 Task: Angle lines design gray modern-geometric.
Action: Mouse moved to (693, 59)
Screenshot: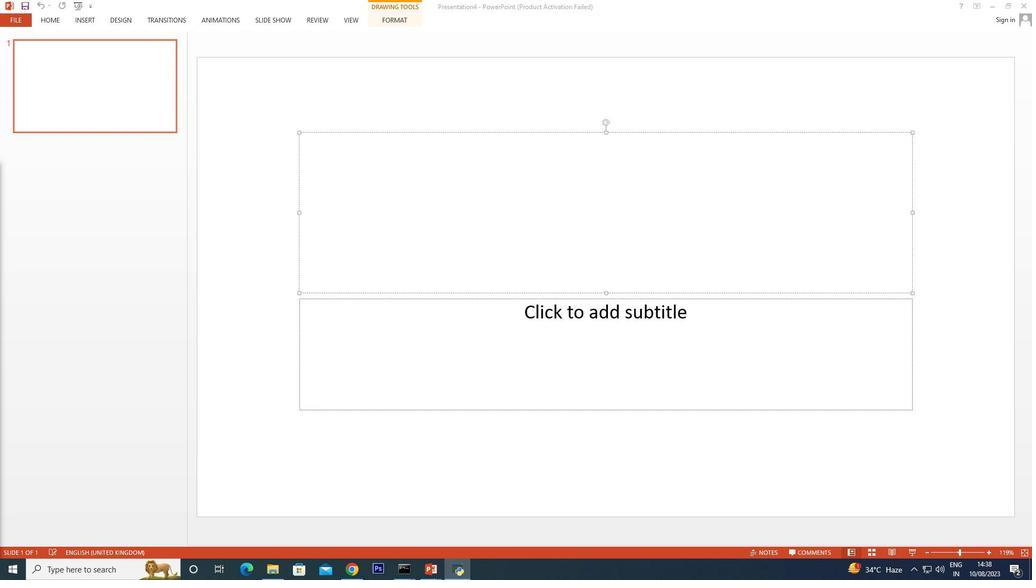 
Action: Mouse pressed left at (693, 59)
Screenshot: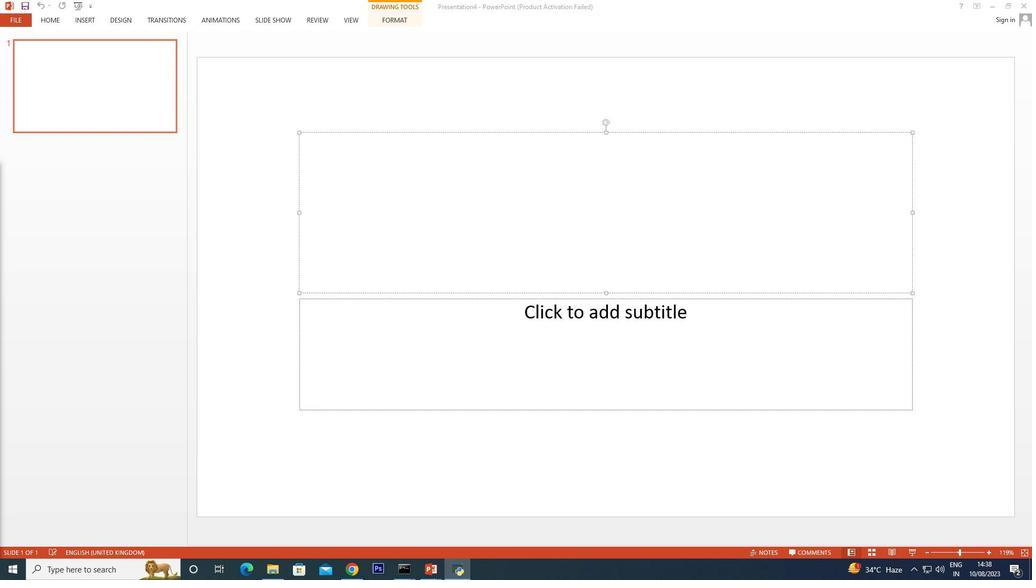 
Action: Mouse moved to (520, 66)
Screenshot: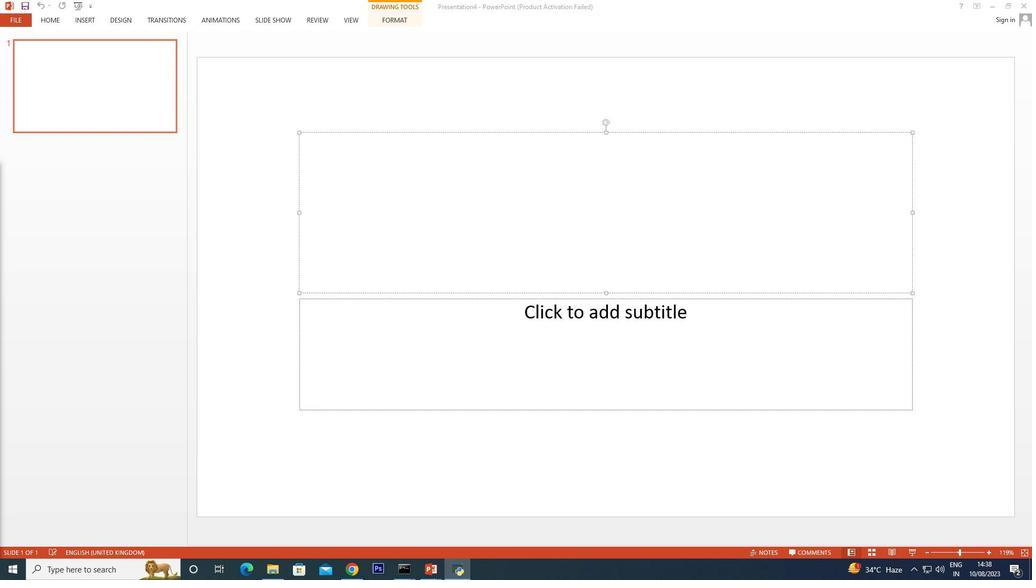 
Action: Mouse pressed left at (520, 66)
Screenshot: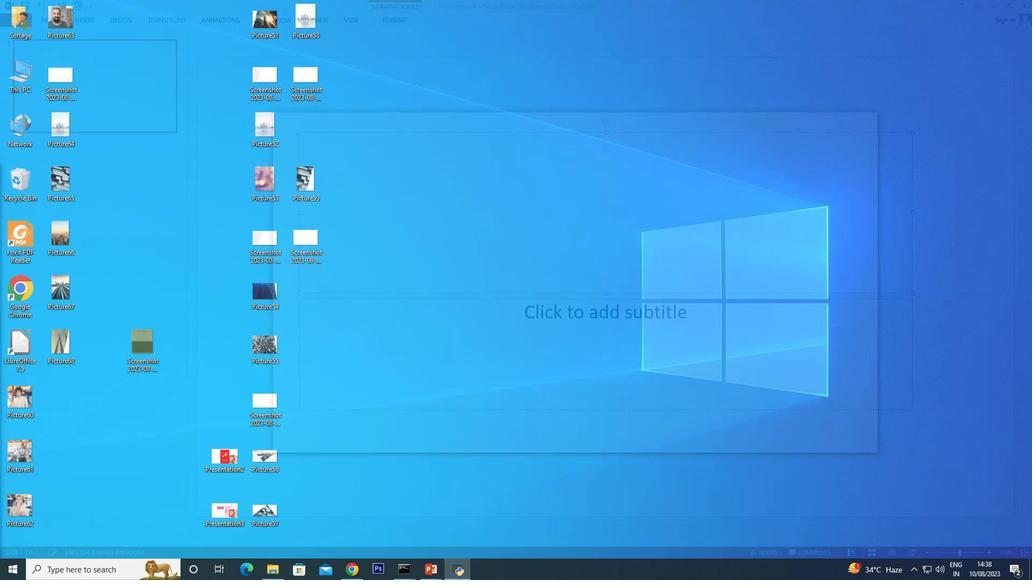 
Action: Mouse moved to (231, 84)
Screenshot: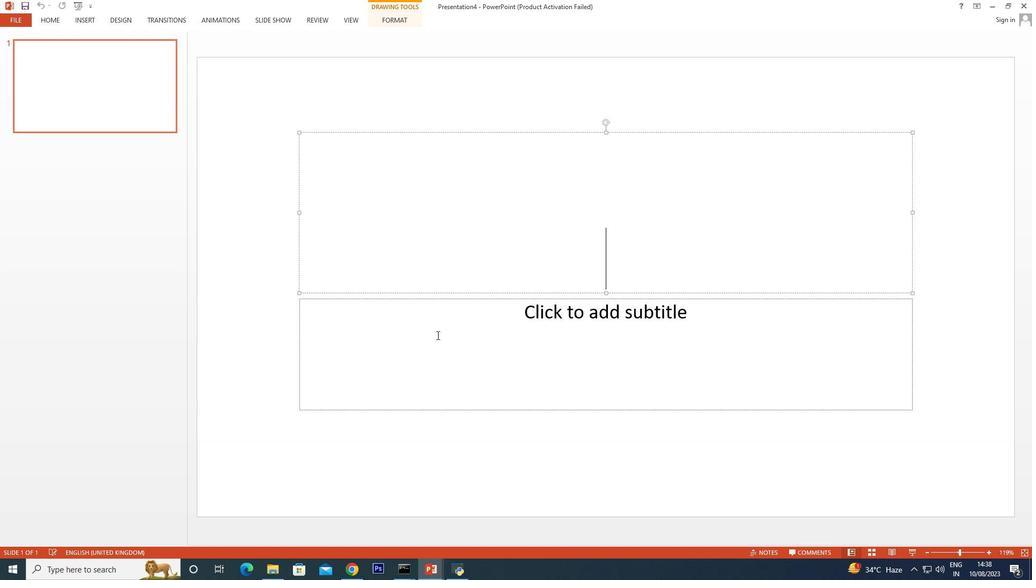 
Action: Mouse pressed left at (231, 84)
Screenshot: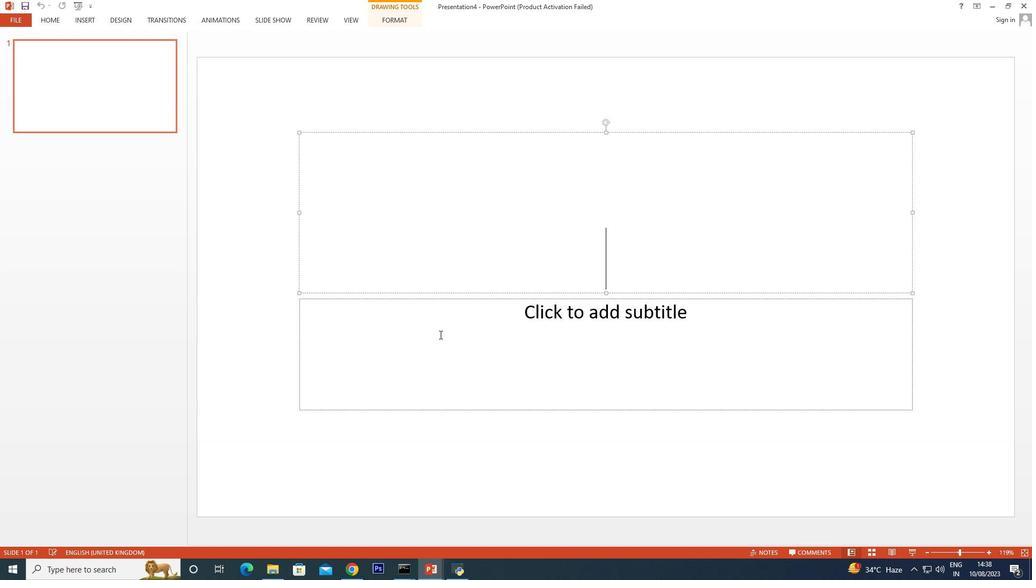 
Action: Mouse moved to (565, 95)
Screenshot: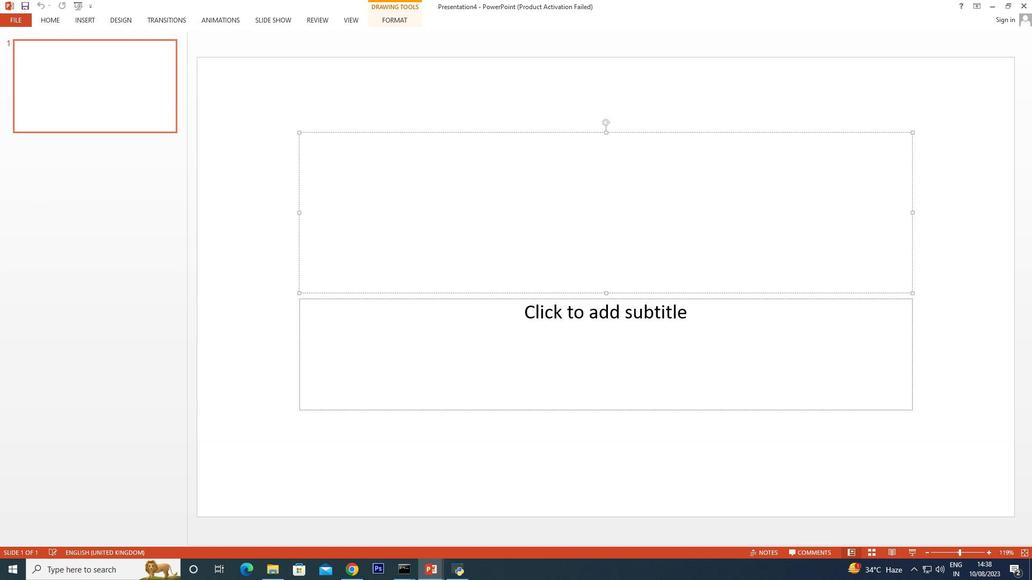 
Action: Mouse pressed left at (565, 95)
Screenshot: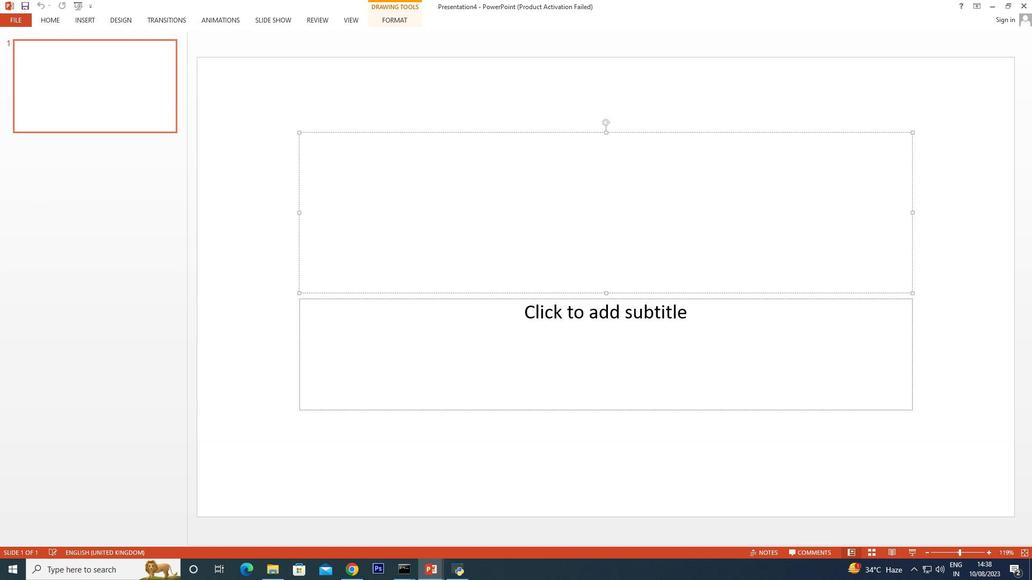 
Action: Mouse moved to (125, 102)
Screenshot: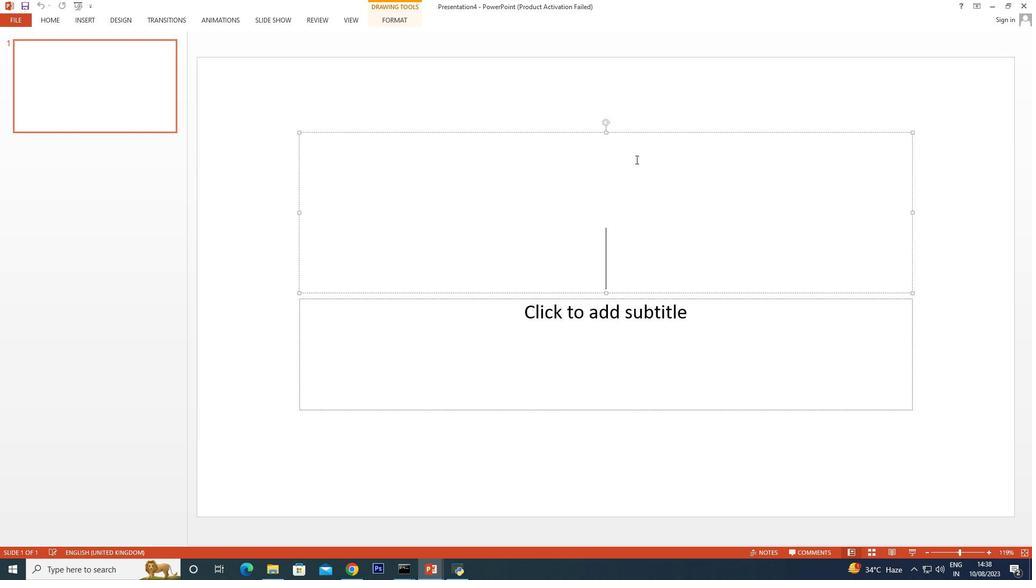 
Action: Mouse pressed left at (125, 102)
Screenshot: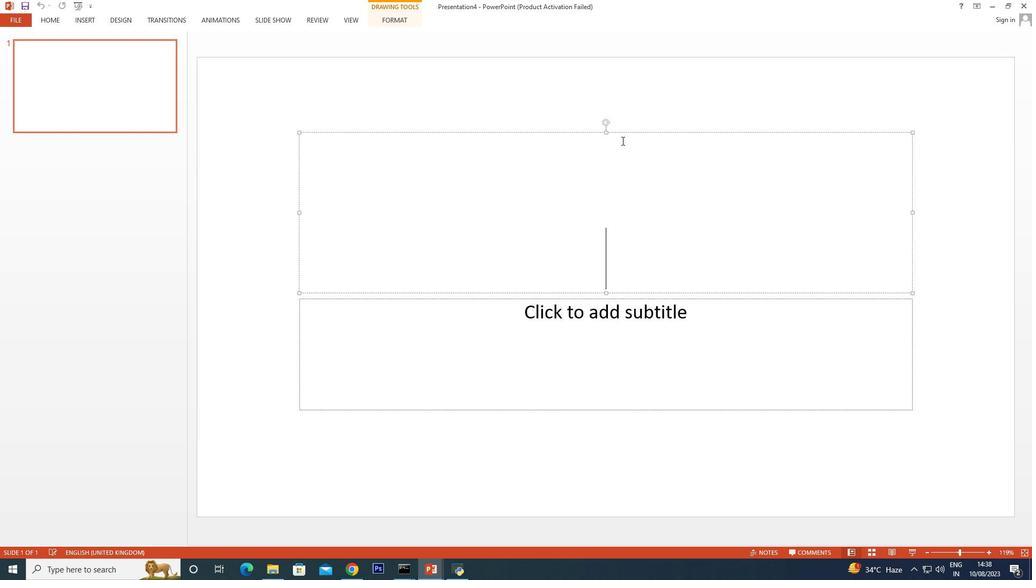 
Action: Mouse moved to (140, 106)
Screenshot: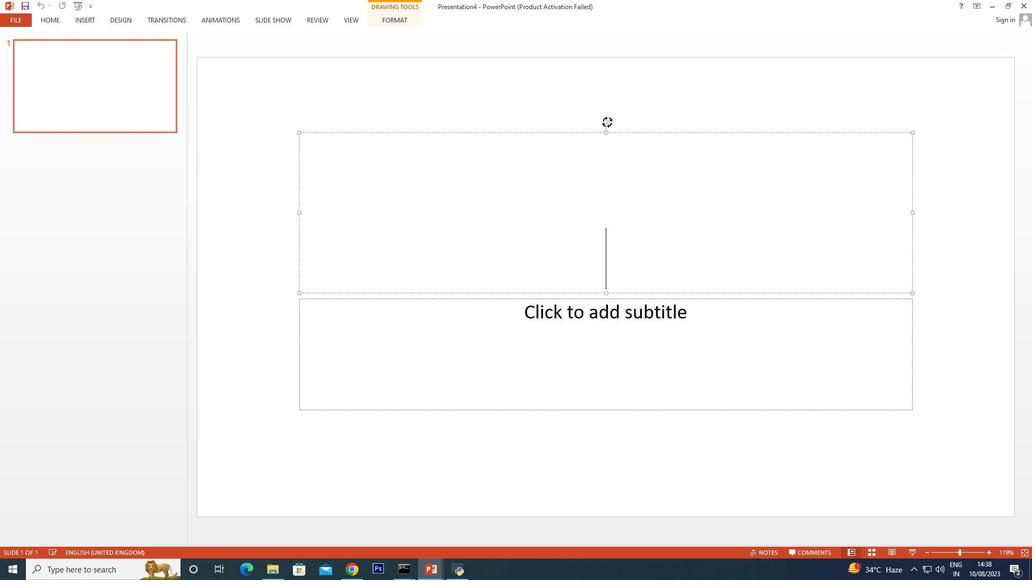 
Action: Mouse pressed left at (140, 106)
Screenshot: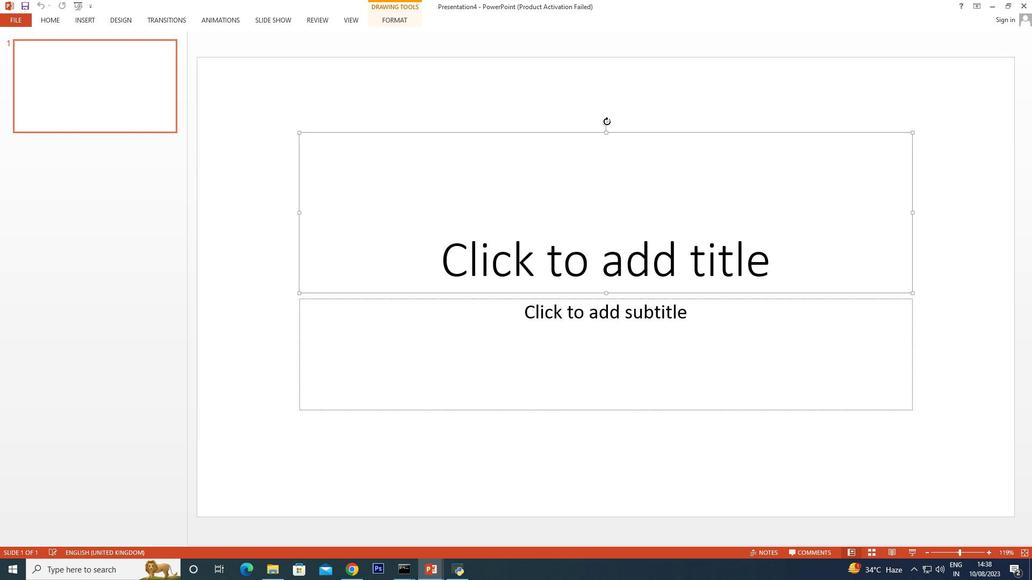 
Action: Mouse moved to (140, 106)
Screenshot: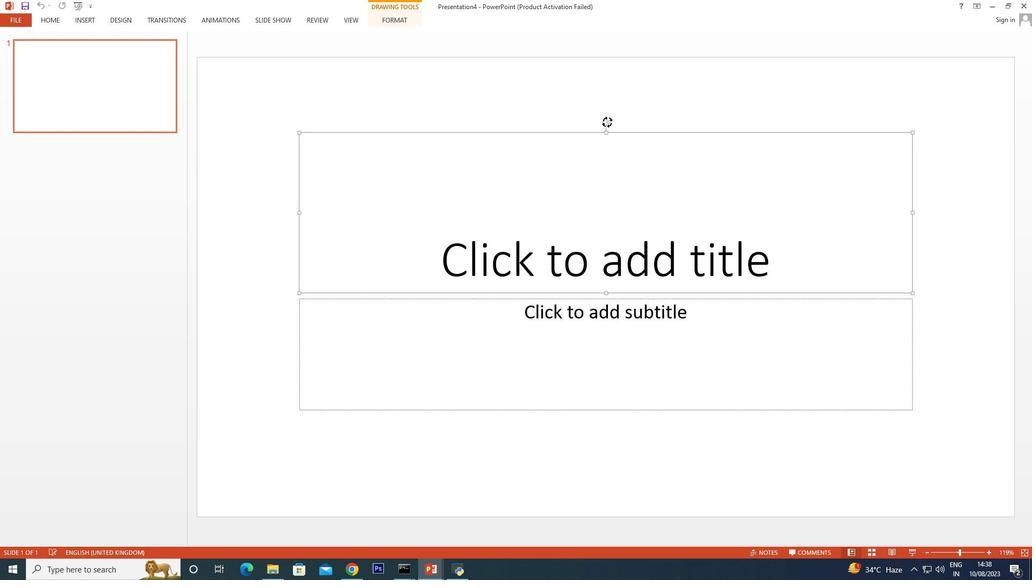 
Action: Mouse pressed right at (140, 106)
Screenshot: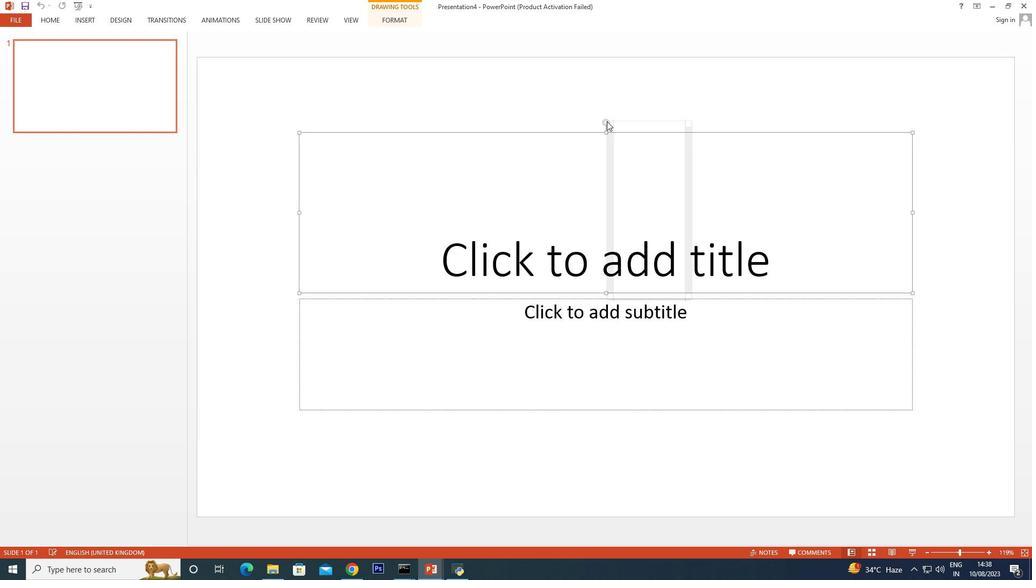 
Action: Mouse moved to (132, 105)
Screenshot: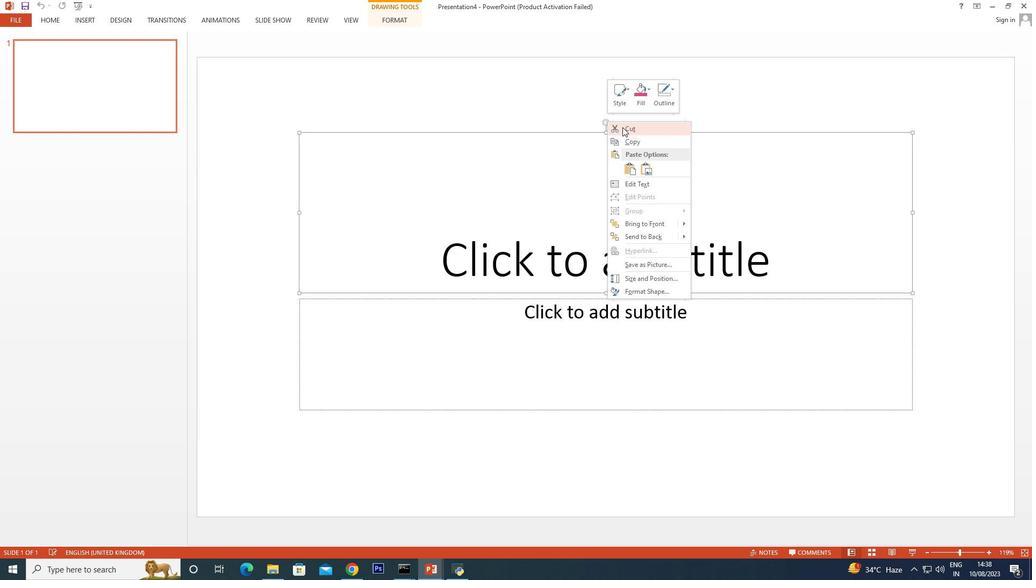 
Action: Mouse pressed left at (132, 105)
Screenshot: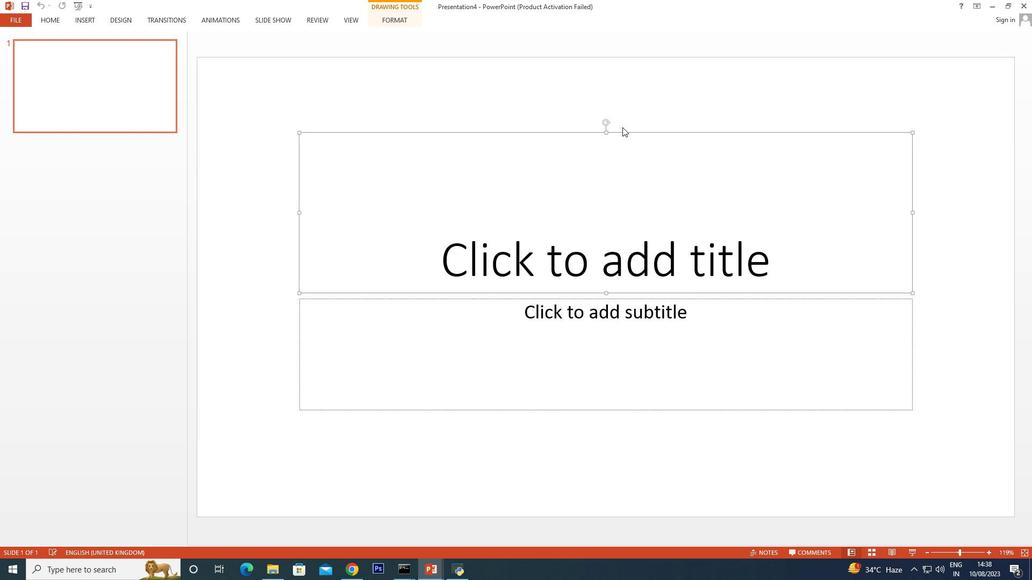 
Action: Mouse moved to (145, 88)
Screenshot: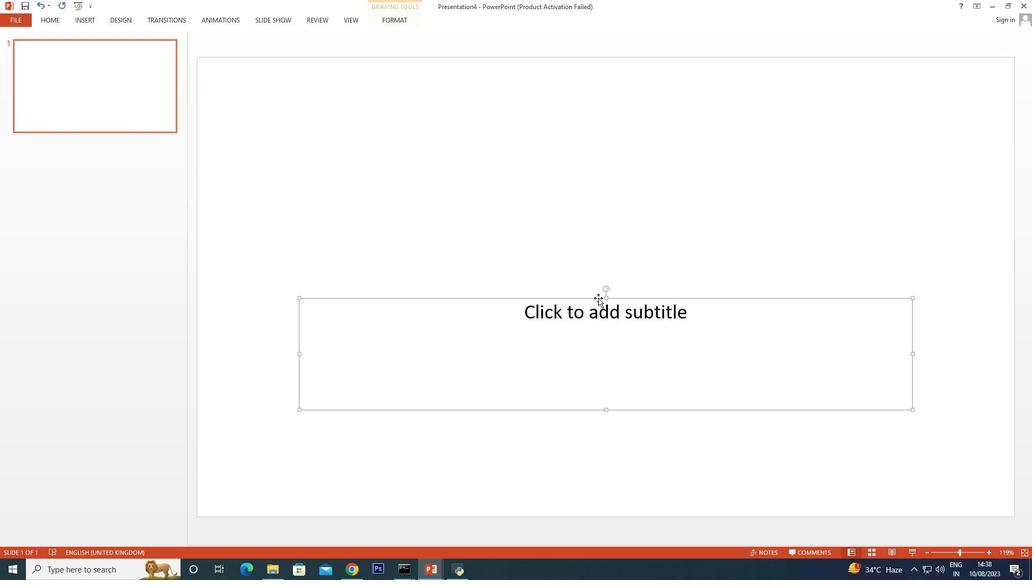 
Action: Mouse pressed left at (144, 88)
Screenshot: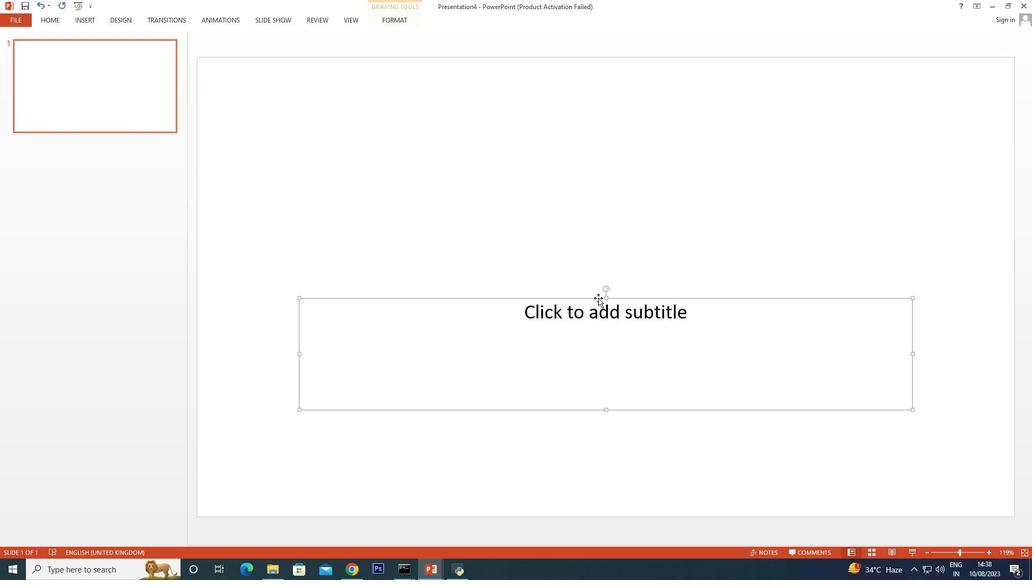 
Action: Mouse moved to (140, 89)
Screenshot: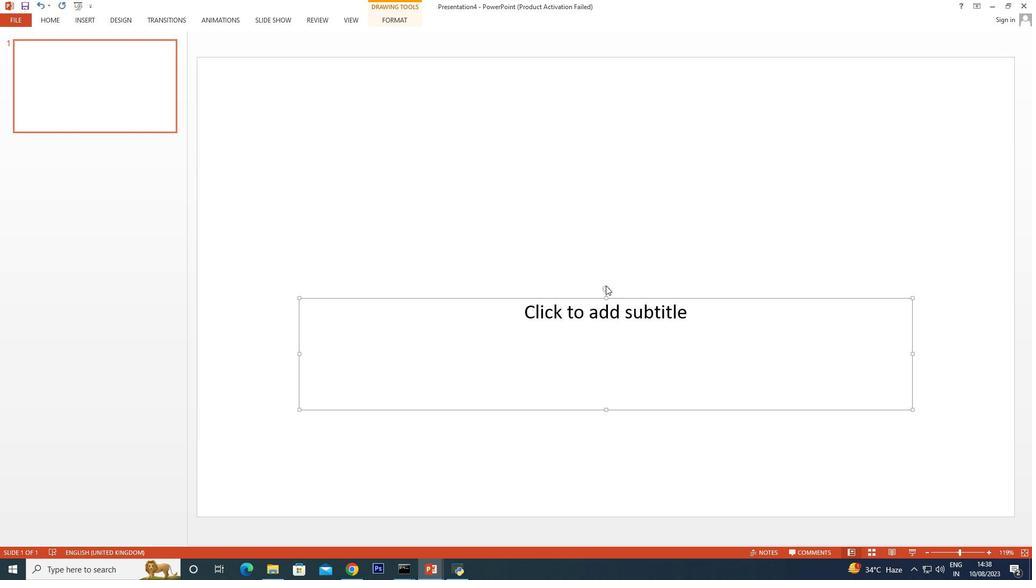 
Action: Mouse pressed left at (140, 89)
Screenshot: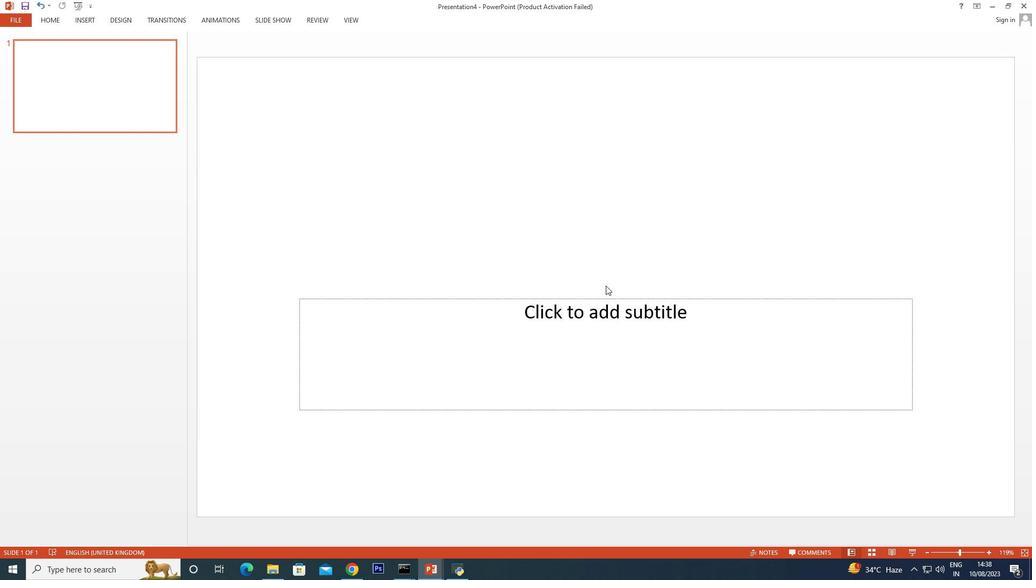 
Action: Mouse moved to (140, 88)
Screenshot: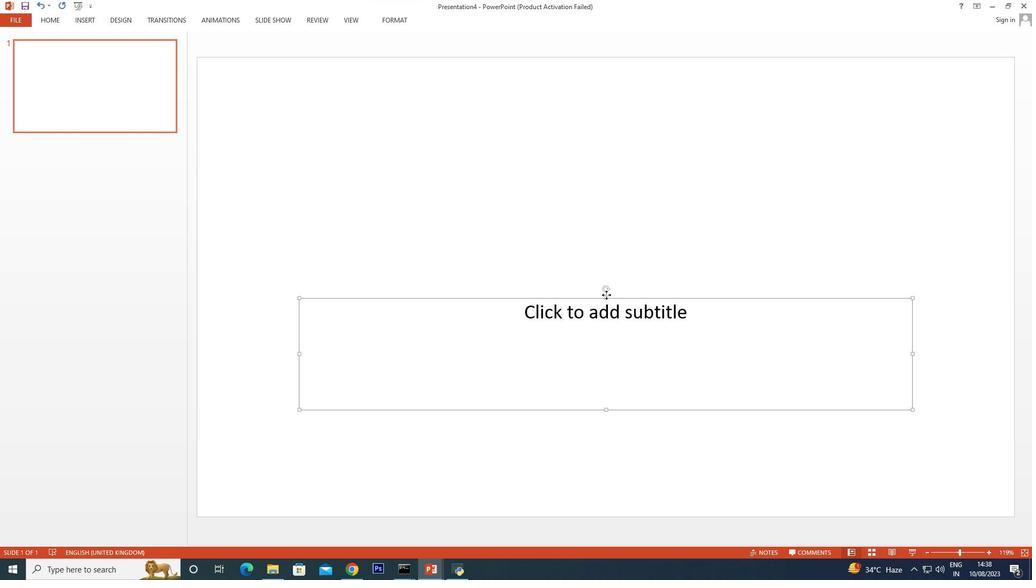 
Action: Mouse pressed left at (140, 88)
Screenshot: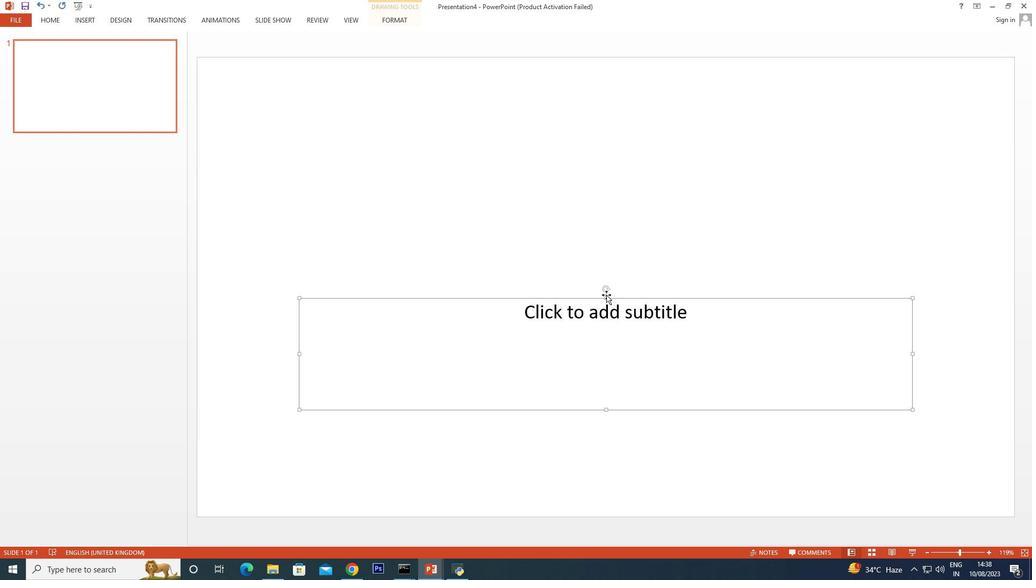 
Action: Mouse moved to (140, 89)
Screenshot: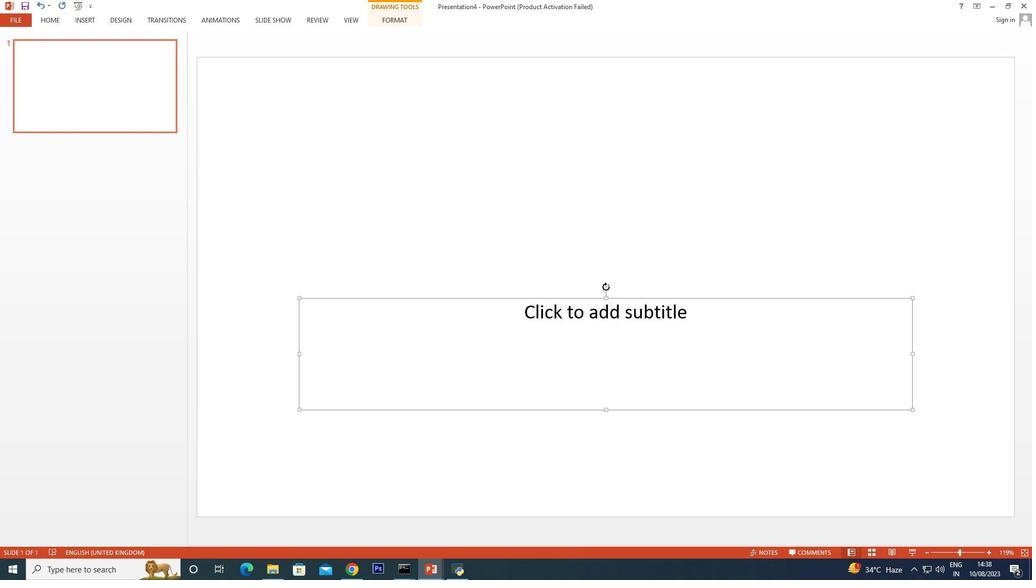 
Action: Mouse pressed right at (140, 89)
Screenshot: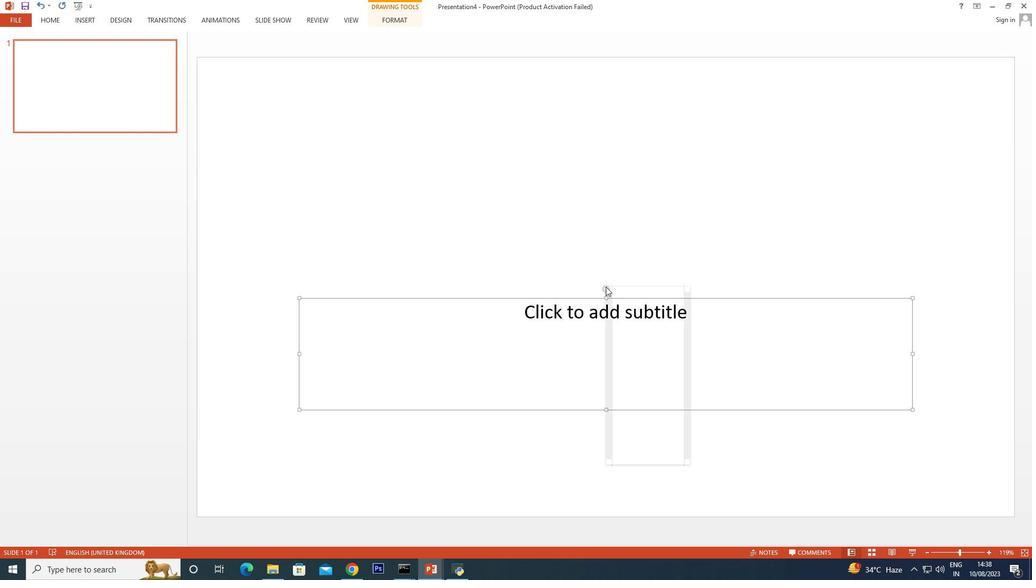 
Action: Mouse moved to (136, 88)
Screenshot: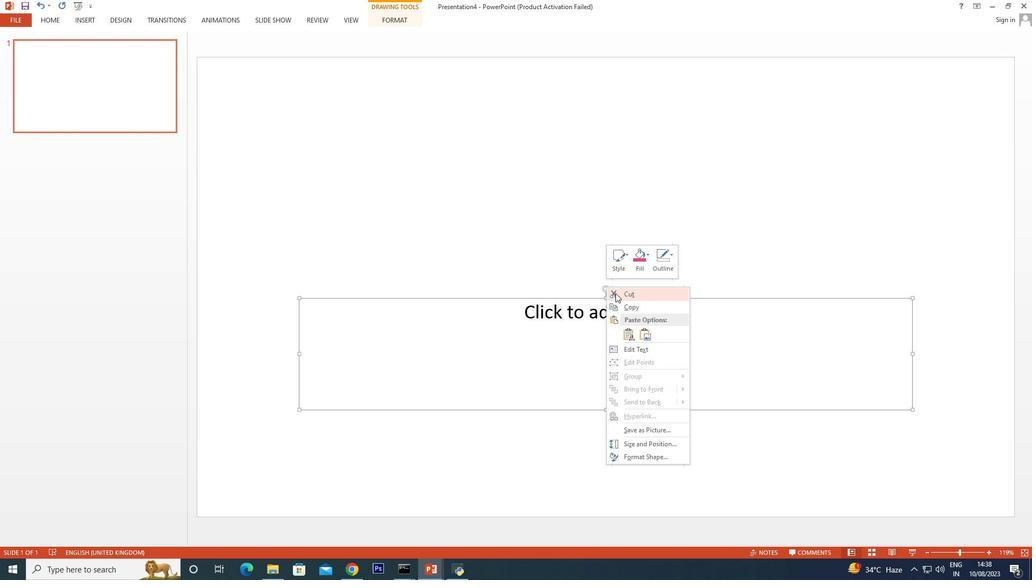 
Action: Mouse pressed left at (136, 88)
Screenshot: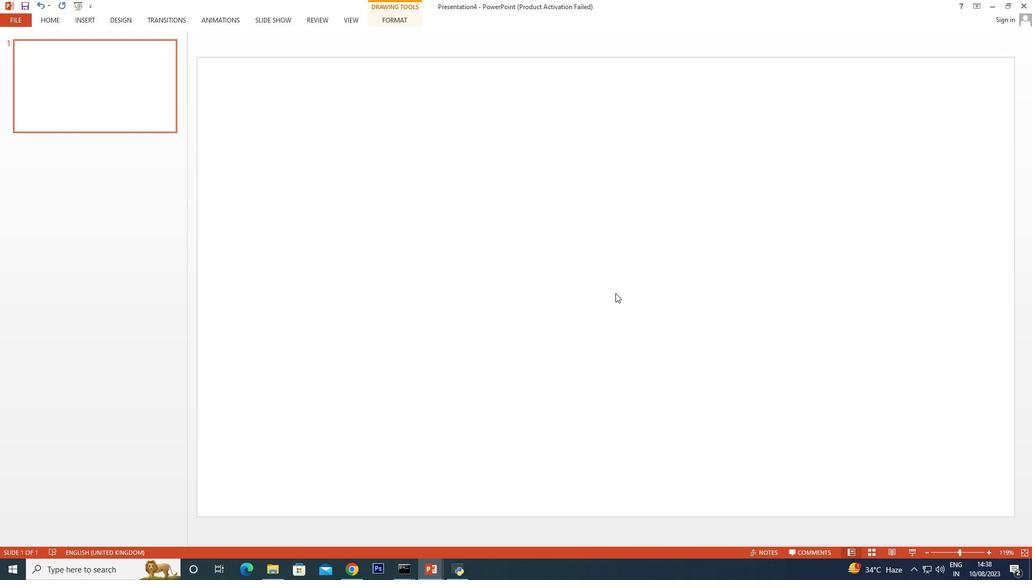 
Action: Mouse moved to (225, 100)
Screenshot: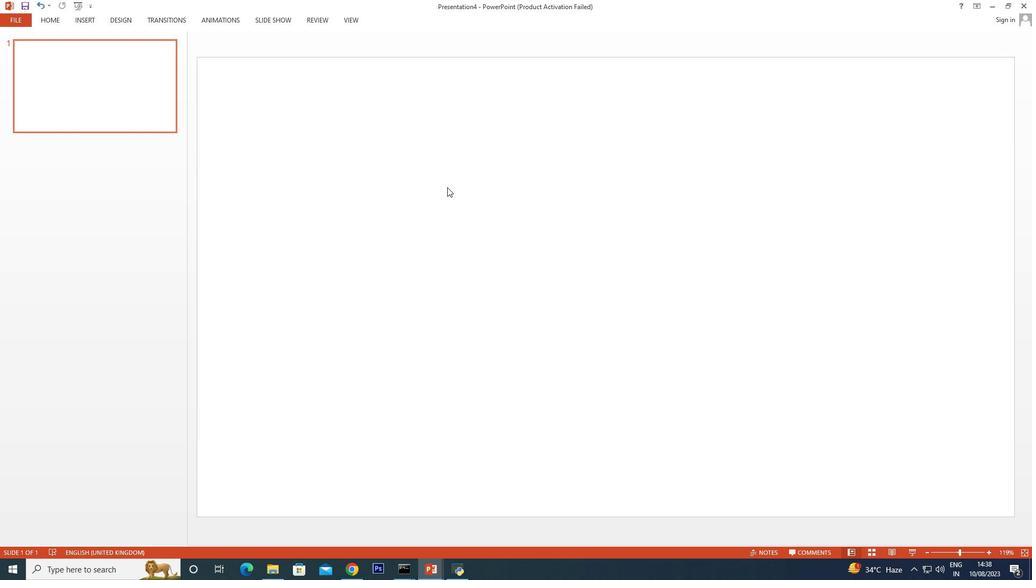 
Action: Mouse pressed left at (225, 100)
Screenshot: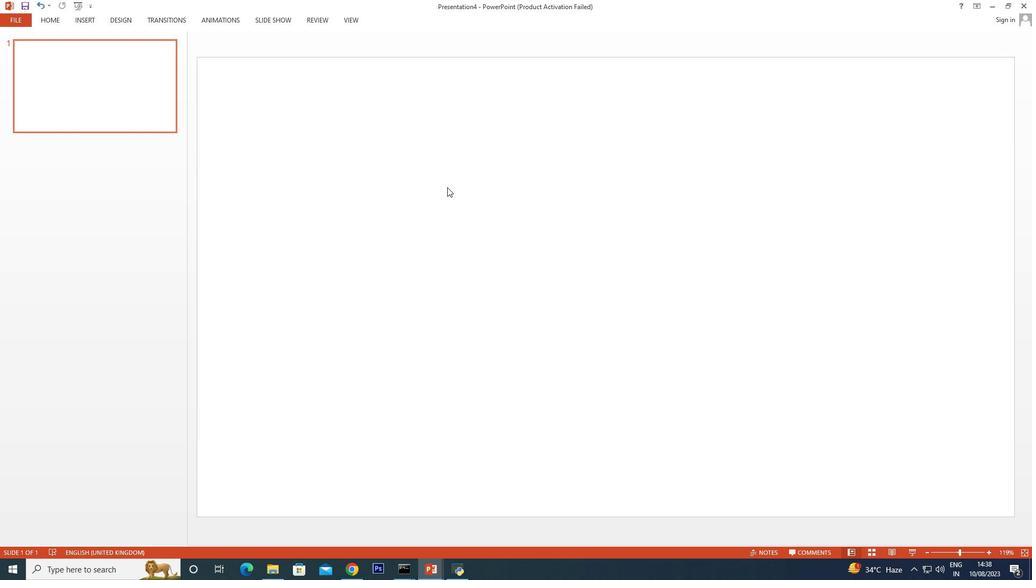 
Action: Mouse moved to (275, 96)
Screenshot: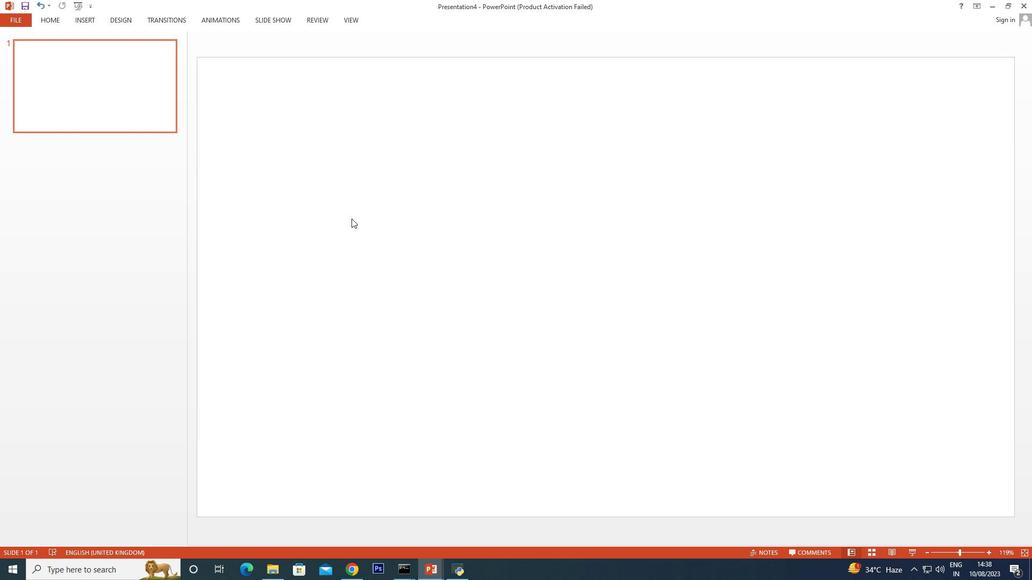 
Action: Mouse pressed left at (275, 96)
Screenshot: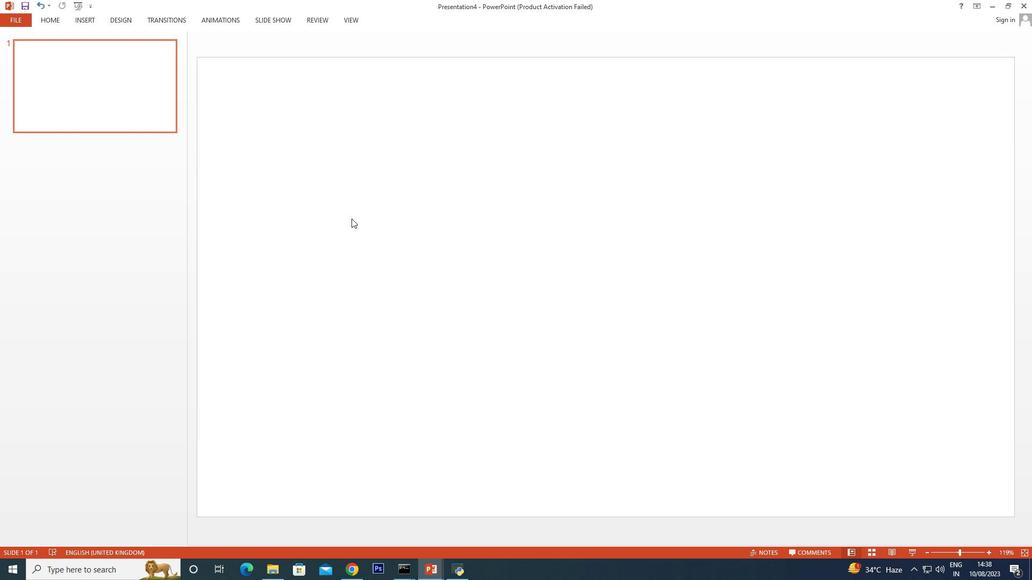 
Action: Mouse moved to (419, 117)
Screenshot: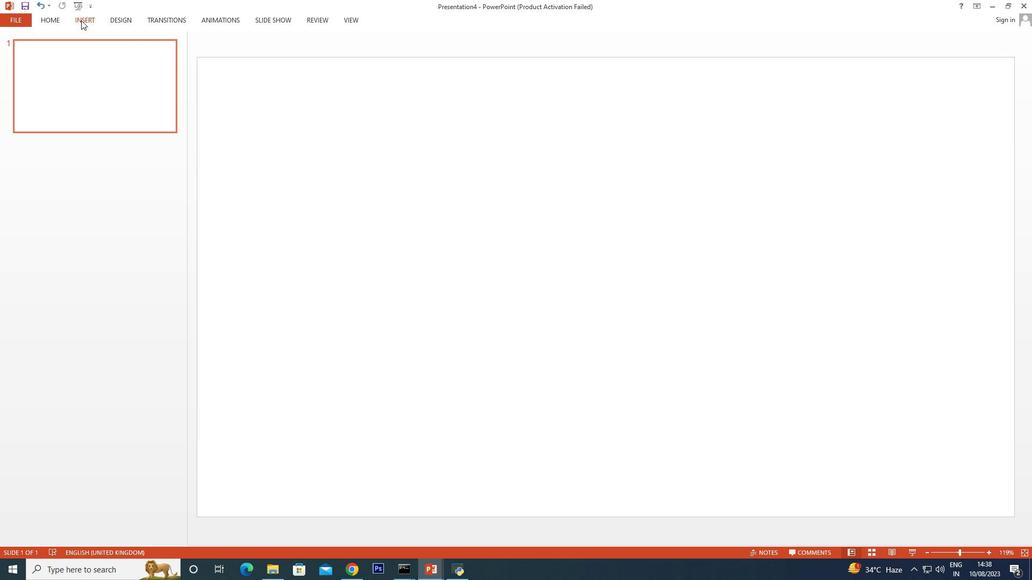 
Action: Mouse pressed left at (419, 117)
Screenshot: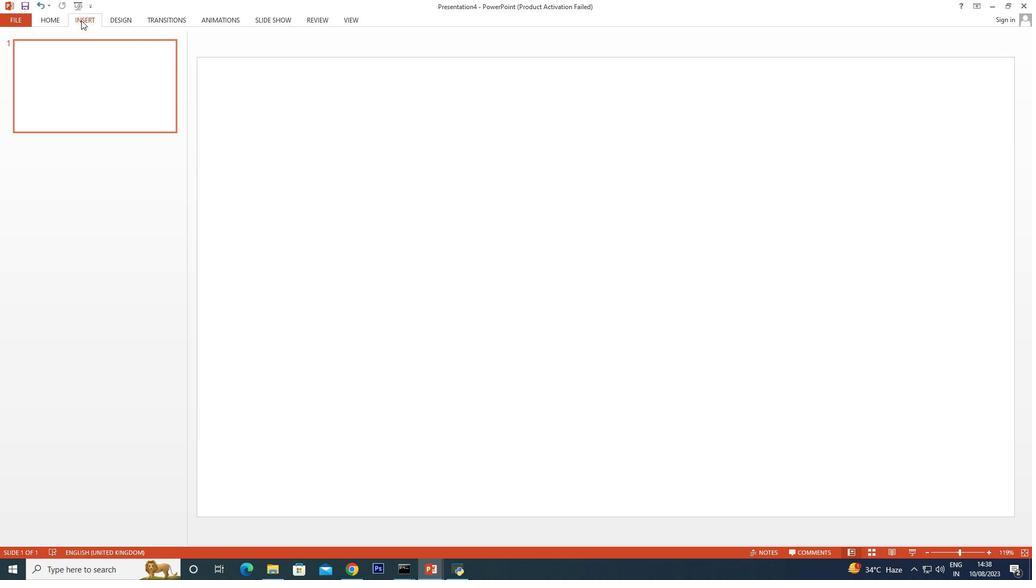 
Action: Mouse pressed left at (419, 117)
Screenshot: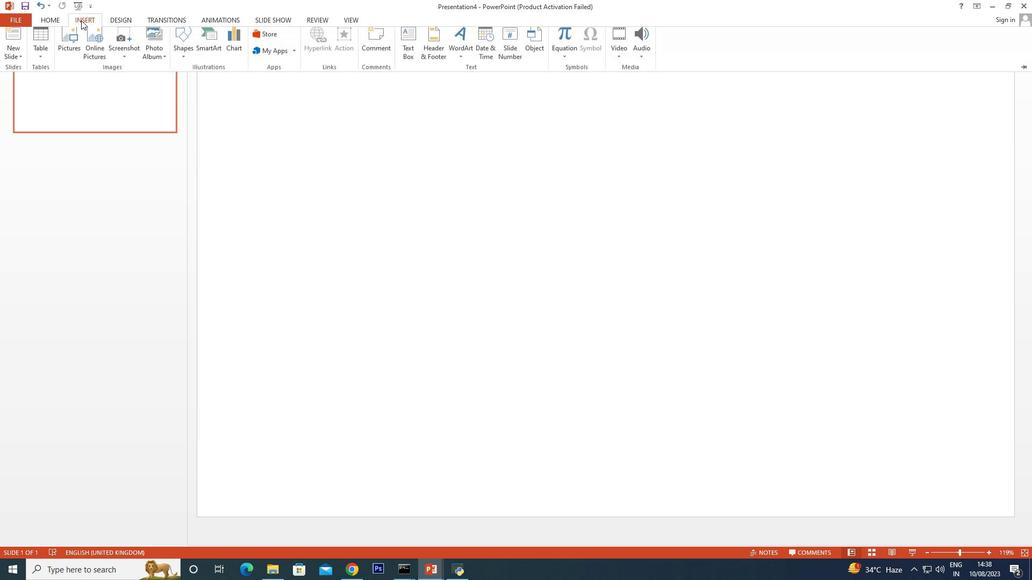 
Action: Mouse moved to (425, 103)
Screenshot: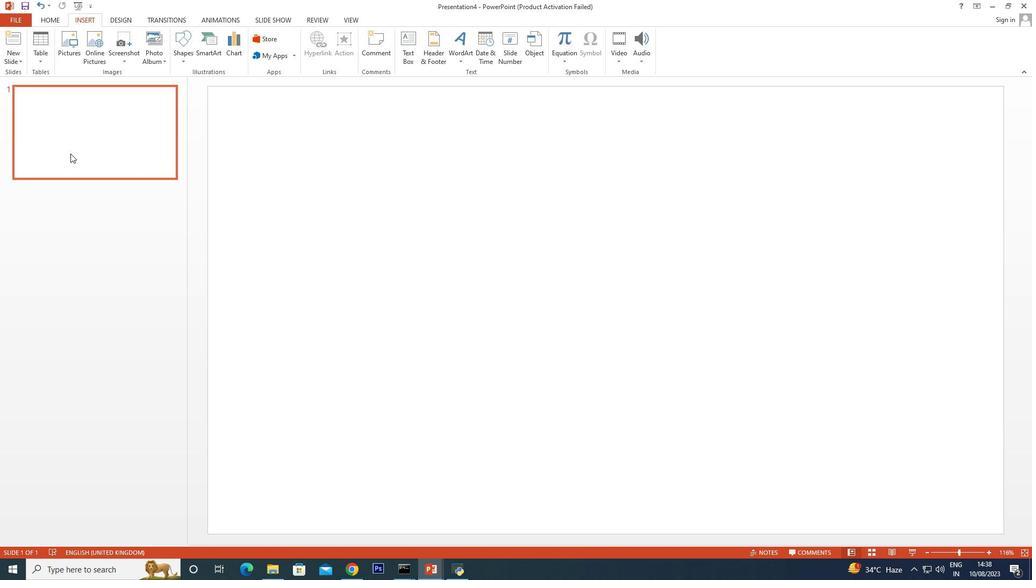
Action: Mouse pressed left at (425, 103)
Screenshot: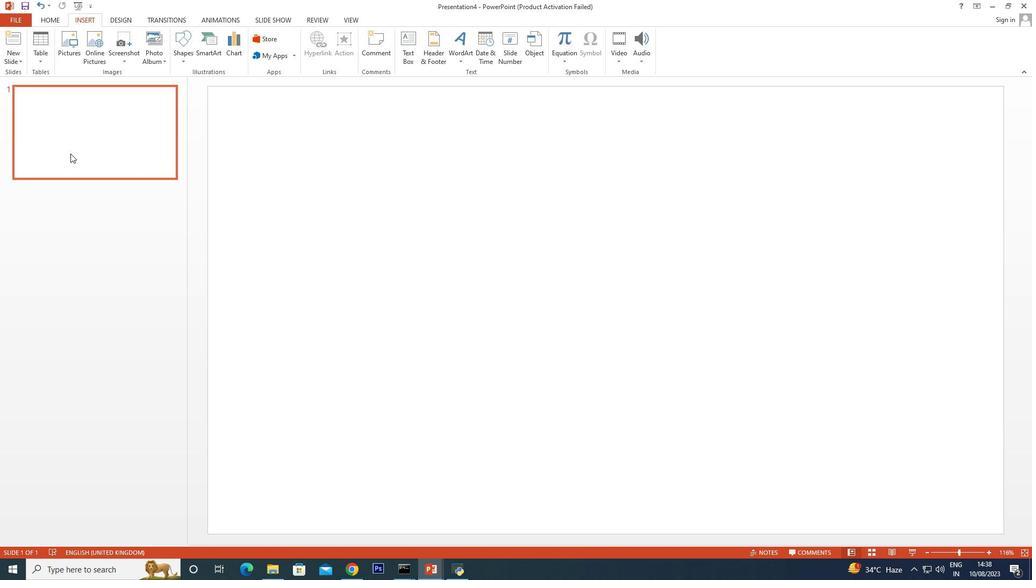 
Action: Mouse moved to (433, 117)
Screenshot: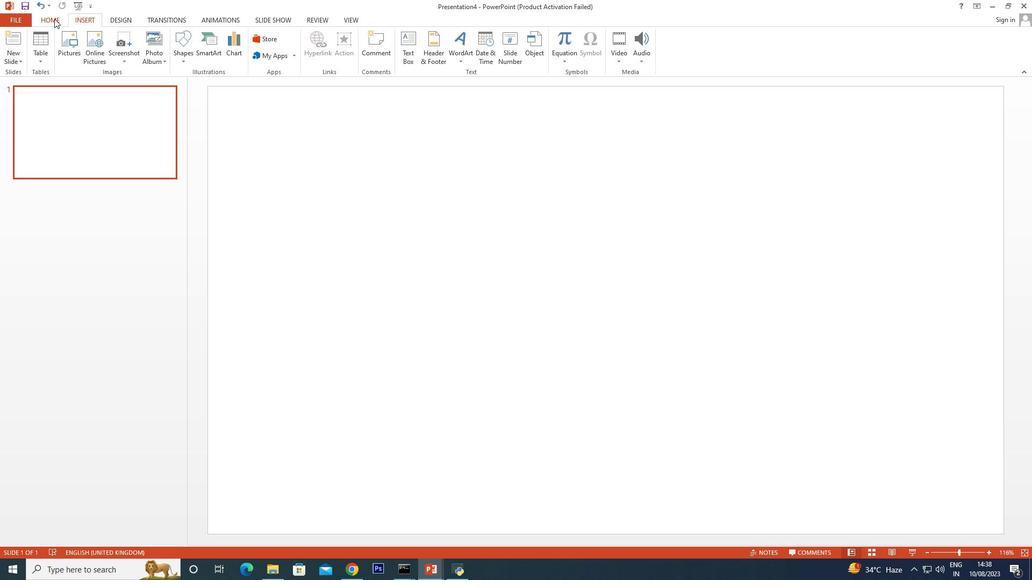 
Action: Mouse pressed left at (433, 117)
Screenshot: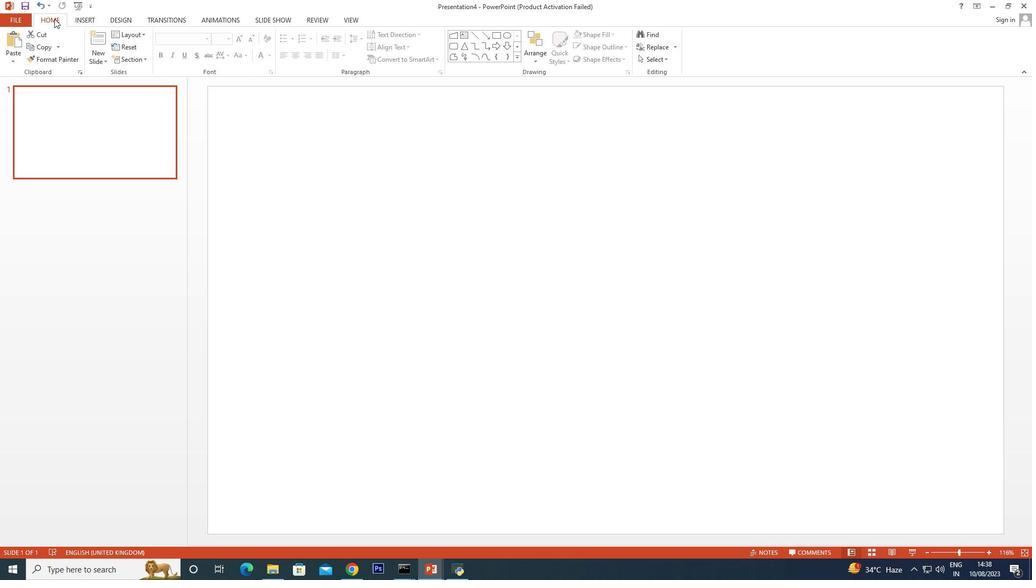 
Action: Mouse moved to (209, 115)
Screenshot: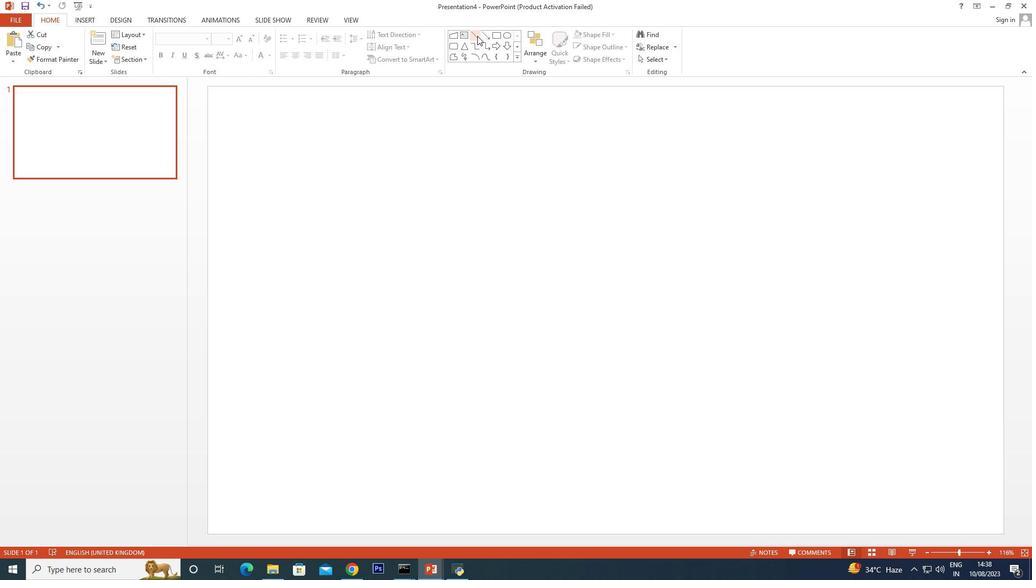 
Action: Mouse pressed left at (209, 115)
Screenshot: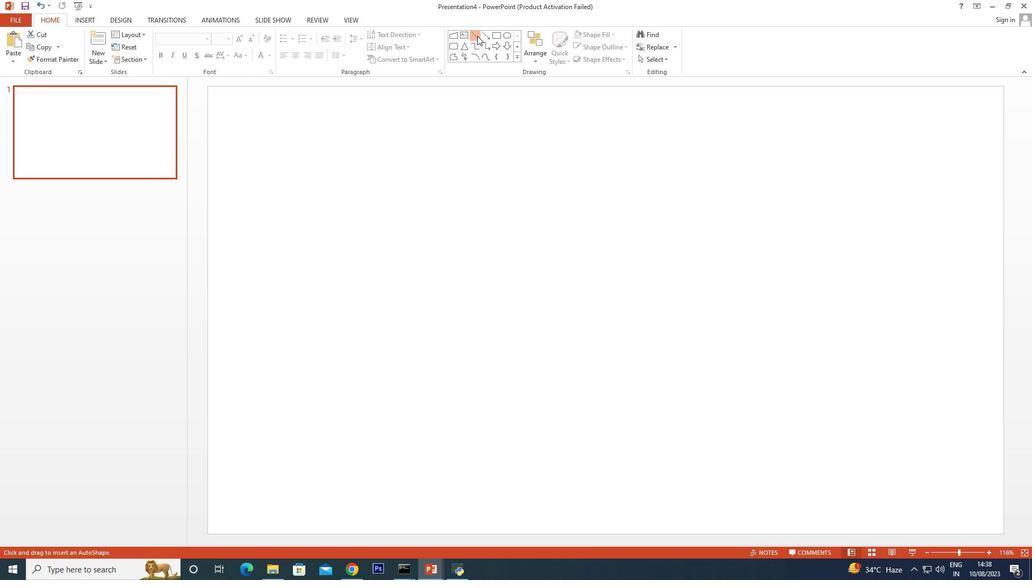 
Action: Mouse moved to (348, 98)
Screenshot: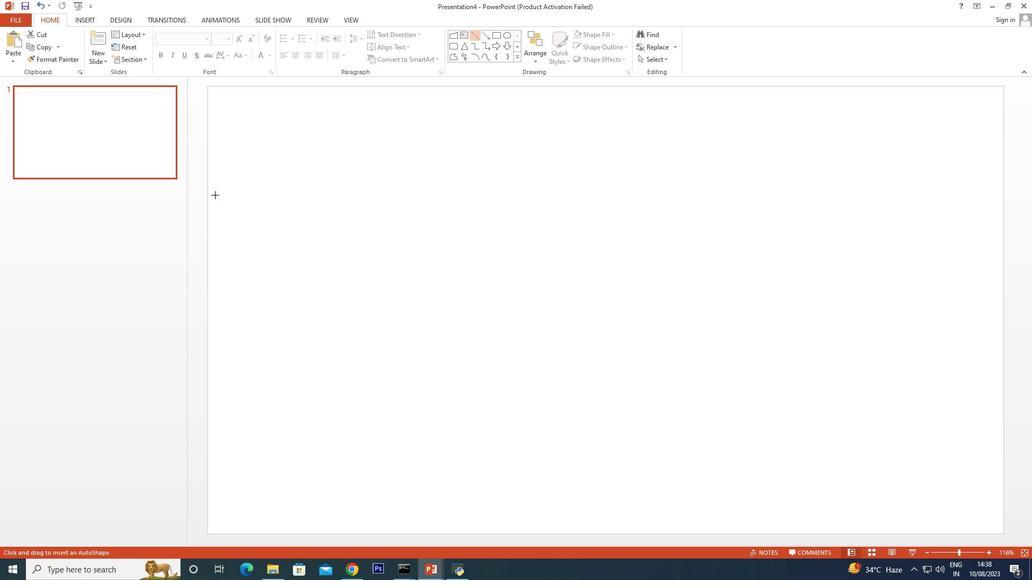 
Action: Mouse pressed left at (348, 98)
Screenshot: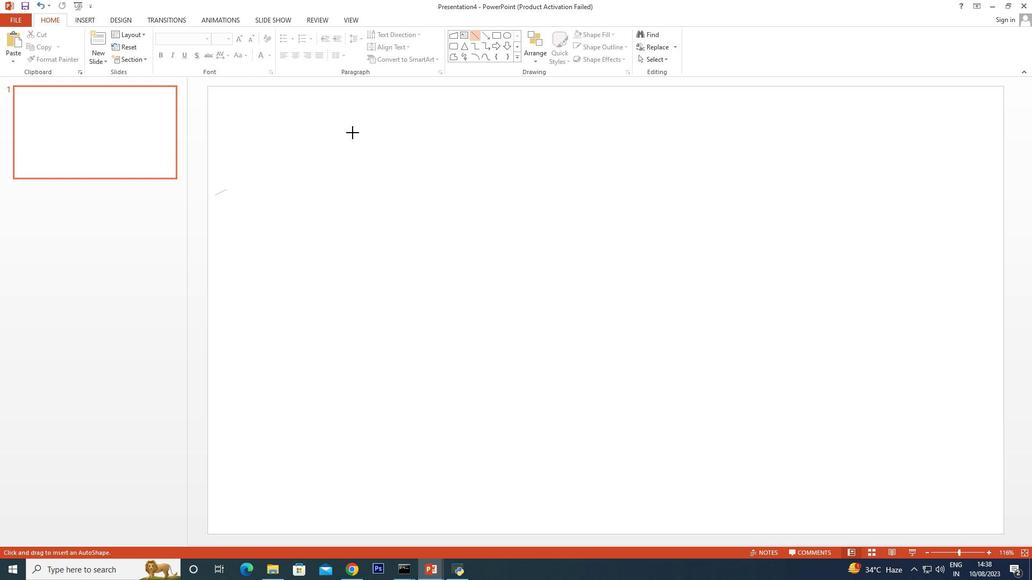 
Action: Mouse moved to (209, 115)
Screenshot: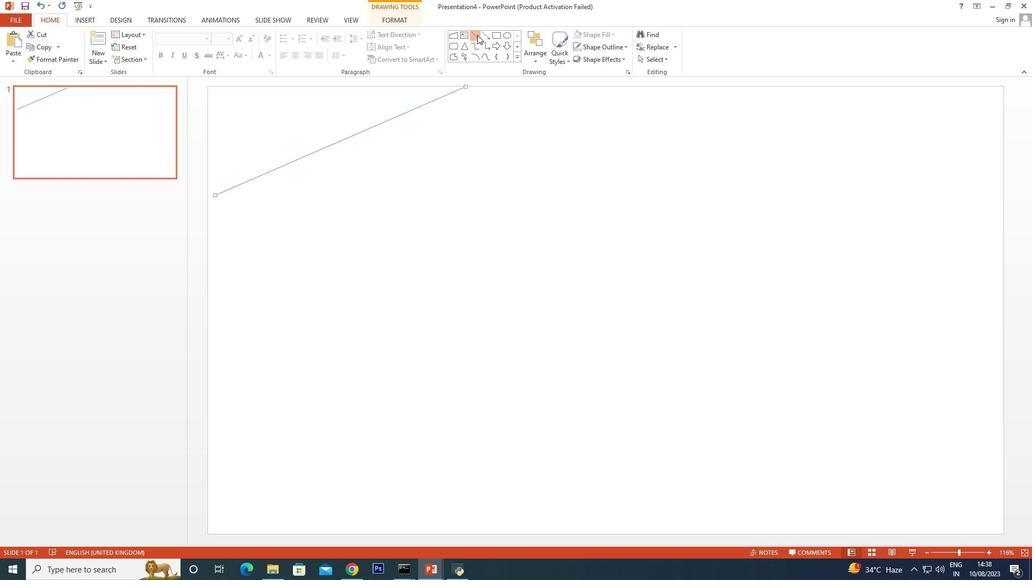
Action: Mouse pressed left at (209, 115)
Screenshot: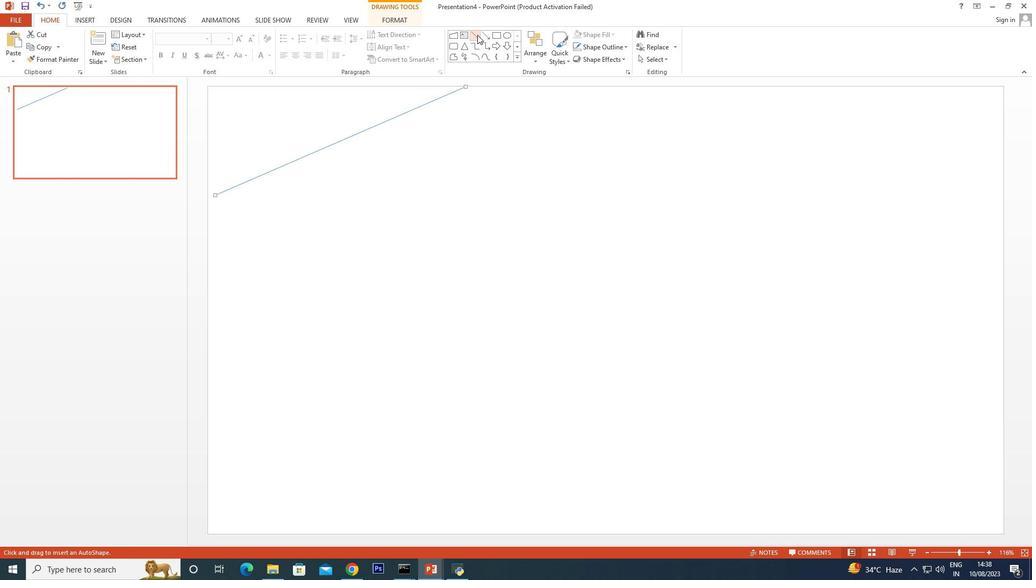
Action: Mouse moved to (240, 110)
Screenshot: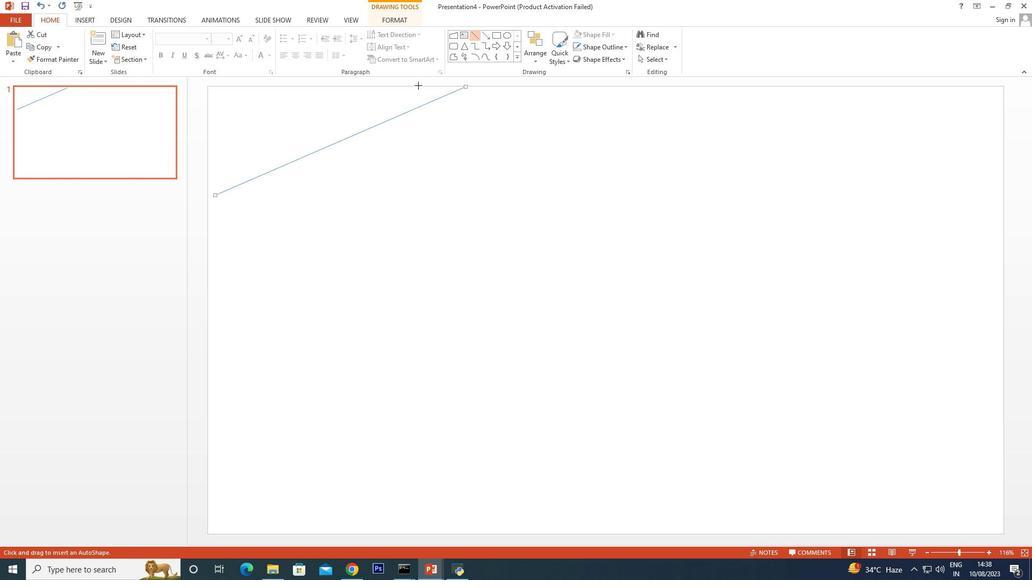 
Action: Mouse pressed left at (240, 110)
Screenshot: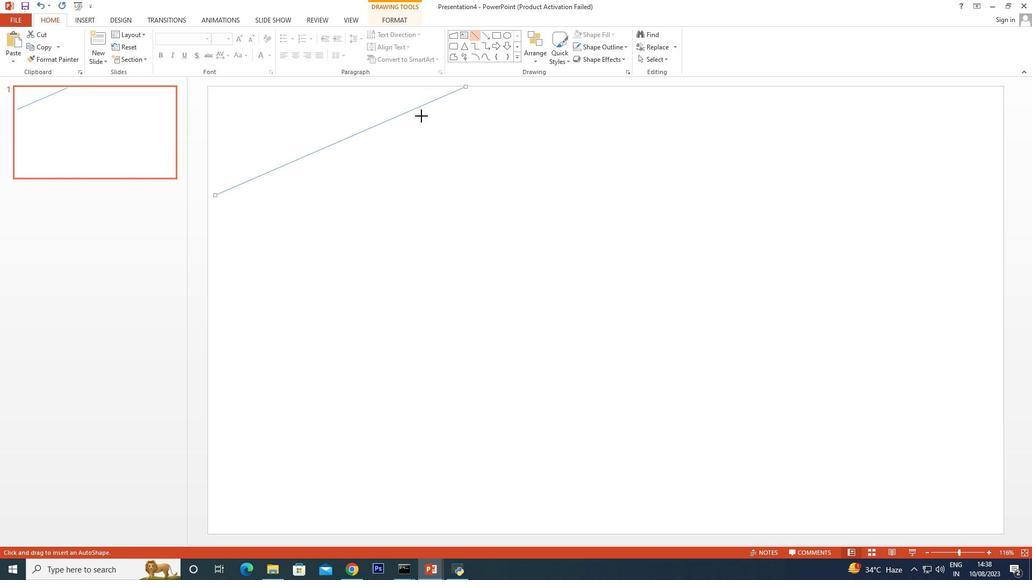 
Action: Mouse moved to (211, 115)
Screenshot: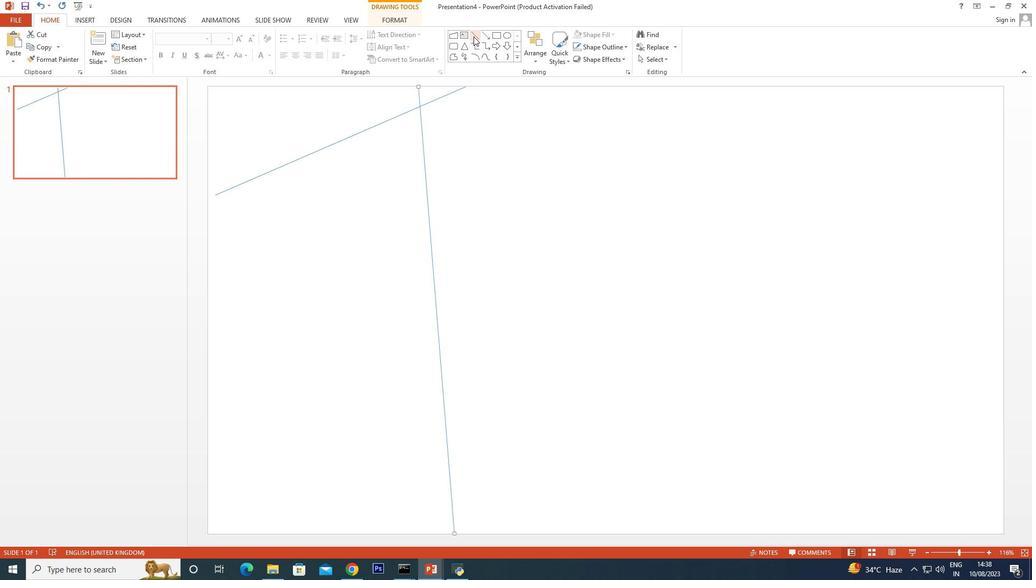 
Action: Mouse pressed left at (211, 115)
Screenshot: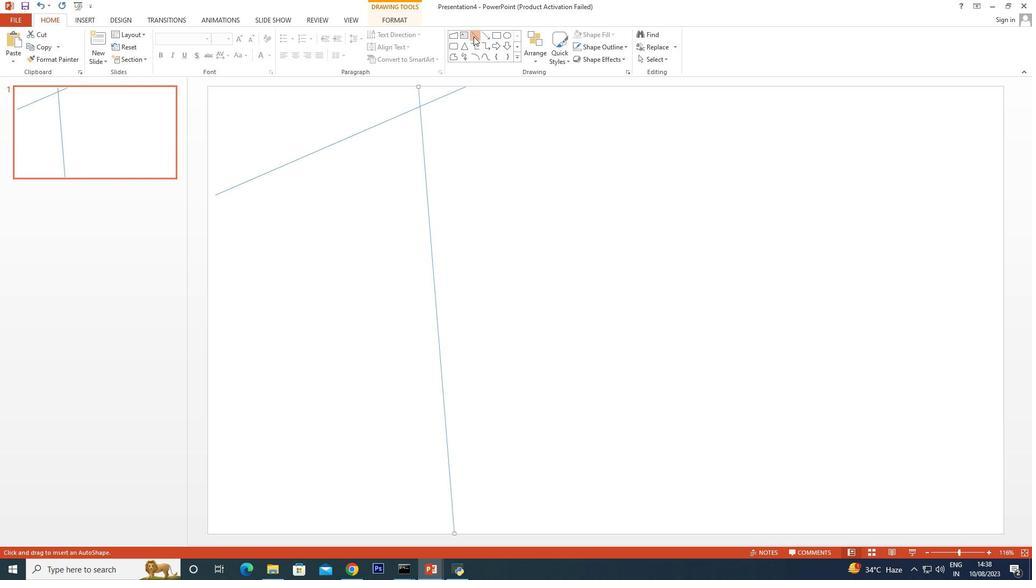 
Action: Mouse moved to (351, 69)
Screenshot: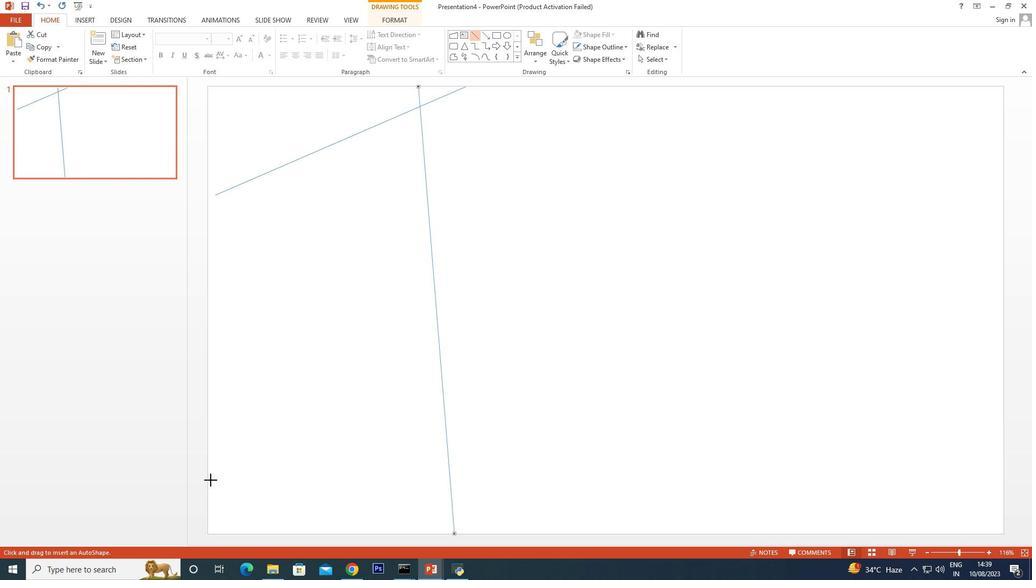 
Action: Mouse pressed left at (351, 69)
Screenshot: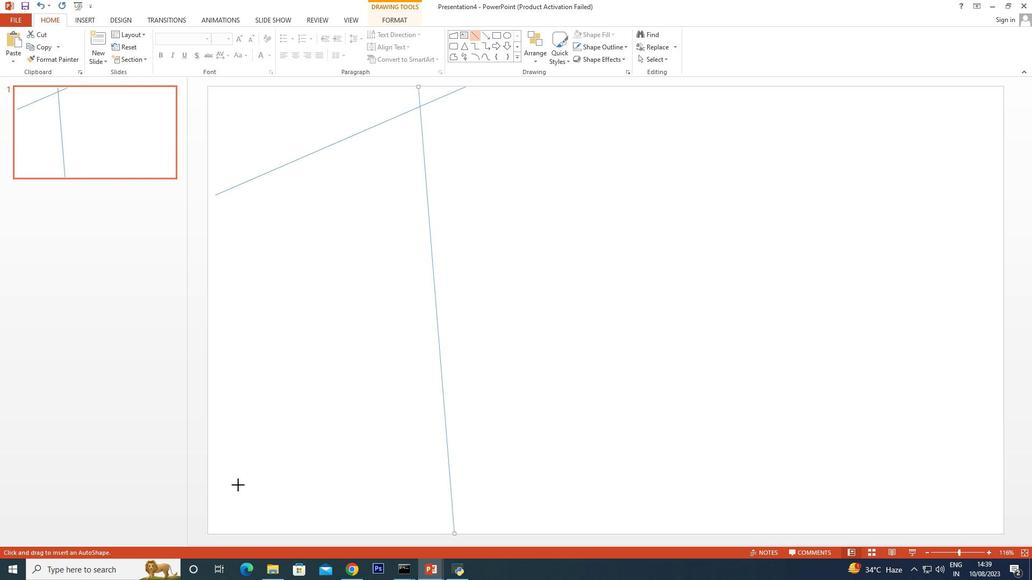
Action: Mouse moved to (222, 66)
Screenshot: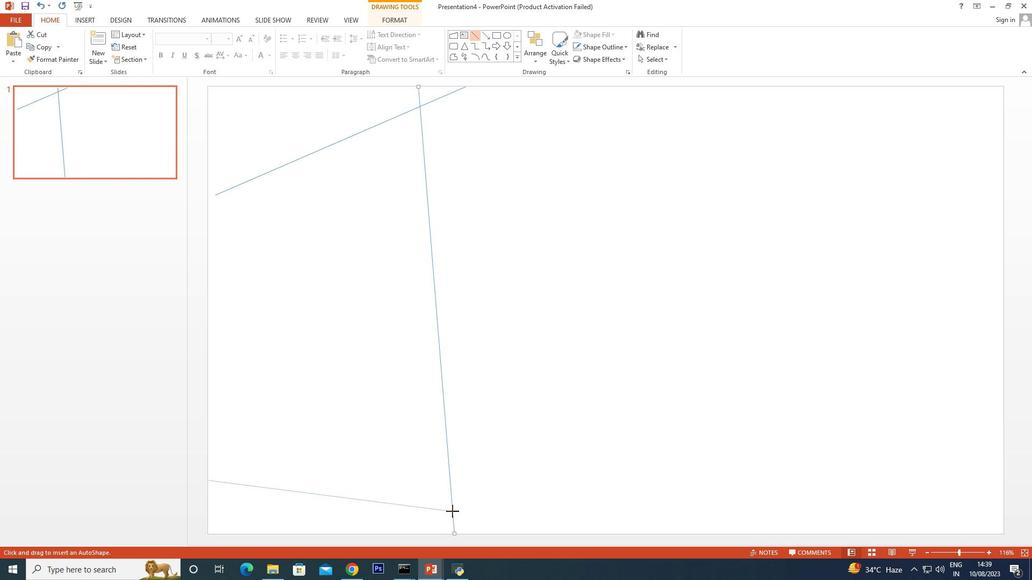 
Action: Mouse pressed left at (222, 66)
Screenshot: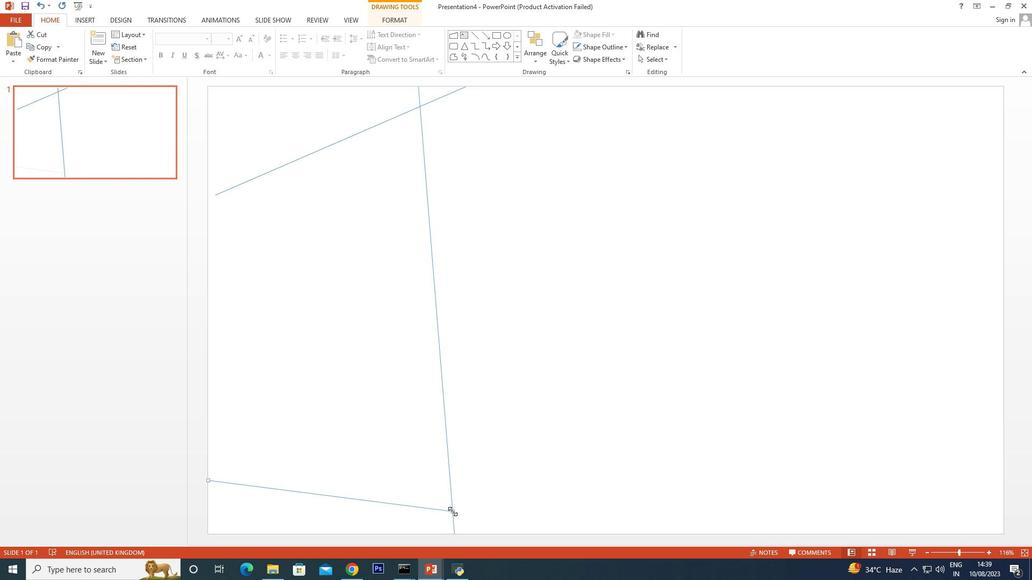
Action: Mouse moved to (186, 99)
Screenshot: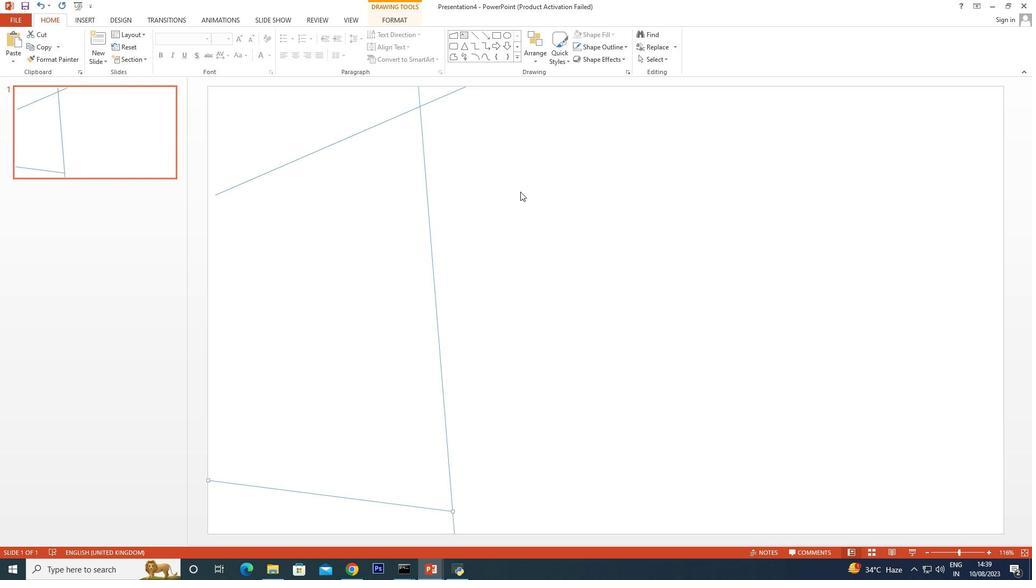 
Action: Mouse pressed left at (186, 99)
Screenshot: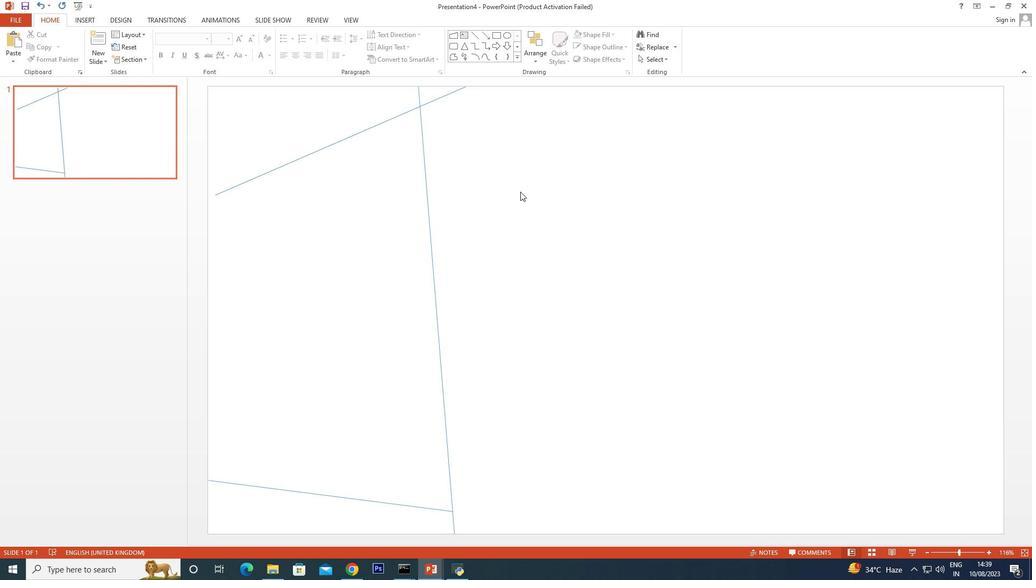 
Action: Mouse moved to (302, 102)
Screenshot: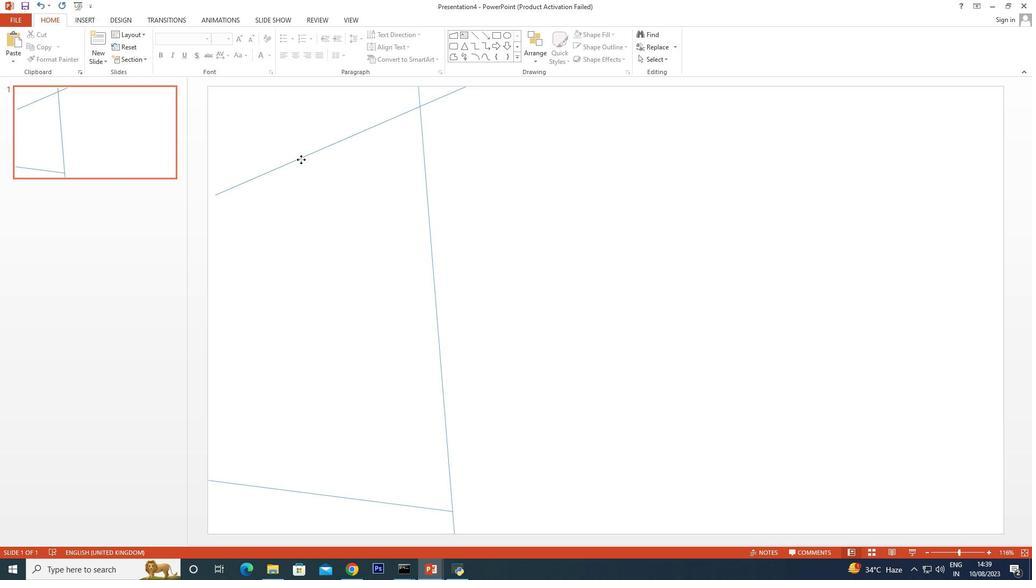 
Action: Mouse pressed left at (302, 102)
Screenshot: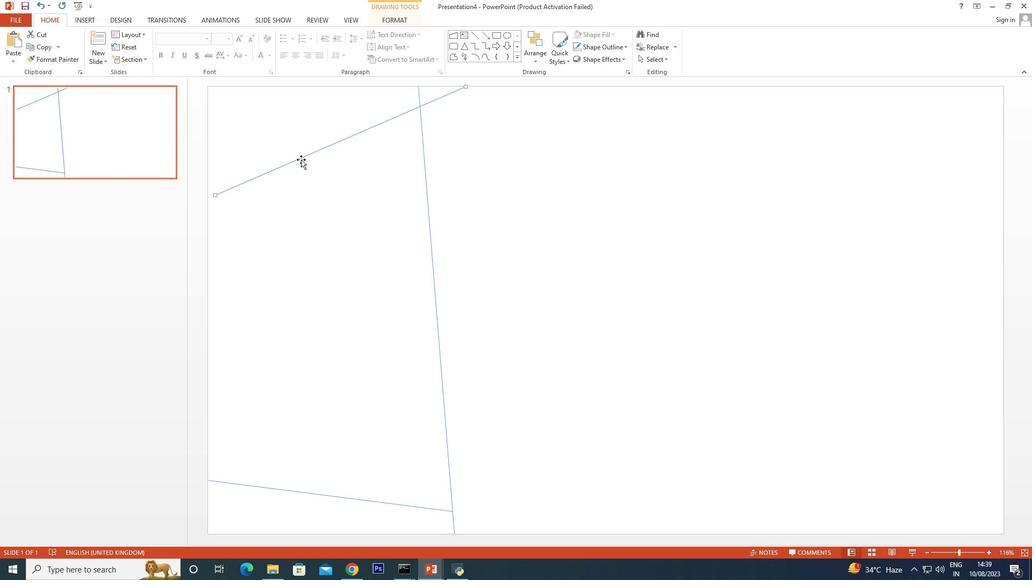 
Action: Mouse pressed left at (302, 102)
Screenshot: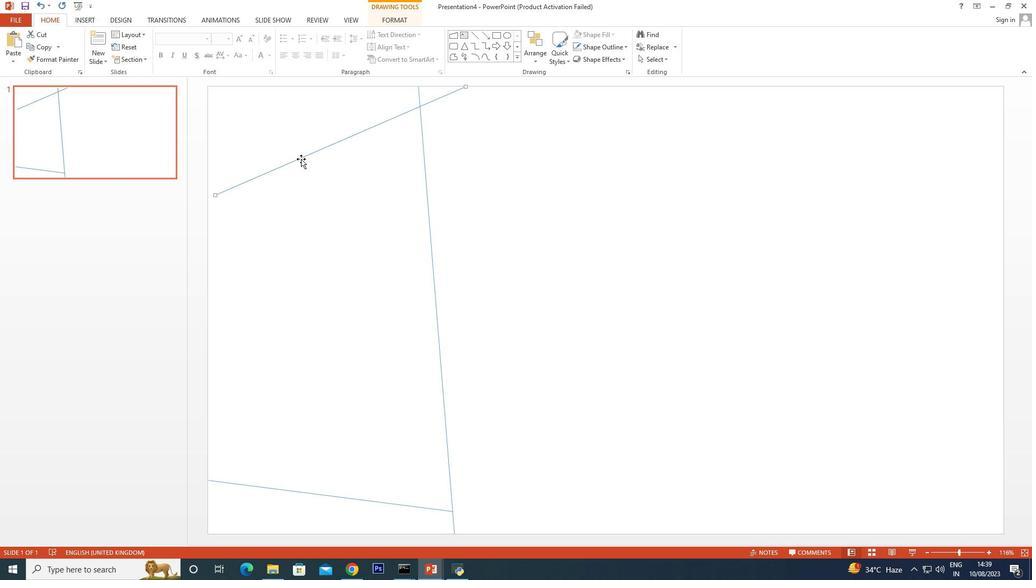 
Action: Mouse moved to (235, 99)
Screenshot: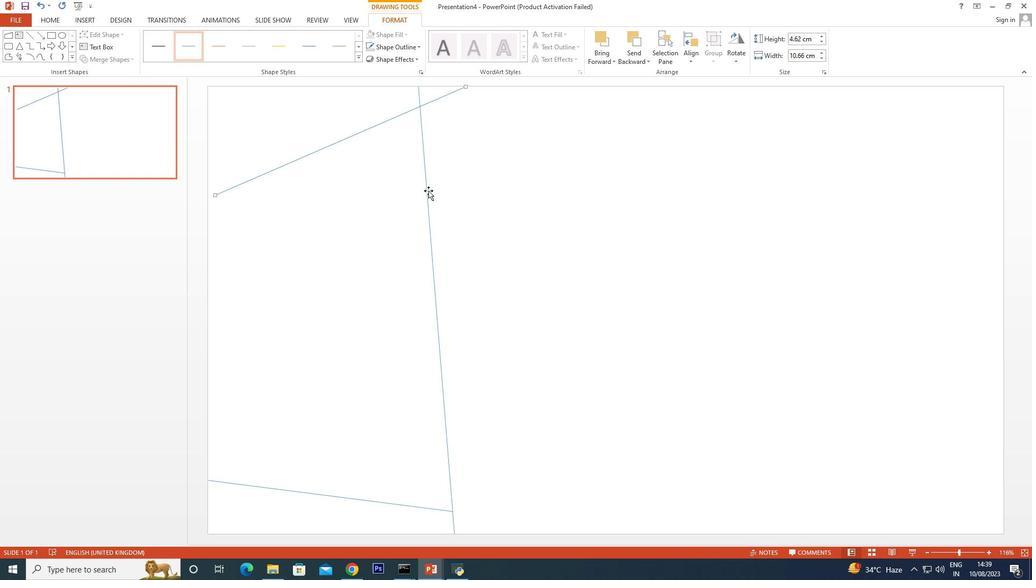 
Action: Key pressed <Key.shift>
Screenshot: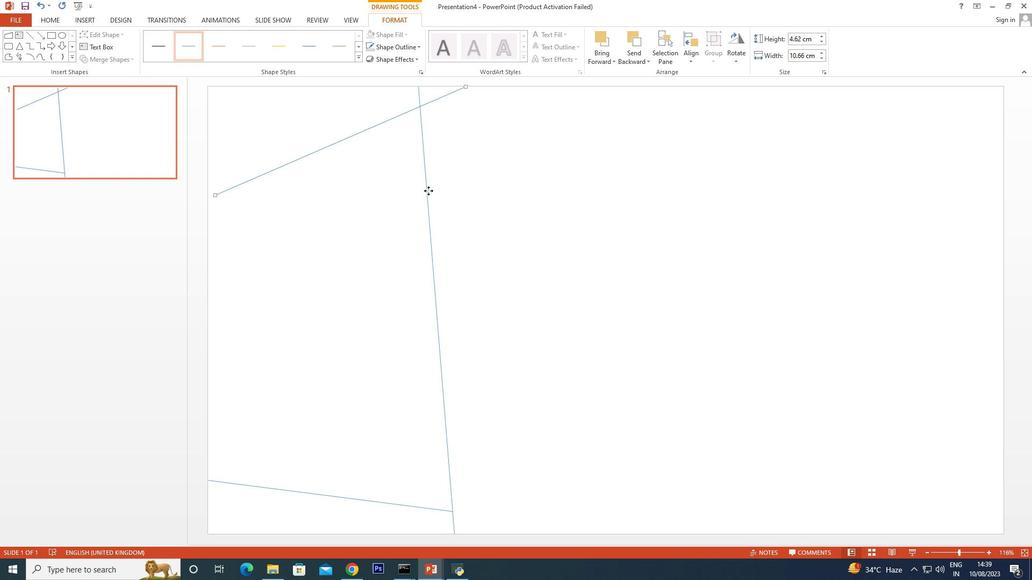 
Action: Mouse pressed left at (235, 99)
Screenshot: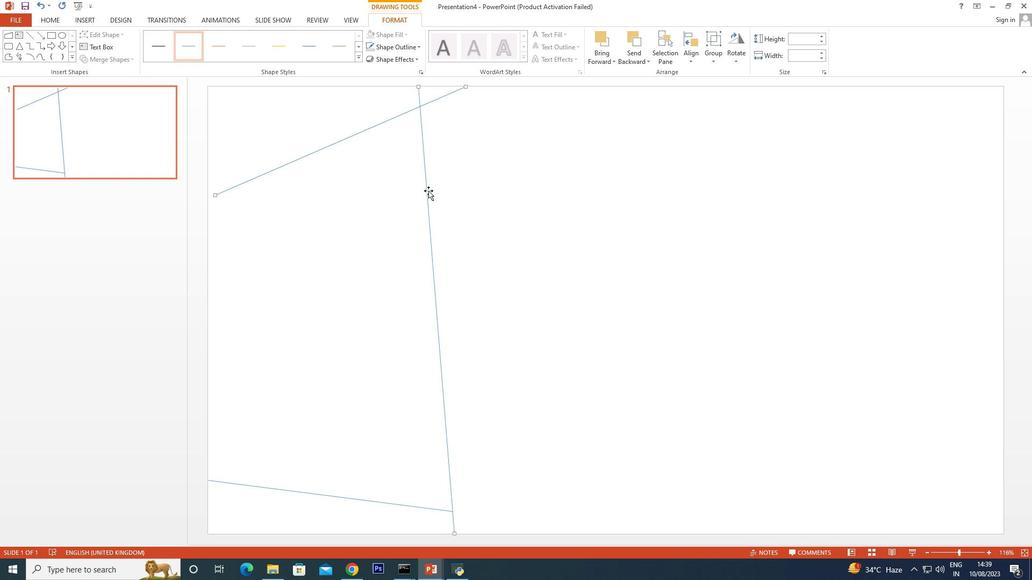 
Action: Mouse moved to (237, 98)
Screenshot: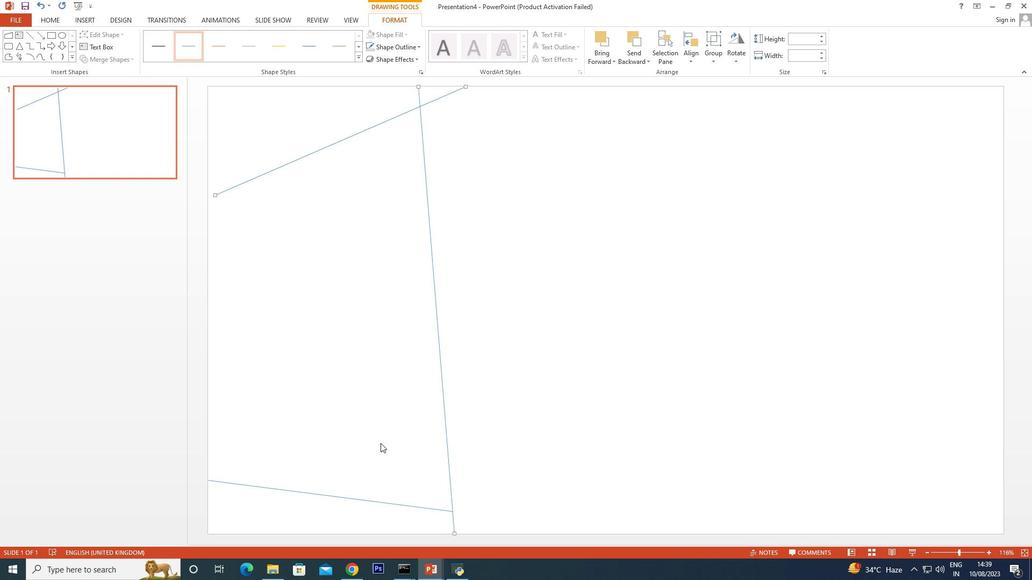 
Action: Key pressed <Key.shift>
Screenshot: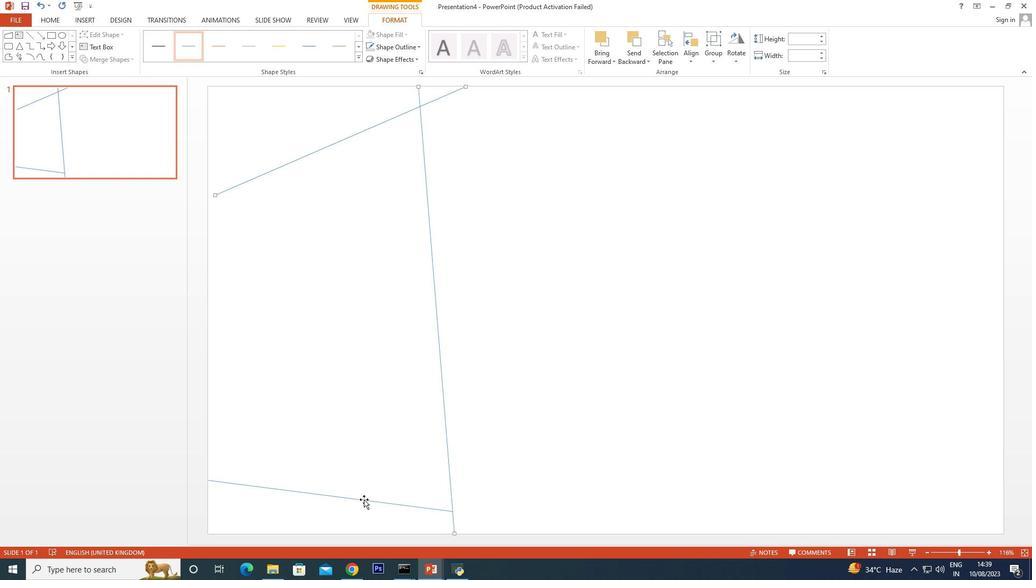 
Action: Mouse moved to (238, 95)
Screenshot: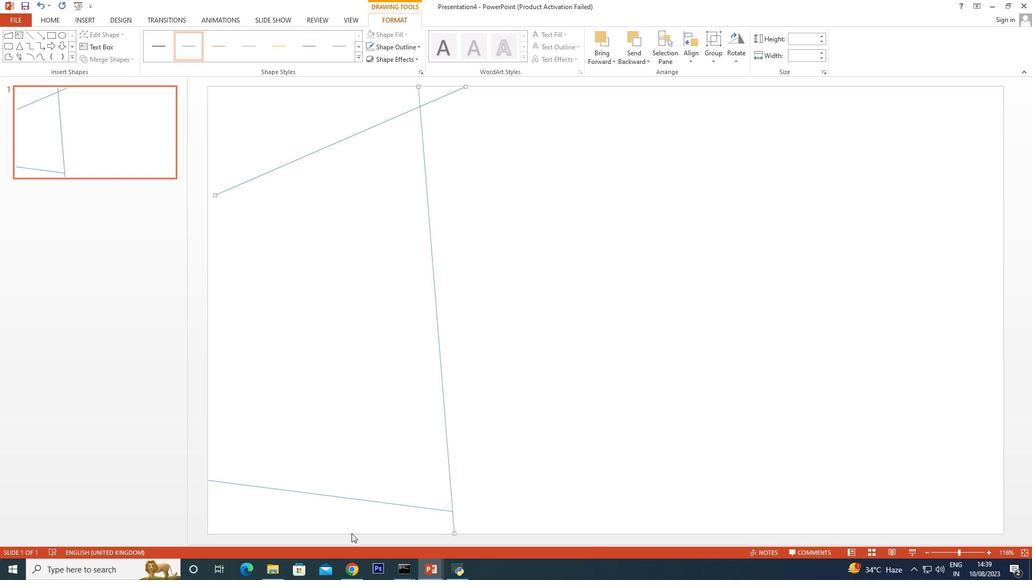 
Action: Key pressed <Key.shift>
Screenshot: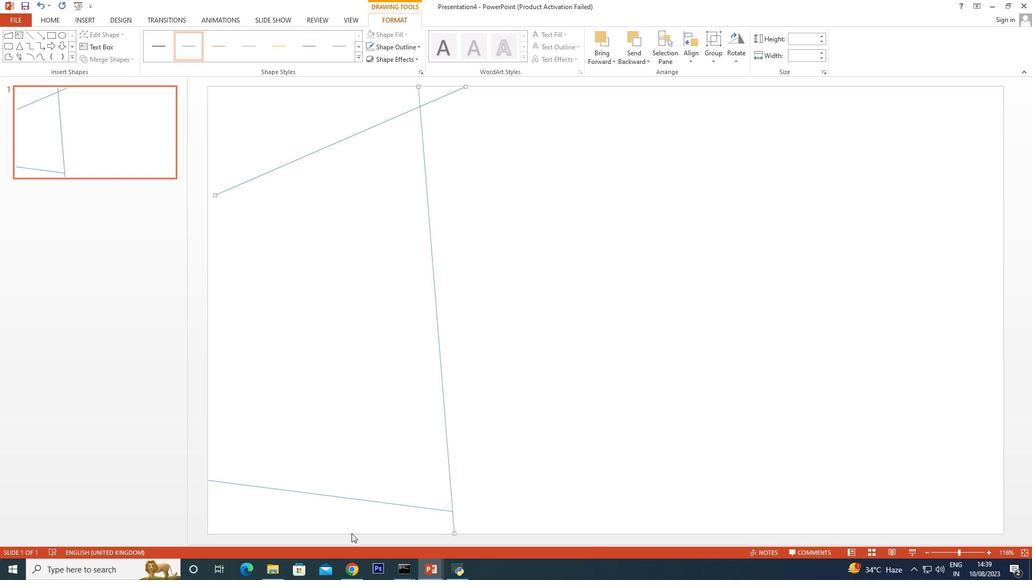 
Action: Mouse moved to (245, 84)
Screenshot: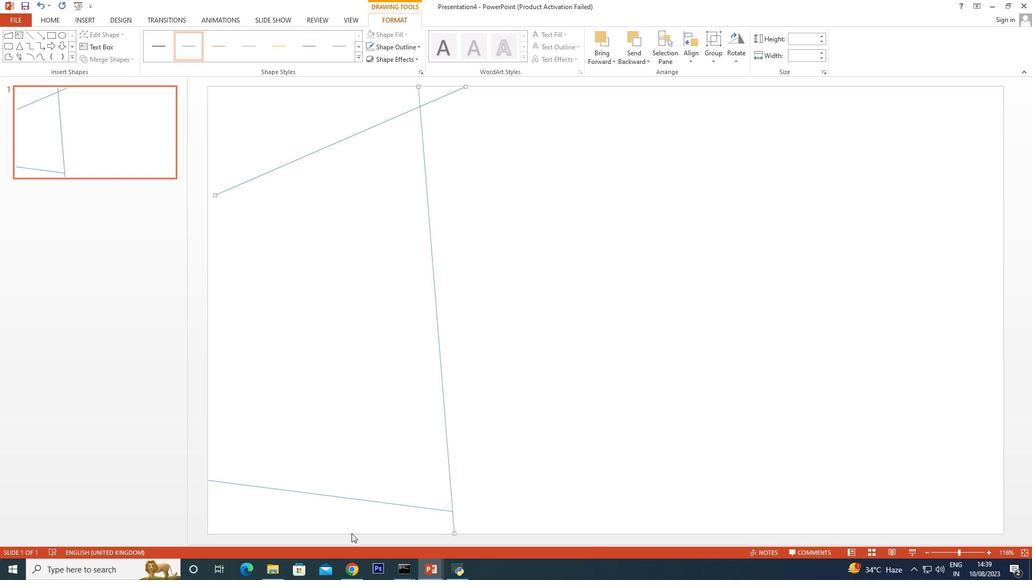 
Action: Key pressed <Key.shift>
Screenshot: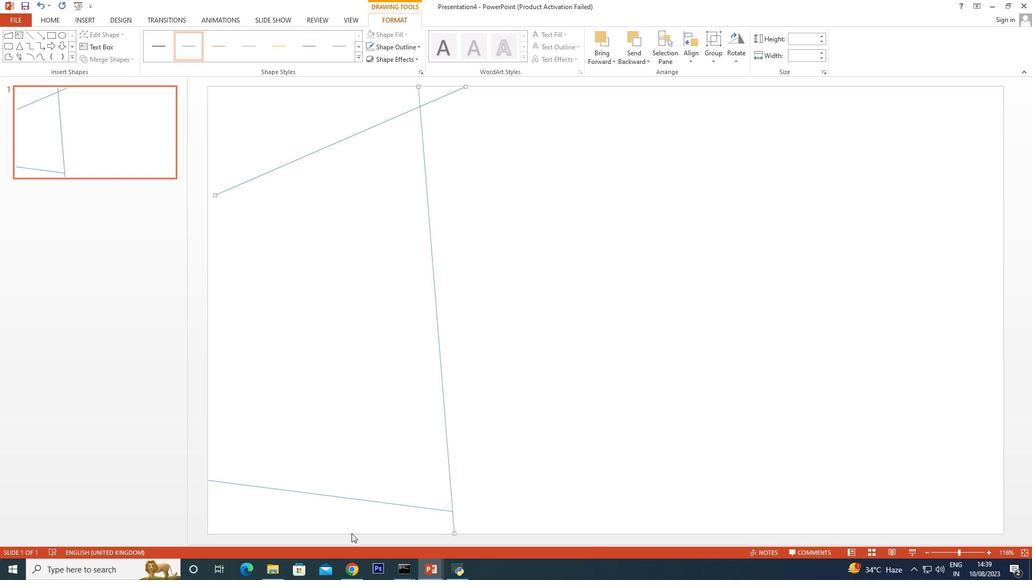 
Action: Mouse moved to (251, 80)
Screenshot: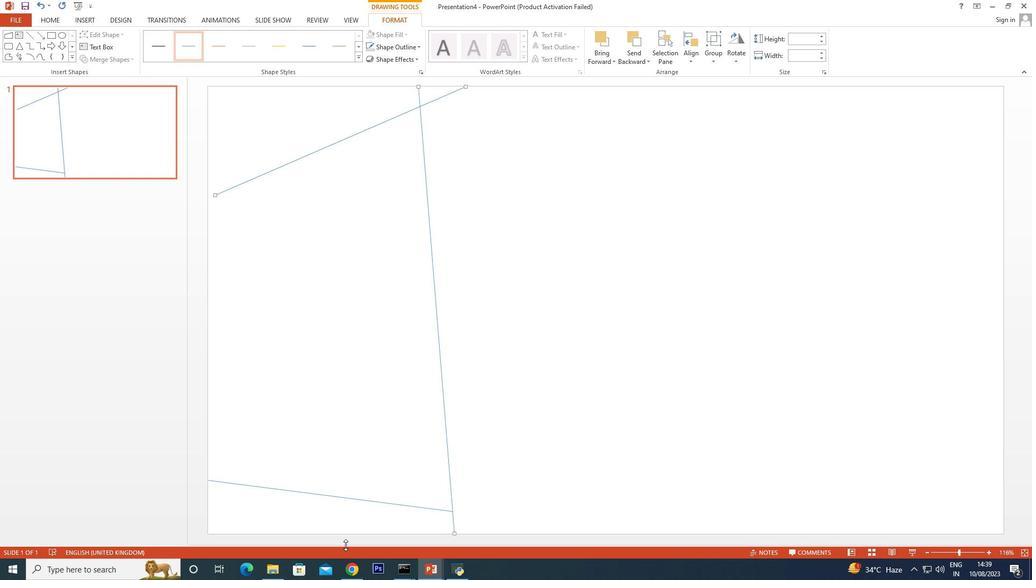 
Action: Key pressed <Key.shift>
Screenshot: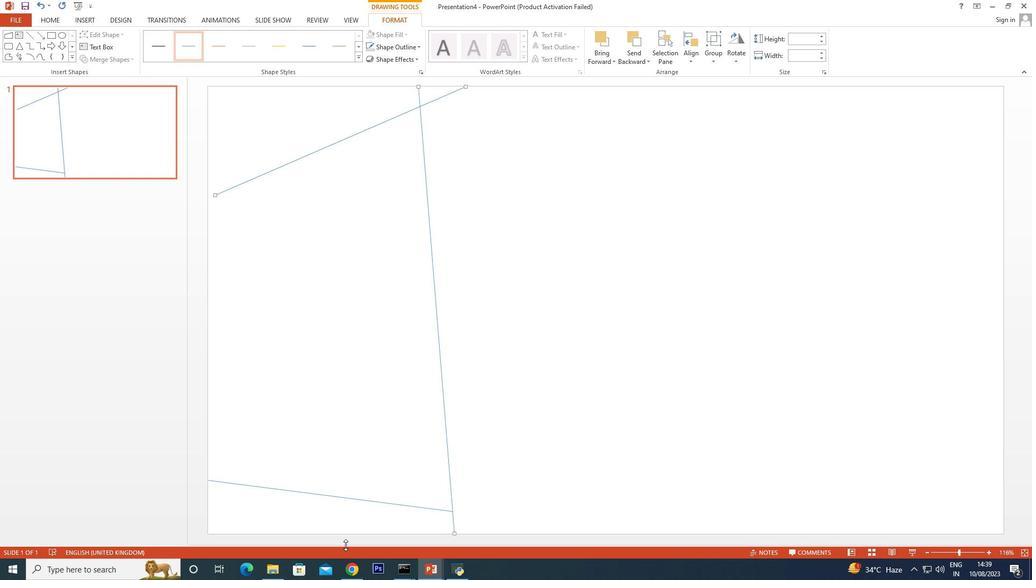 
Action: Mouse moved to (260, 73)
Screenshot: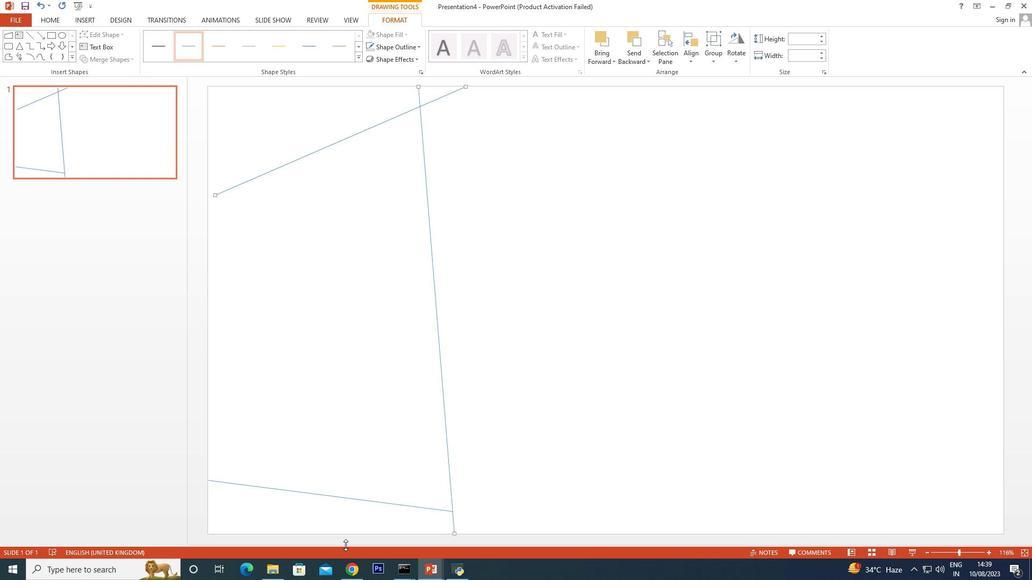 
Action: Key pressed <Key.shift>
Screenshot: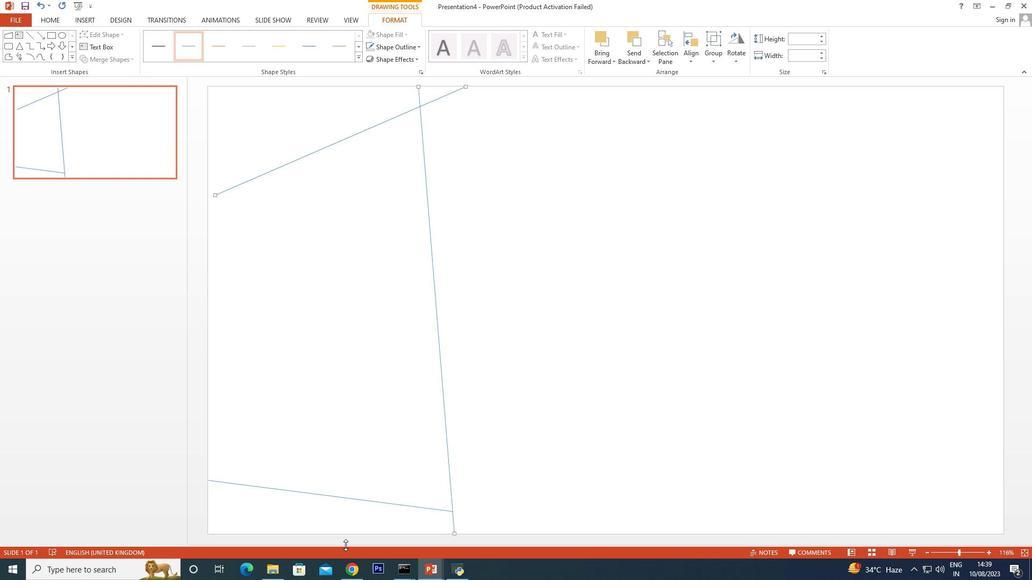 
Action: Mouse moved to (266, 68)
Screenshot: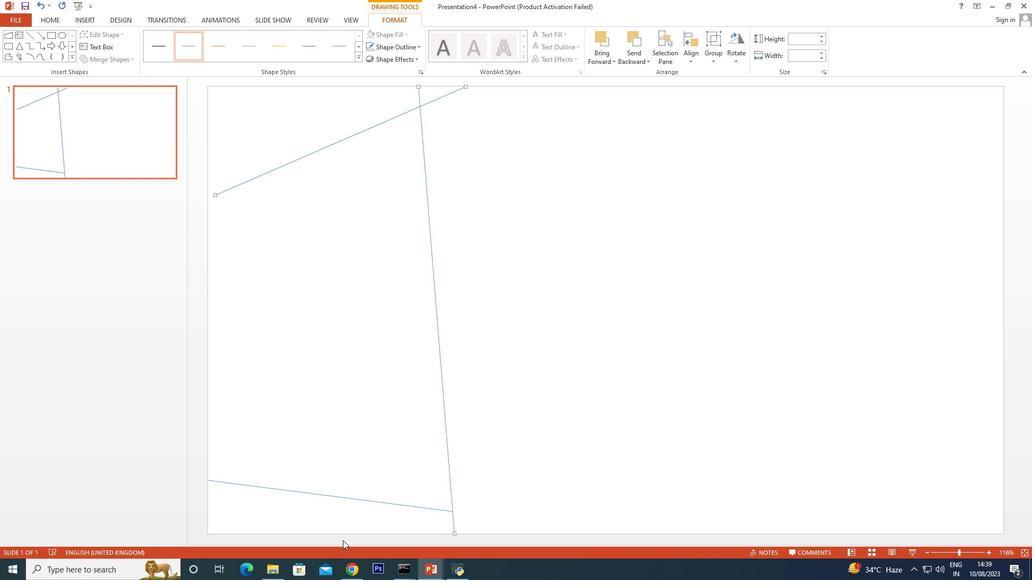 
Action: Key pressed <Key.shift>
Screenshot: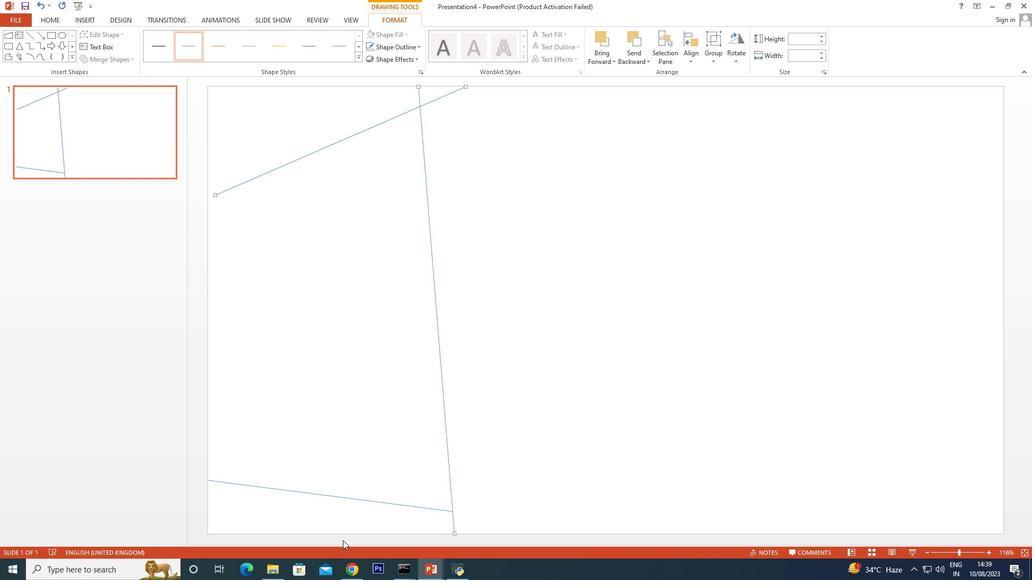 
Action: Mouse moved to (270, 66)
Screenshot: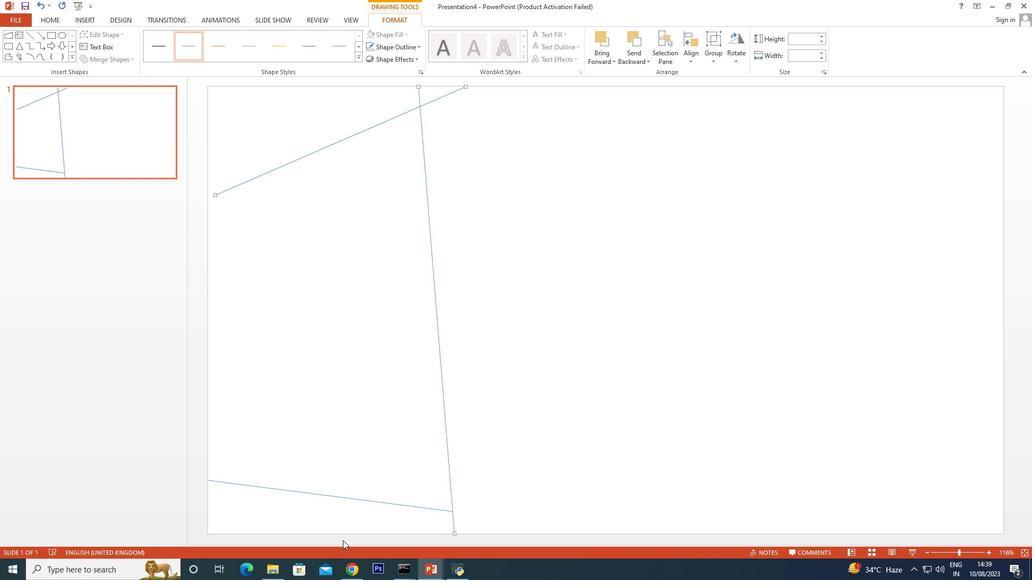 
Action: Key pressed <Key.shift>
Screenshot: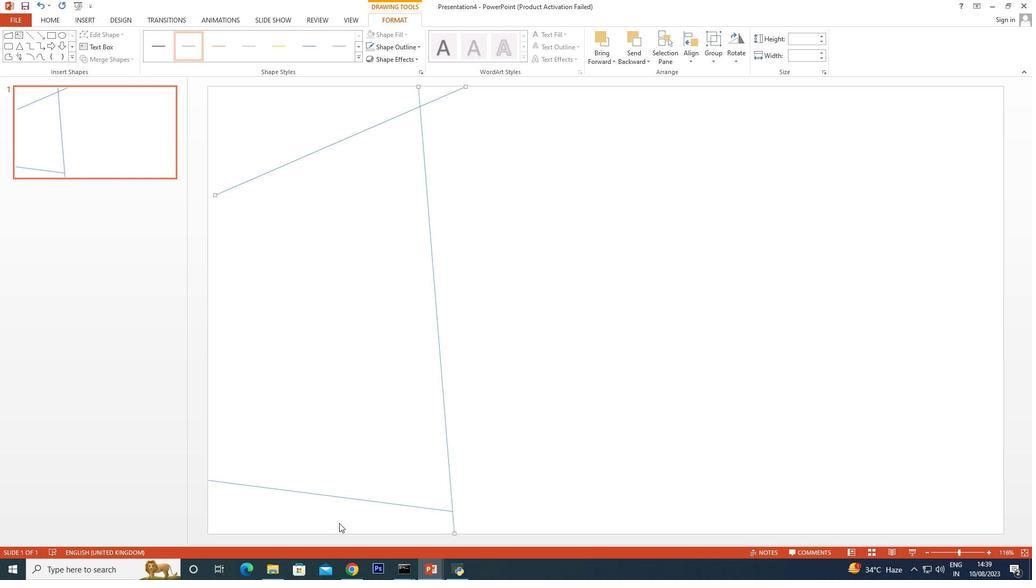 
Action: Mouse moved to (273, 65)
Screenshot: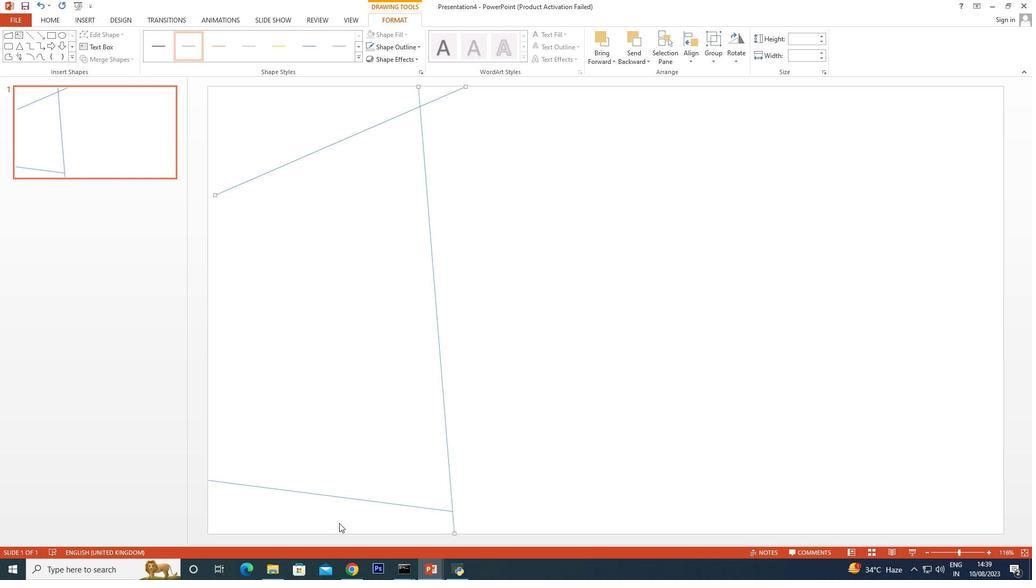 
Action: Key pressed <Key.shift>
Screenshot: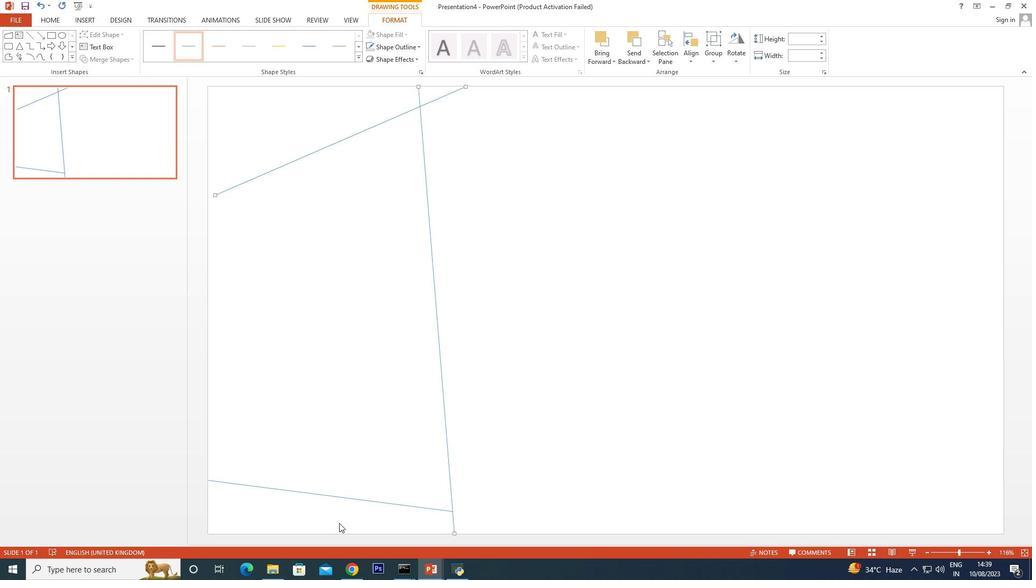 
Action: Mouse moved to (276, 63)
Screenshot: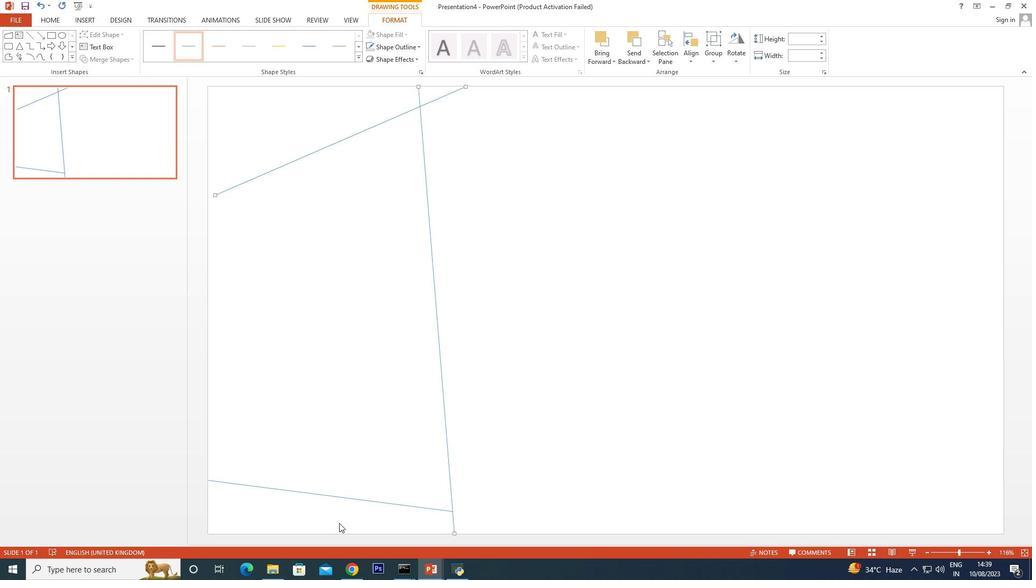 
Action: Key pressed <Key.shift>
Screenshot: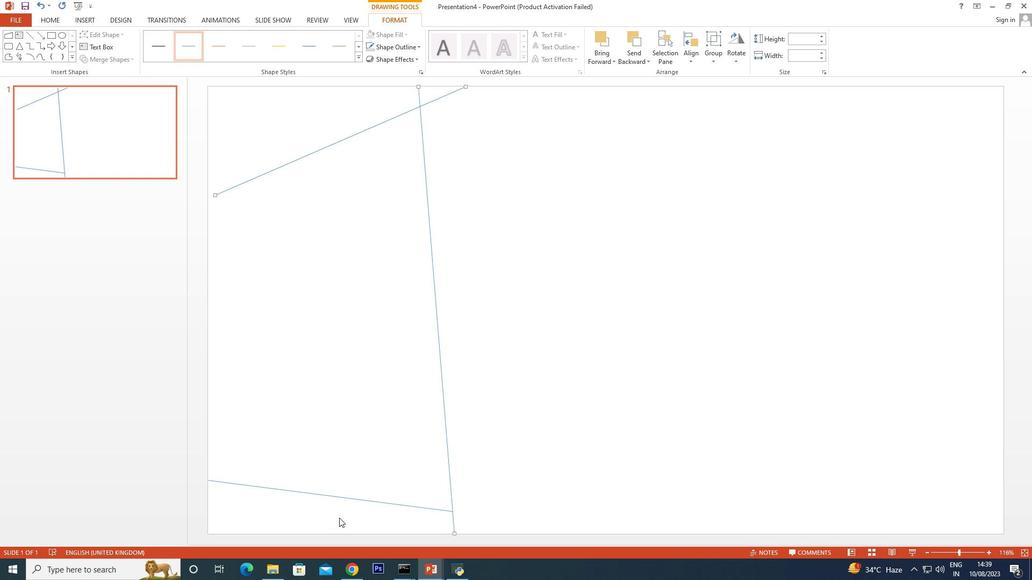 
Action: Mouse moved to (279, 62)
Screenshot: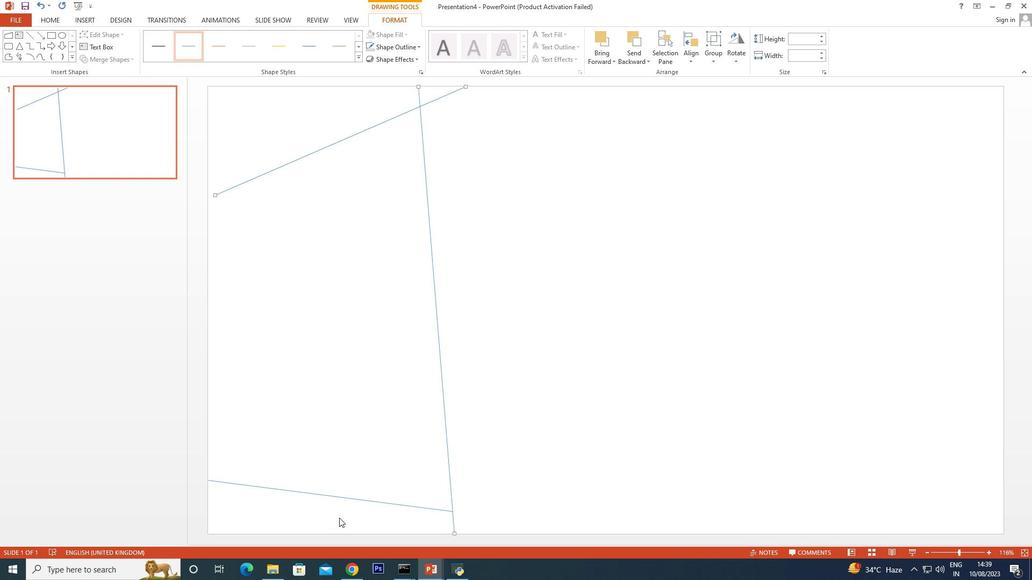 
Action: Key pressed <Key.shift><Key.shift>
Screenshot: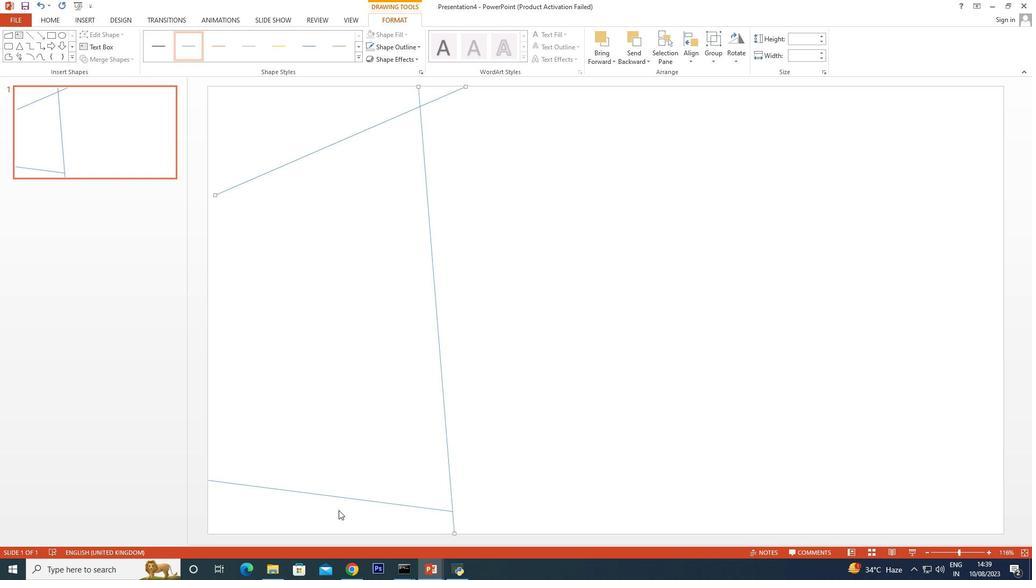 
Action: Mouse moved to (281, 62)
Screenshot: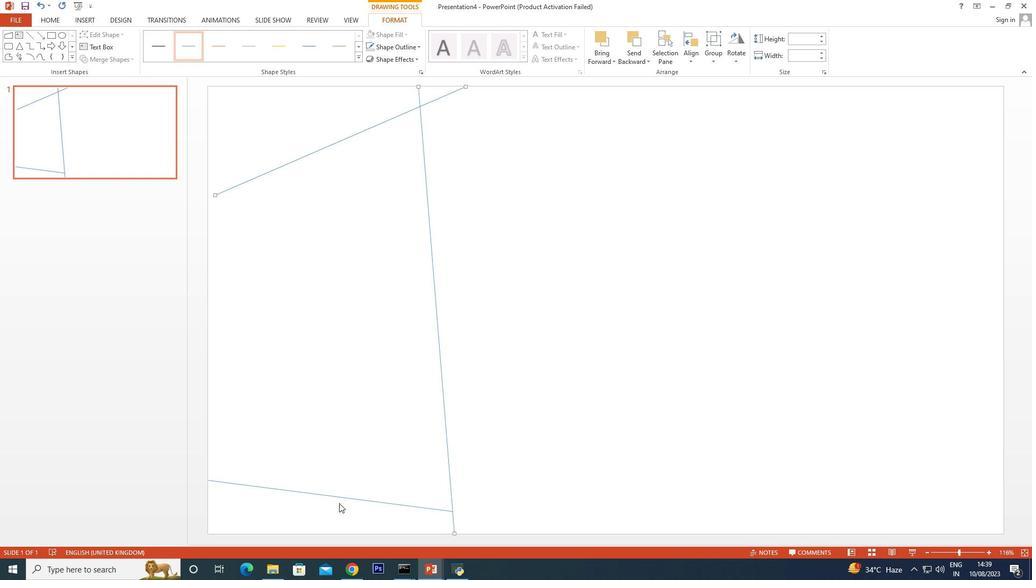 
Action: Key pressed <Key.shift>
Screenshot: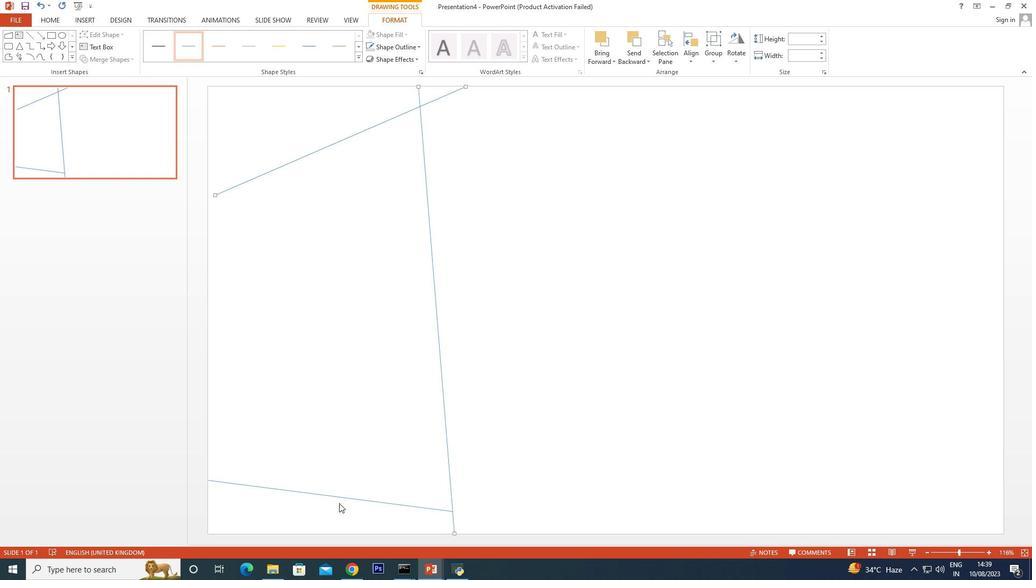 
Action: Mouse moved to (282, 64)
Screenshot: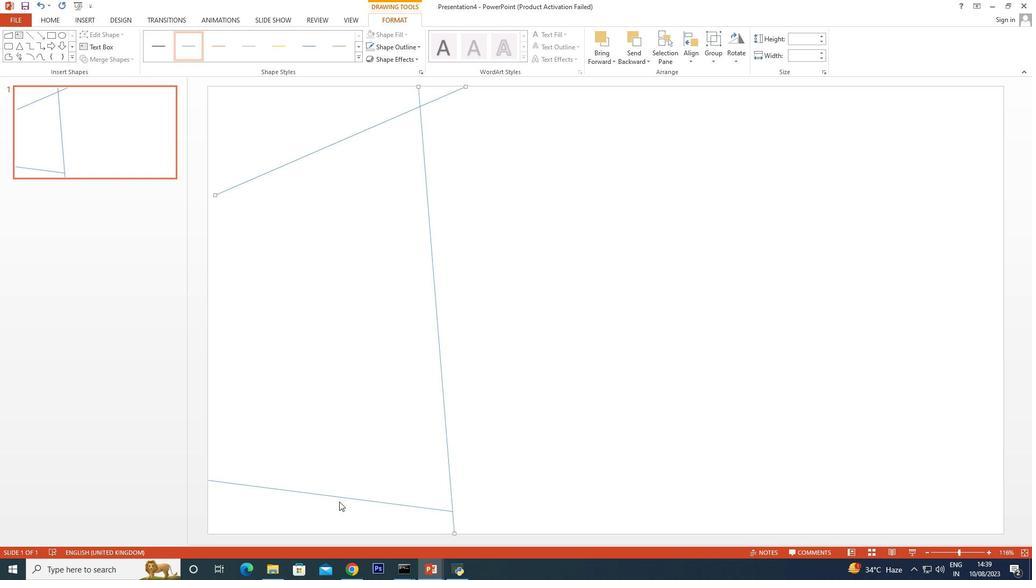 
Action: Key pressed <Key.shift>
Screenshot: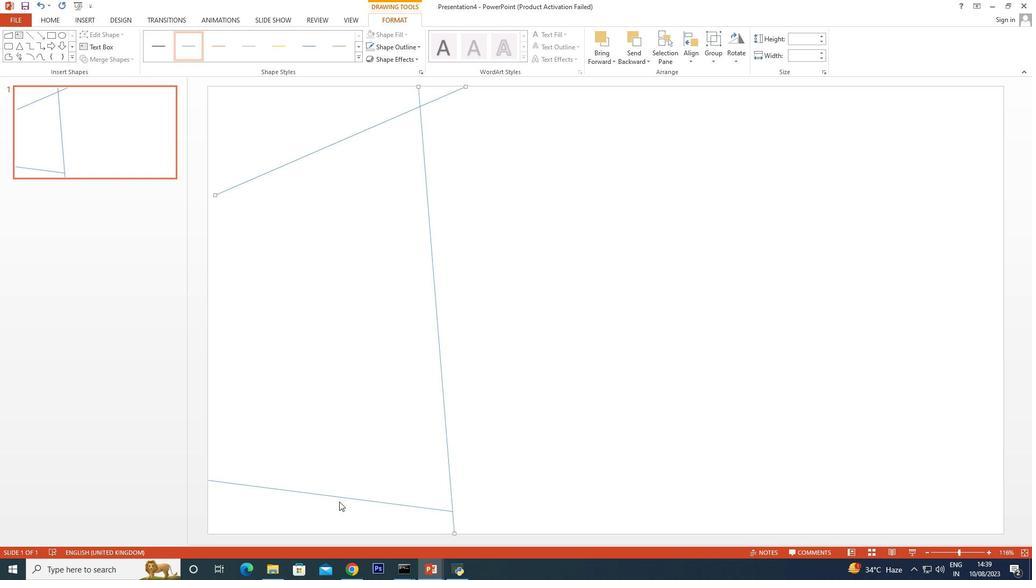 
Action: Mouse moved to (282, 65)
Screenshot: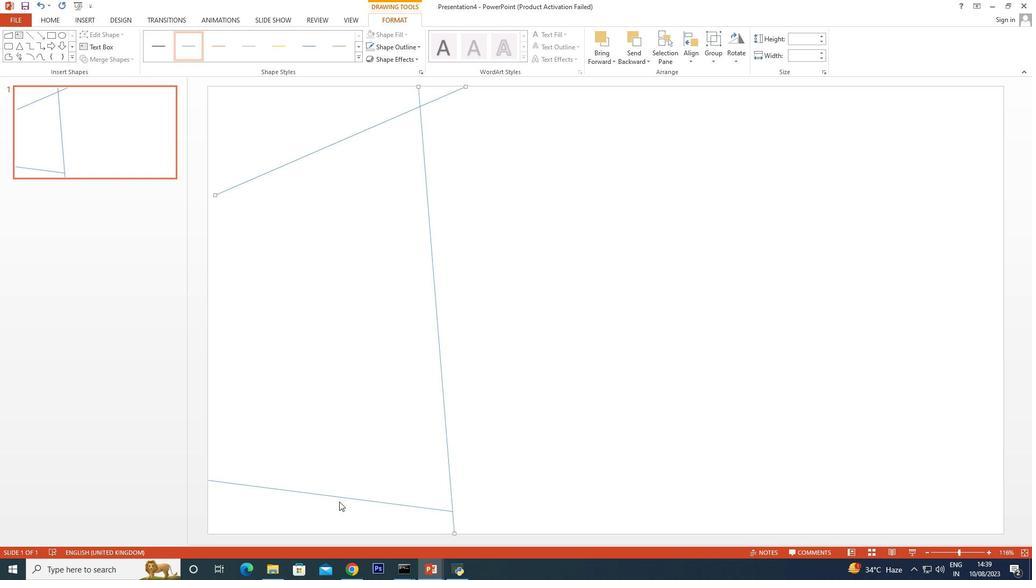 
Action: Key pressed <Key.shift>
Screenshot: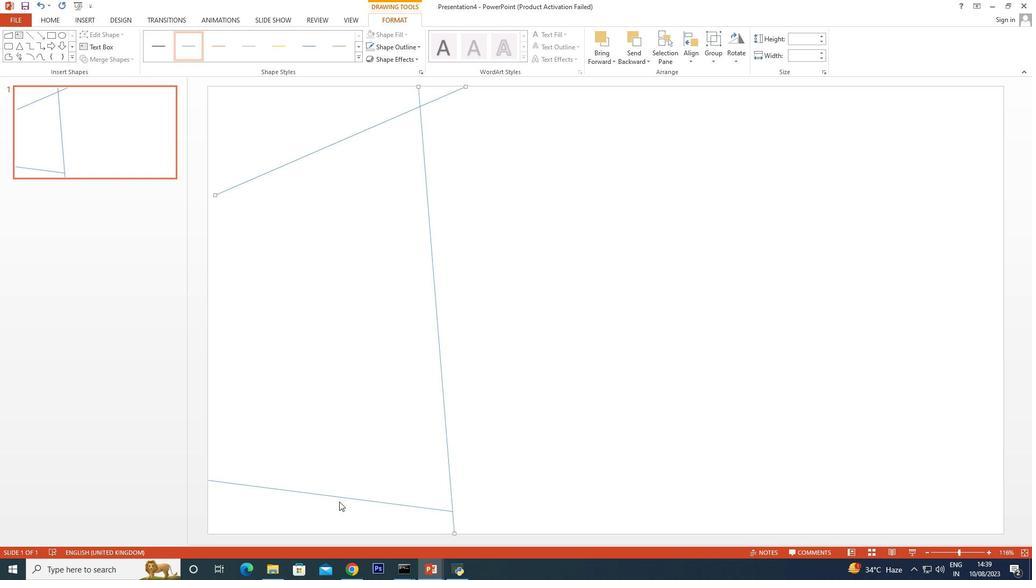 
Action: Mouse moved to (282, 65)
Screenshot: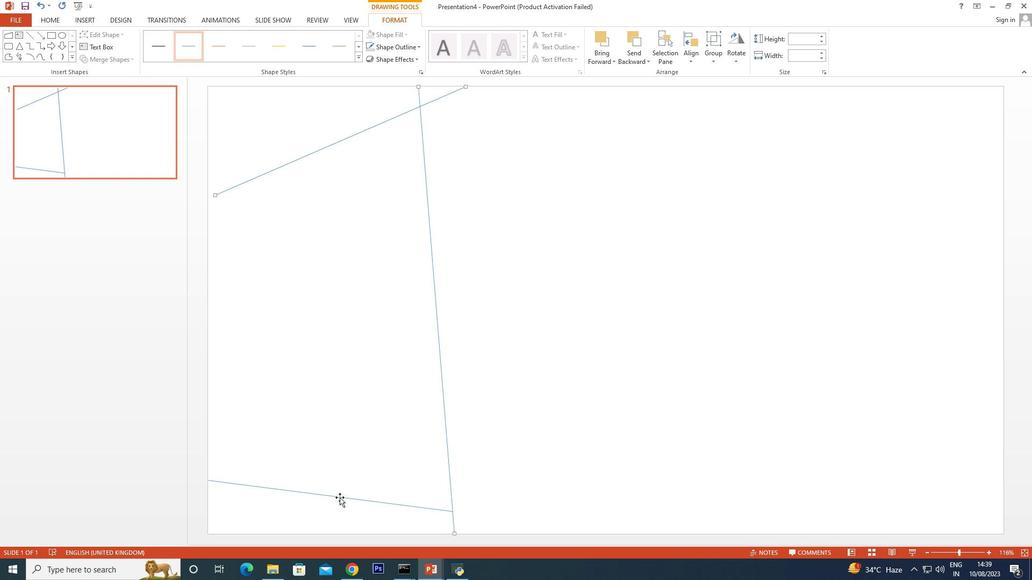 
Action: Key pressed <Key.shift>
Screenshot: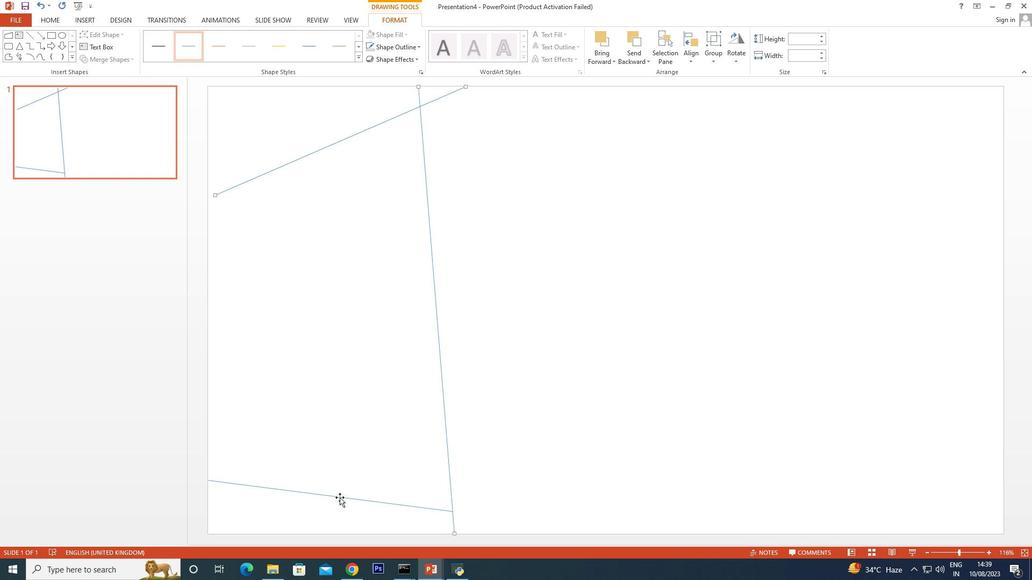 
Action: Mouse moved to (282, 66)
Screenshot: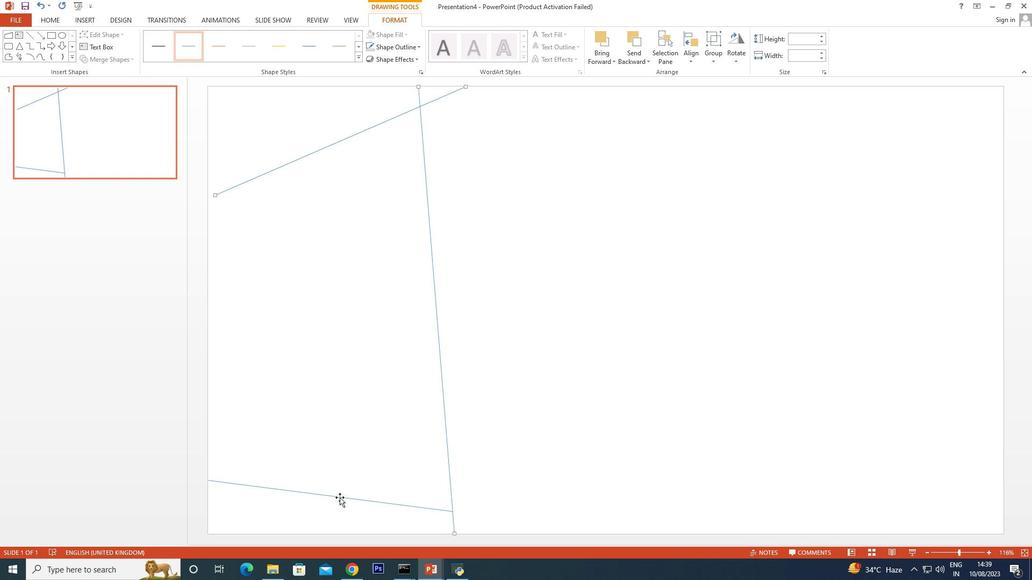 
Action: Key pressed <Key.shift>
Screenshot: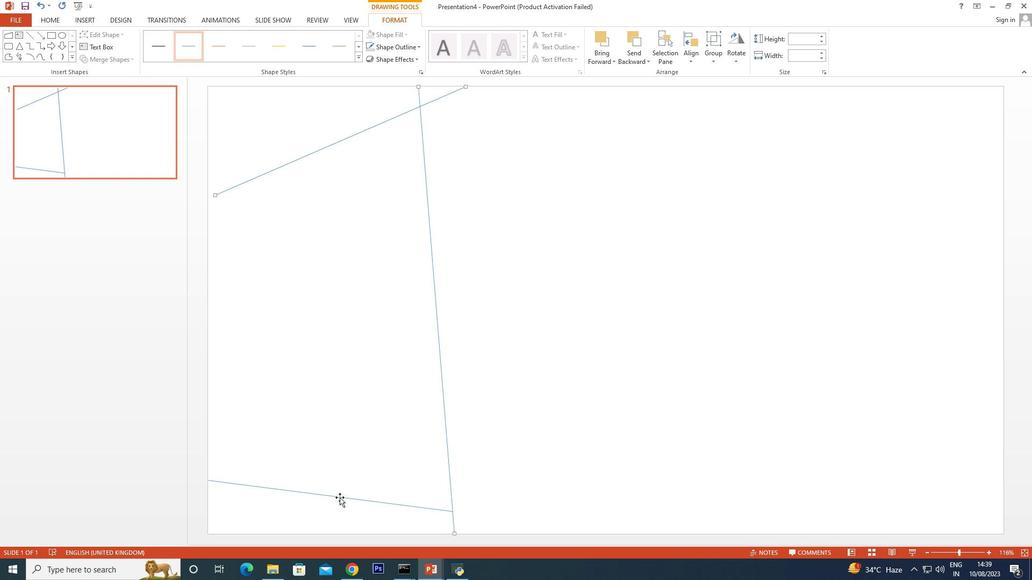 
Action: Mouse moved to (282, 66)
Screenshot: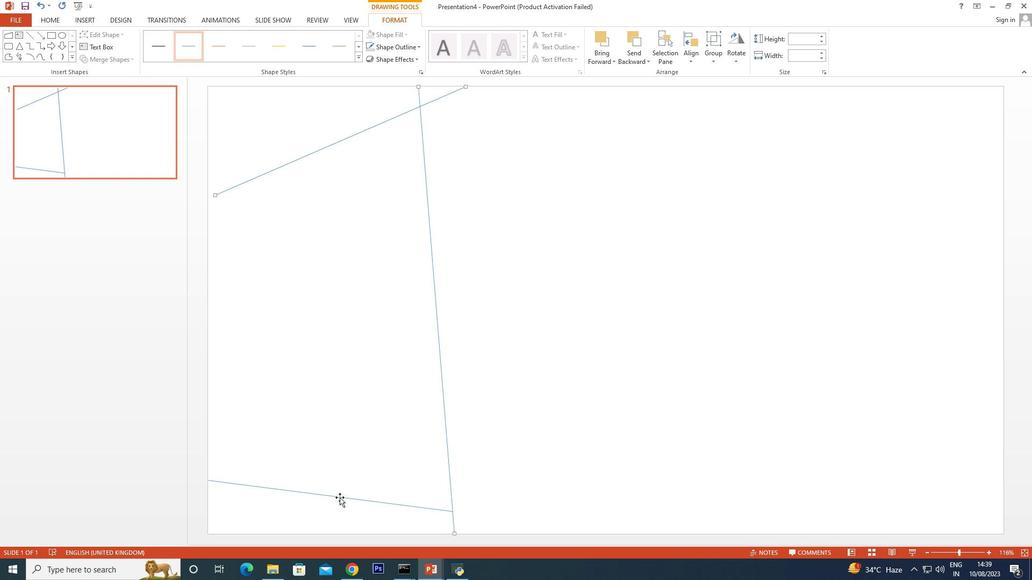 
Action: Key pressed <Key.shift>
Screenshot: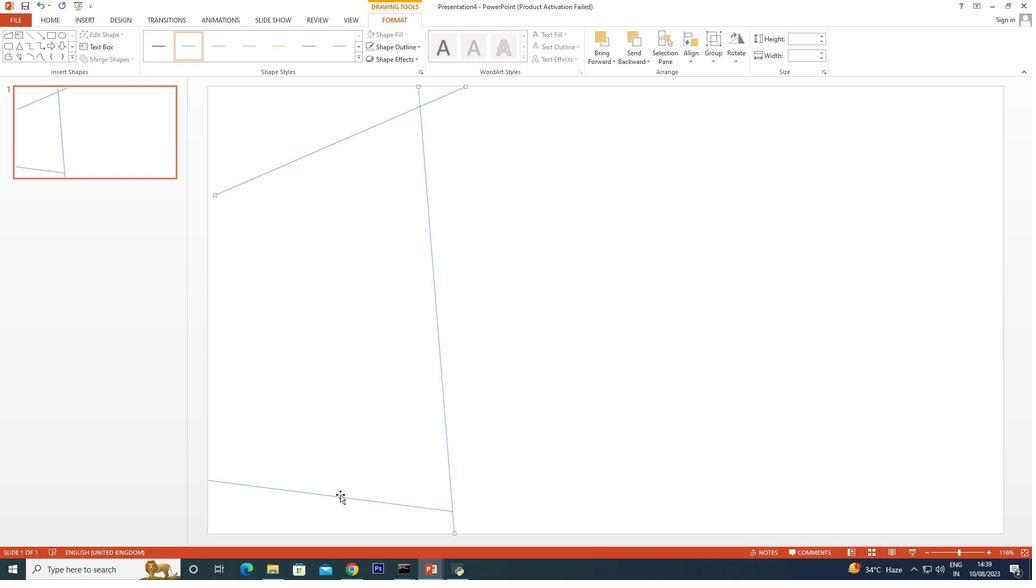
Action: Mouse moved to (282, 66)
Screenshot: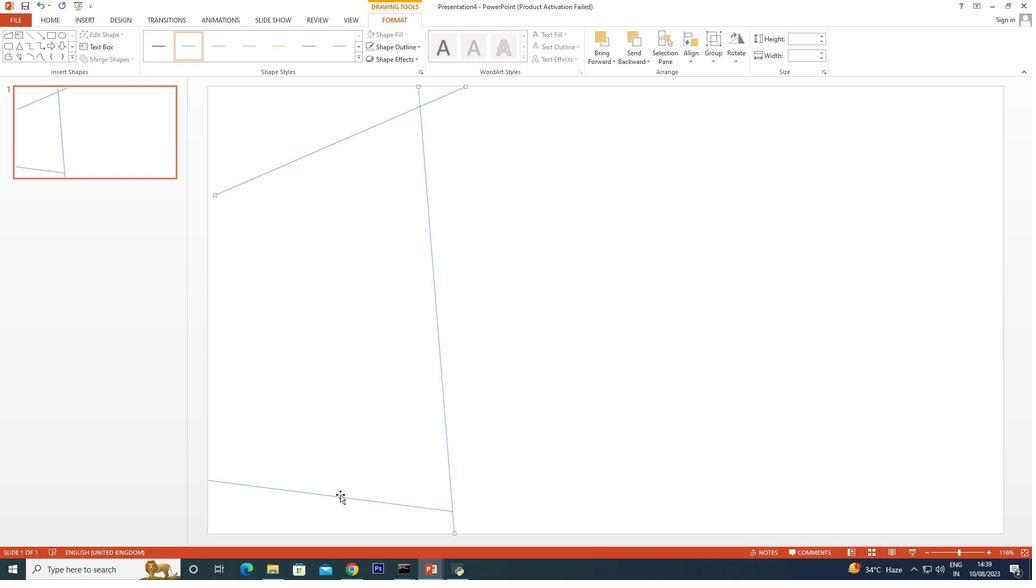 
Action: Key pressed <Key.shift>
Screenshot: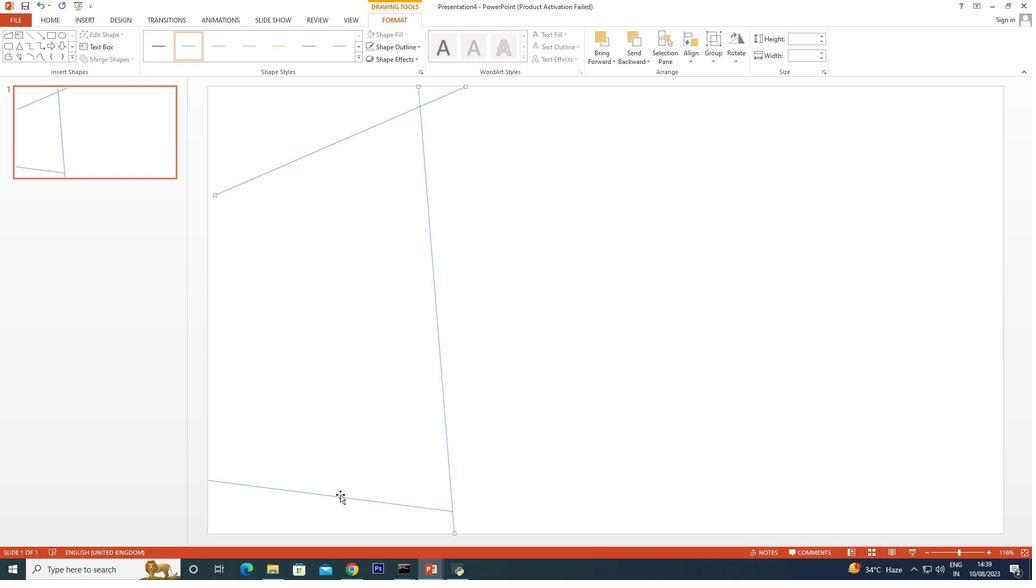 
Action: Mouse moved to (282, 66)
Screenshot: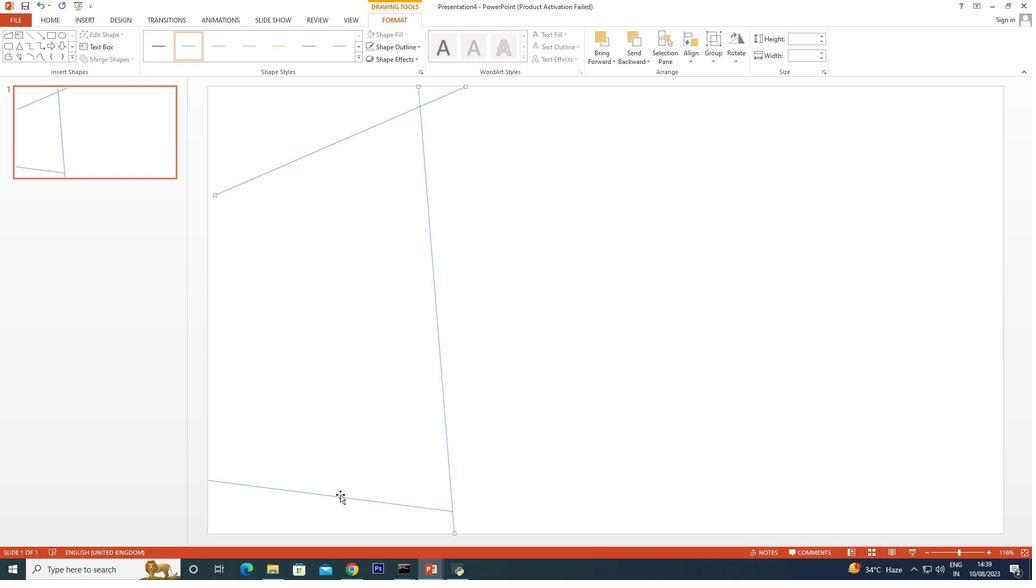 
Action: Key pressed <Key.shift>
Screenshot: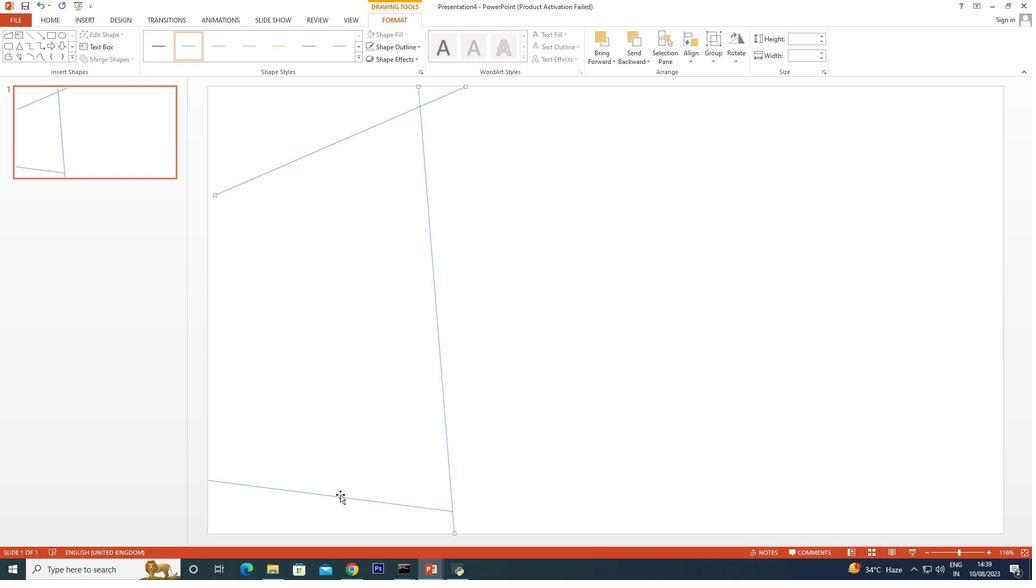 
Action: Mouse moved to (282, 67)
Screenshot: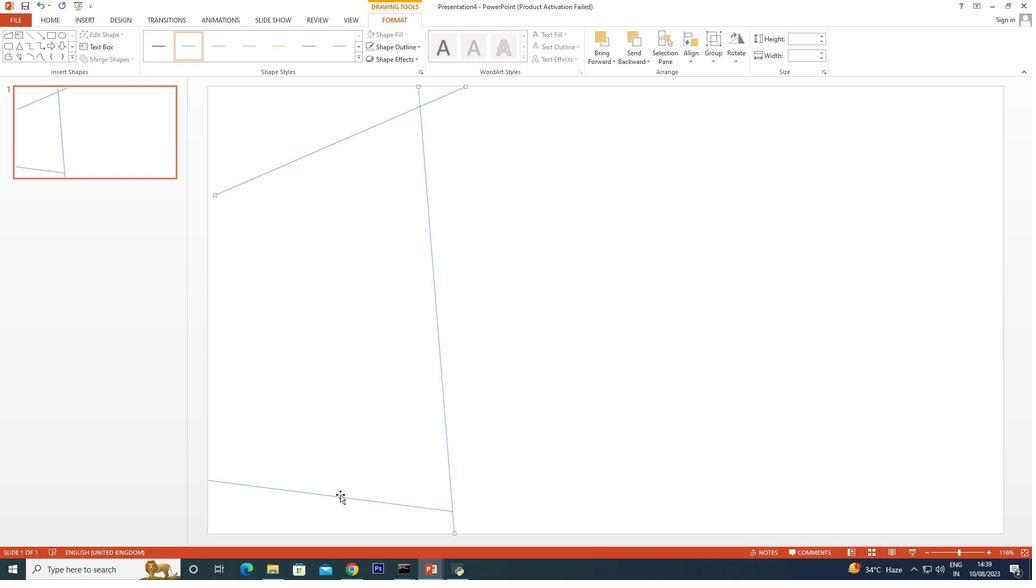 
Action: Key pressed <Key.shift>
Screenshot: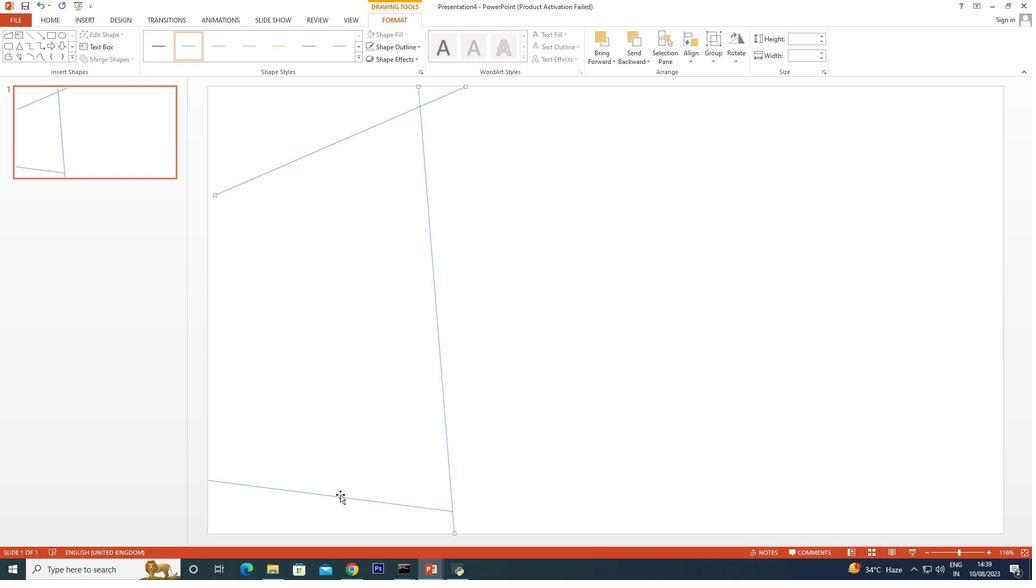
Action: Mouse moved to (282, 67)
Screenshot: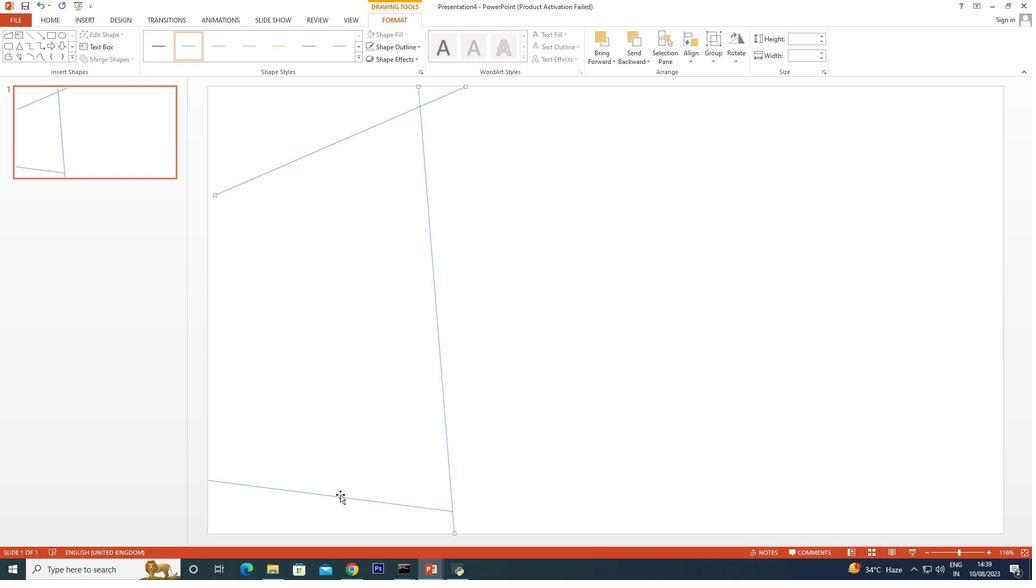 
Action: Key pressed <Key.shift>
Screenshot: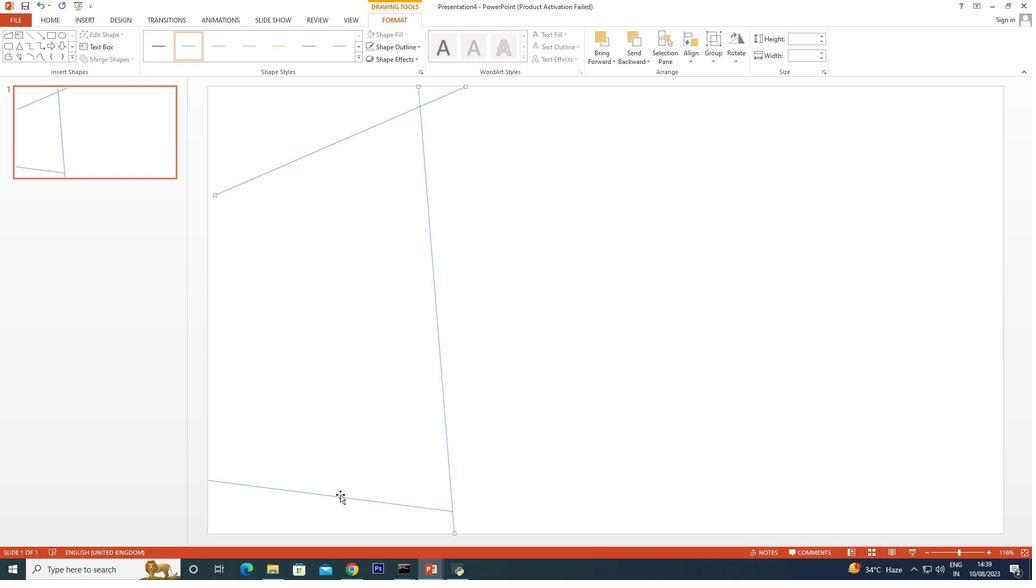 
Action: Mouse moved to (282, 67)
Screenshot: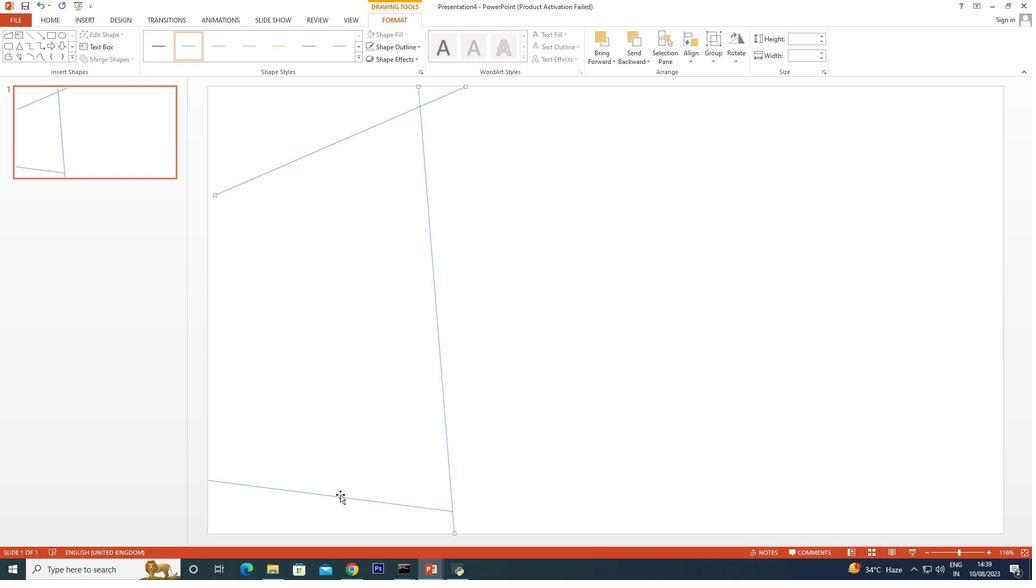 
Action: Key pressed <Key.shift><Key.shift><Key.shift><Key.shift><Key.shift><Key.shift><Key.shift>
Screenshot: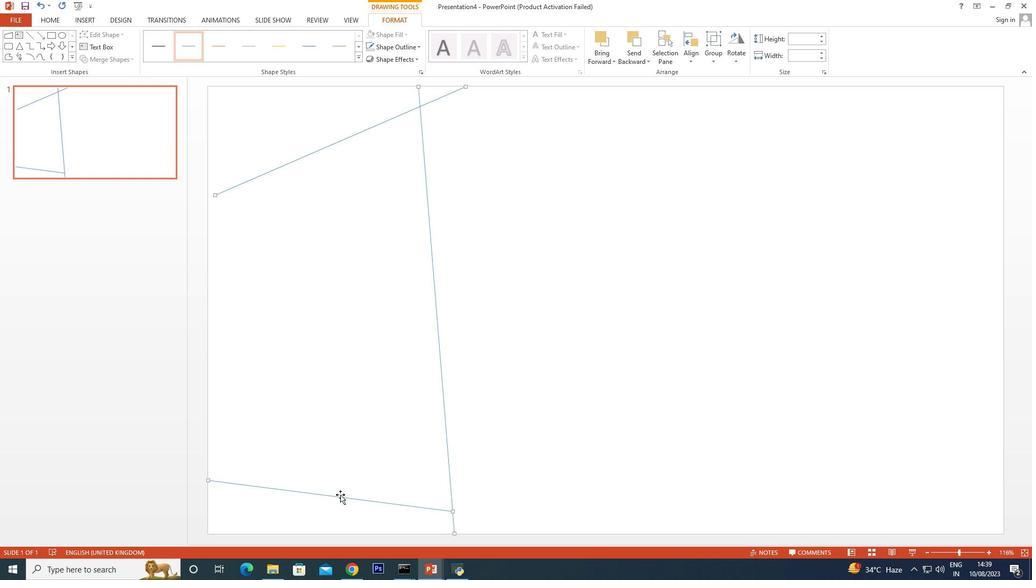 
Action: Mouse pressed left at (282, 67)
Screenshot: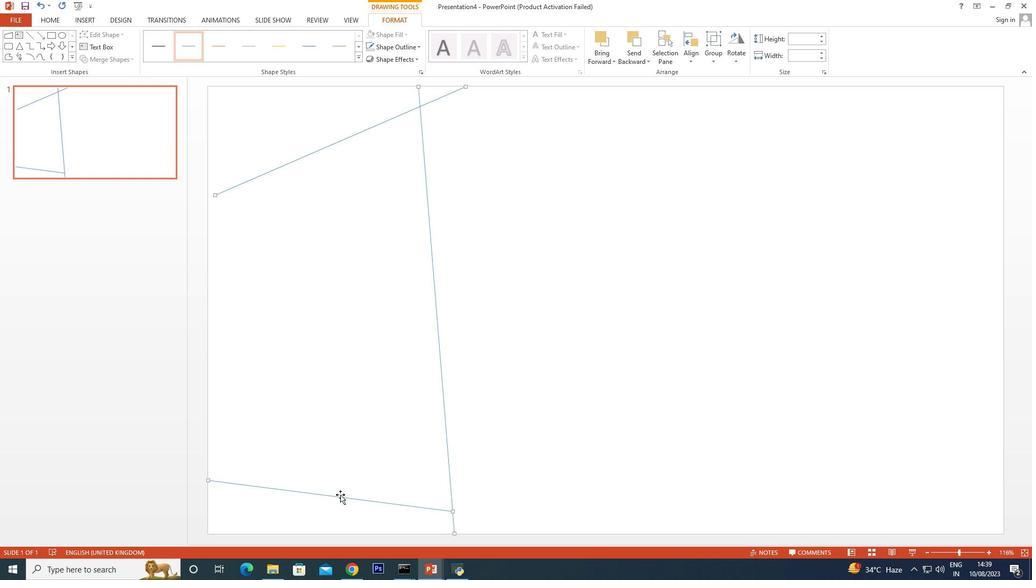 
Action: Key pressed <Key.shift><Key.shift><Key.shift><Key.shift><Key.shift><Key.shift><Key.shift><Key.shift><Key.shift><Key.shift><Key.shift><Key.shift><Key.shift><Key.shift>
Screenshot: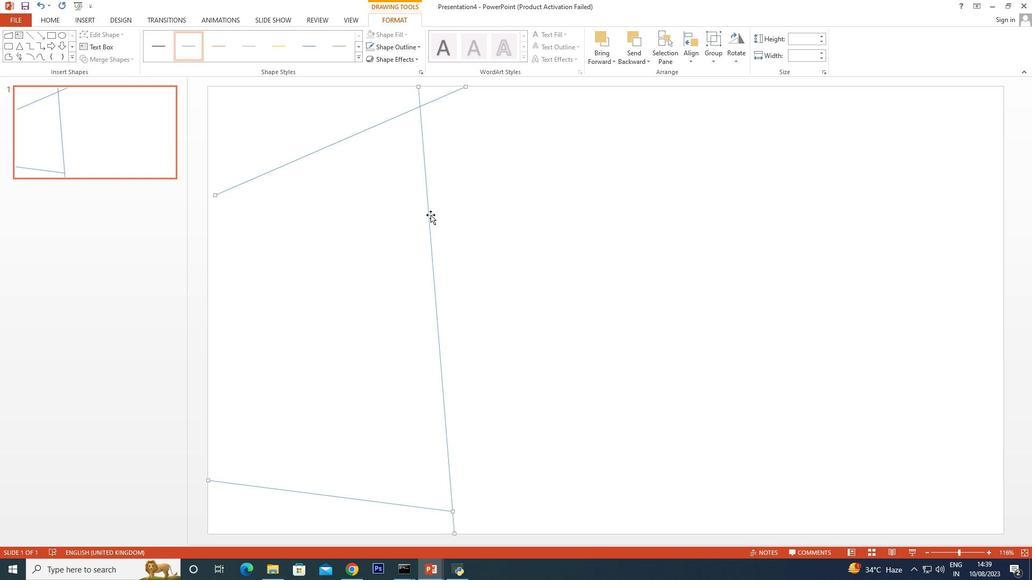 
Action: Mouse moved to (281, 68)
Screenshot: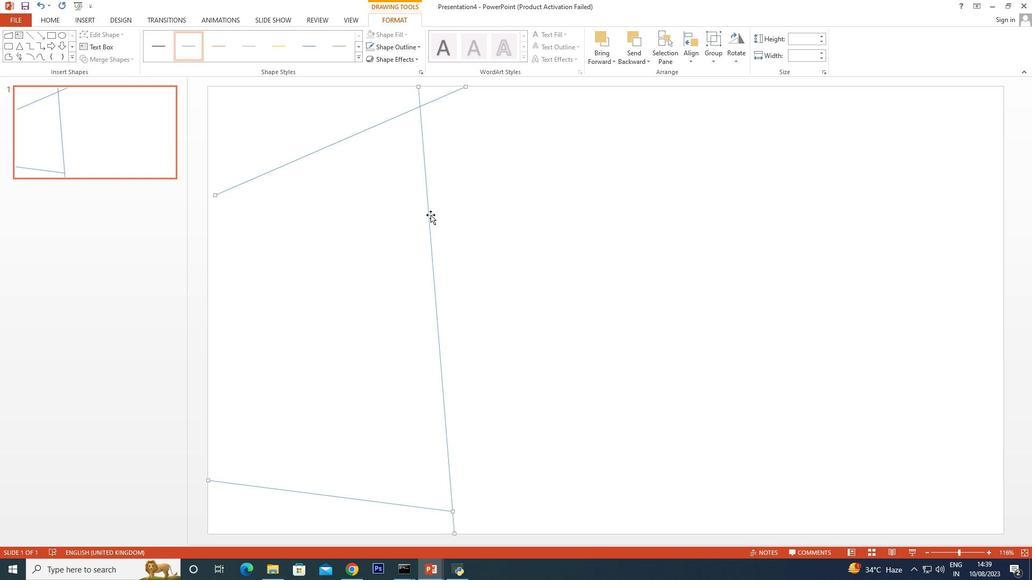 
Action: Key pressed <Key.shift>
Screenshot: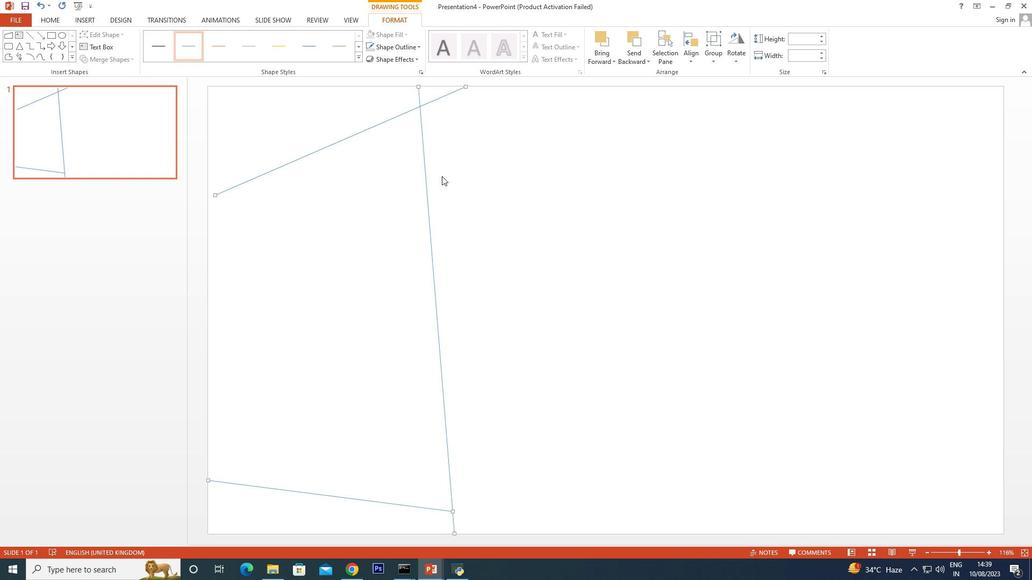 
Action: Mouse moved to (277, 73)
Screenshot: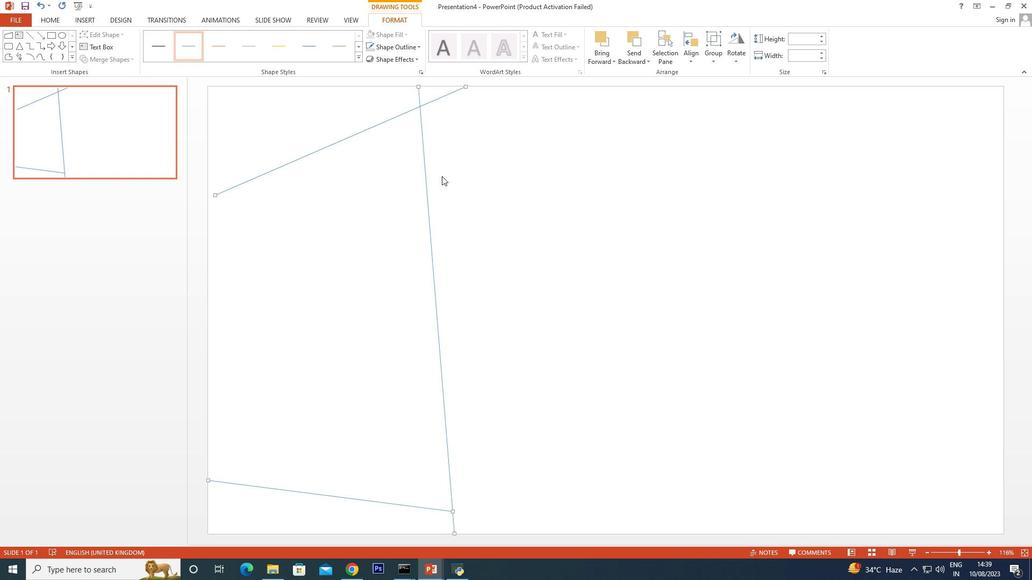 
Action: Key pressed <Key.shift>
Screenshot: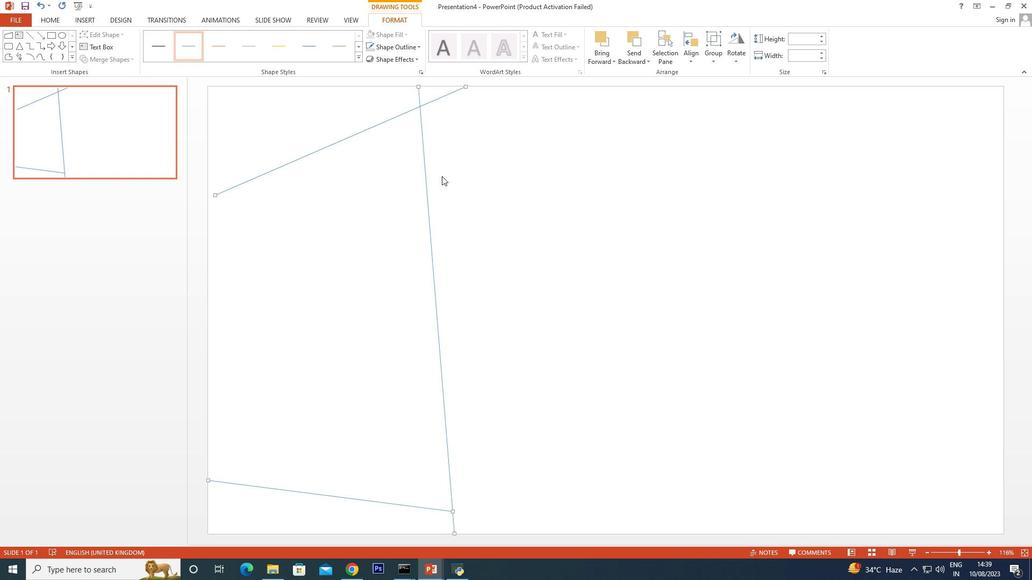 
Action: Mouse moved to (265, 81)
Screenshot: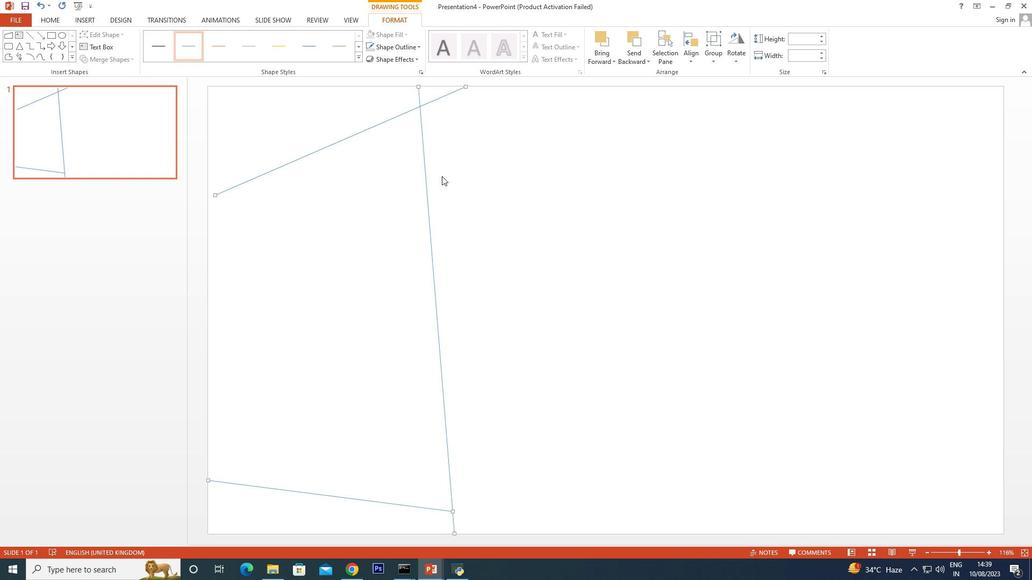 
Action: Key pressed <Key.shift>
Screenshot: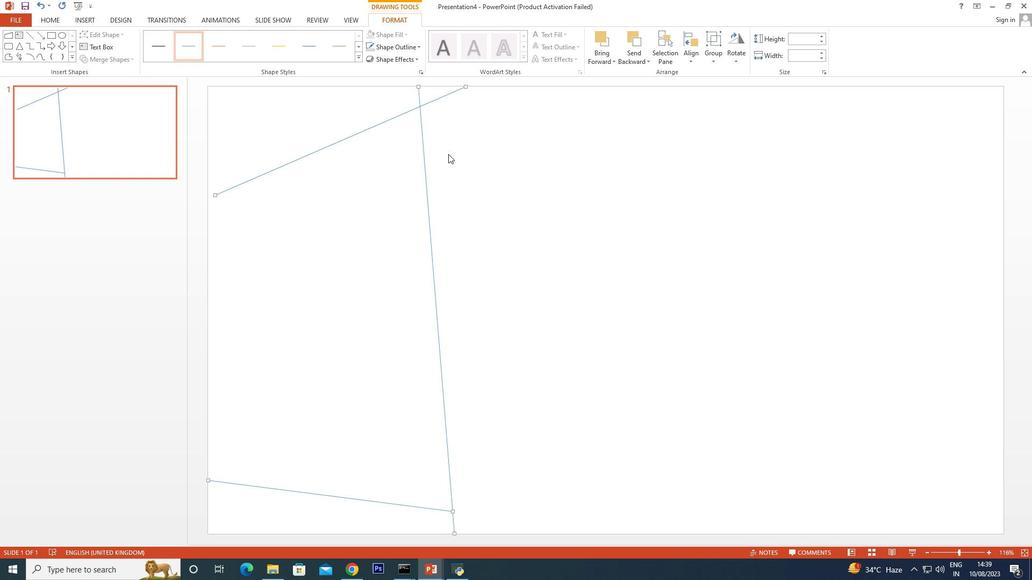 
Action: Mouse moved to (251, 89)
Screenshot: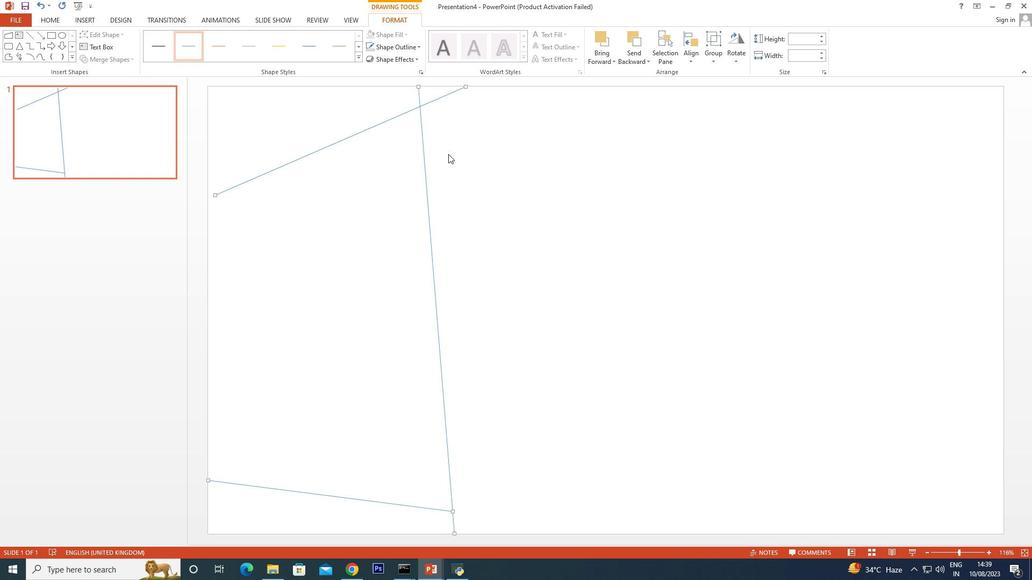 
Action: Key pressed <Key.shift>
Screenshot: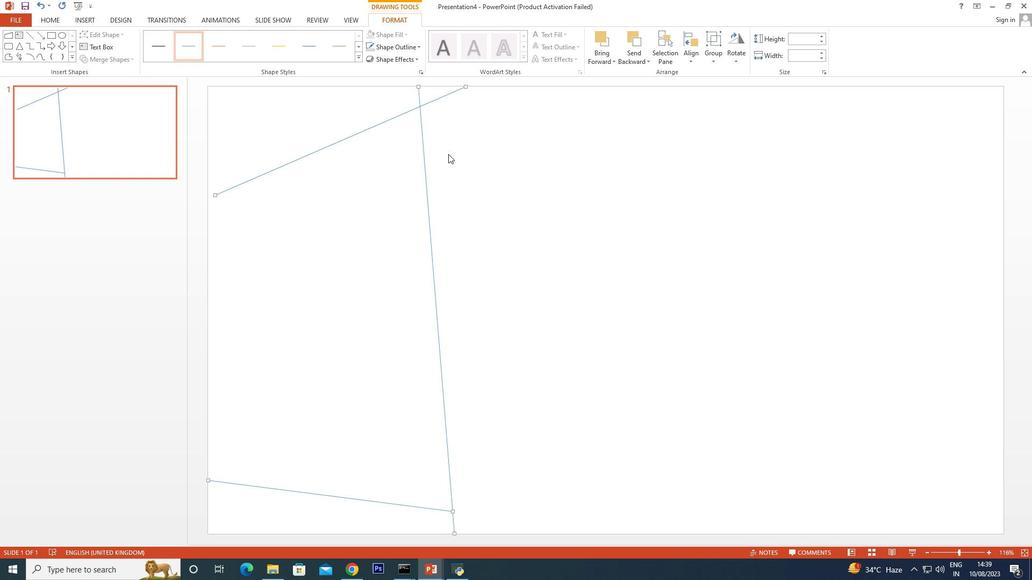 
Action: Mouse moved to (238, 95)
Screenshot: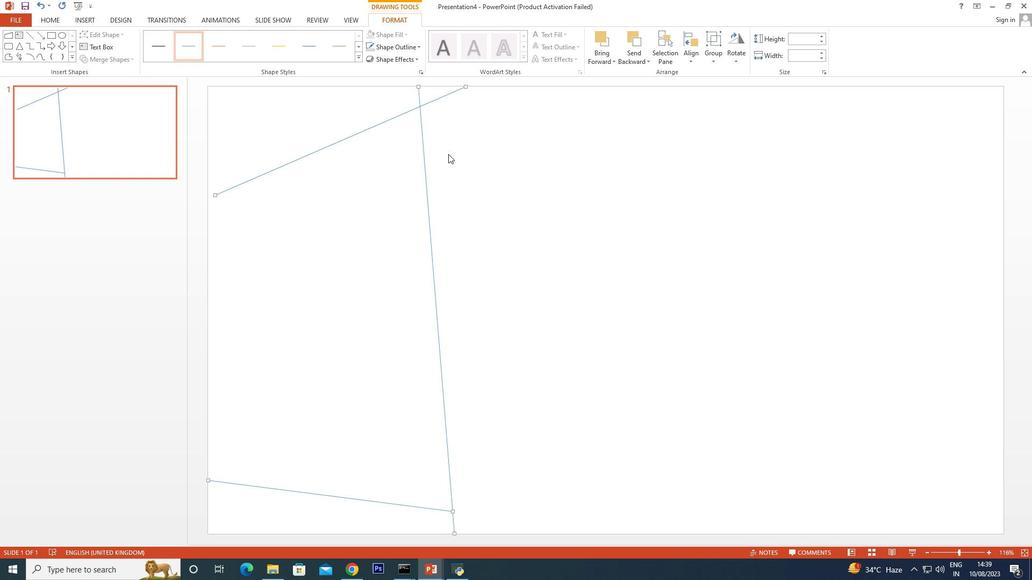 
Action: Key pressed <Key.shift>
Screenshot: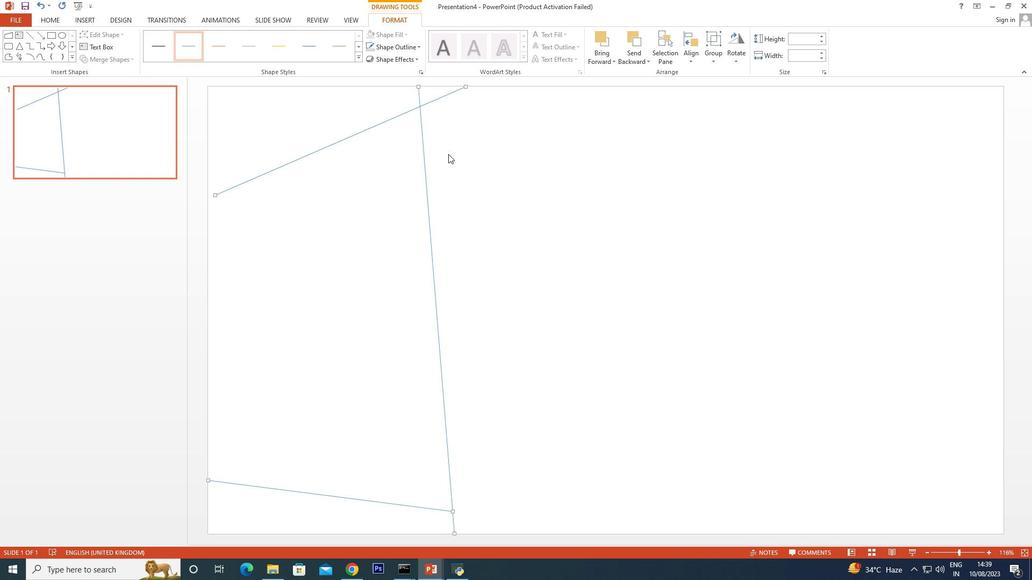 
Action: Mouse moved to (233, 97)
Screenshot: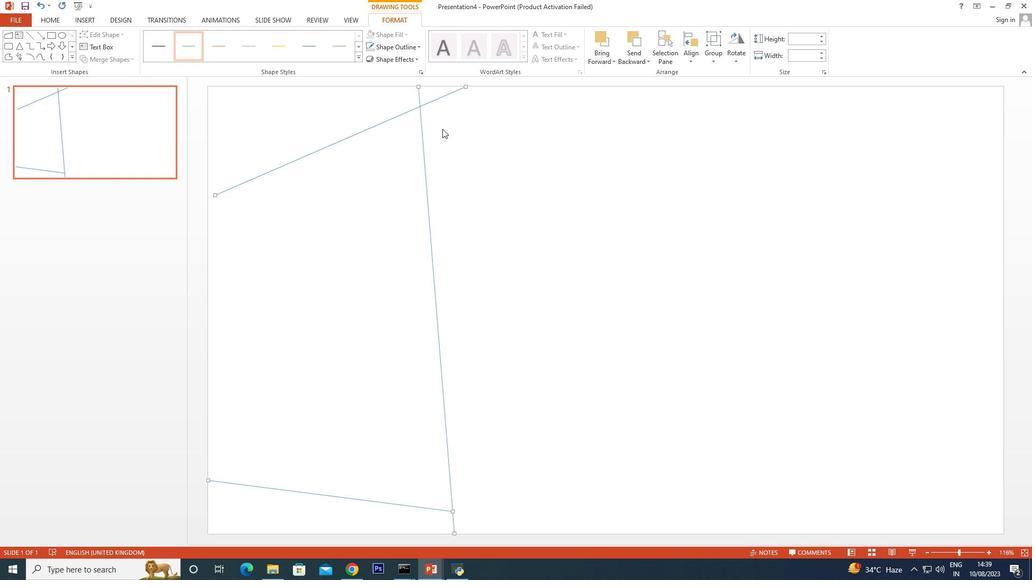 
Action: Key pressed <Key.shift>
Screenshot: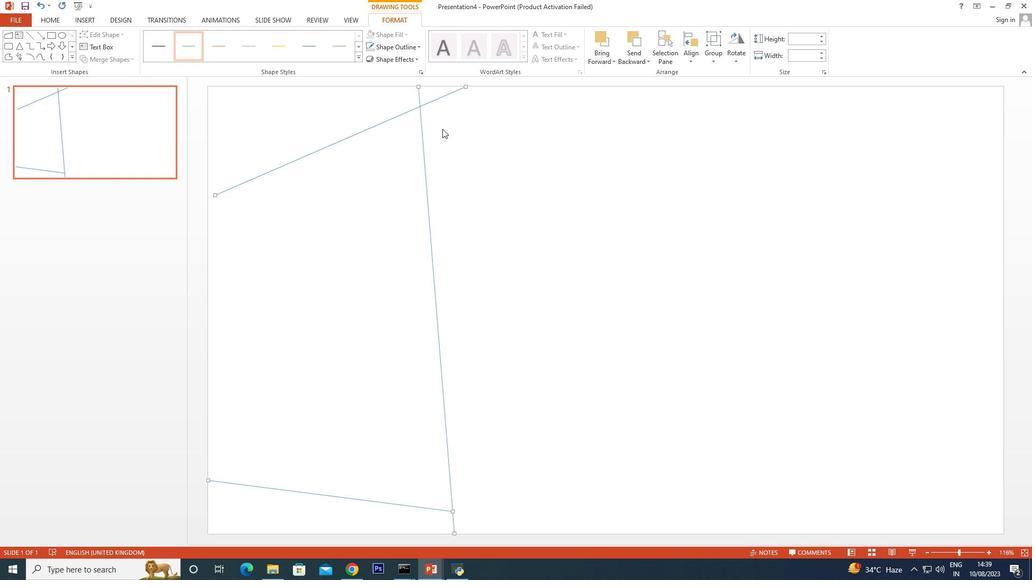 
Action: Mouse moved to (231, 98)
Screenshot: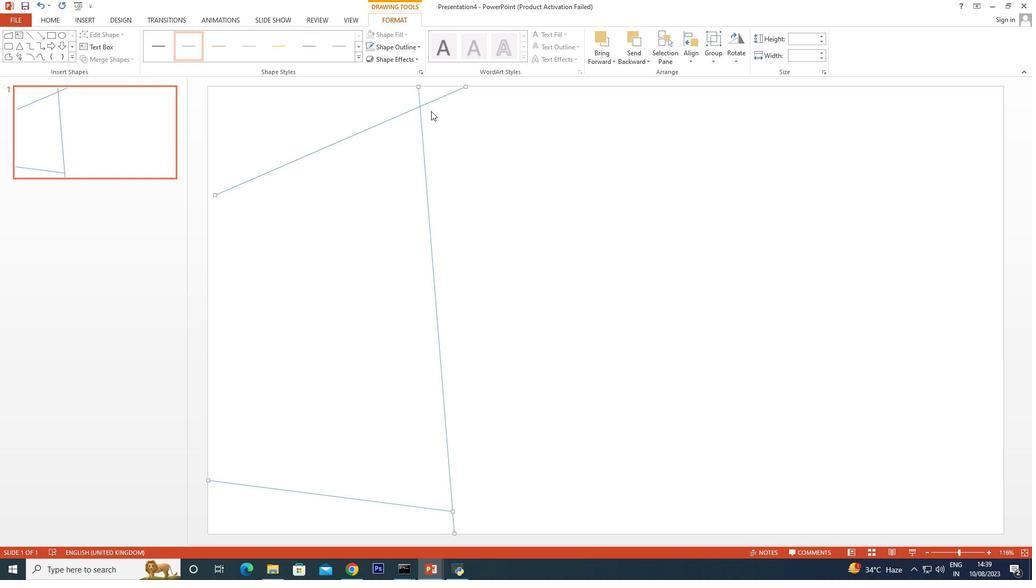 
Action: Key pressed <Key.shift>
Screenshot: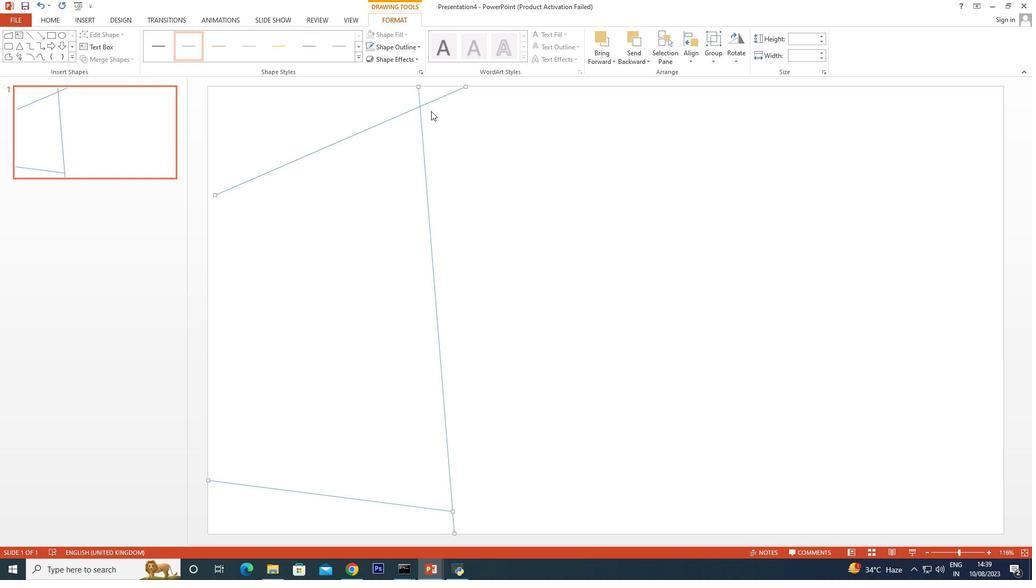 
Action: Mouse moved to (227, 101)
Screenshot: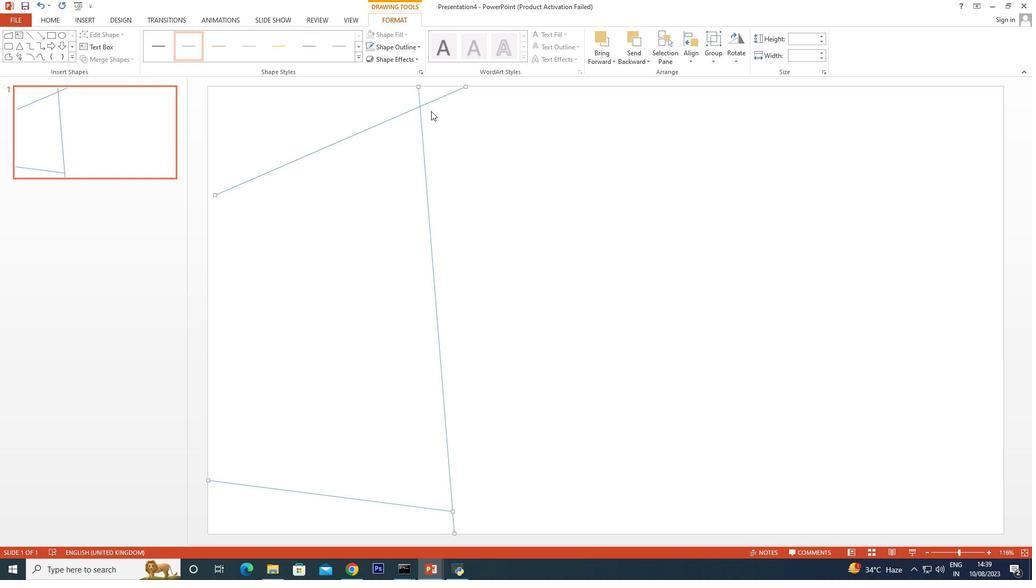 
Action: Key pressed <Key.shift>
Screenshot: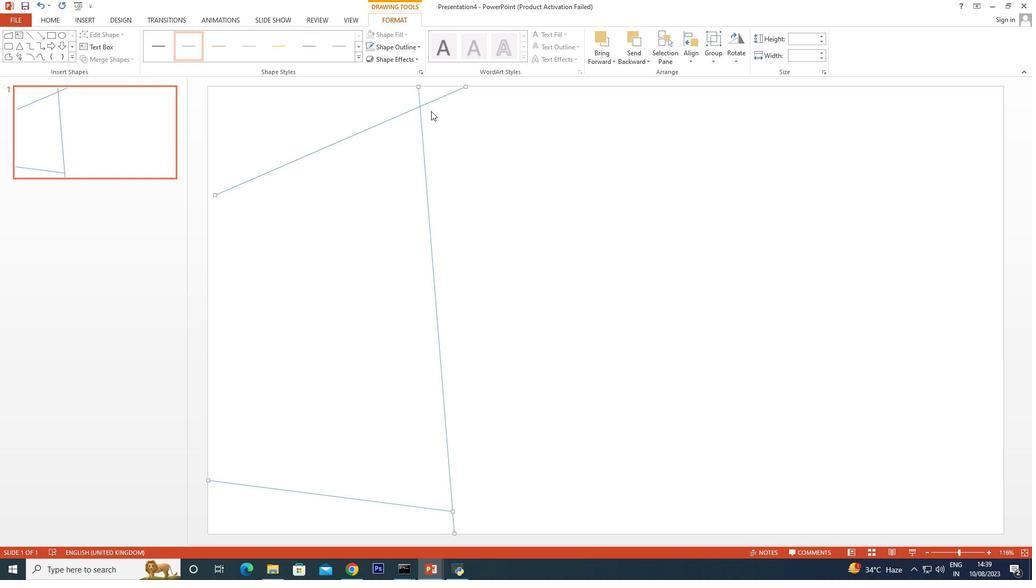 
Action: Mouse moved to (313, 114)
Screenshot: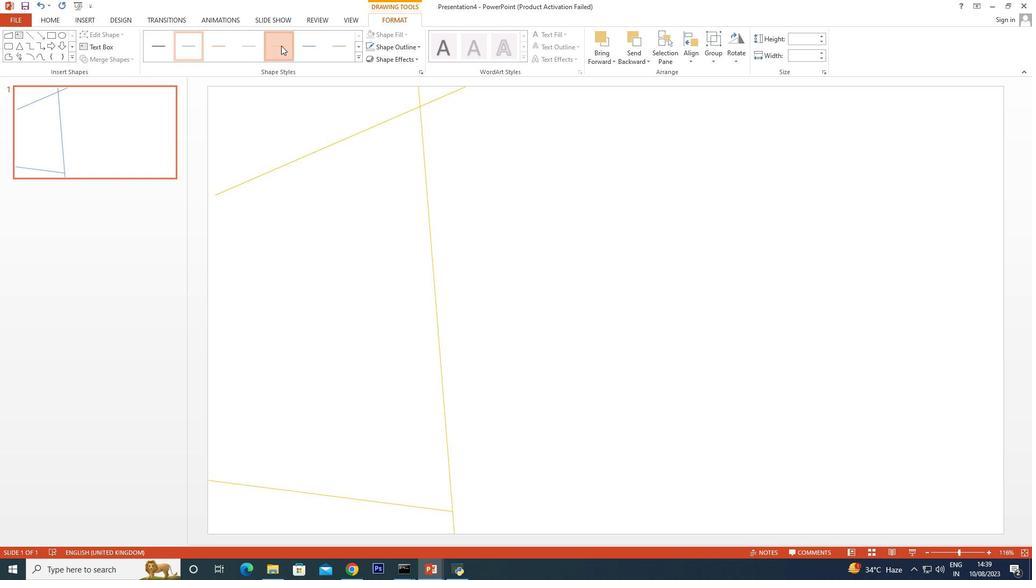 
Action: Mouse pressed left at (313, 114)
Screenshot: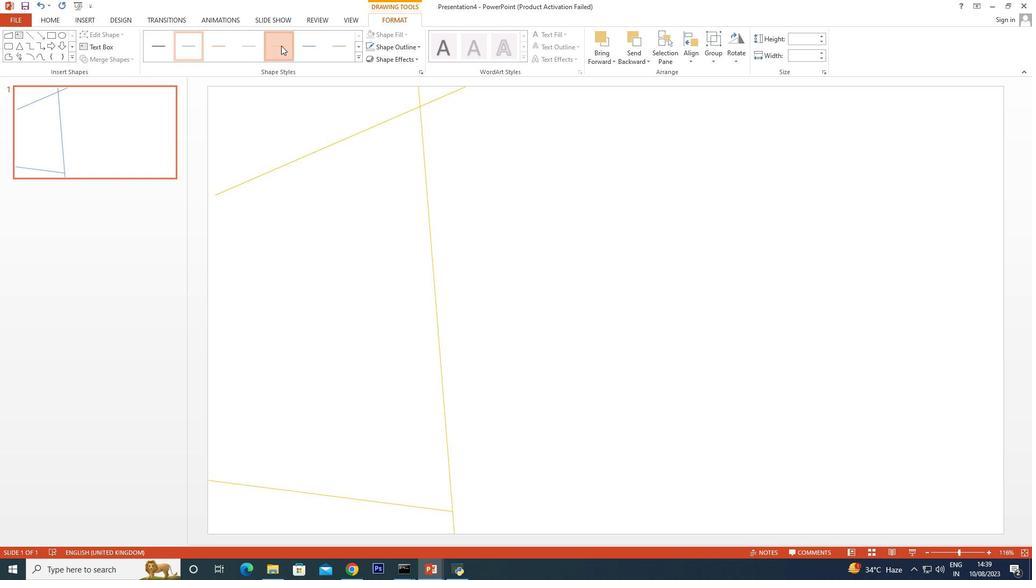 
Action: Mouse moved to (211, 102)
Screenshot: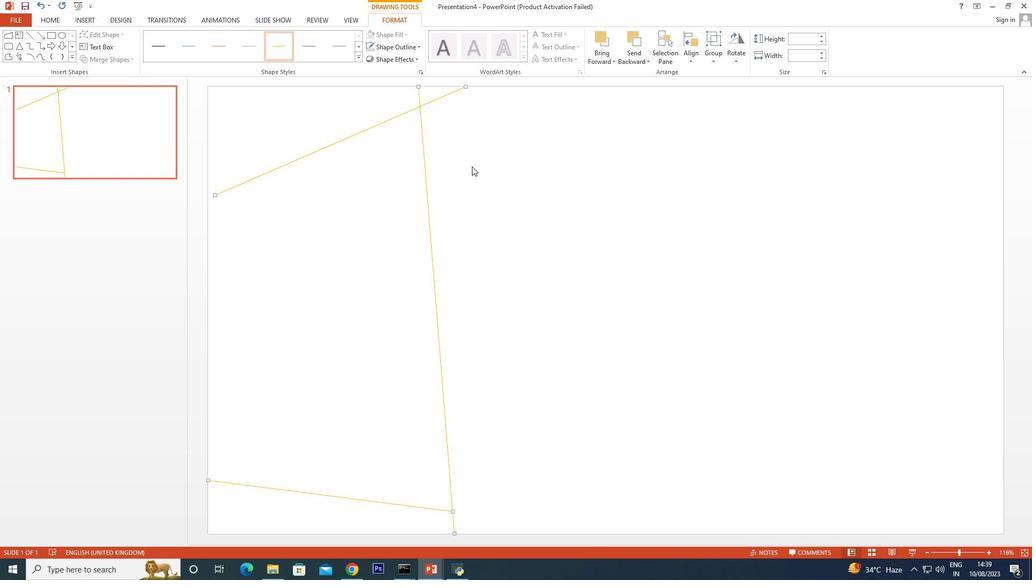 
Action: Mouse pressed left at (211, 102)
Screenshot: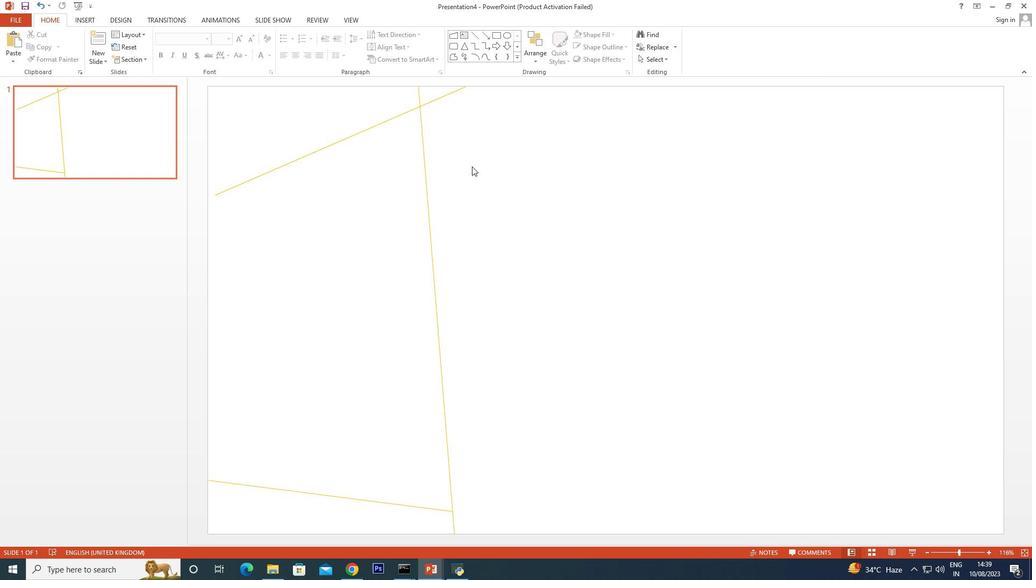 
Action: Mouse moved to (421, 117)
Screenshot: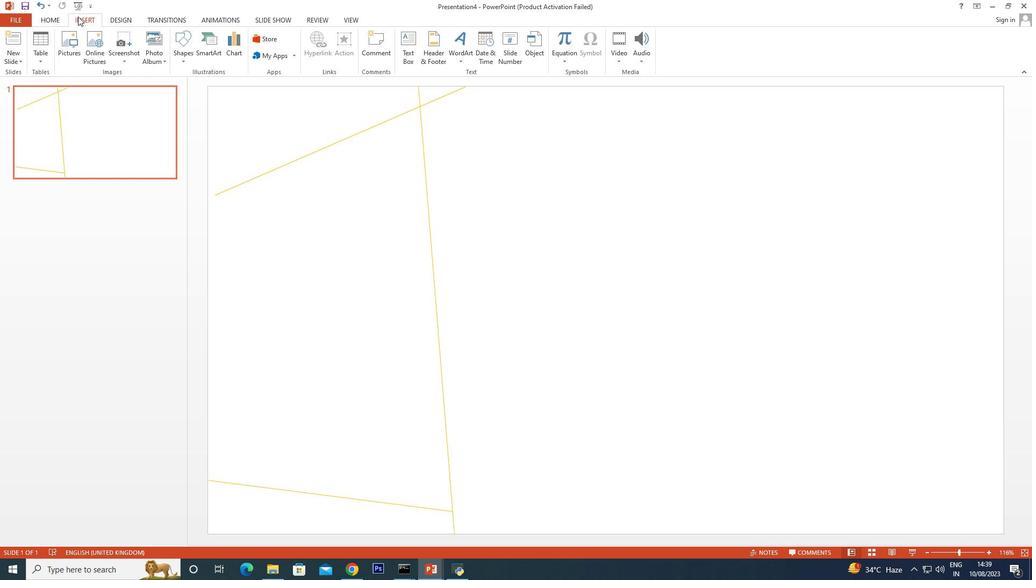 
Action: Mouse pressed left at (421, 117)
Screenshot: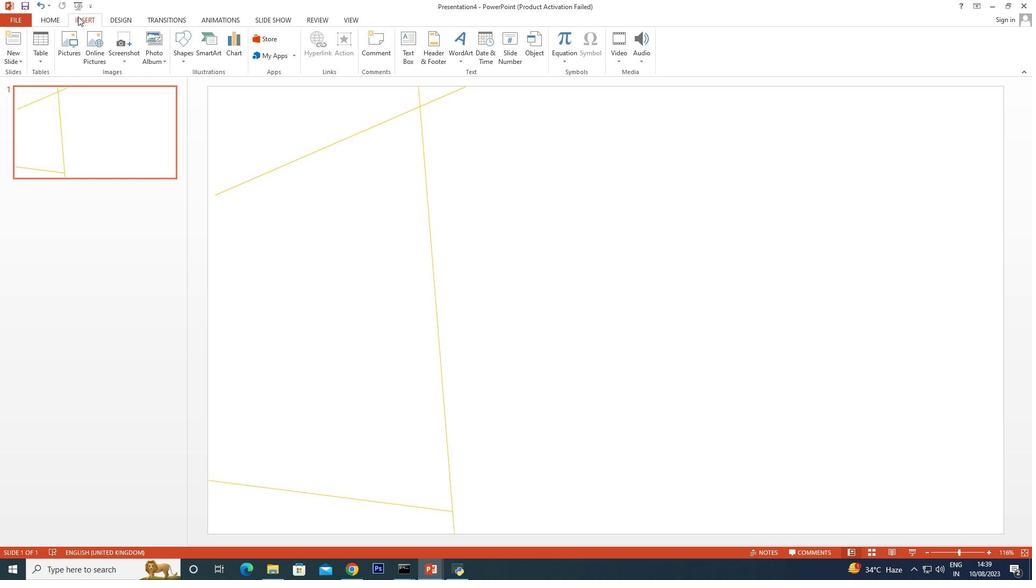 
Action: Mouse moved to (421, 113)
Screenshot: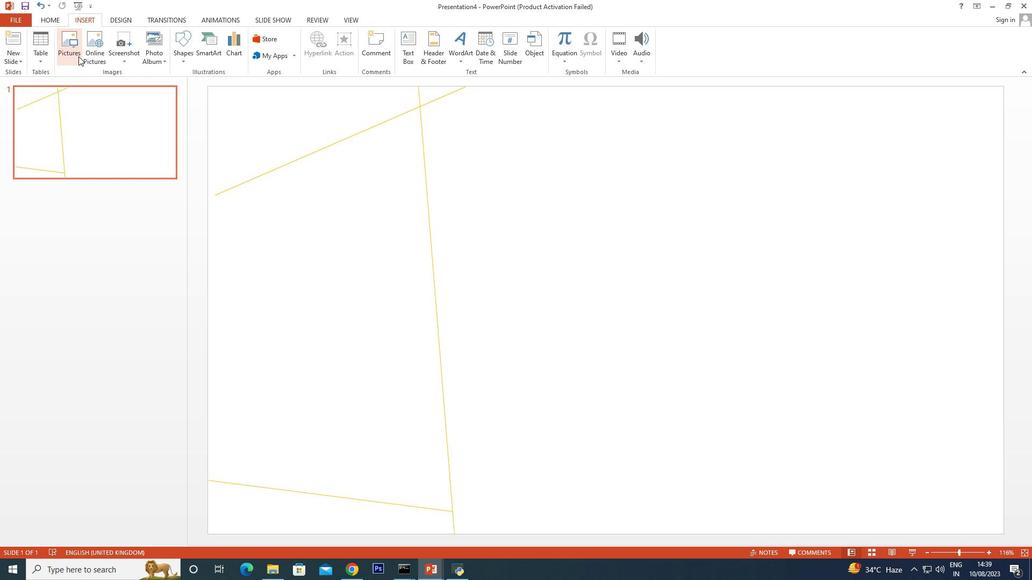 
Action: Mouse pressed left at (421, 113)
Screenshot: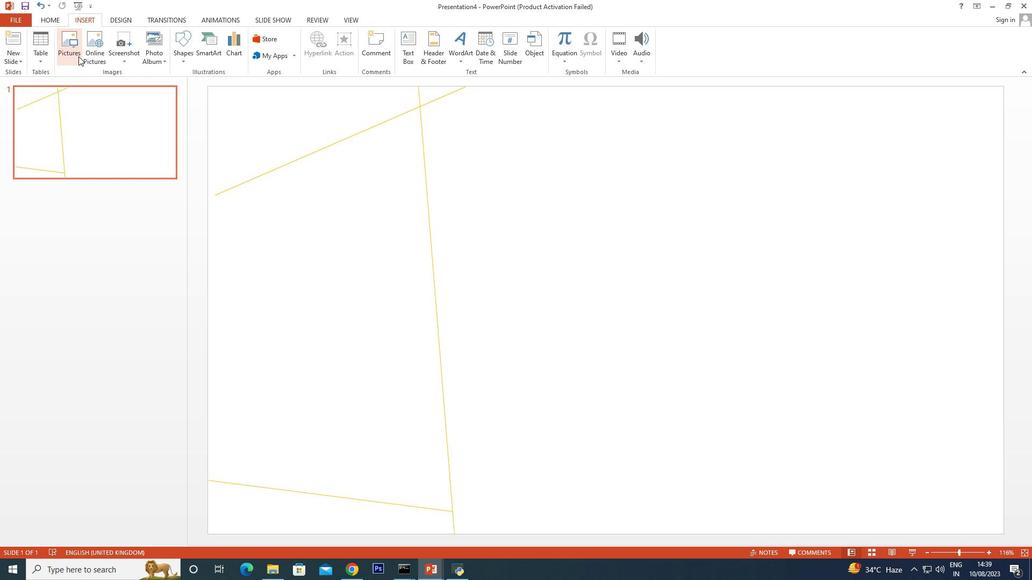 
Action: Mouse moved to (393, 108)
Screenshot: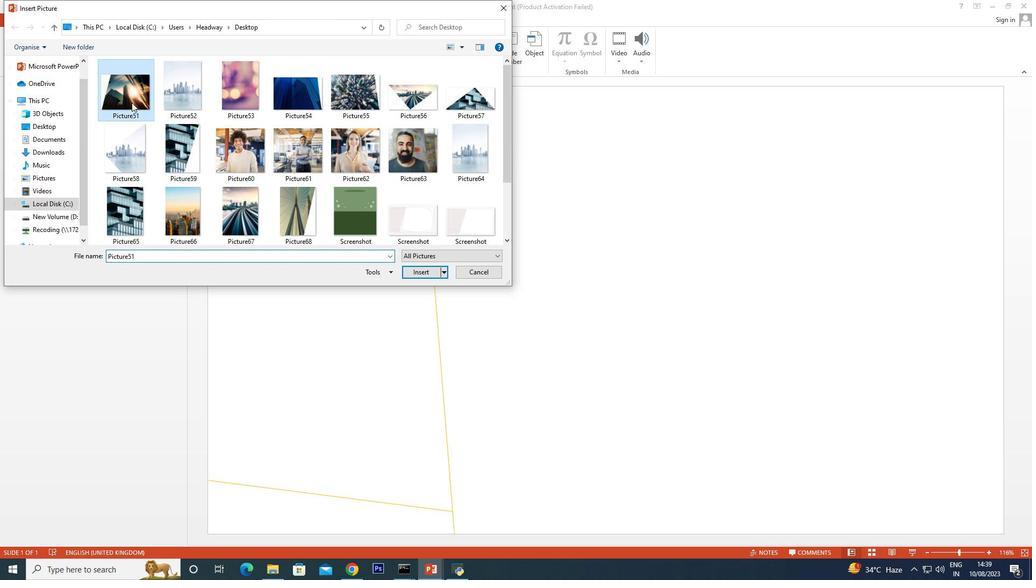 
Action: Mouse pressed left at (393, 108)
Screenshot: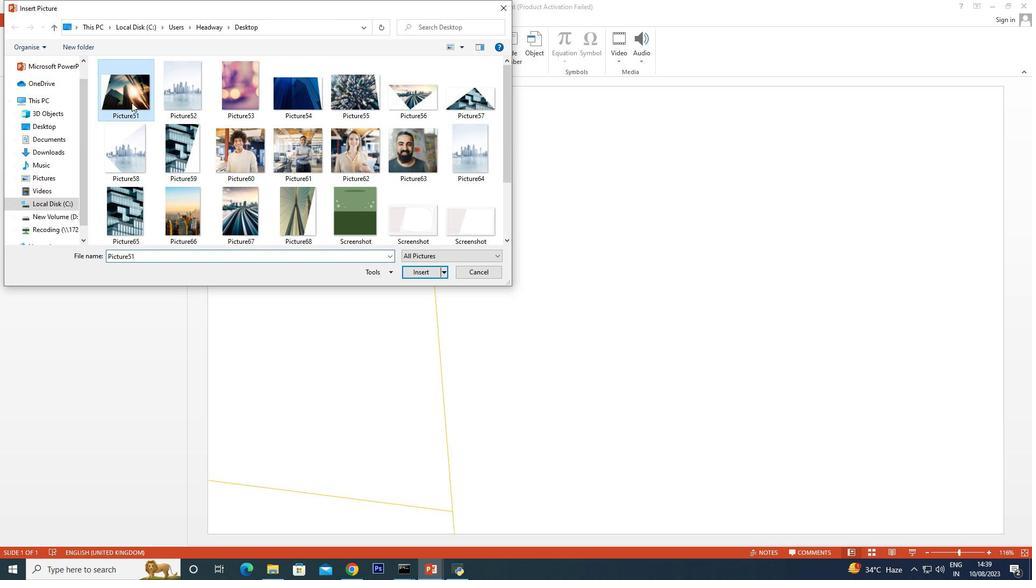 
Action: Mouse moved to (242, 90)
Screenshot: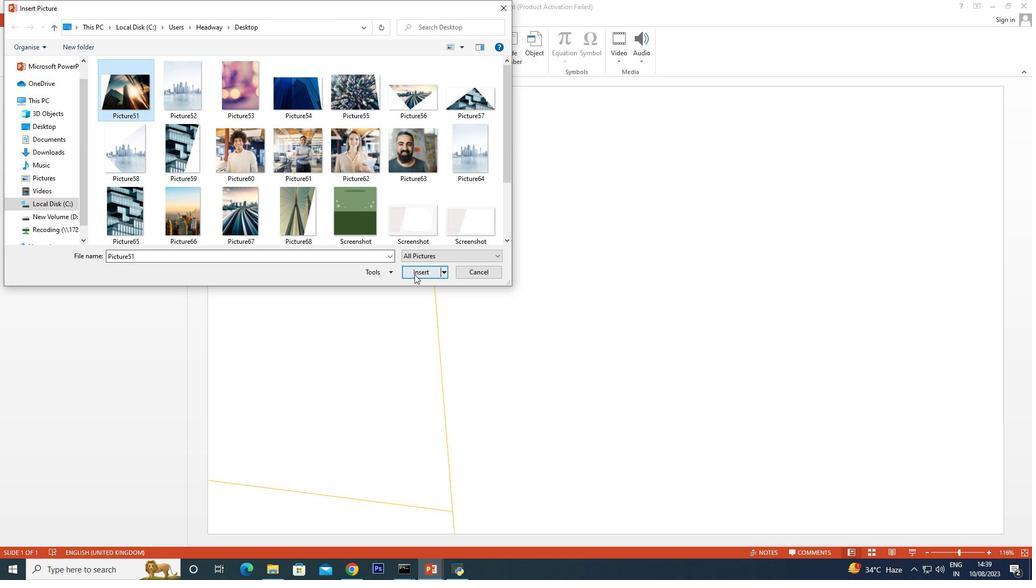 
Action: Mouse pressed left at (242, 90)
Screenshot: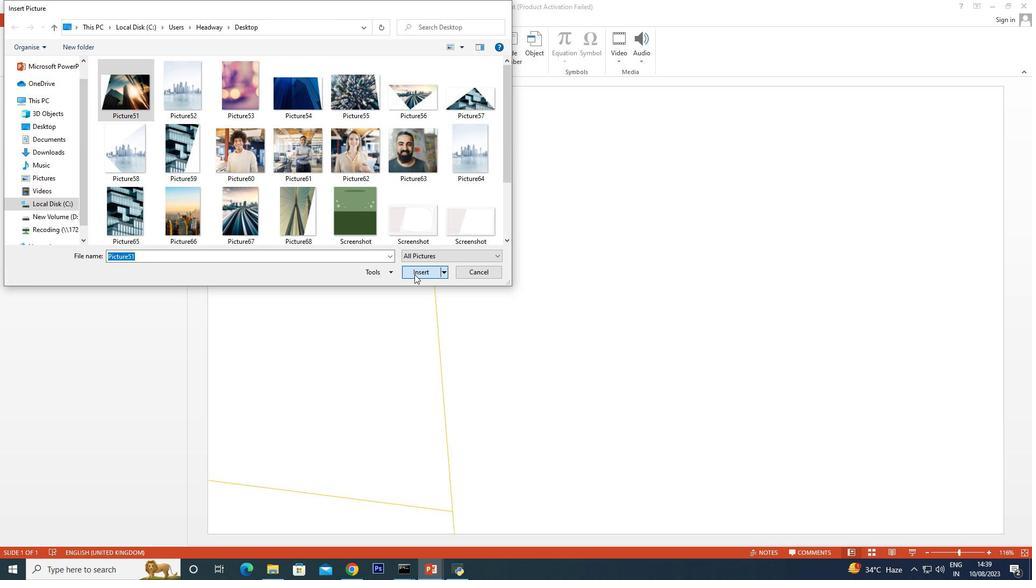 
Action: Mouse moved to (185, 91)
Screenshot: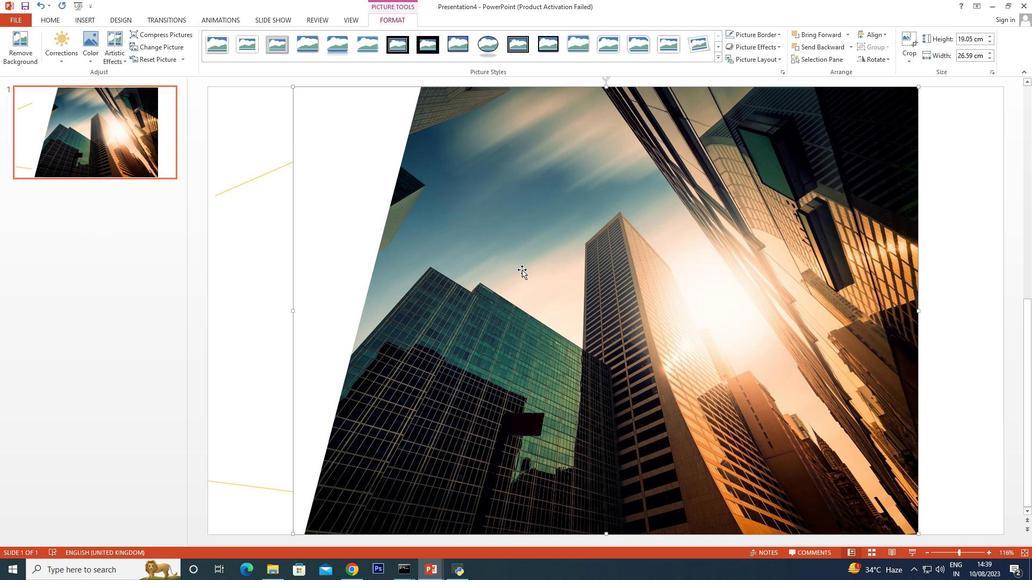 
Action: Mouse pressed left at (185, 91)
Screenshot: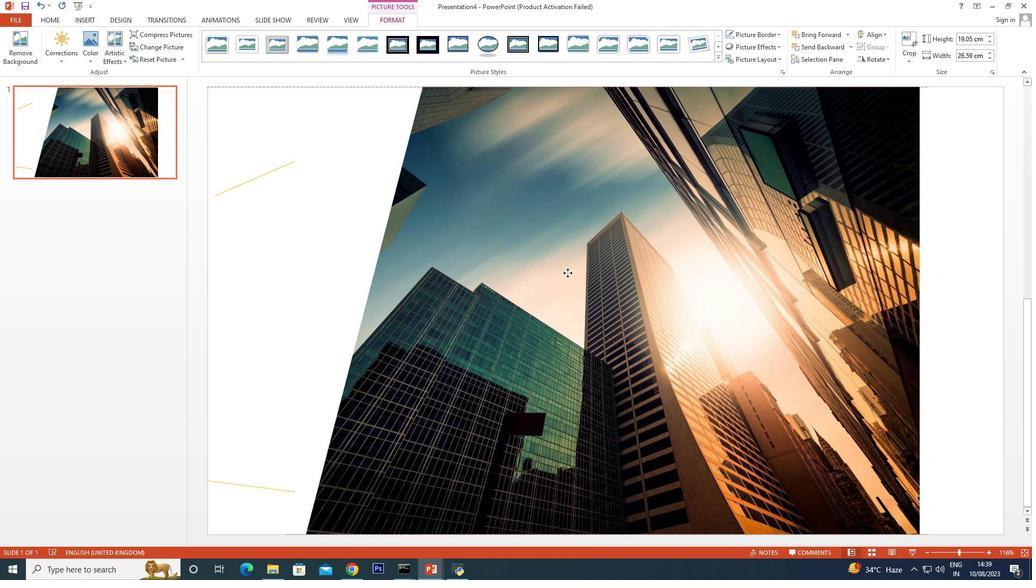 
Action: Mouse moved to (261, 87)
Screenshot: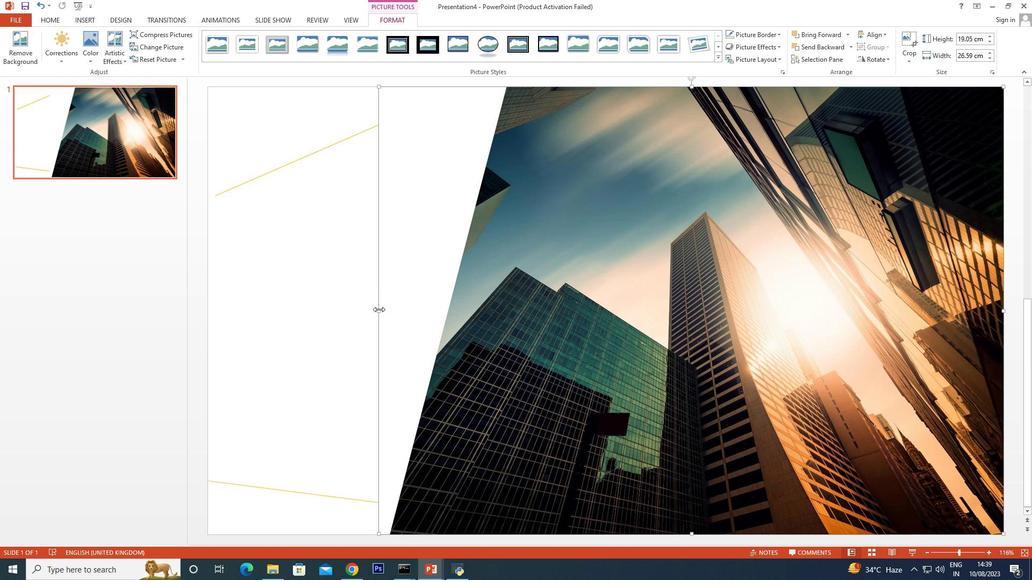 
Action: Mouse pressed left at (261, 87)
Screenshot: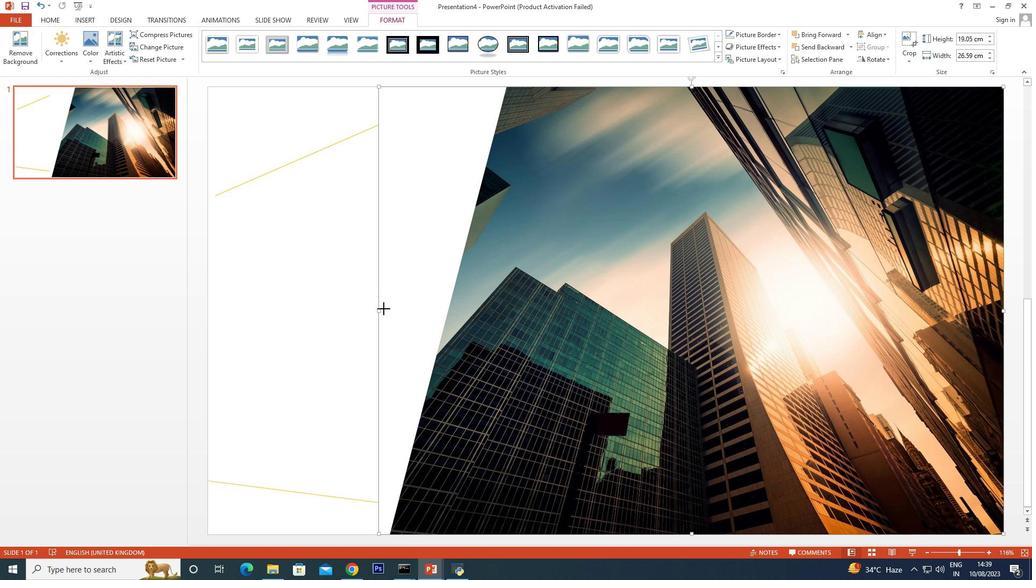
Action: Mouse moved to (265, 97)
Screenshot: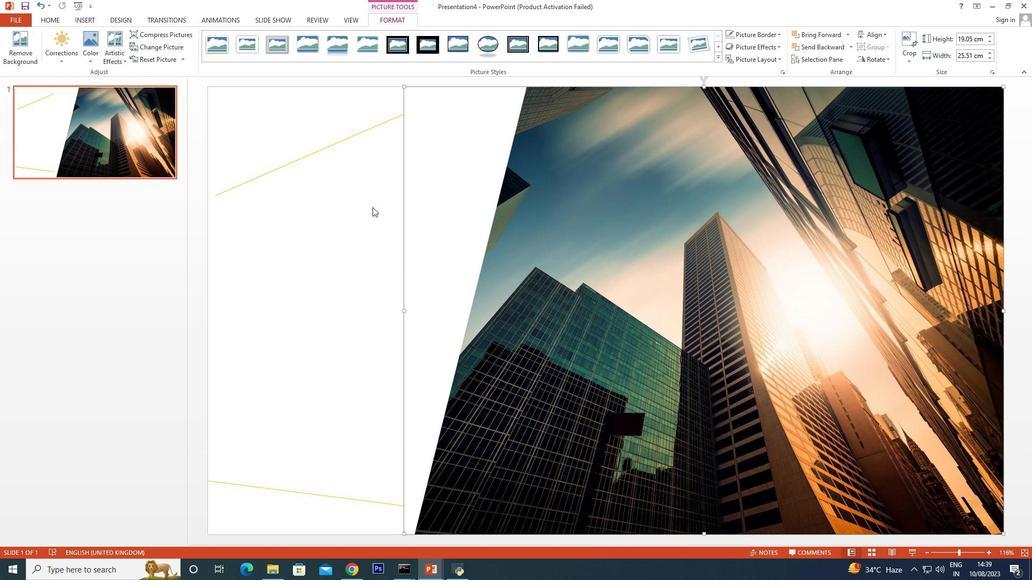 
Action: Mouse pressed left at (265, 97)
Screenshot: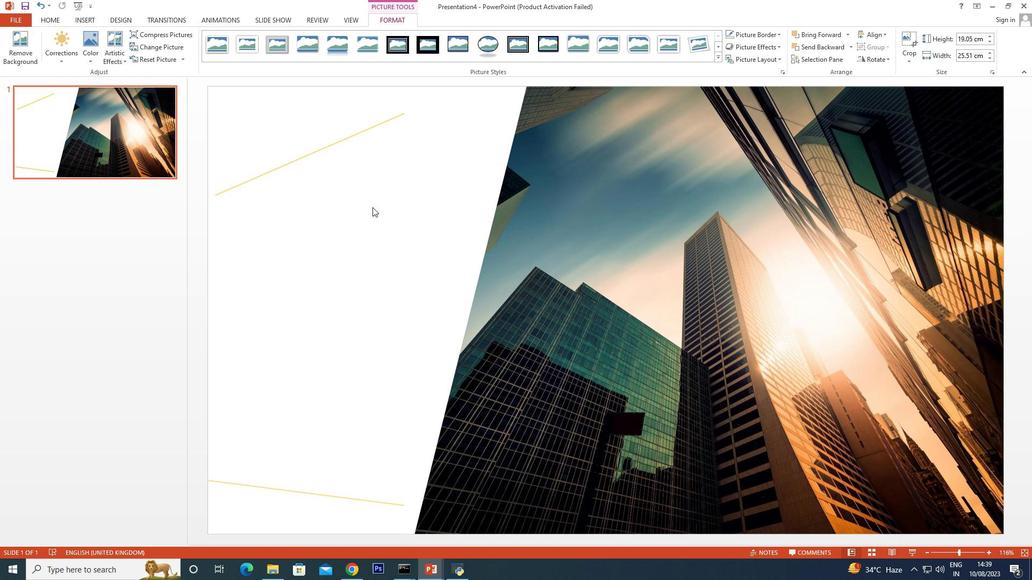 
Action: Mouse moved to (260, 107)
Screenshot: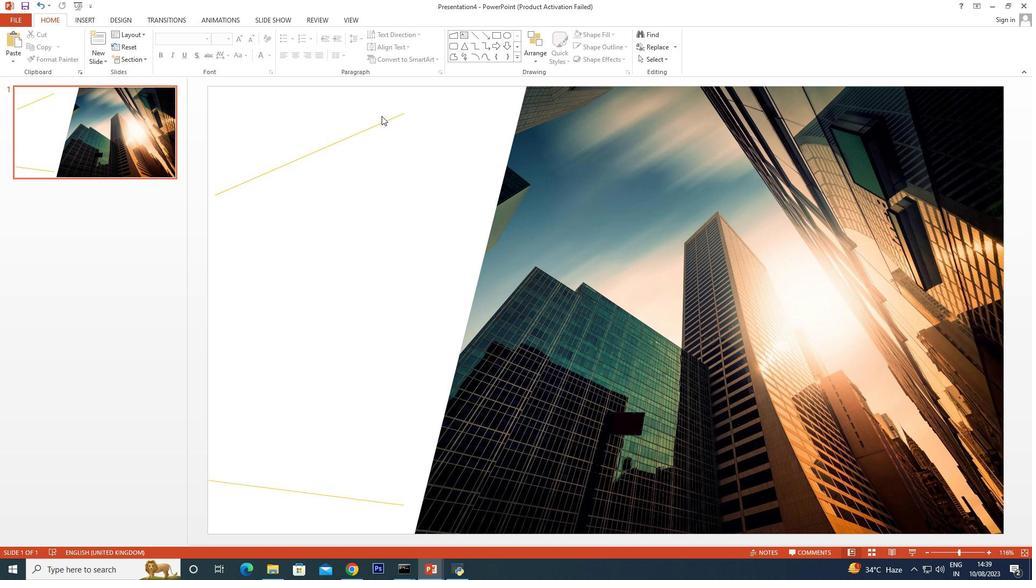 
Action: Mouse pressed left at (260, 107)
Screenshot: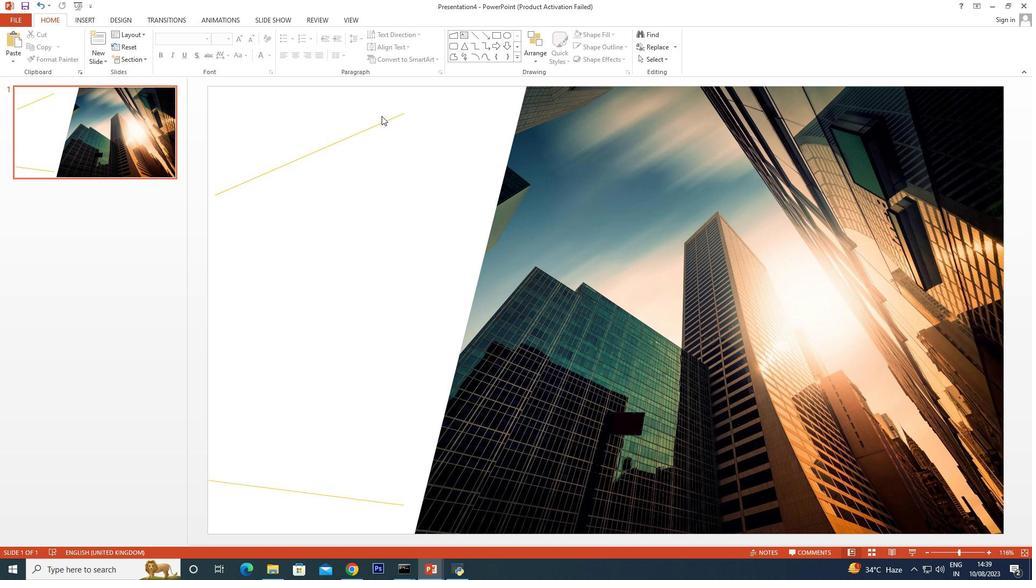 
Action: Mouse moved to (259, 107)
Screenshot: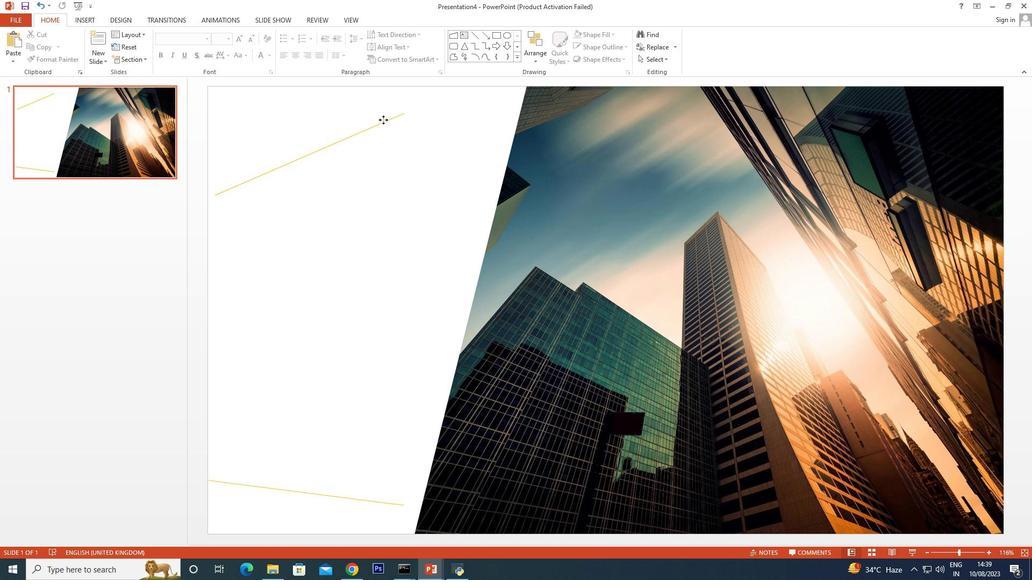 
Action: Mouse pressed left at (259, 107)
Screenshot: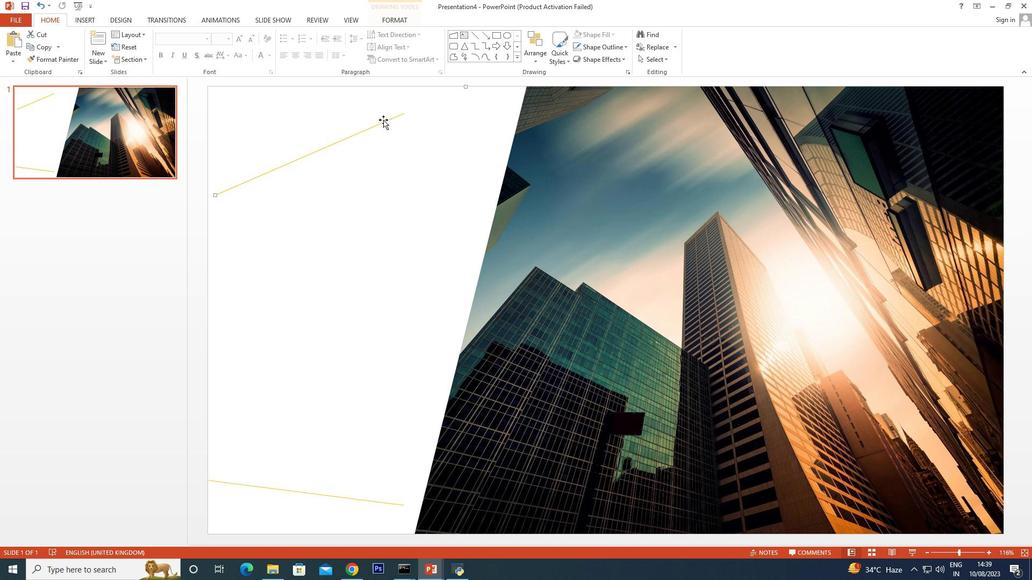 
Action: Mouse moved to (175, 101)
Screenshot: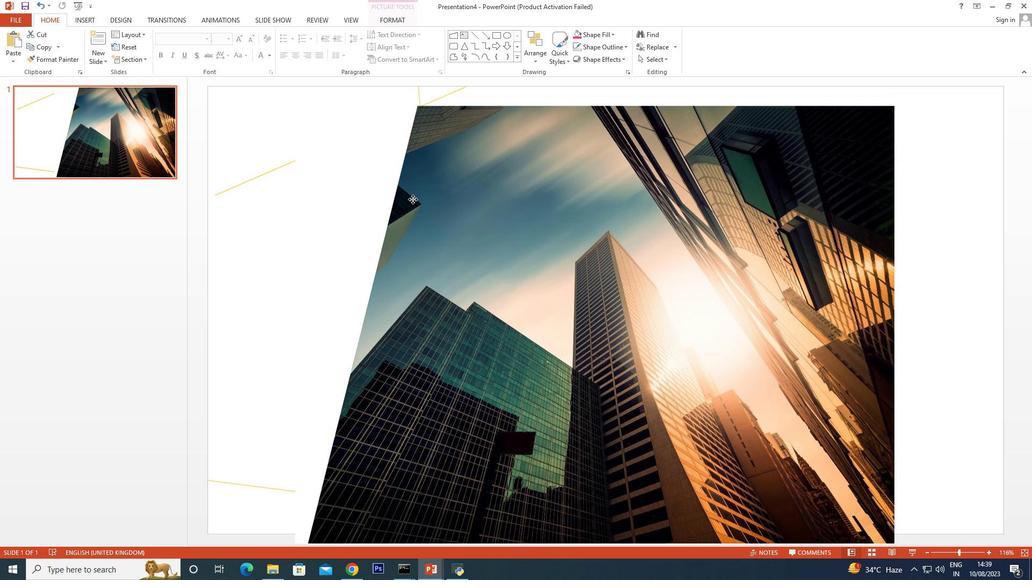 
Action: Mouse pressed left at (158, 102)
Screenshot: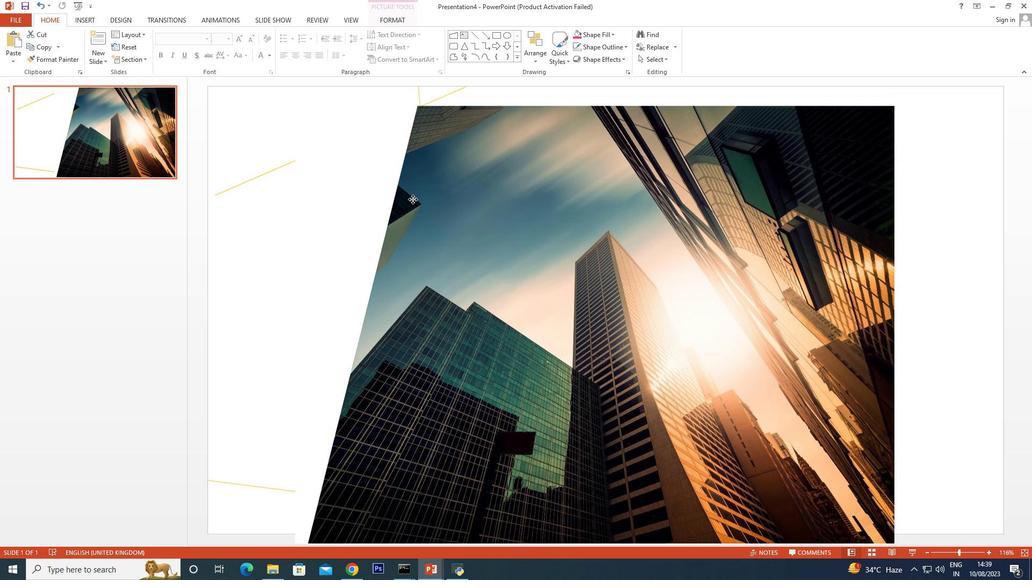 
Action: Mouse moved to (146, 98)
Screenshot: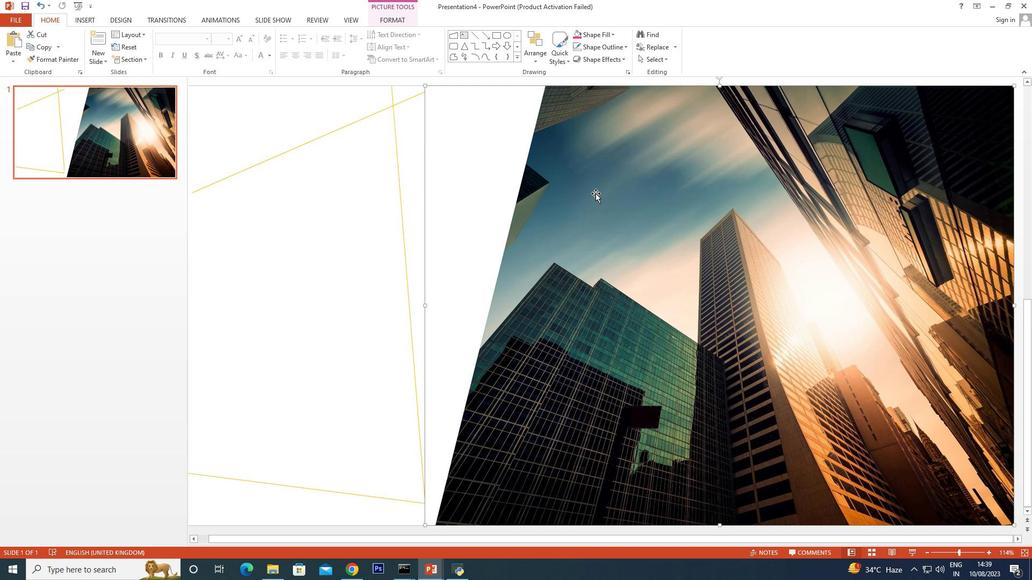 
Action: Mouse pressed left at (146, 98)
Screenshot: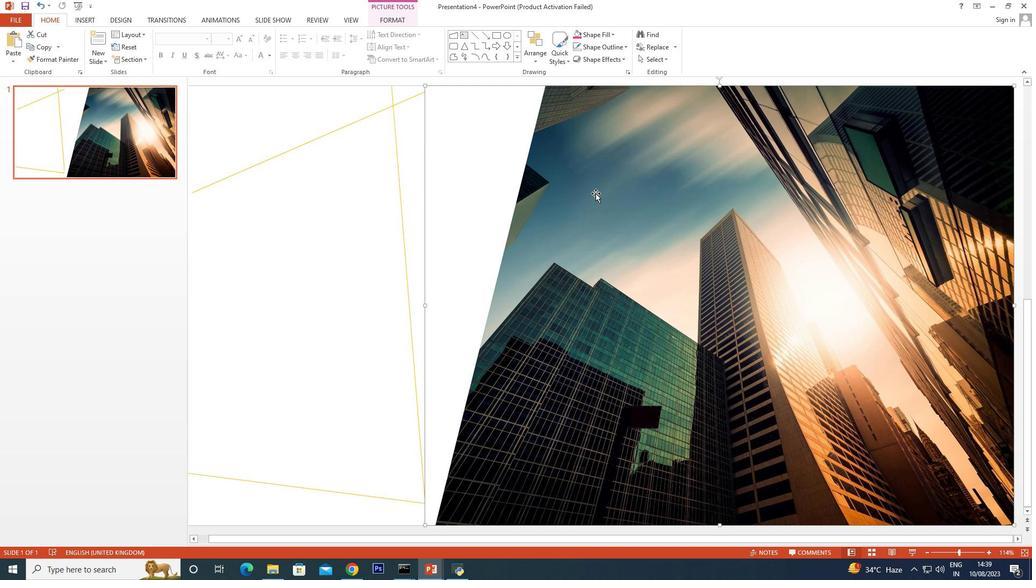 
Action: Mouse moved to (237, 87)
Screenshot: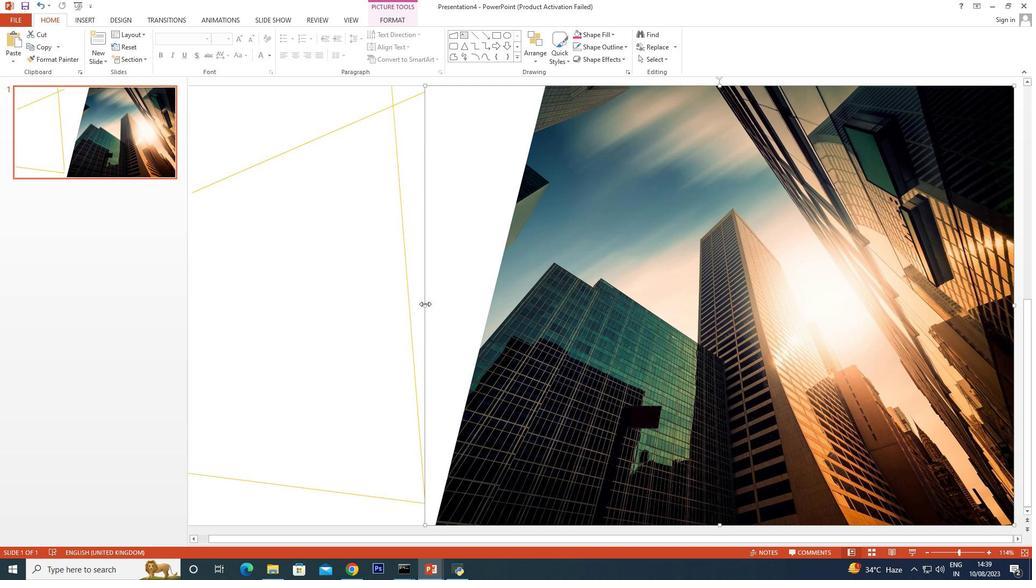 
Action: Mouse pressed left at (237, 87)
Screenshot: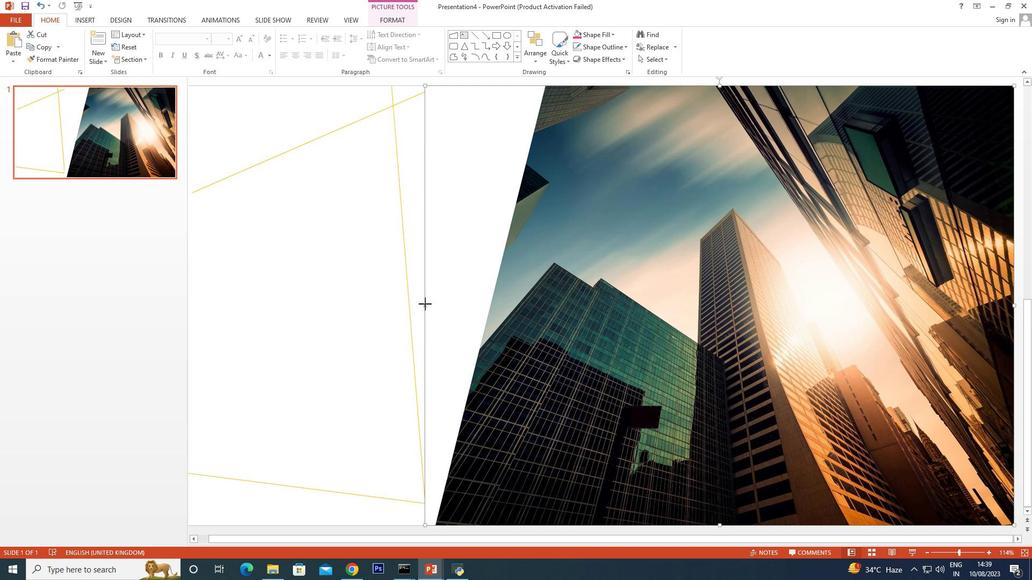 
Action: Mouse moved to (160, 89)
Screenshot: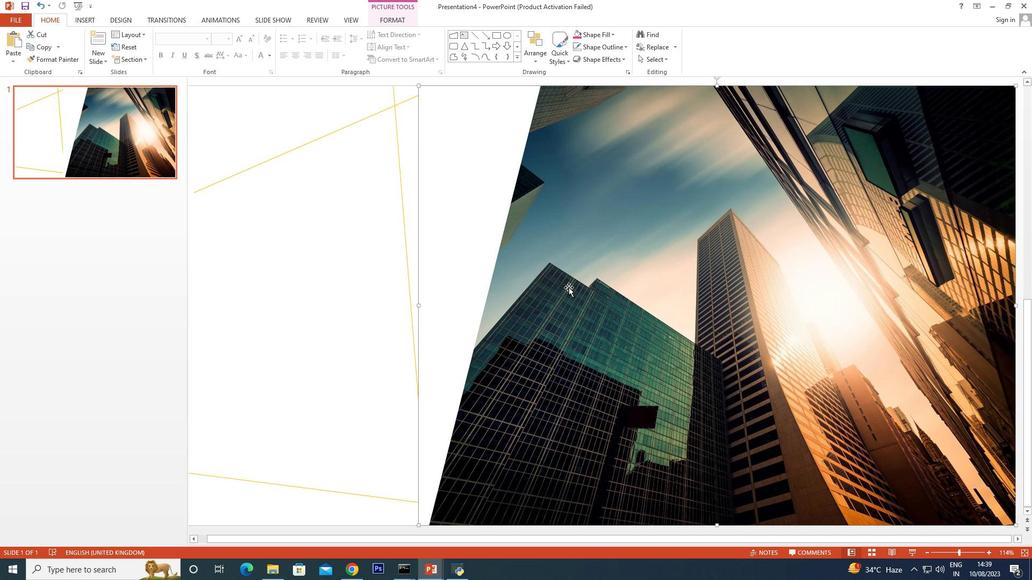 
Action: Mouse pressed left at (160, 89)
Screenshot: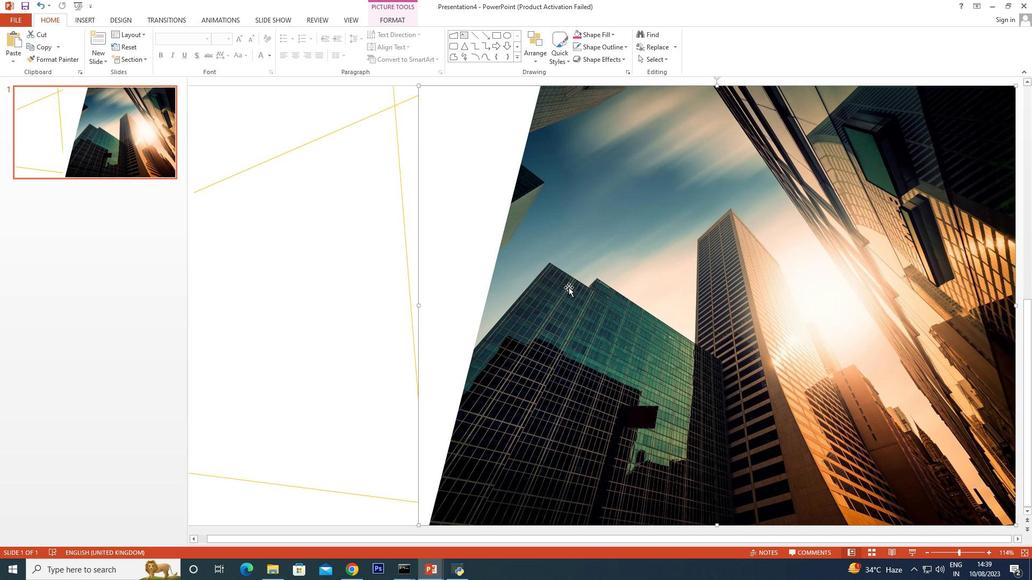 
Action: Mouse moved to (249, 95)
Screenshot: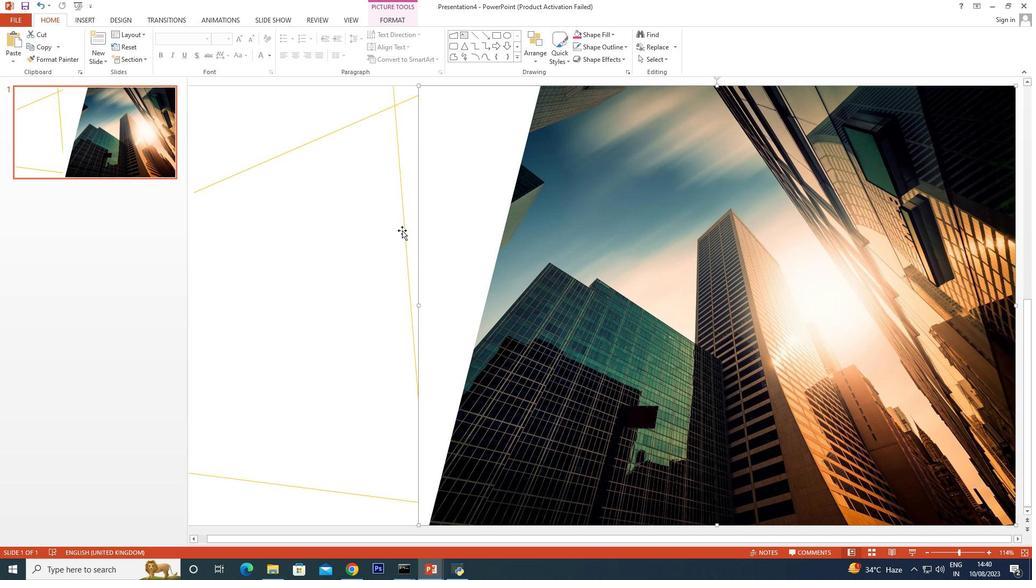 
Action: Mouse pressed left at (249, 95)
Screenshot: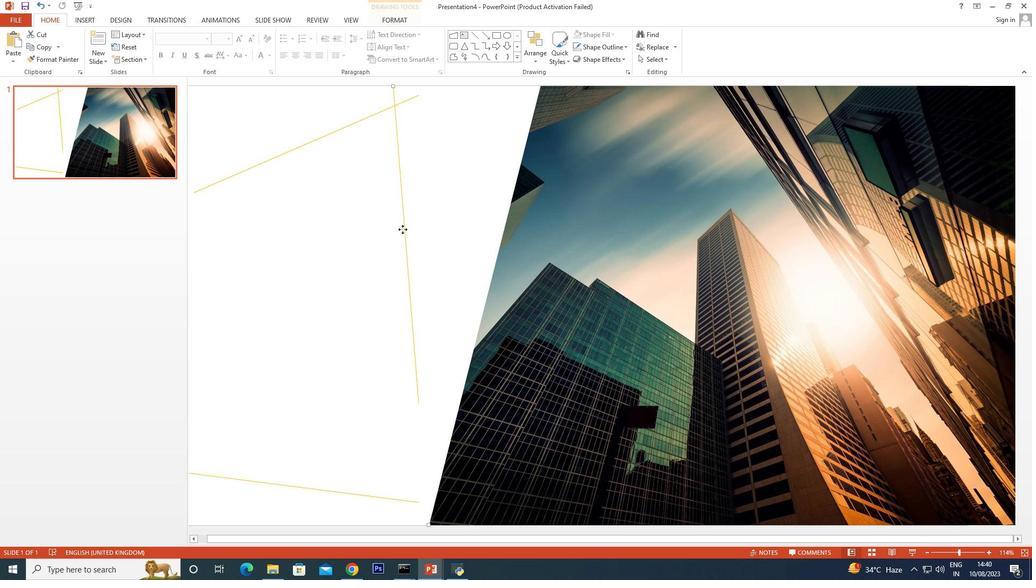 
Action: Mouse moved to (246, 110)
Screenshot: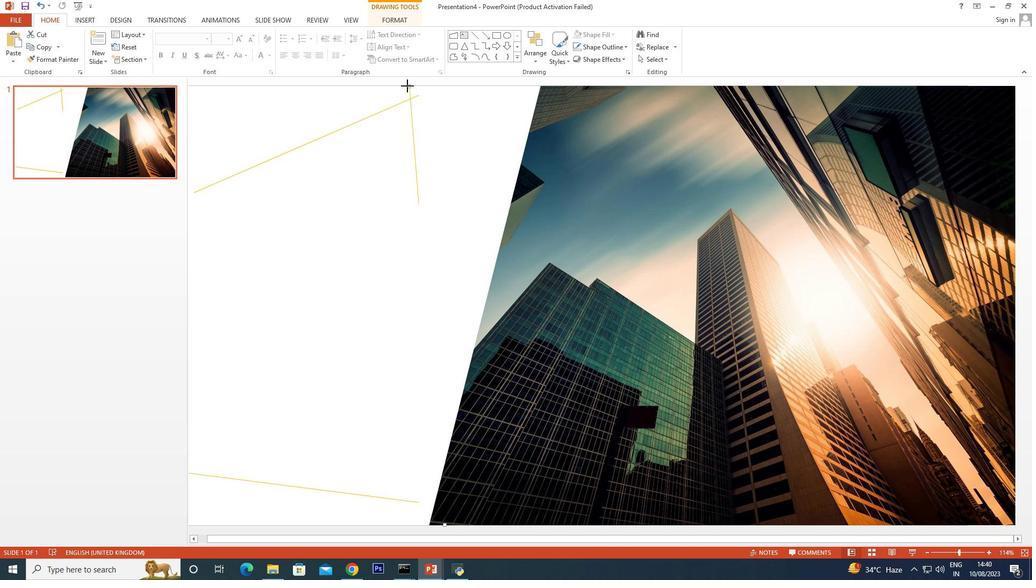 
Action: Mouse pressed left at (246, 110)
Screenshot: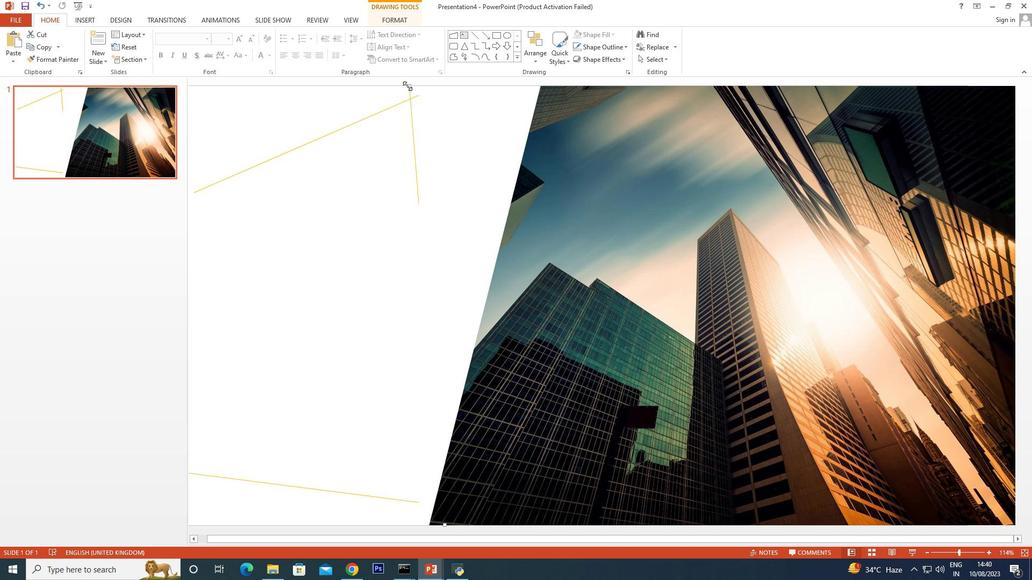 
Action: Mouse moved to (241, 101)
Screenshot: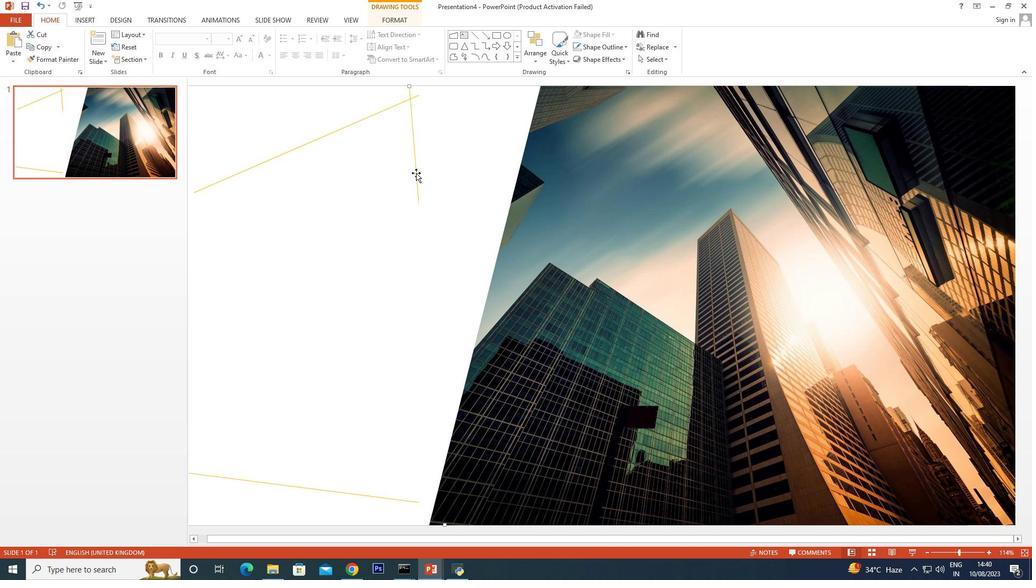 
Action: Mouse pressed left at (241, 101)
Screenshot: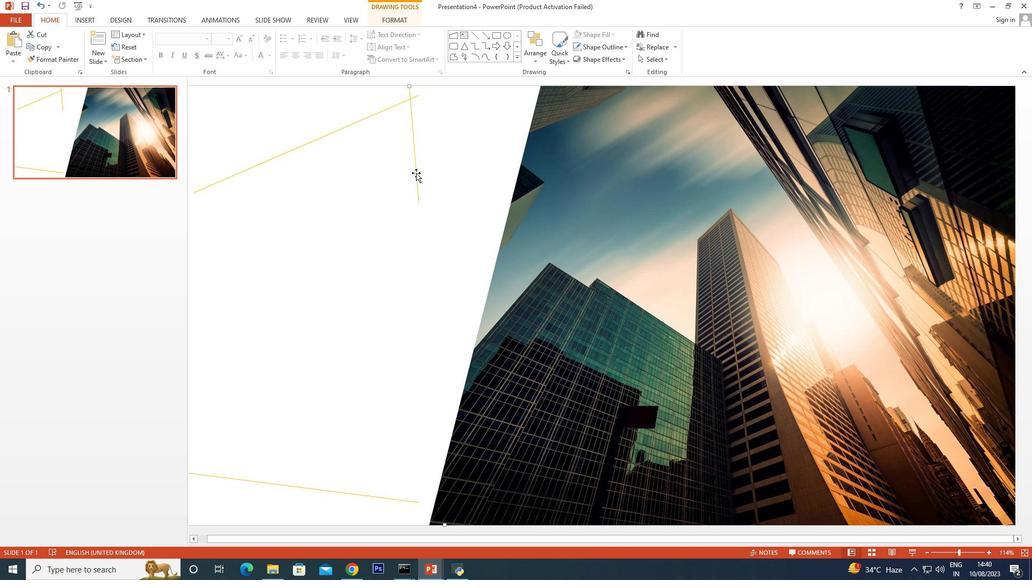
Action: Mouse pressed left at (241, 101)
Screenshot: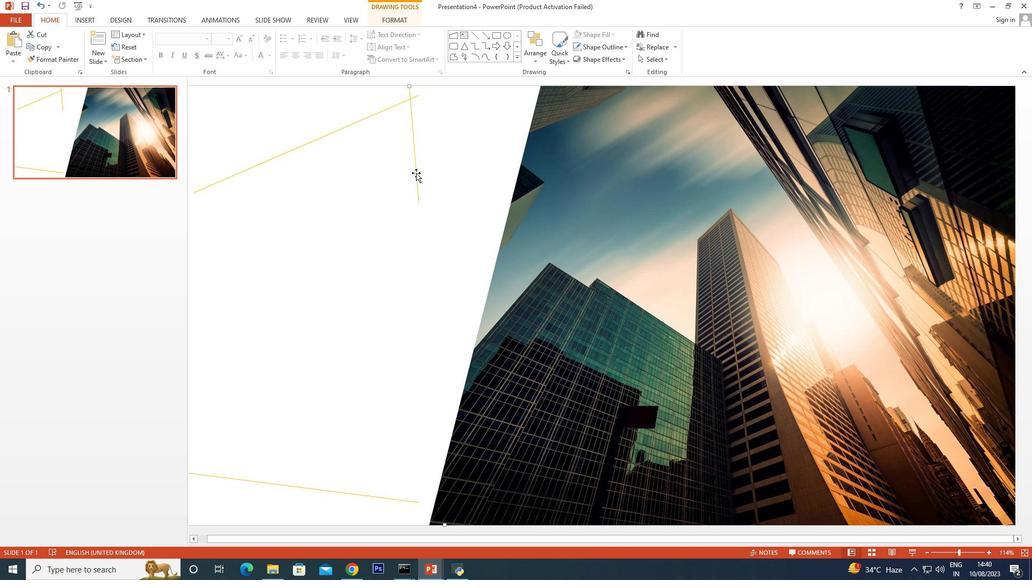 
Action: Mouse pressed left at (241, 101)
Screenshot: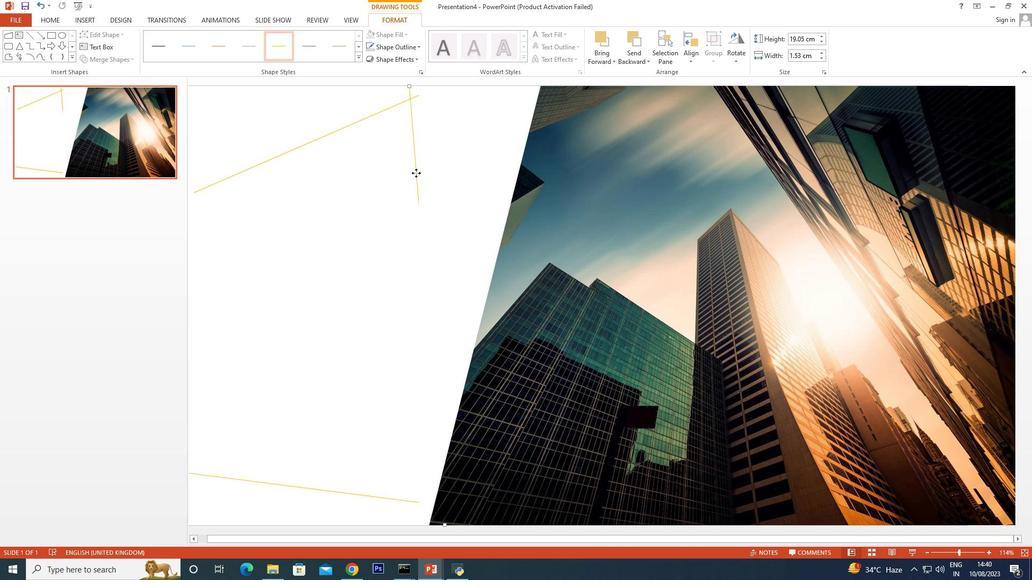 
Action: Mouse moved to (146, 93)
Screenshot: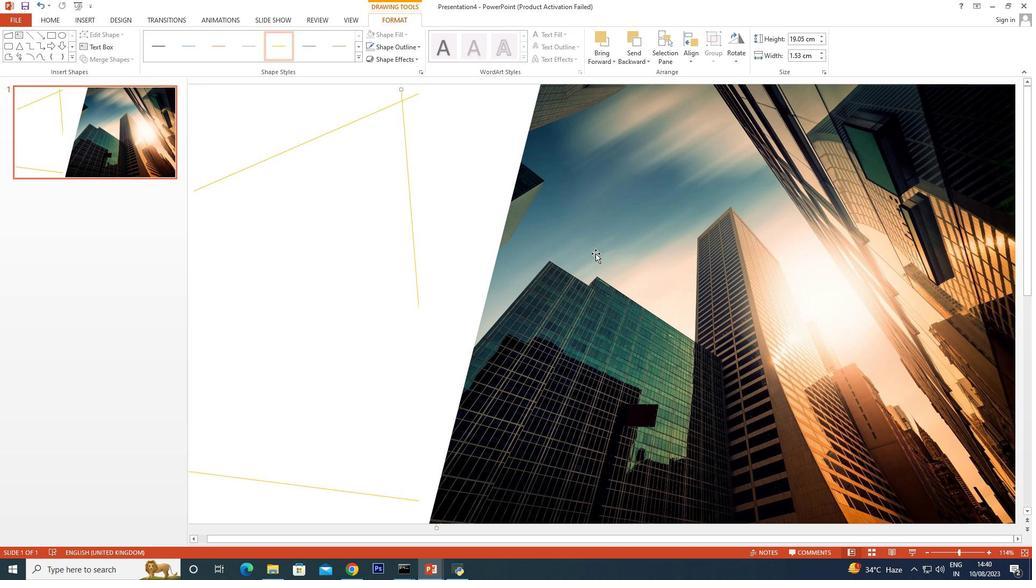 
Action: Mouse pressed left at (146, 93)
Screenshot: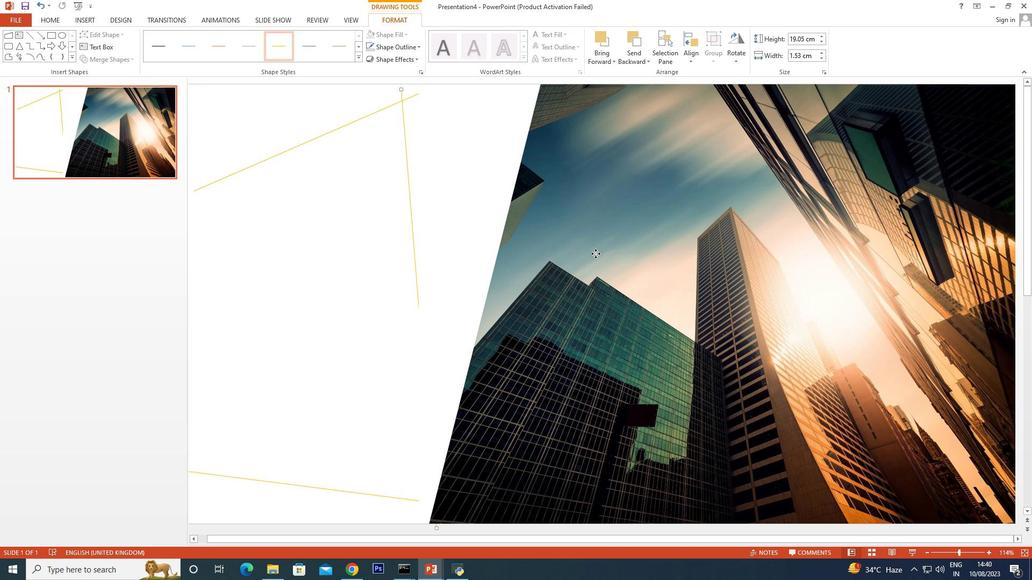 
Action: Mouse moved to (255, 90)
Screenshot: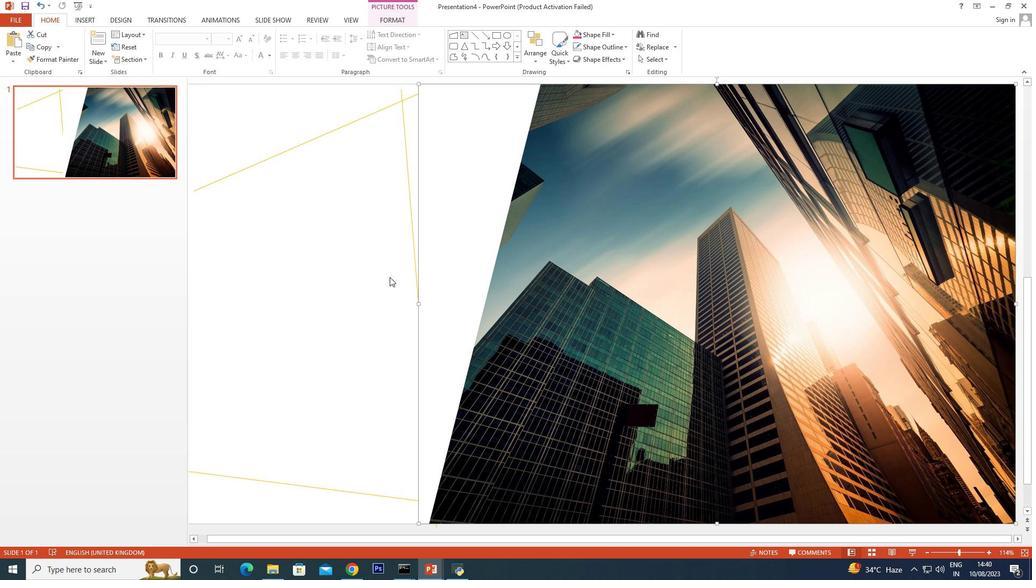 
Action: Mouse pressed left at (255, 90)
Screenshot: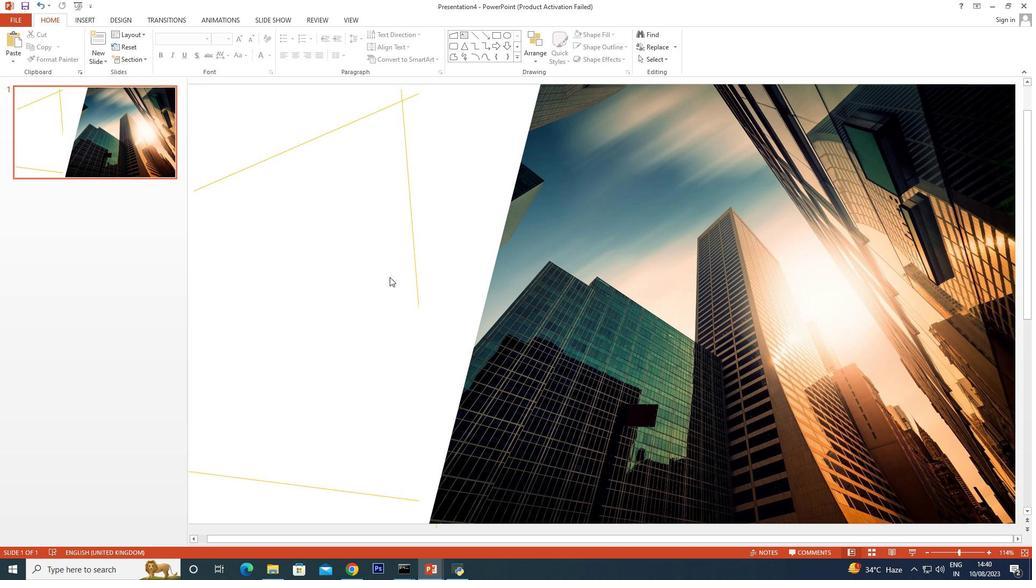 
Action: Mouse moved to (418, 117)
Screenshot: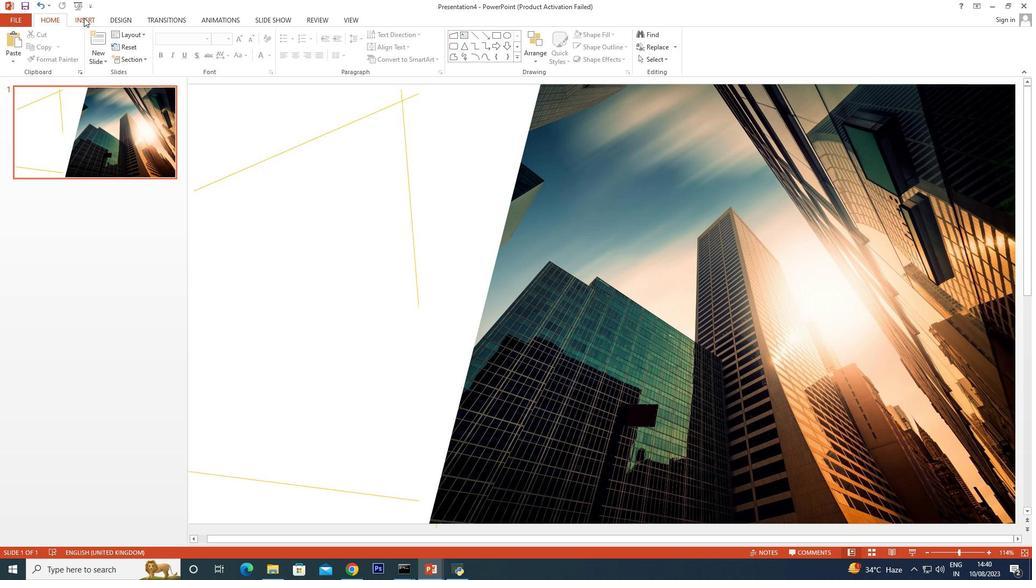 
Action: Mouse pressed left at (418, 117)
Screenshot: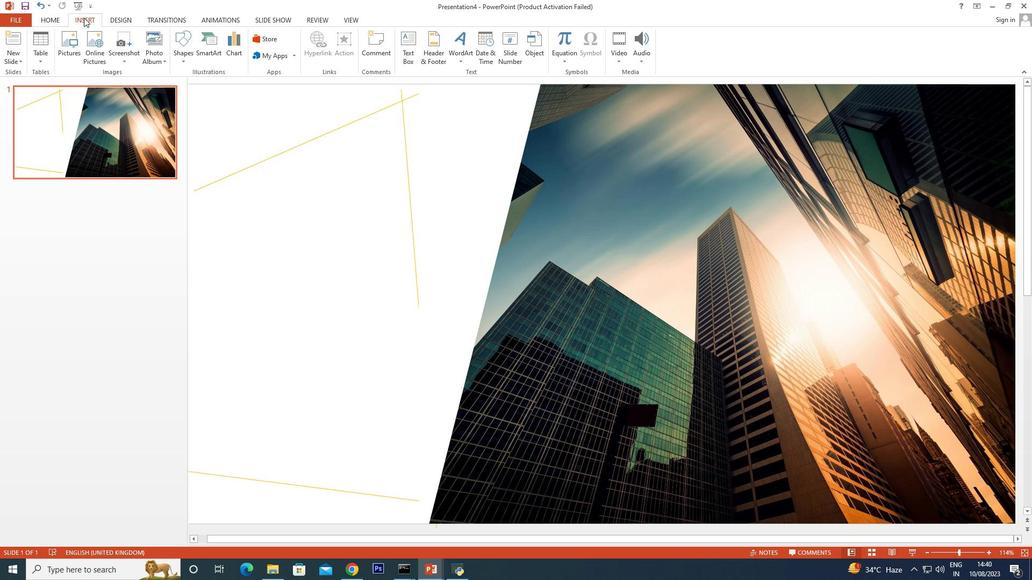 
Action: Mouse moved to (325, 96)
Screenshot: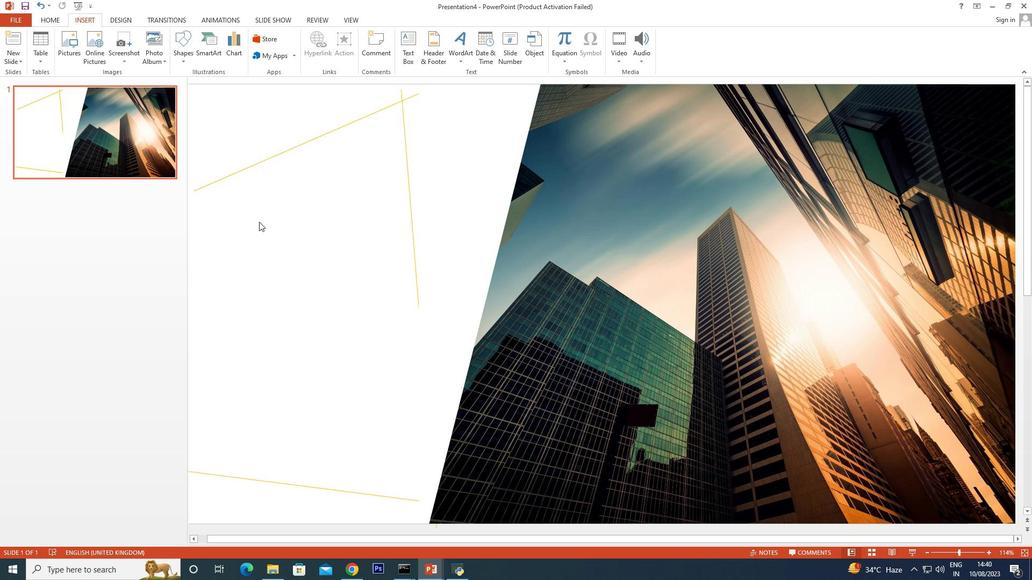 
Action: Mouse pressed left at (325, 96)
Screenshot: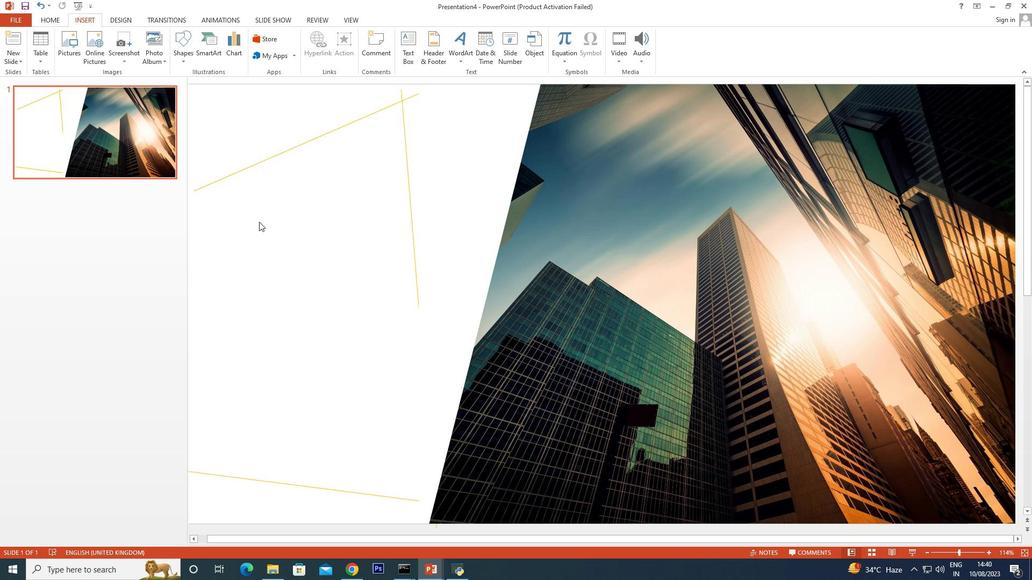 
Action: Mouse moved to (246, 115)
Screenshot: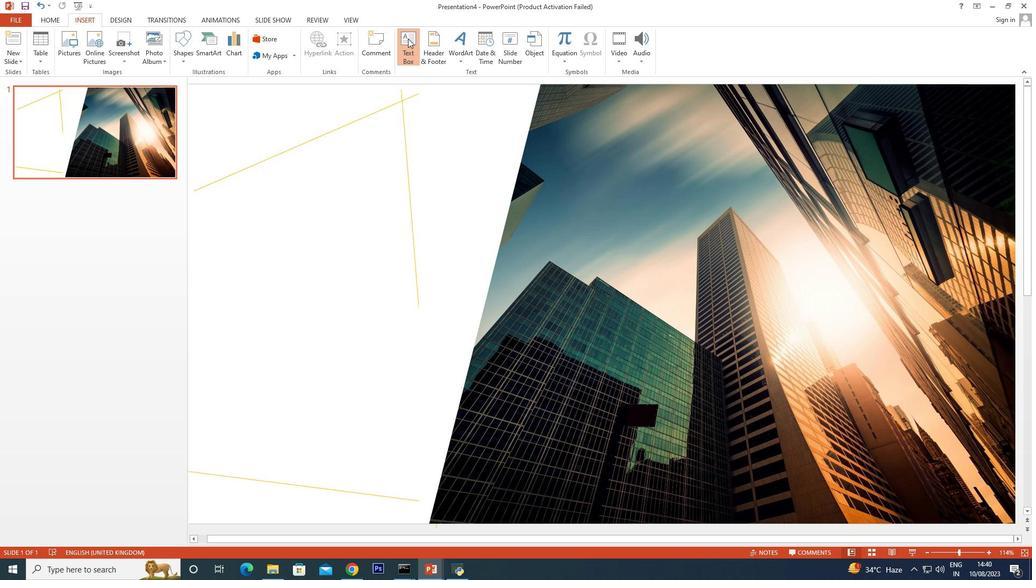
Action: Mouse pressed left at (246, 115)
Screenshot: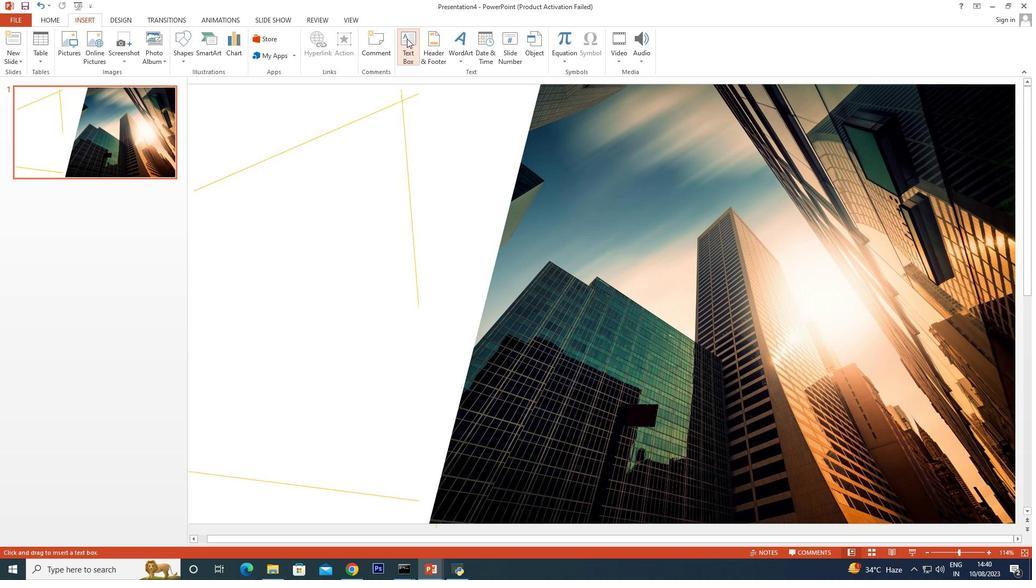 
Action: Mouse moved to (353, 97)
Screenshot: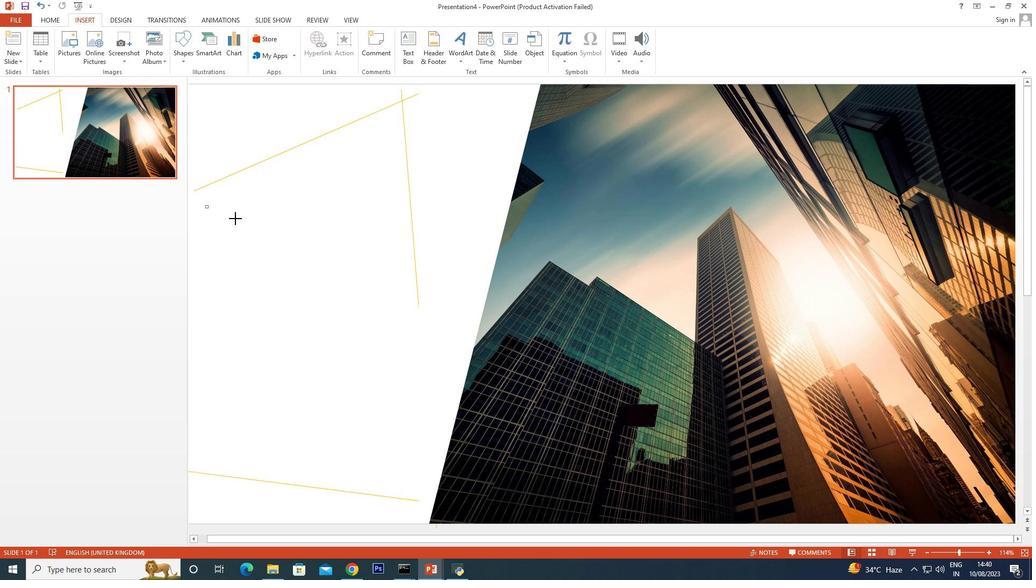 
Action: Mouse pressed left at (353, 97)
Screenshot: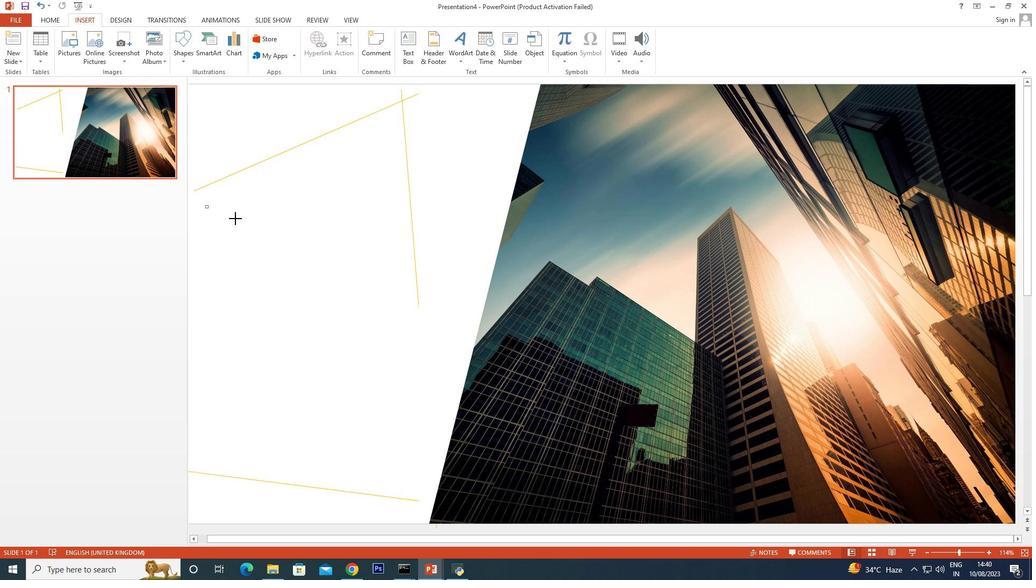 
Action: Mouse moved to (268, 92)
Screenshot: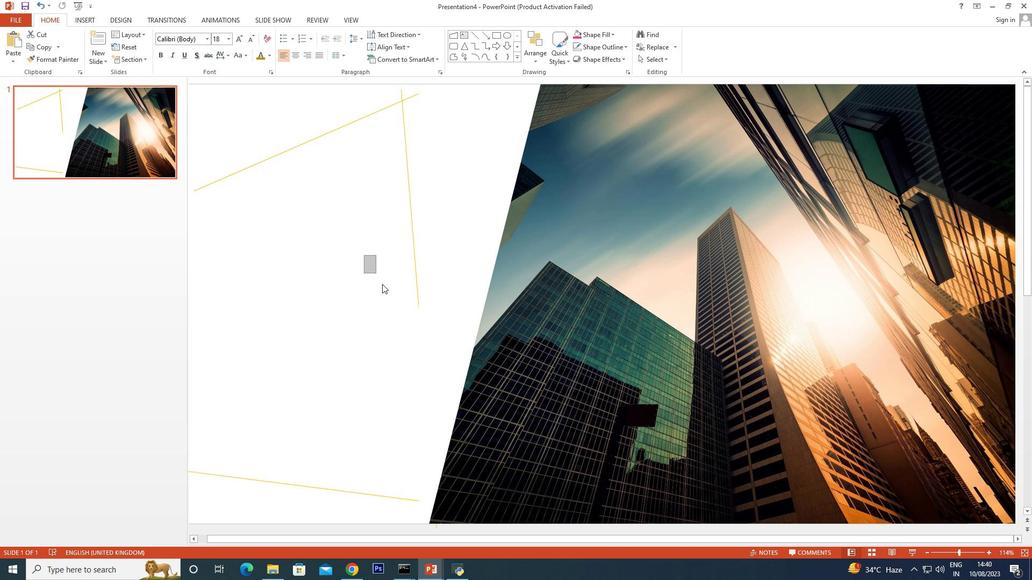 
Action: Mouse pressed left at (269, 92)
Screenshot: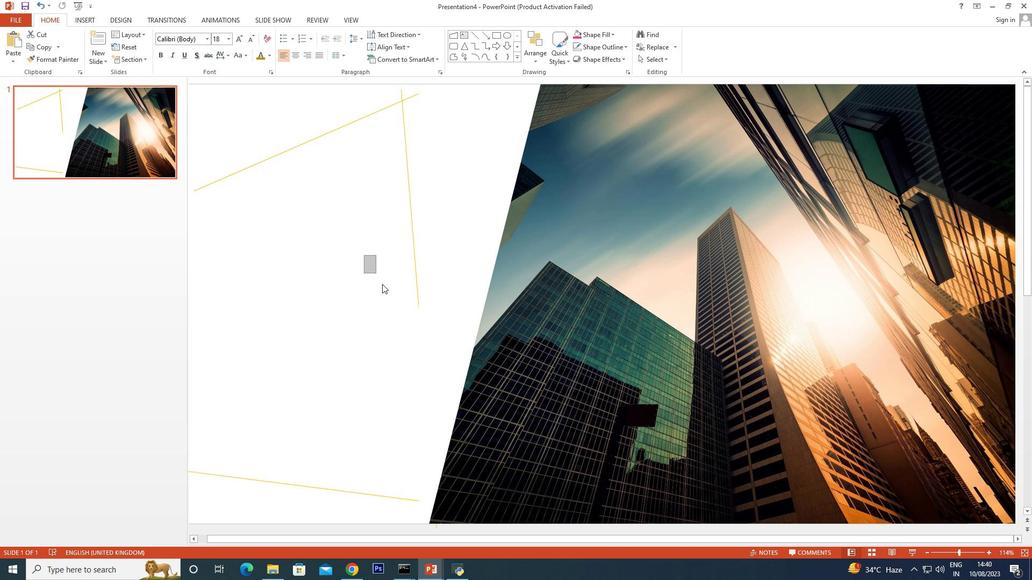 
Action: Mouse moved to (416, 117)
Screenshot: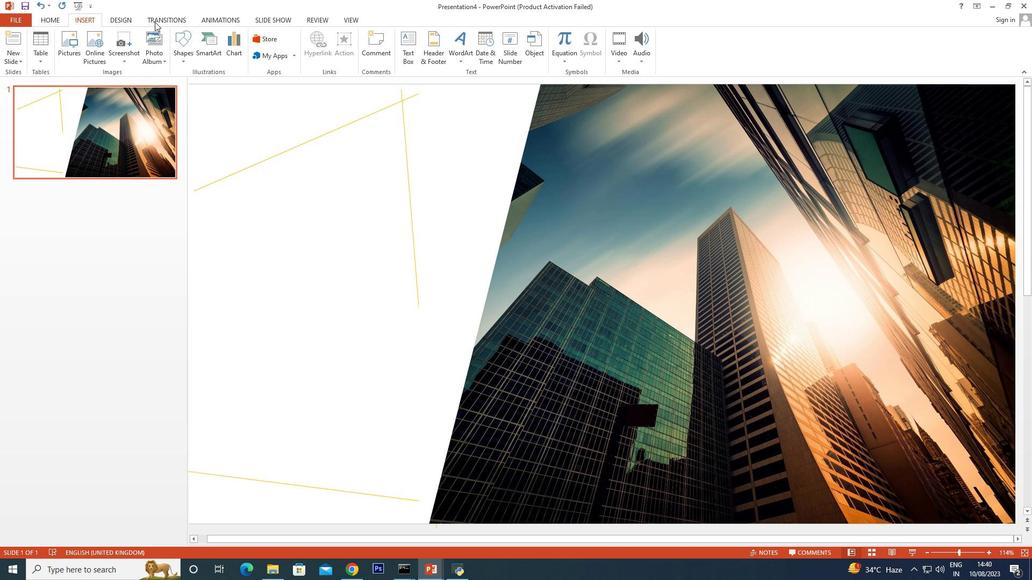 
Action: Mouse pressed left at (416, 117)
Screenshot: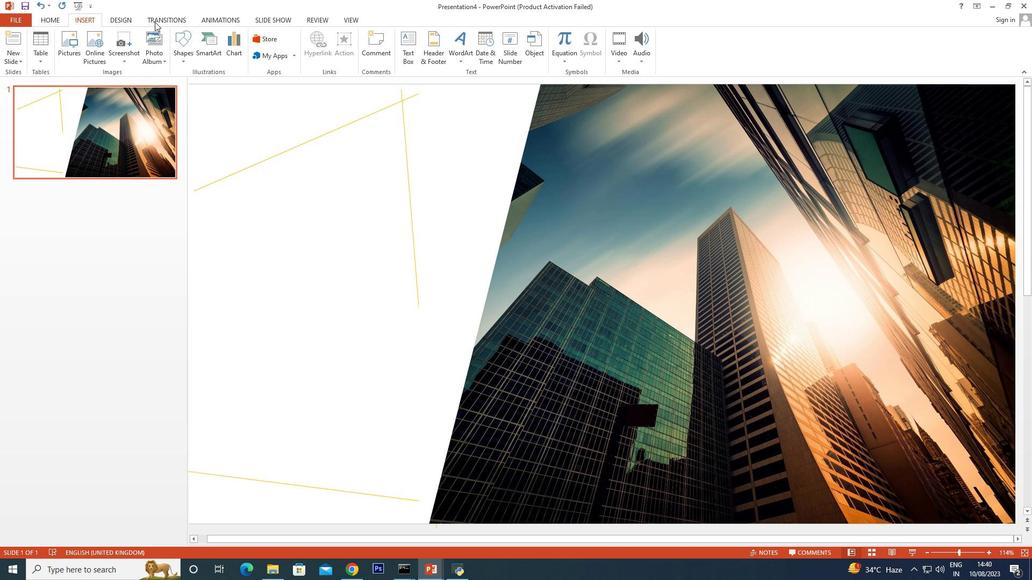 
Action: Mouse moved to (248, 114)
Screenshot: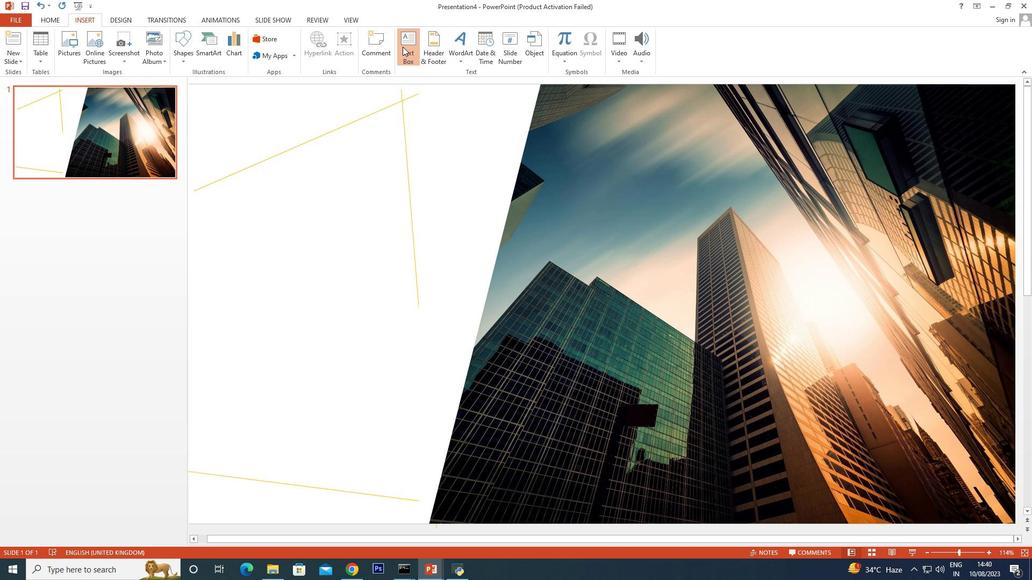 
Action: Mouse pressed left at (248, 114)
Screenshot: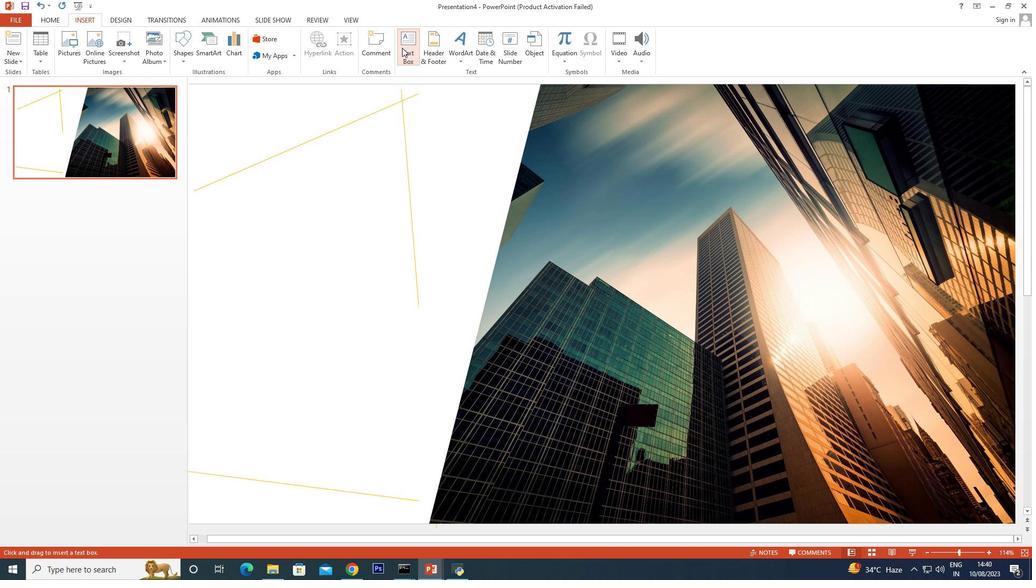 
Action: Mouse moved to (344, 97)
Screenshot: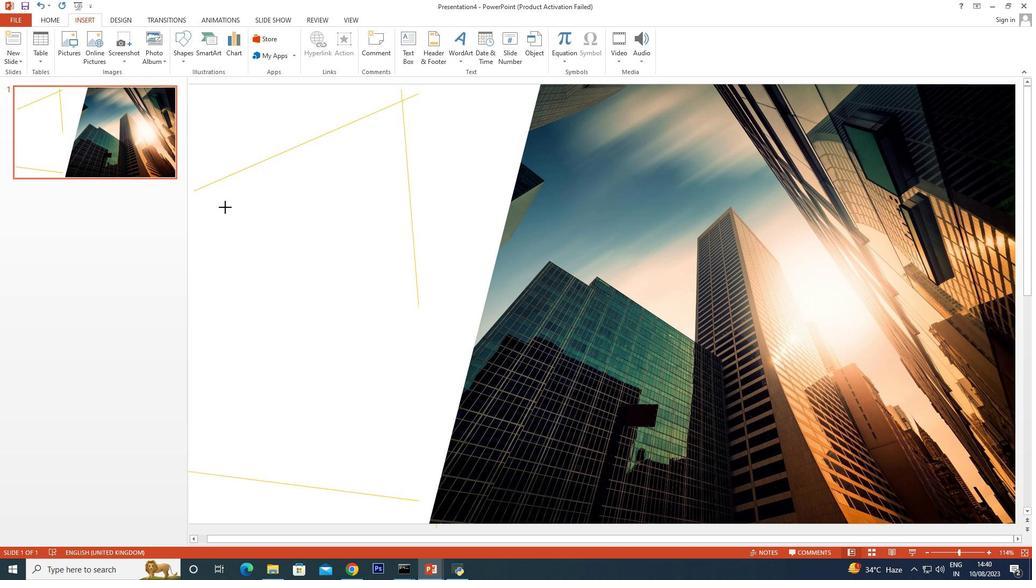 
Action: Mouse pressed left at (344, 97)
Screenshot: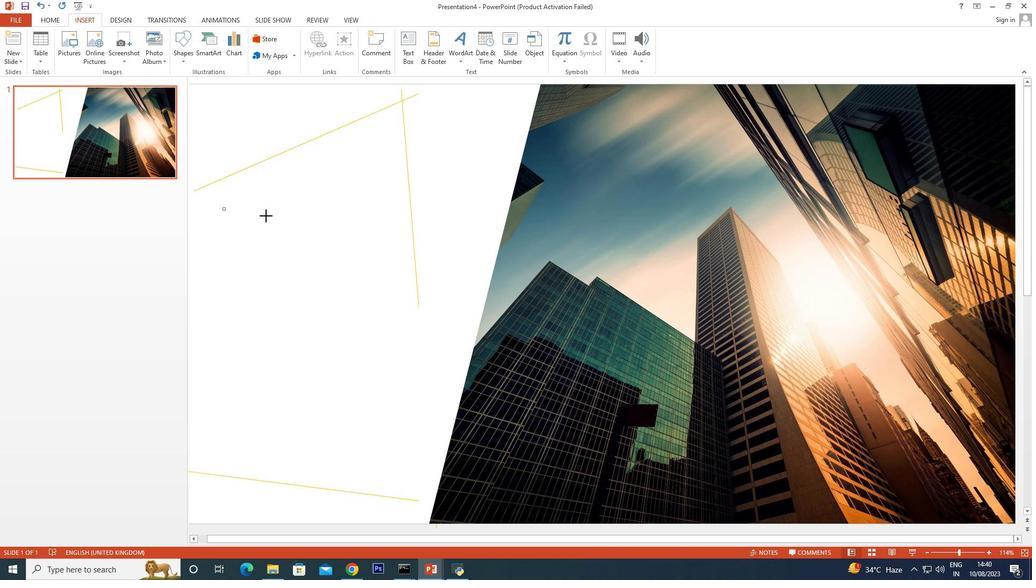 
Action: Mouse moved to (278, 94)
Screenshot: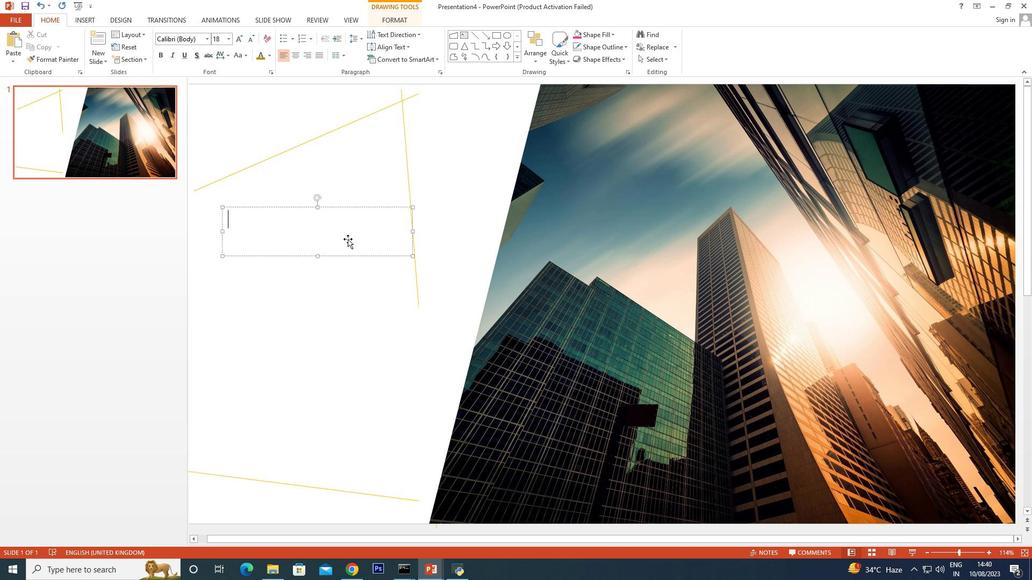 
Action: Key pressed <Key.caps_lock>PRESENTATION<Key.enter>TITLEctrl+A
Screenshot: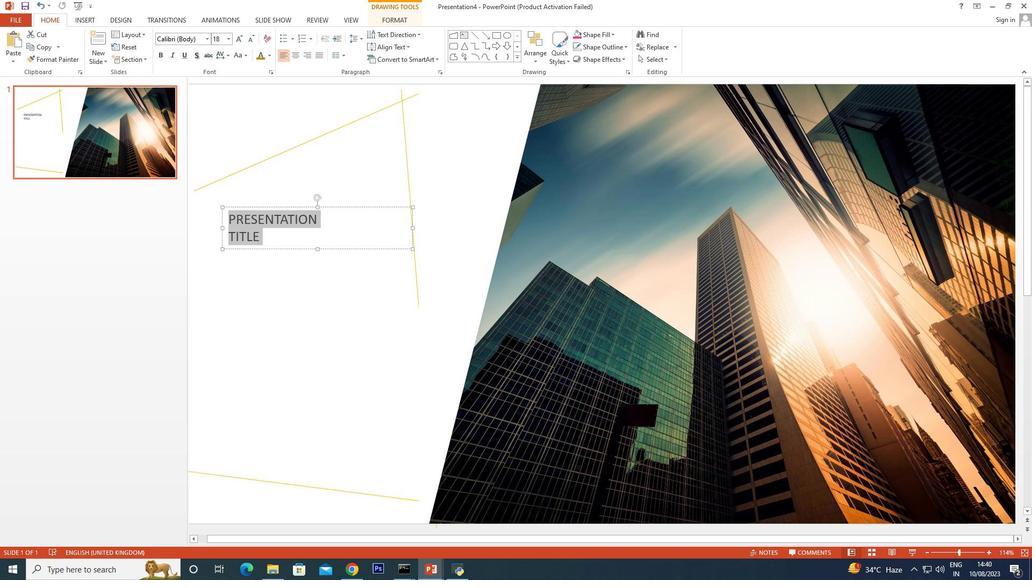 
Action: Mouse moved to (715, 92)
Screenshot: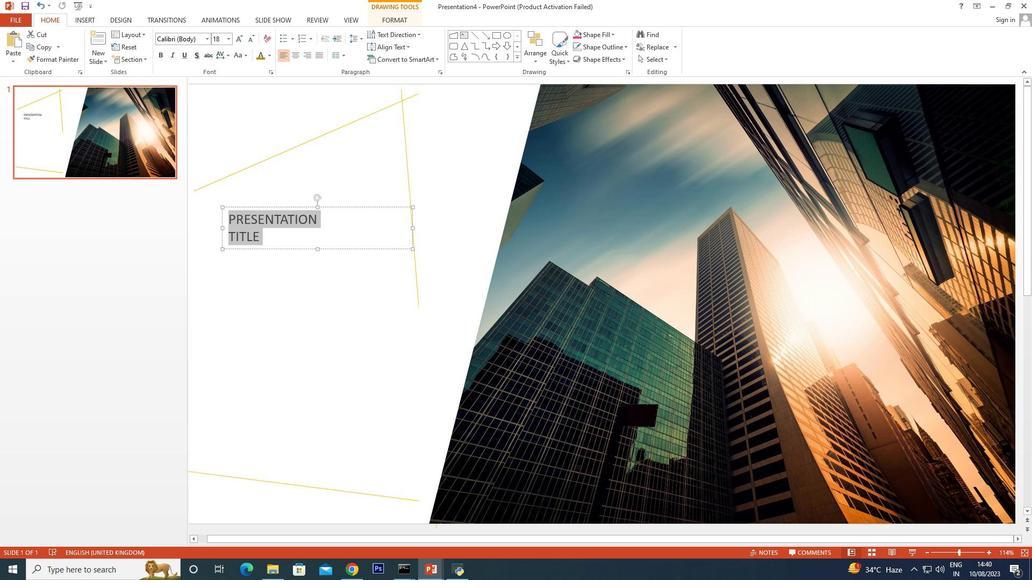 
Action: Mouse pressed left at (715, 92)
Screenshot: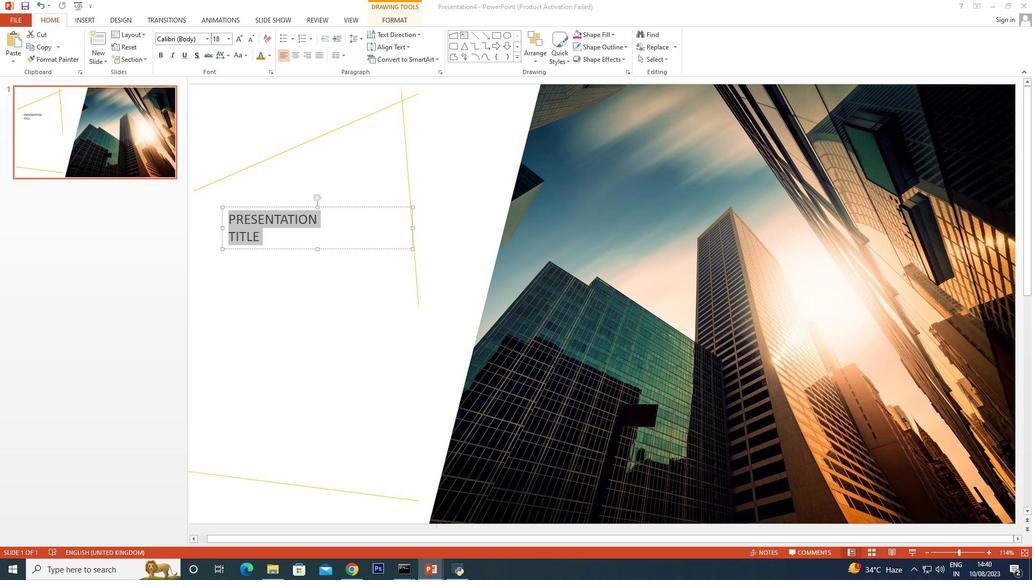 
Action: Mouse pressed left at (715, 92)
Screenshot: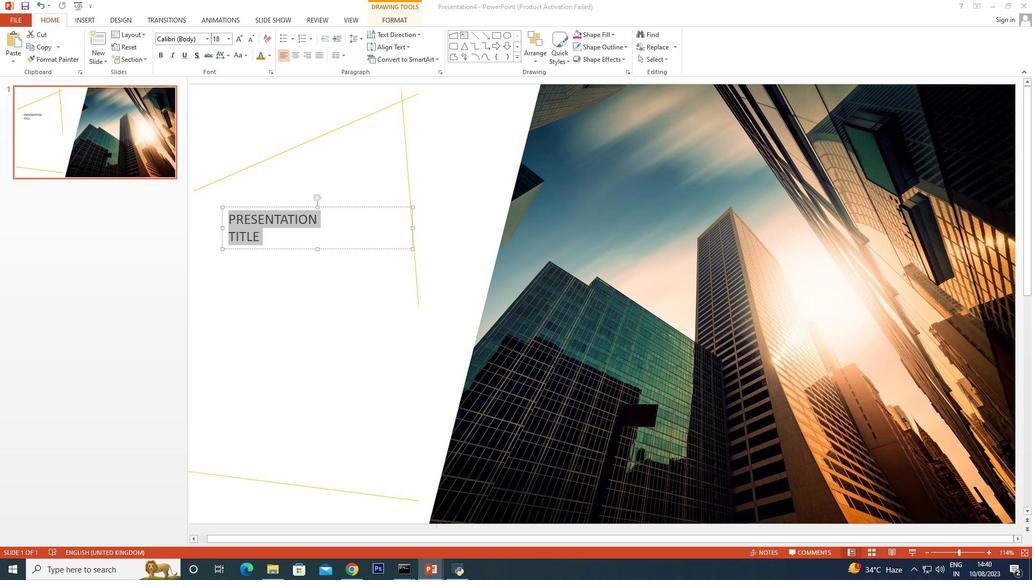 
Action: Mouse pressed left at (715, 92)
Screenshot: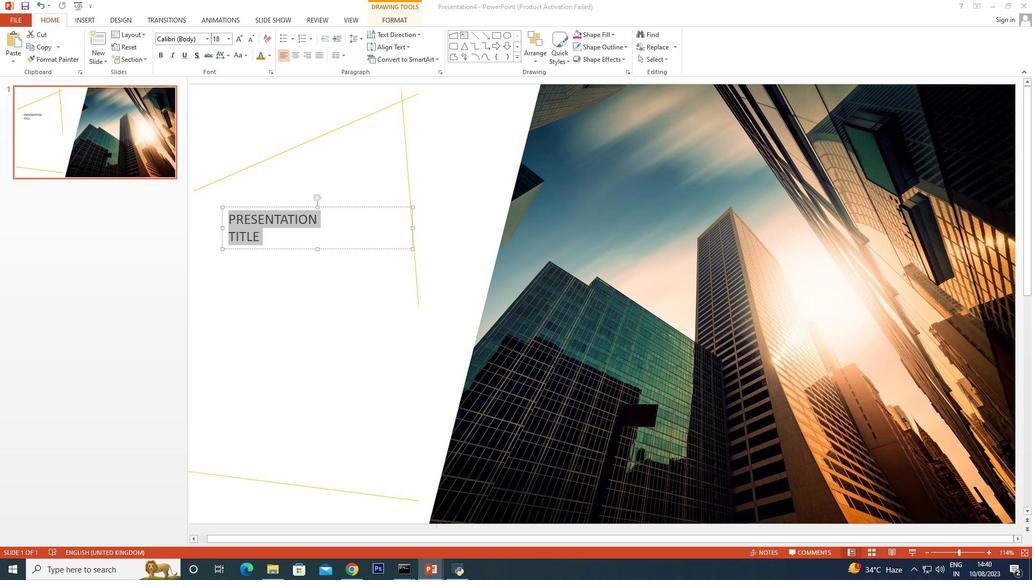 
Action: Mouse pressed left at (715, 92)
Screenshot: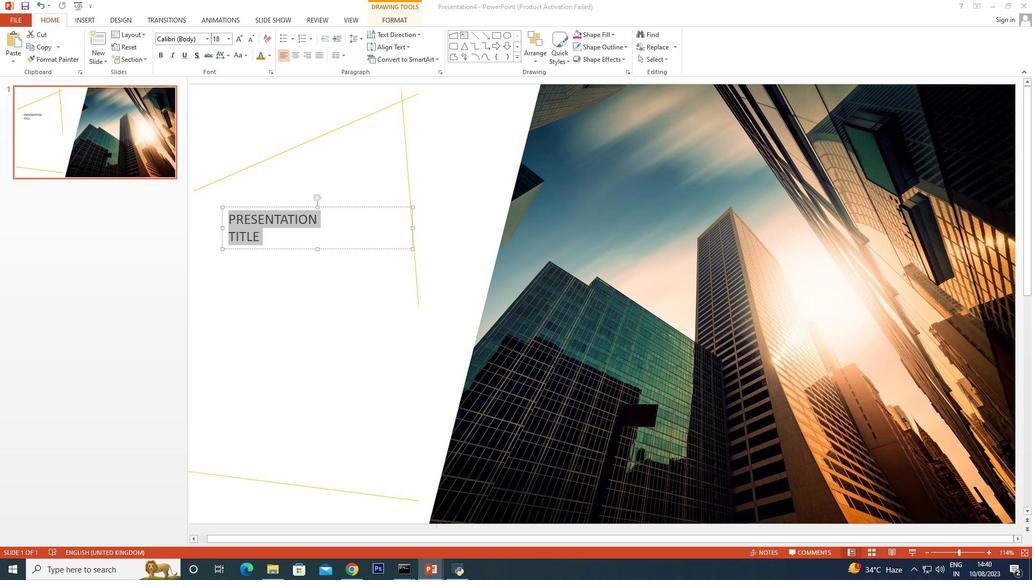 
Action: Mouse moved to (361, 115)
Screenshot: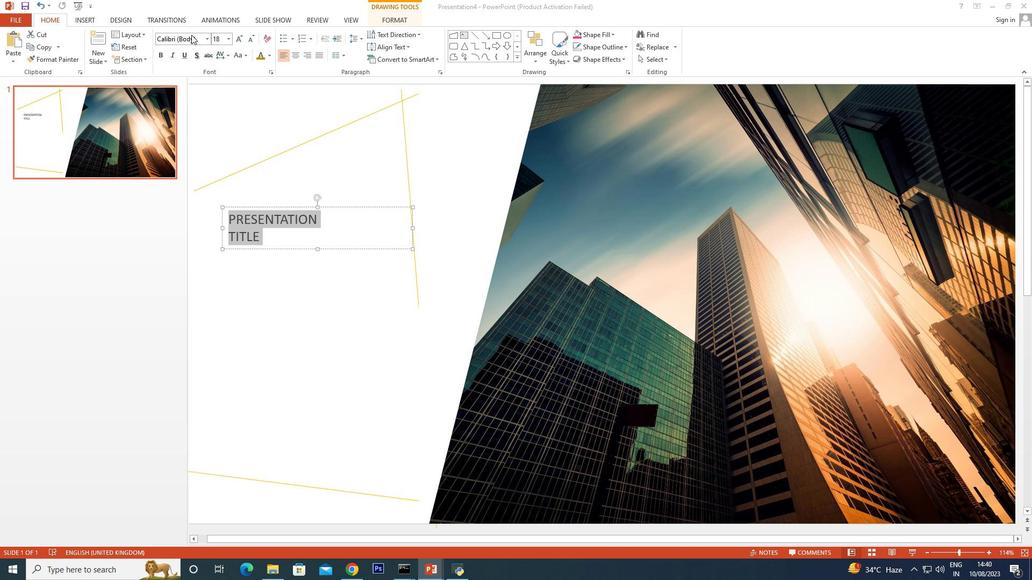 
Action: Mouse pressed left at (361, 115)
Screenshot: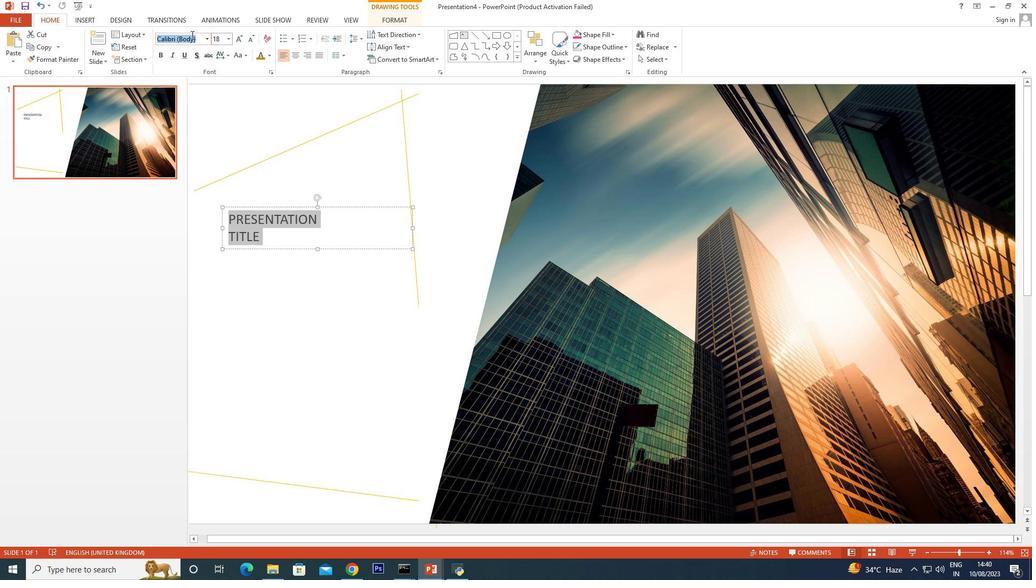 
Action: Mouse pressed left at (361, 115)
Screenshot: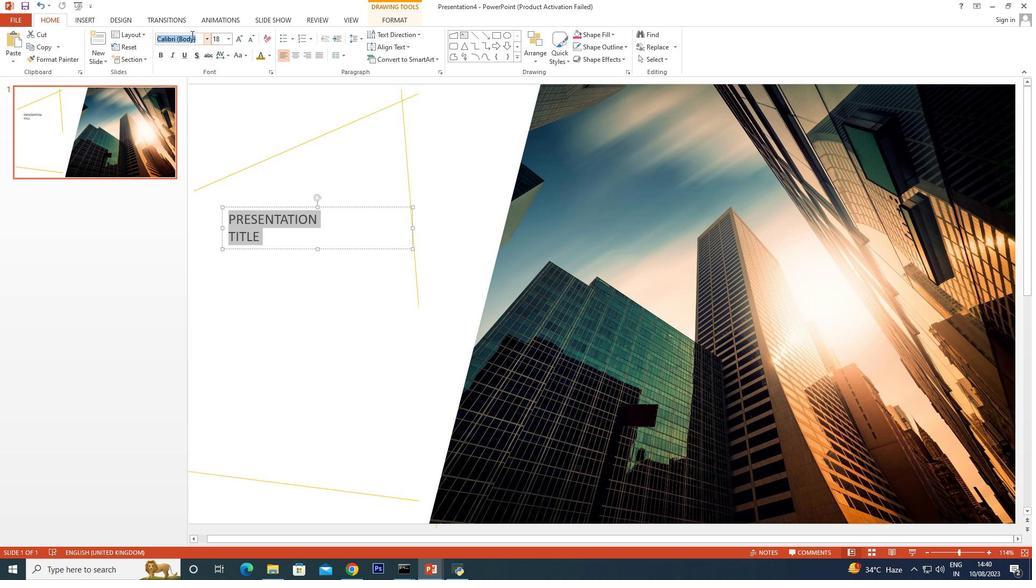 
Action: Key pressed WA<Key.backspace><Key.backspace><Key.caps_lock>wall
Screenshot: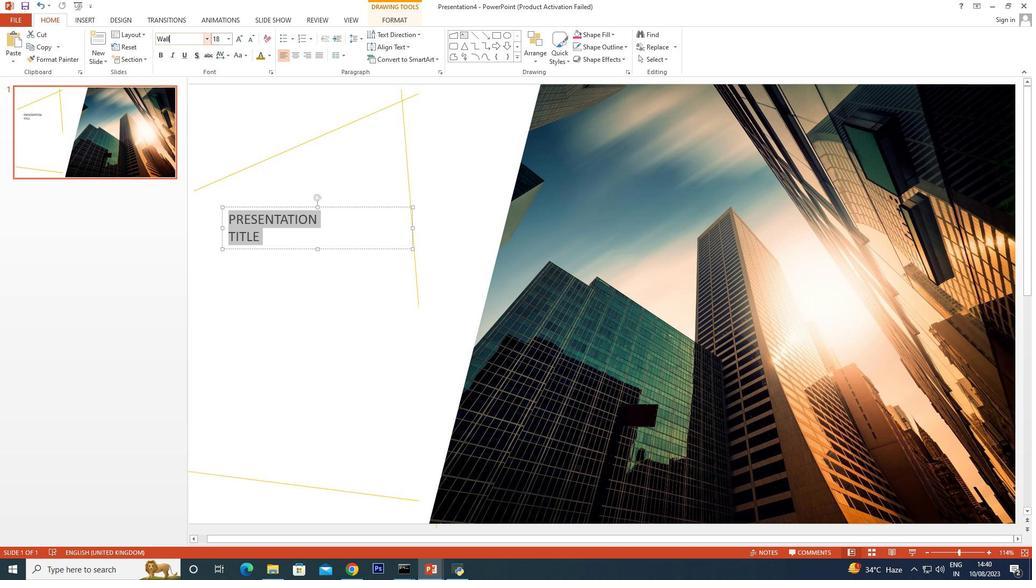 
Action: Mouse moved to (712, 92)
Screenshot: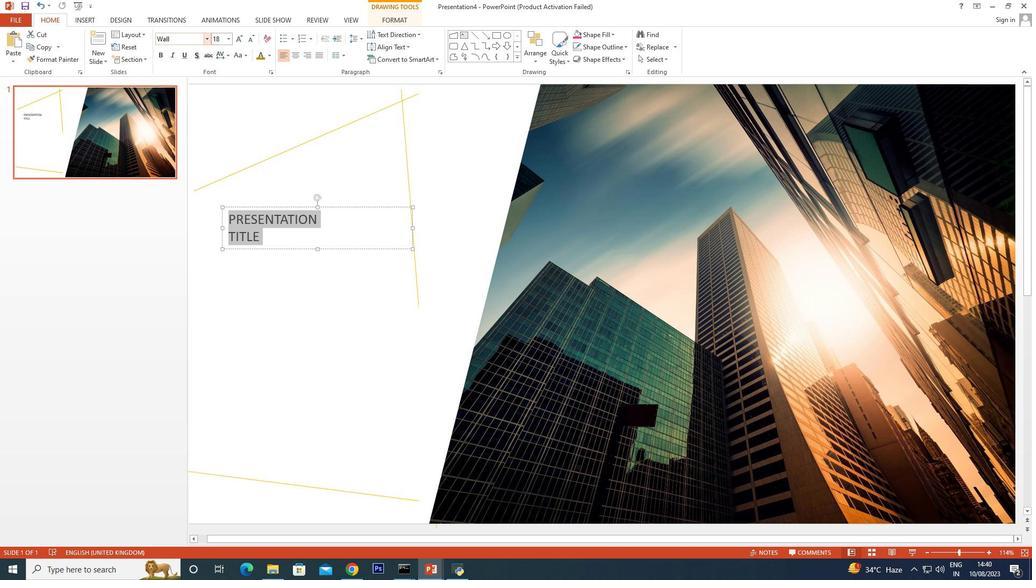 
Action: Mouse pressed left at (712, 92)
Screenshot: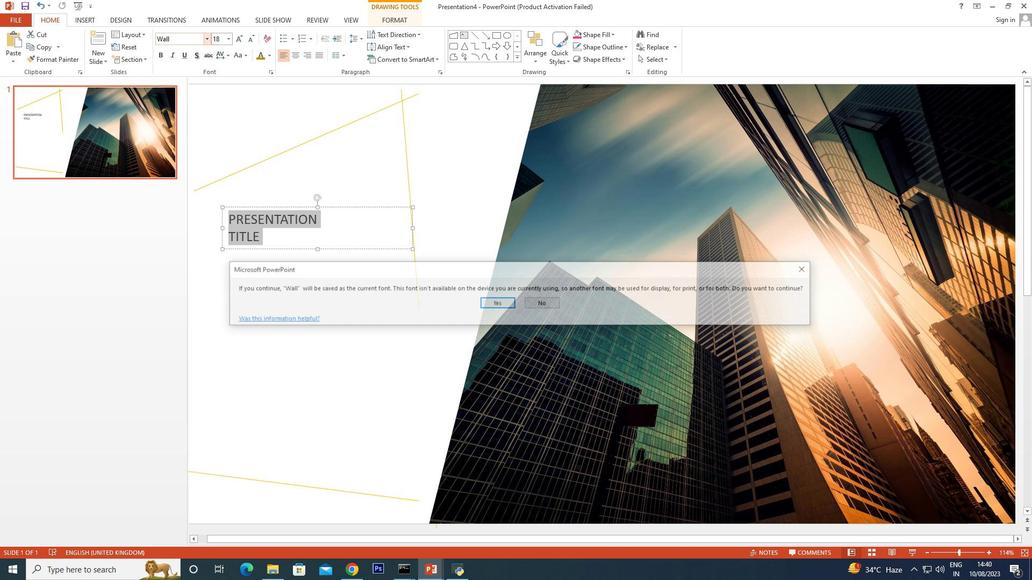 
Action: Mouse pressed left at (712, 92)
Screenshot: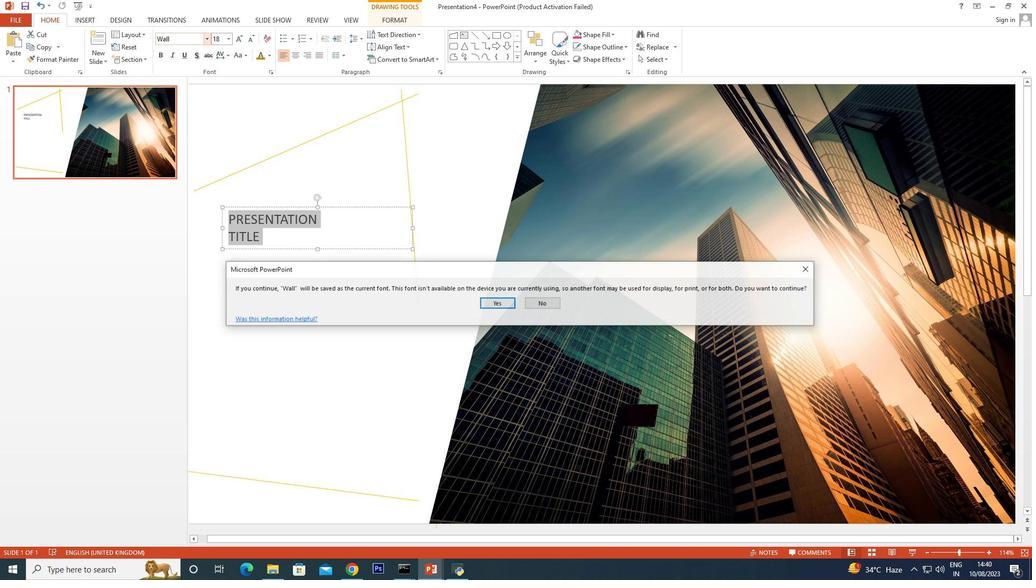 
Action: Mouse moved to (137, 83)
Screenshot: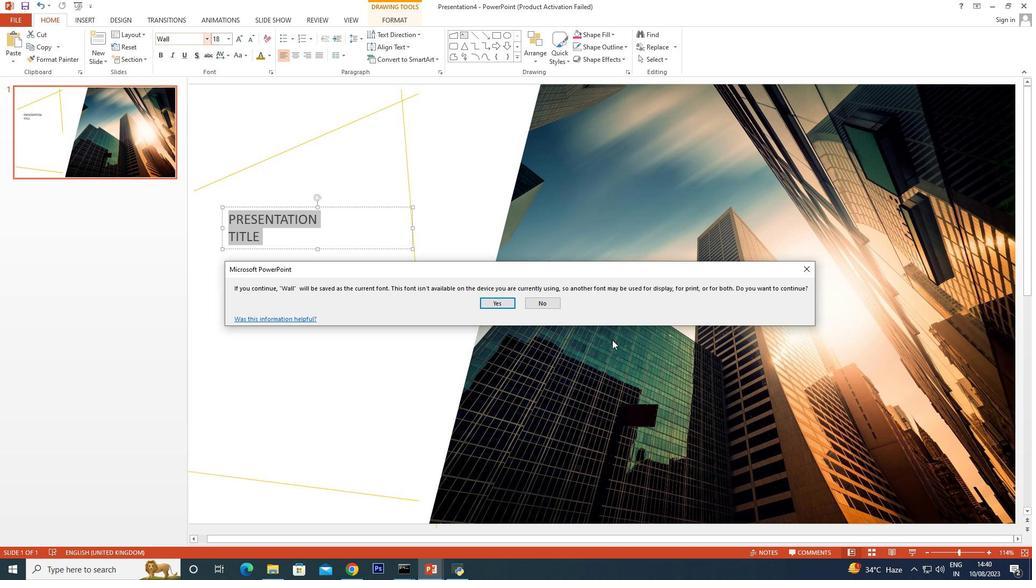 
Action: Mouse pressed left at (137, 83)
Screenshot: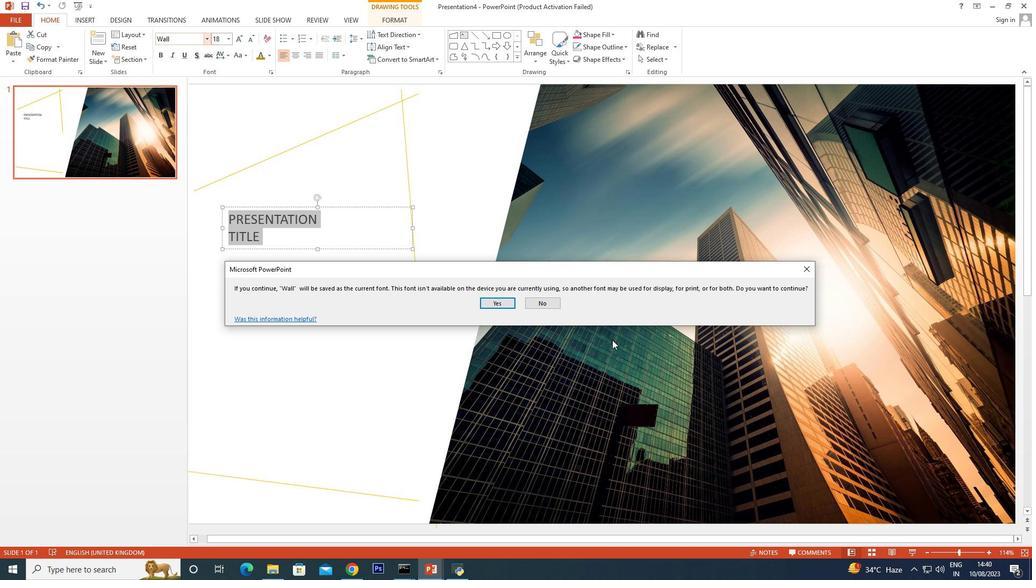 
Action: Mouse moved to (34, 91)
Screenshot: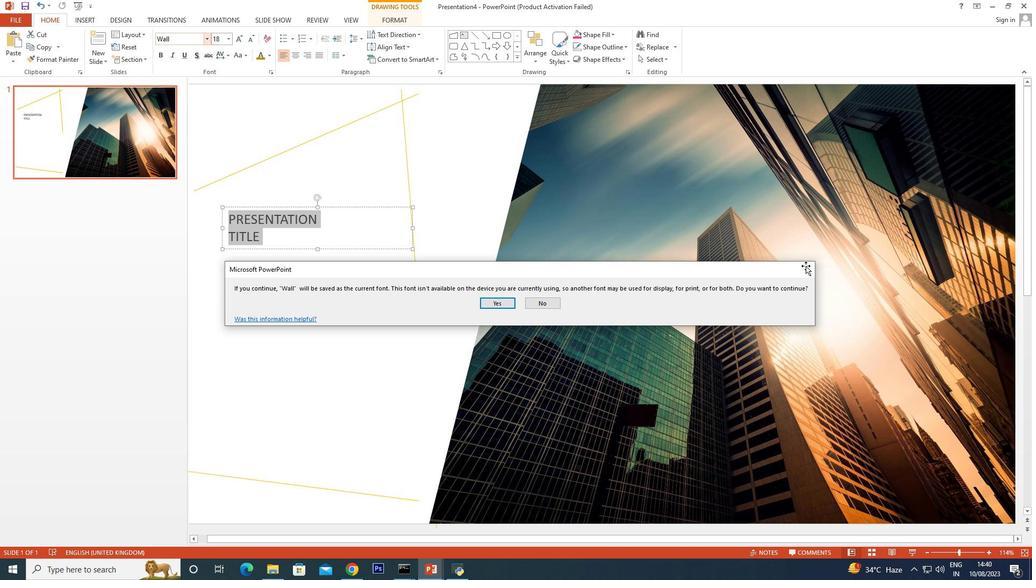 
Action: Mouse pressed left at (34, 91)
Screenshot: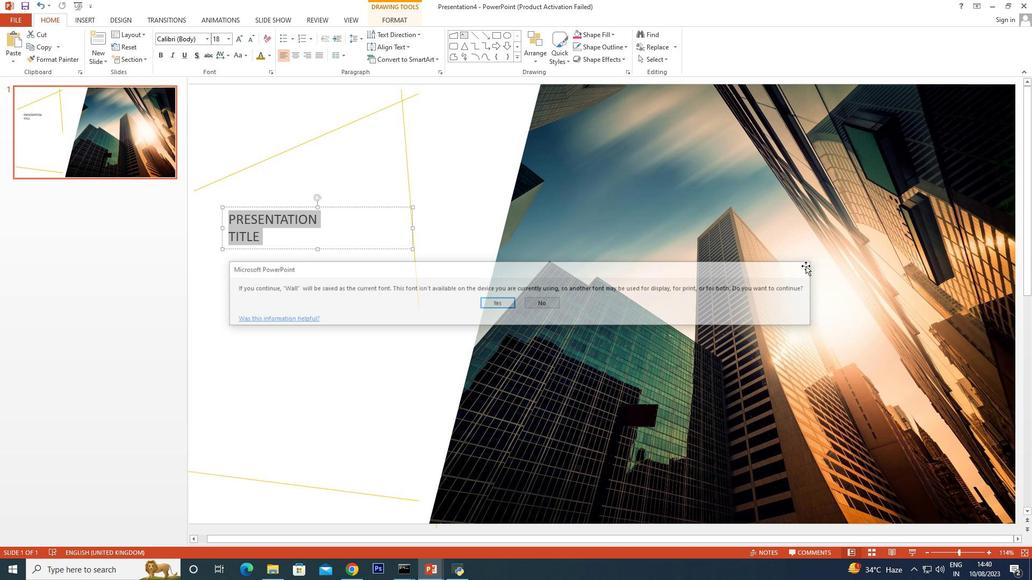
Action: Mouse moved to (328, 95)
Screenshot: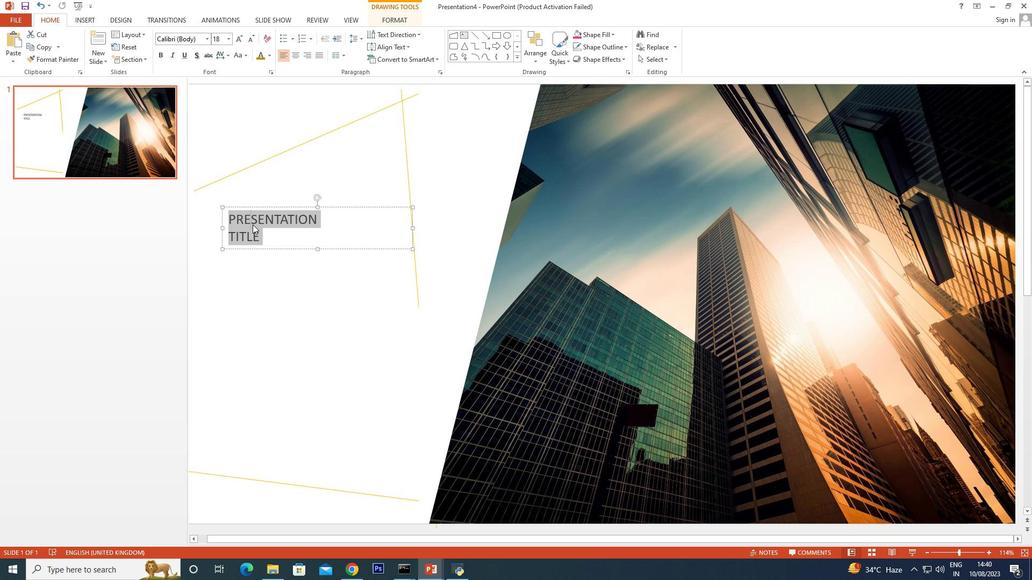 
Action: Mouse pressed left at (328, 95)
Screenshot: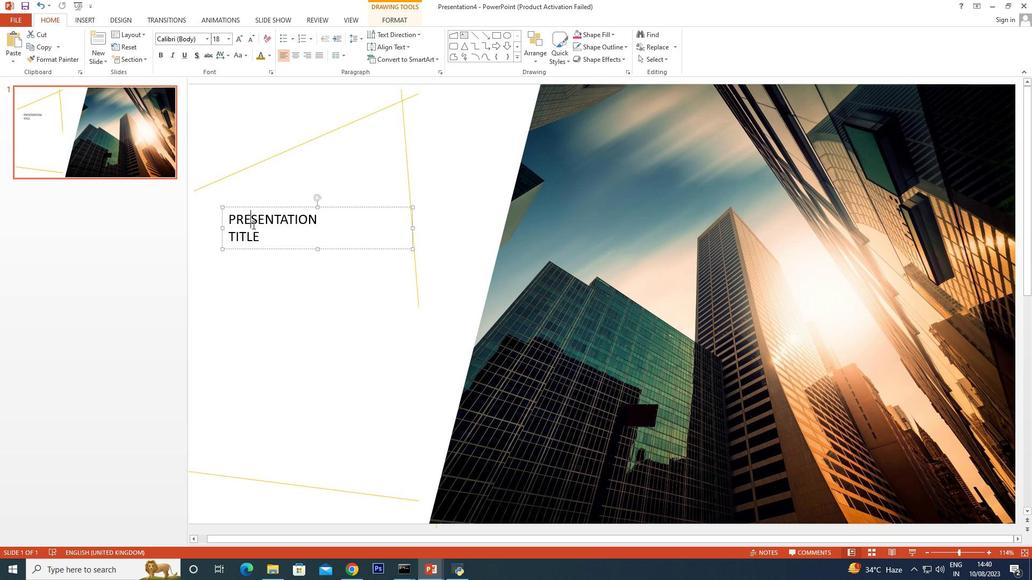 
Action: Mouse moved to (704, 92)
Screenshot: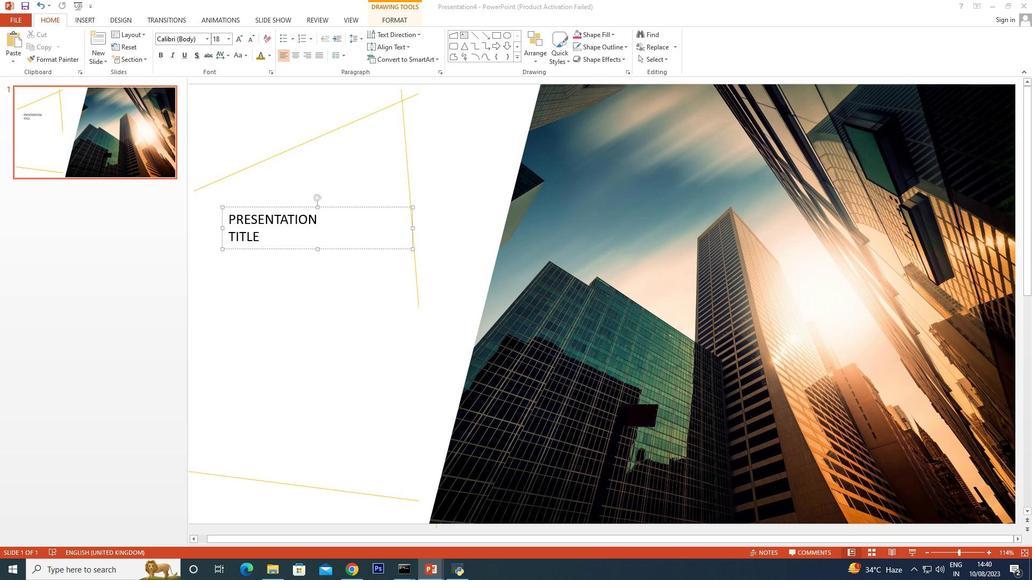 
Action: Mouse pressed left at (704, 92)
Screenshot: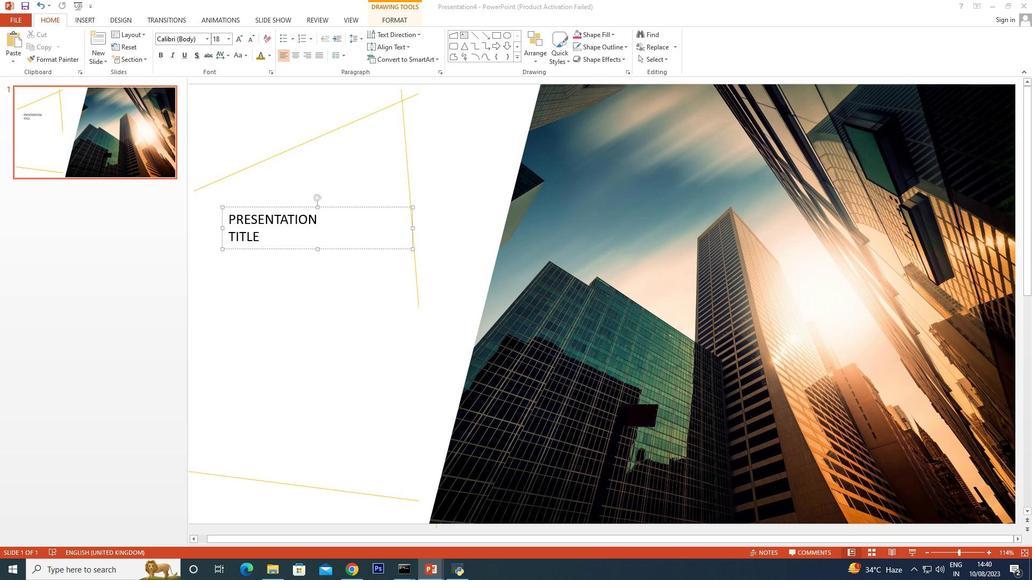 
Action: Mouse pressed left at (704, 92)
Screenshot: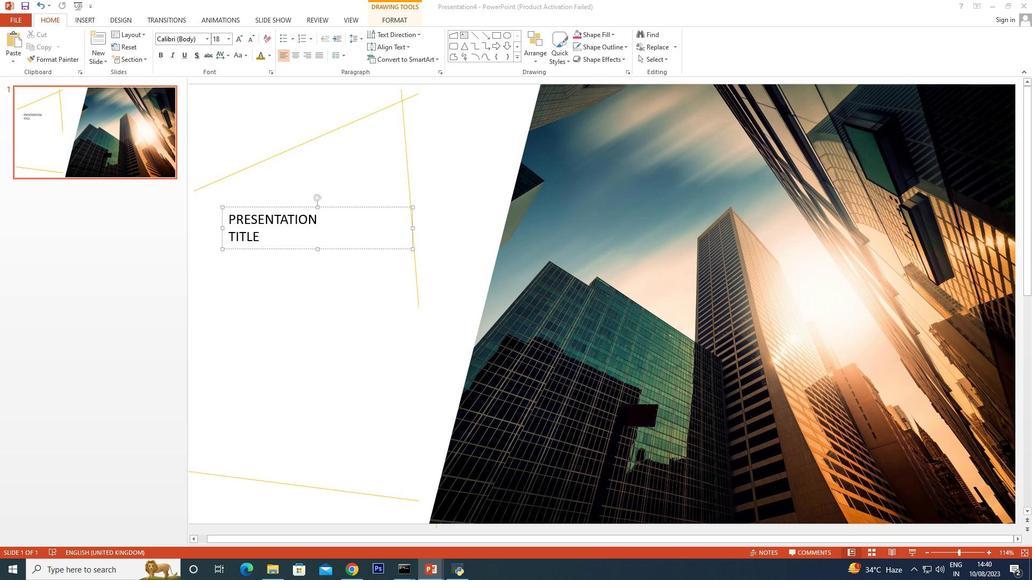 
Action: Mouse moved to (311, 96)
Screenshot: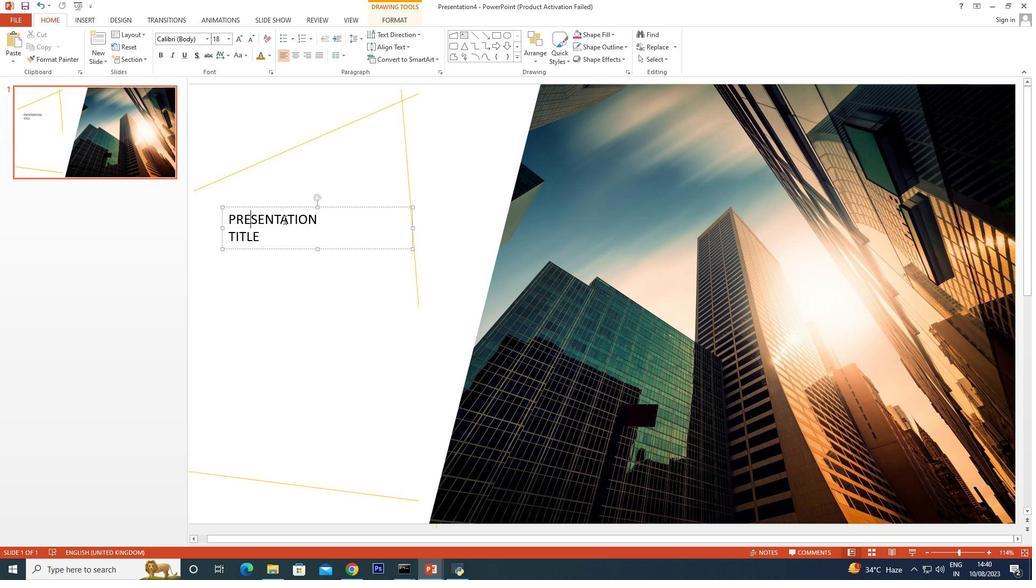 
Action: Mouse pressed left at (311, 96)
Screenshot: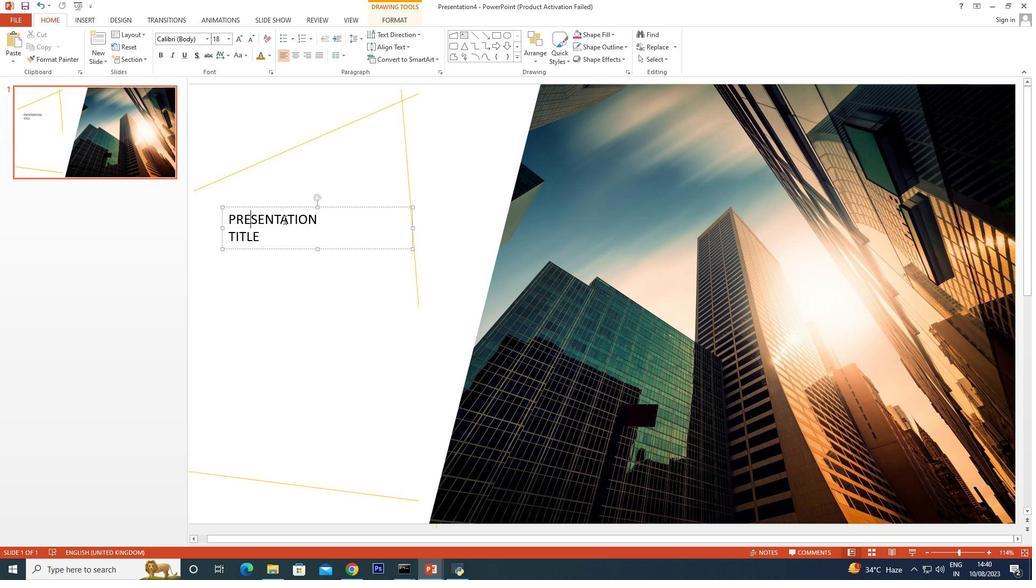 
Action: Mouse pressed left at (311, 96)
Screenshot: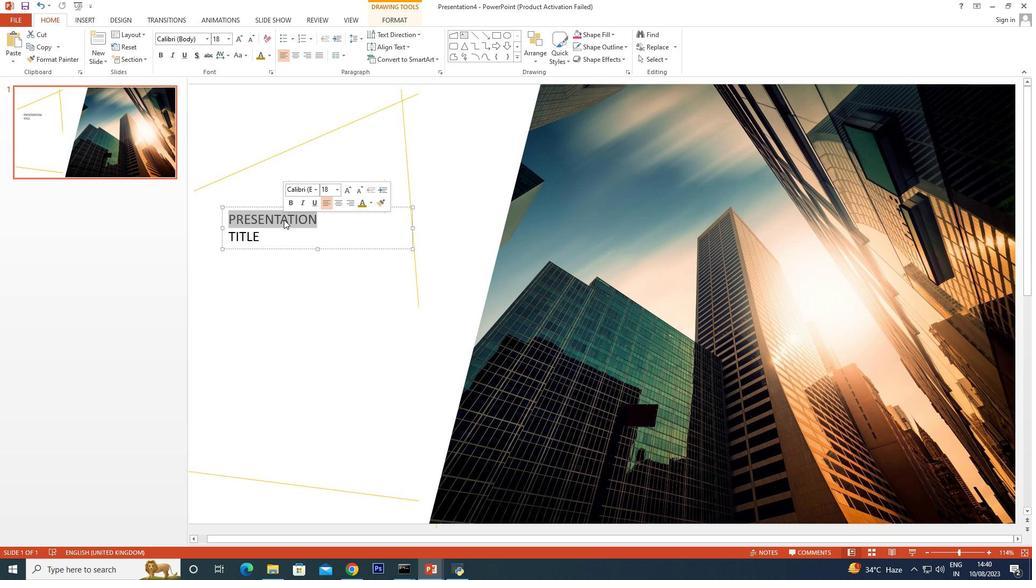 
Action: Mouse moved to (311, 96)
Screenshot: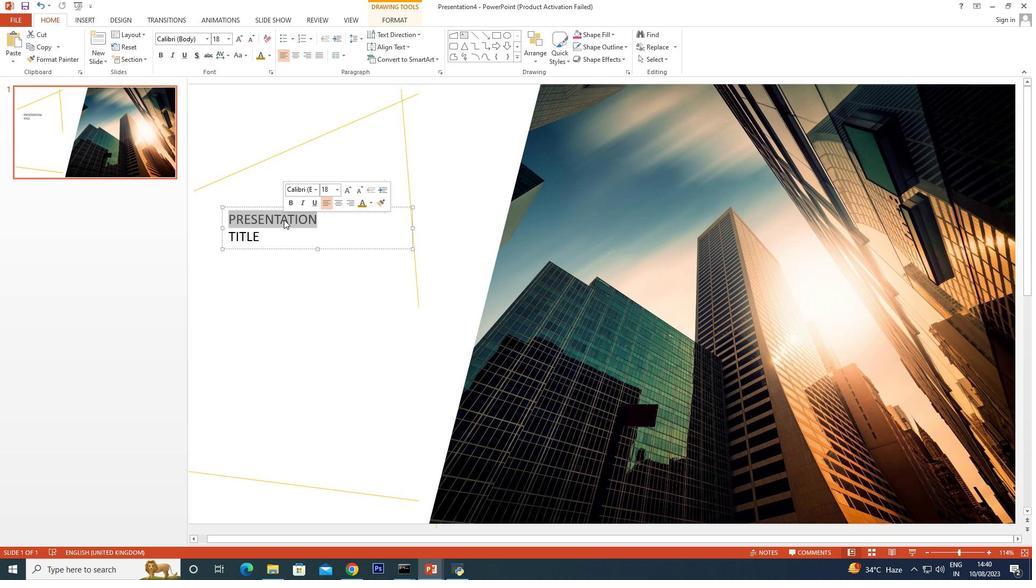
Action: Mouse pressed left at (311, 96)
Screenshot: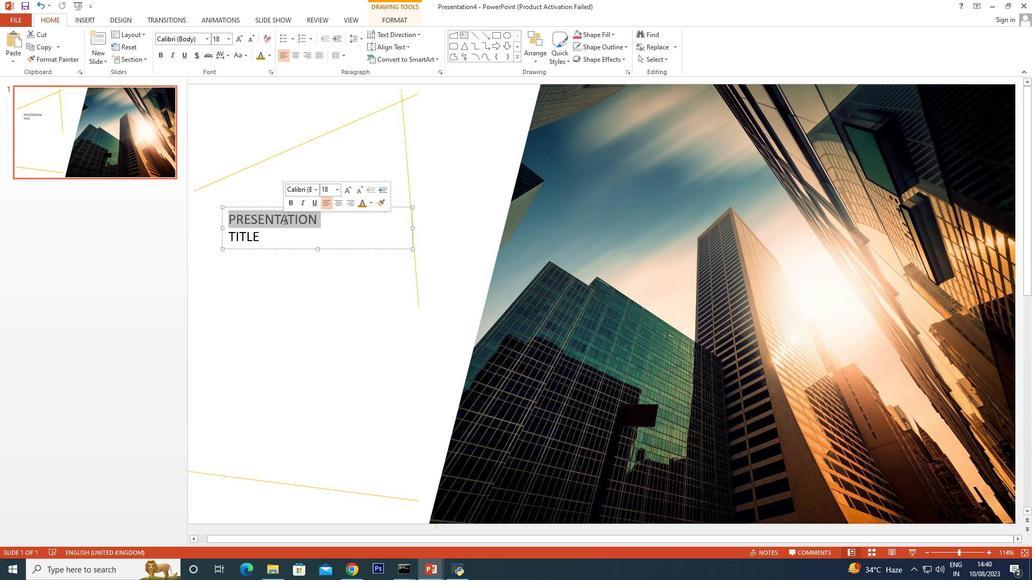 
Action: Mouse moved to (328, 95)
Screenshot: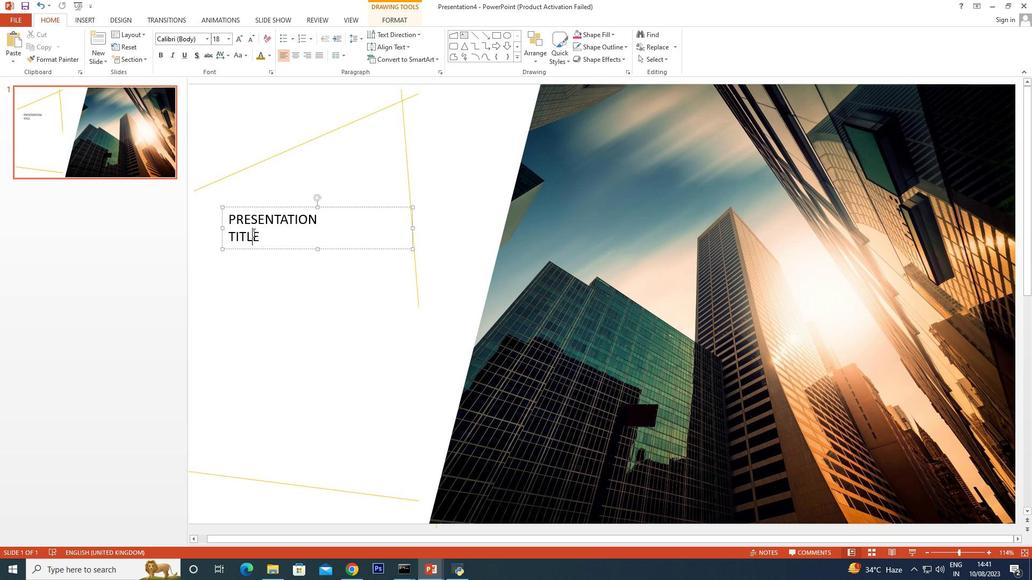 
Action: Mouse pressed left at (328, 95)
Screenshot: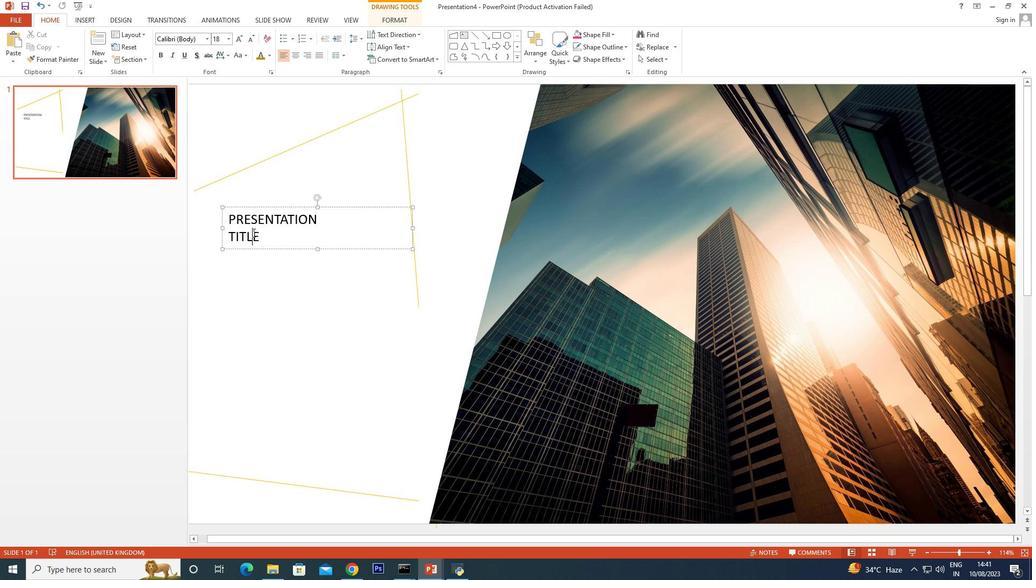 
Action: Mouse pressed left at (328, 95)
Screenshot: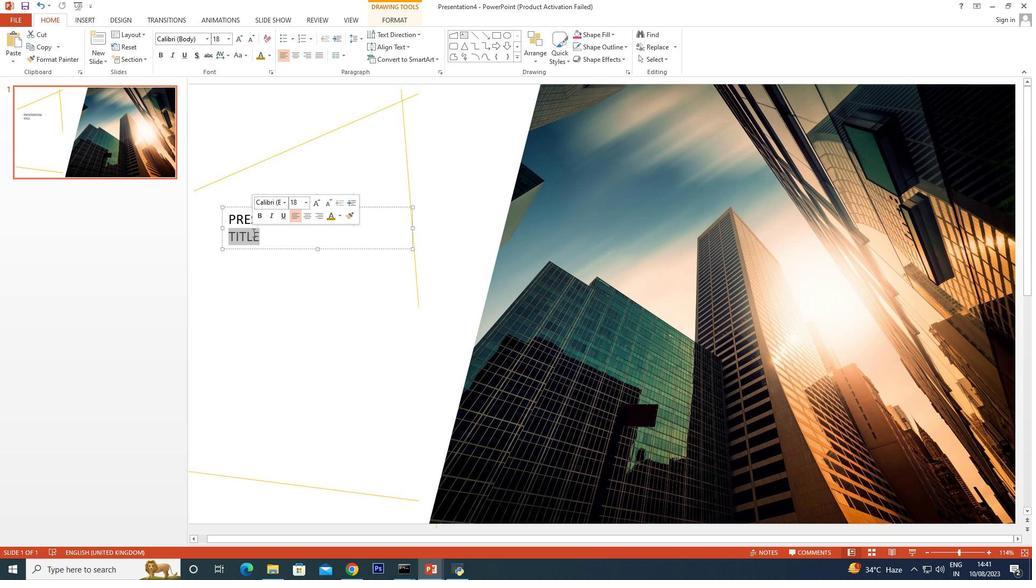 
Action: Mouse pressed left at (328, 95)
Screenshot: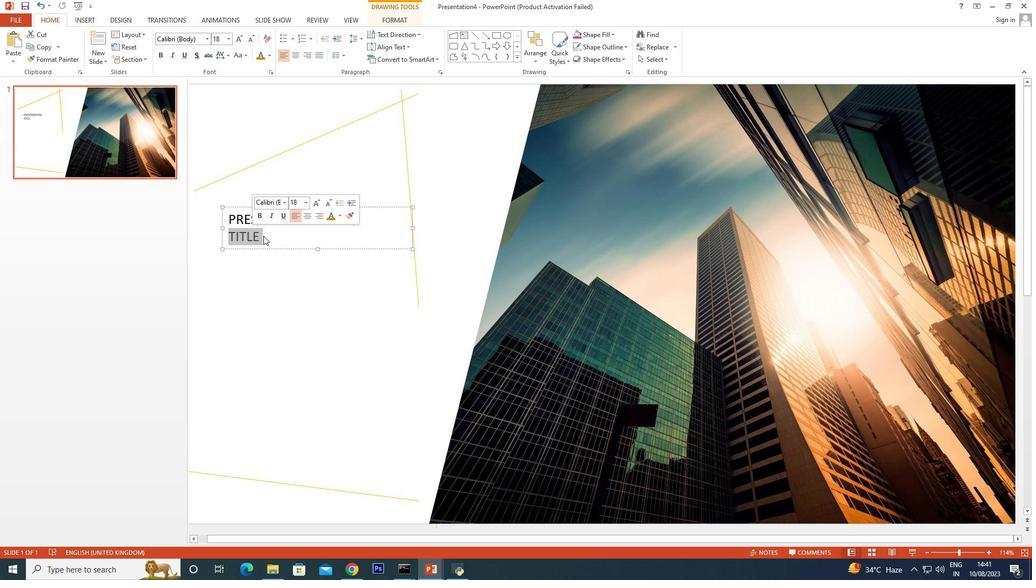 
Action: Mouse moved to (319, 94)
Screenshot: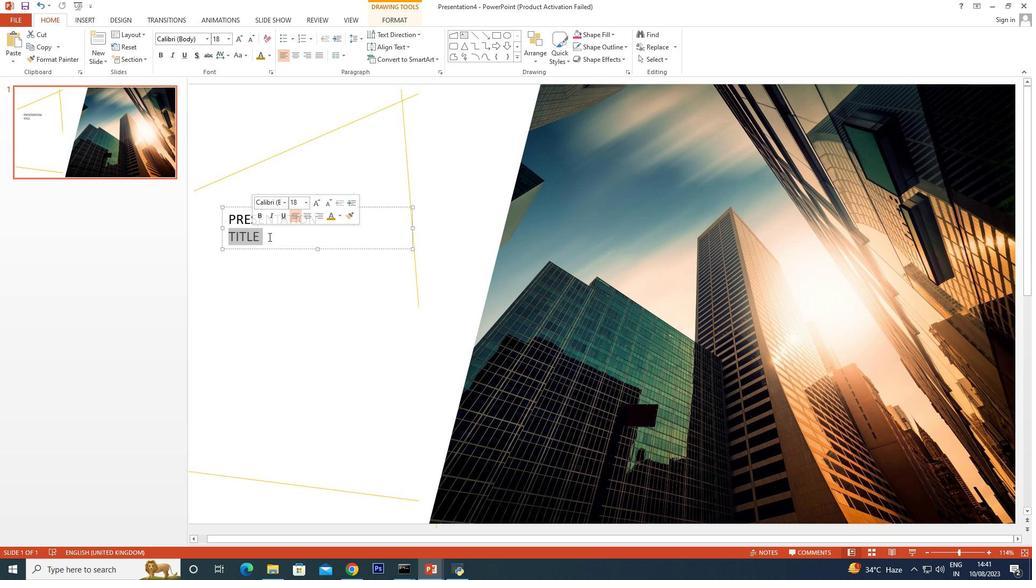 
Action: Mouse pressed left at (319, 94)
Screenshot: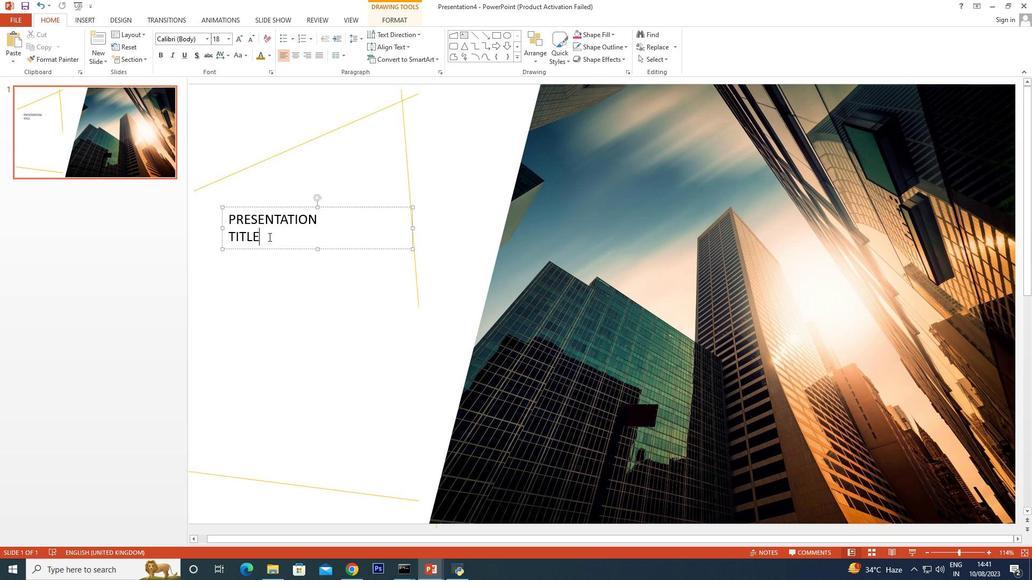 
Action: Mouse pressed left at (319, 94)
Screenshot: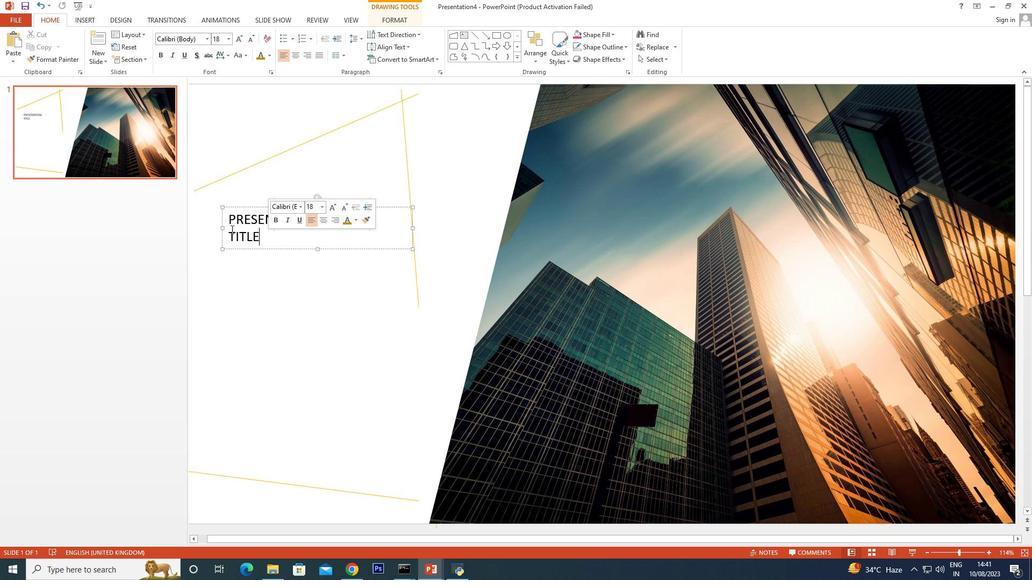 
Action: Mouse moved to (367, 115)
Screenshot: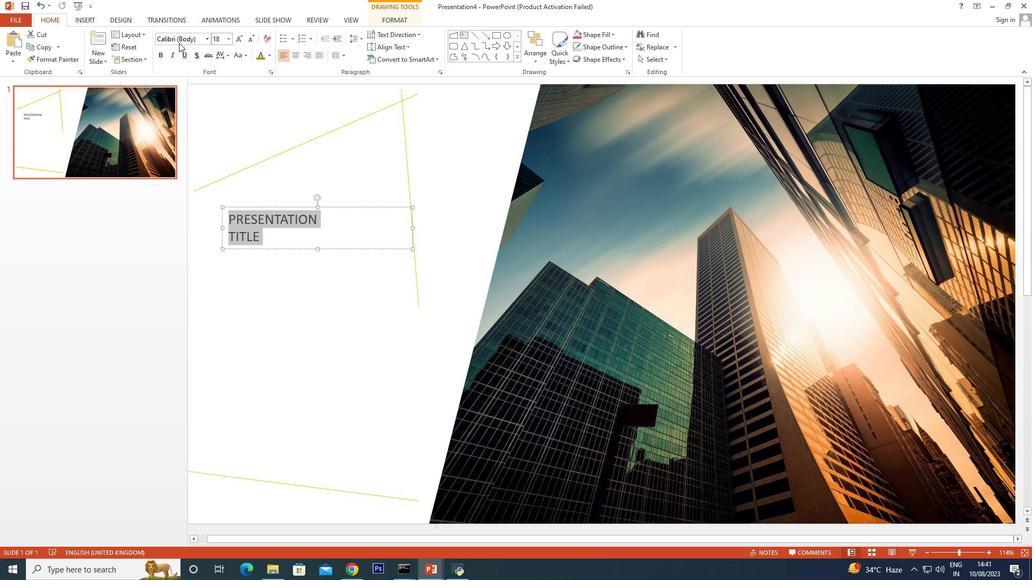 
Action: Mouse pressed left at (367, 115)
Screenshot: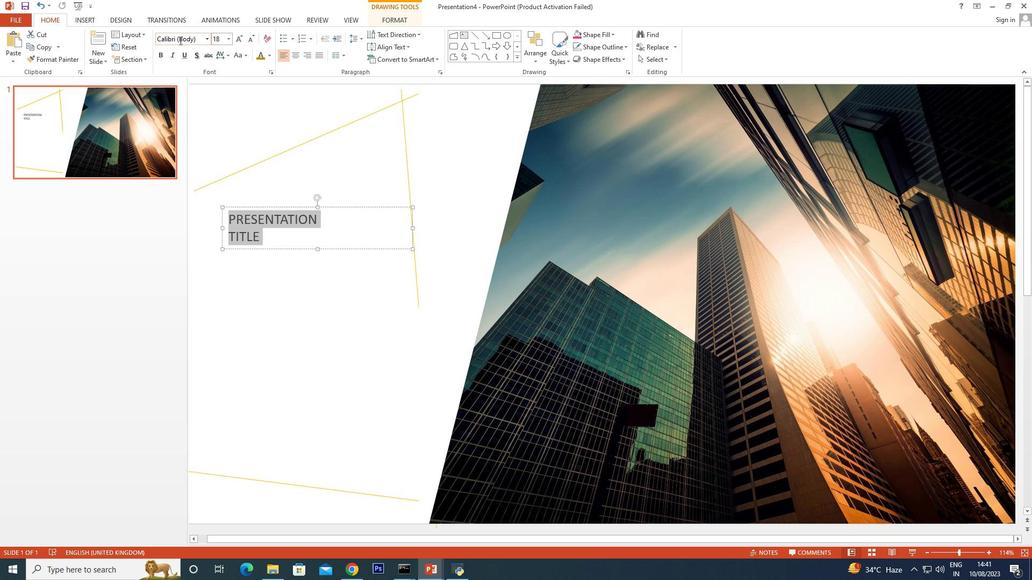
Action: Mouse moved to (367, 115)
Screenshot: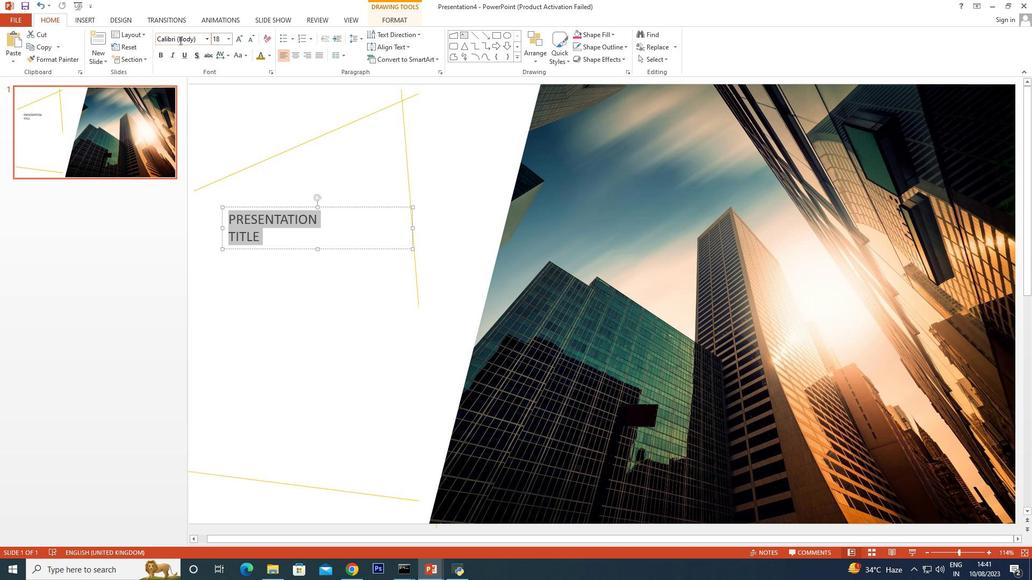 
Action: Mouse pressed left at (367, 115)
Screenshot: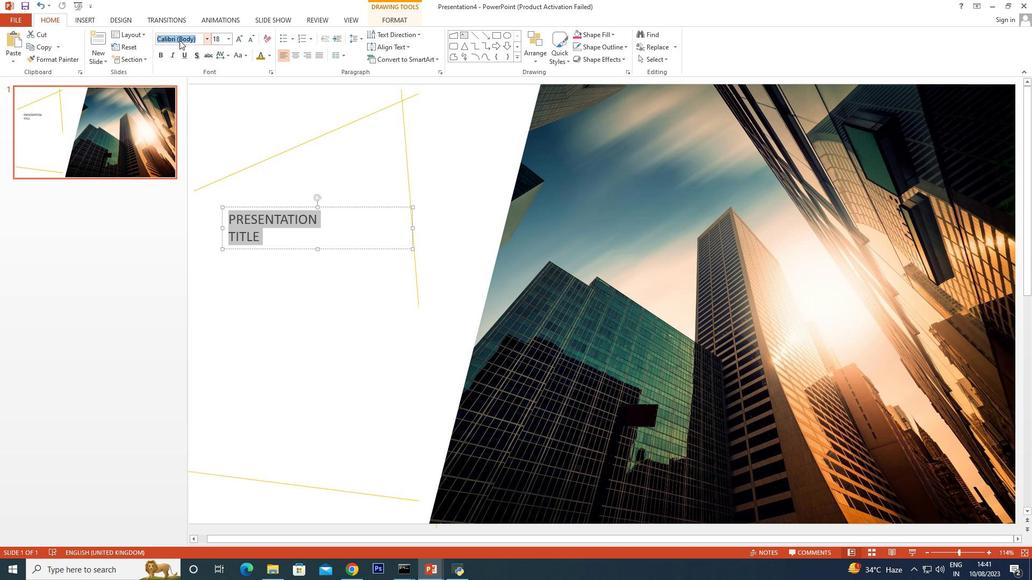 
Action: Key pressed <Key.shift>Wallbun<Key.enter>
Screenshot: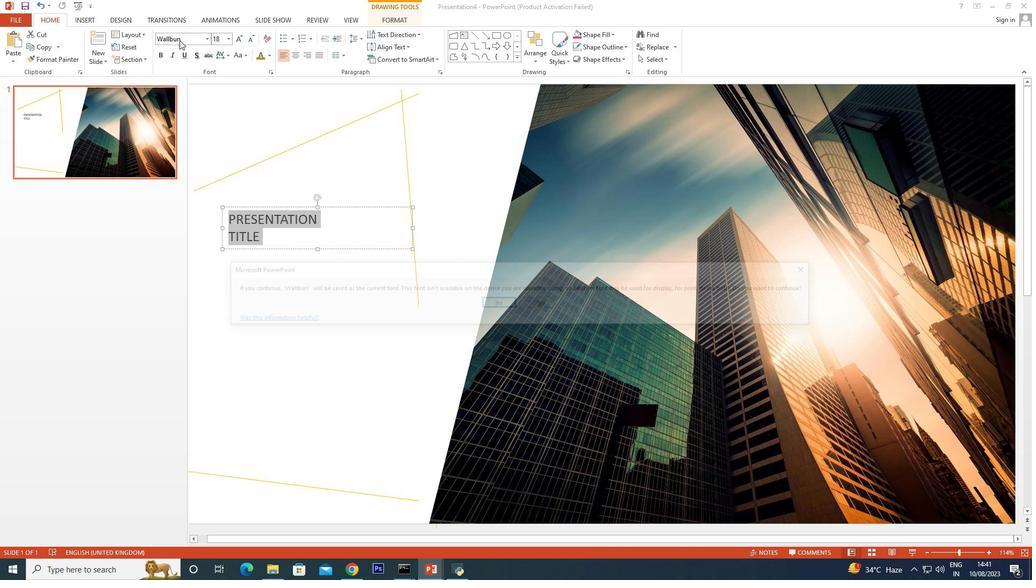 
Action: Mouse moved to (199, 87)
Screenshot: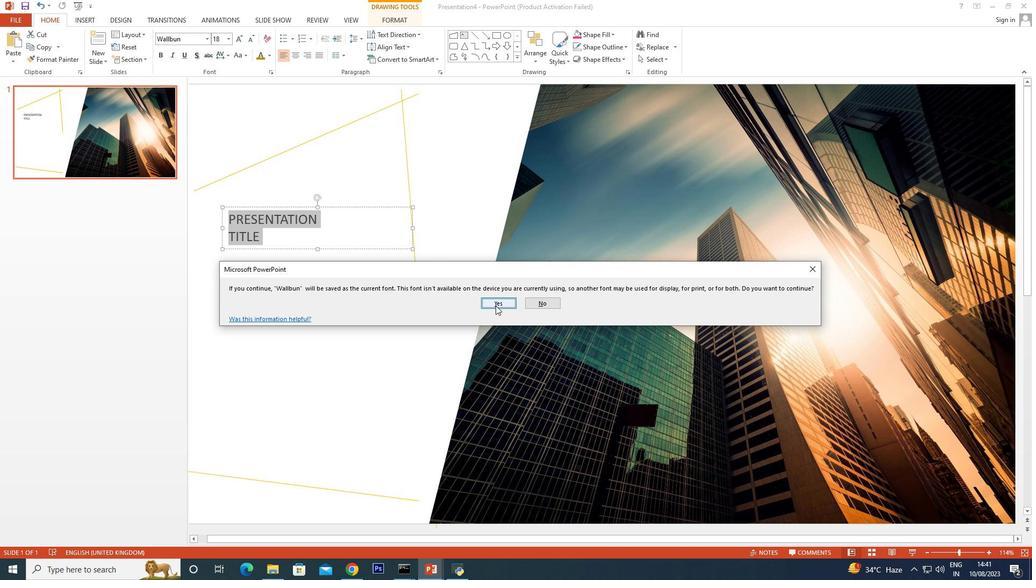 
Action: Mouse pressed left at (199, 87)
Screenshot: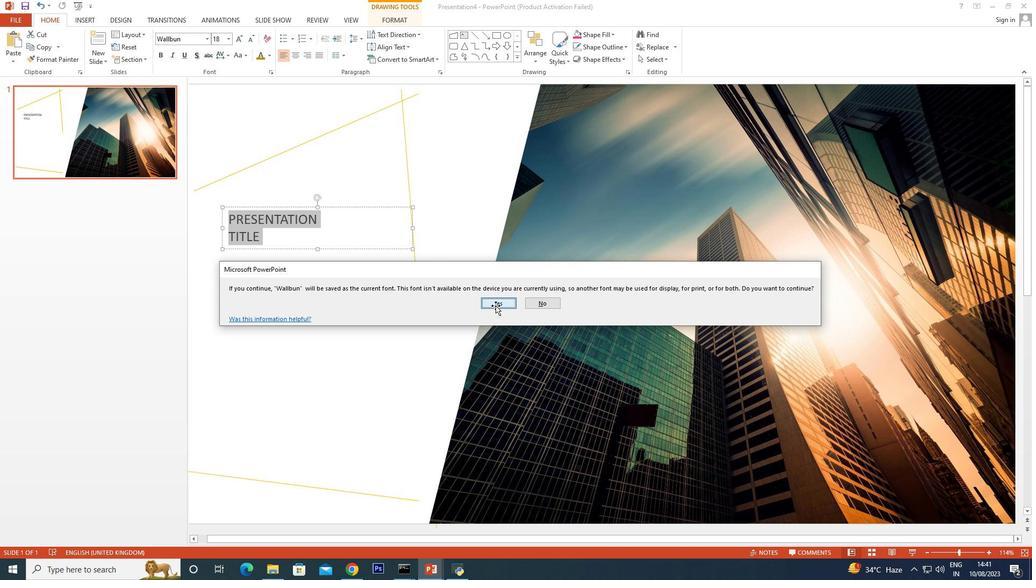 
Action: Mouse moved to (311, 96)
Screenshot: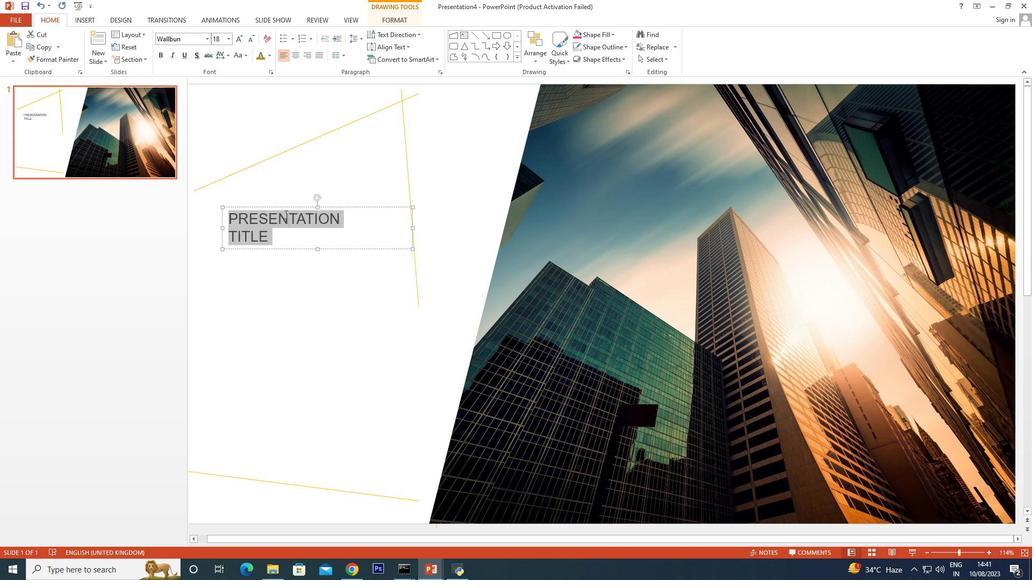 
Action: Mouse pressed left at (311, 96)
Screenshot: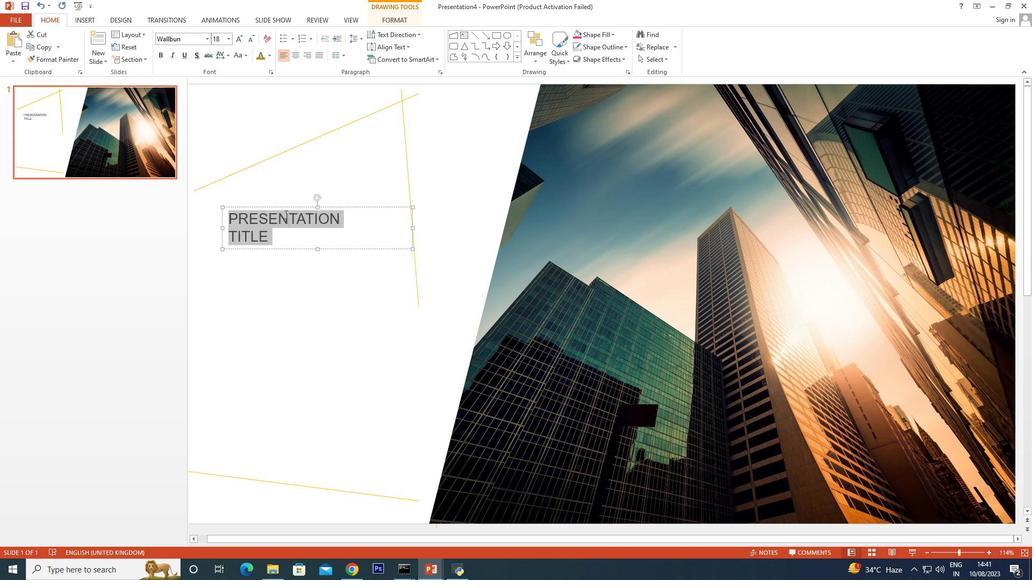 
Action: Mouse moved to (321, 95)
Screenshot: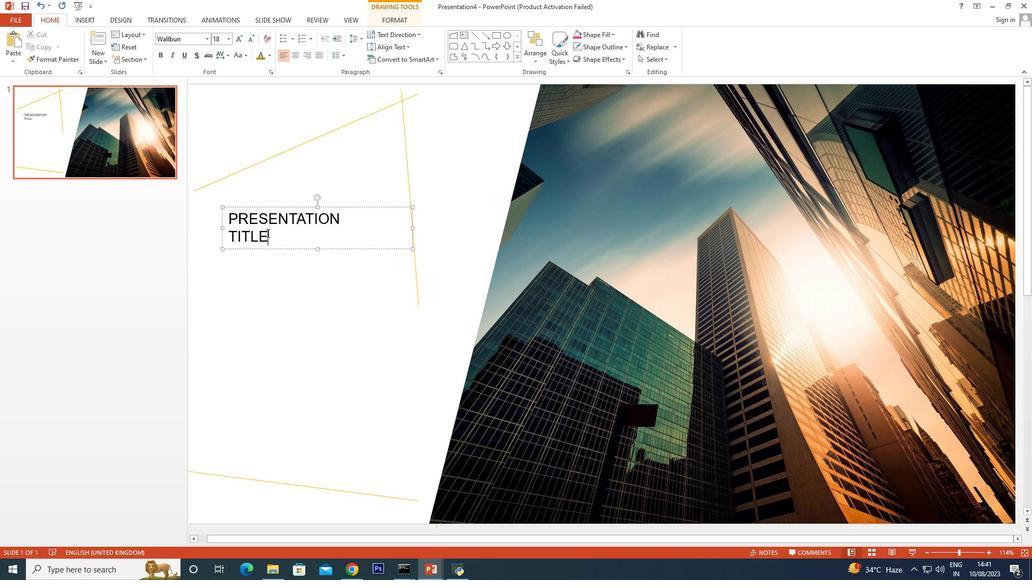 
Action: Mouse pressed left at (321, 95)
Screenshot: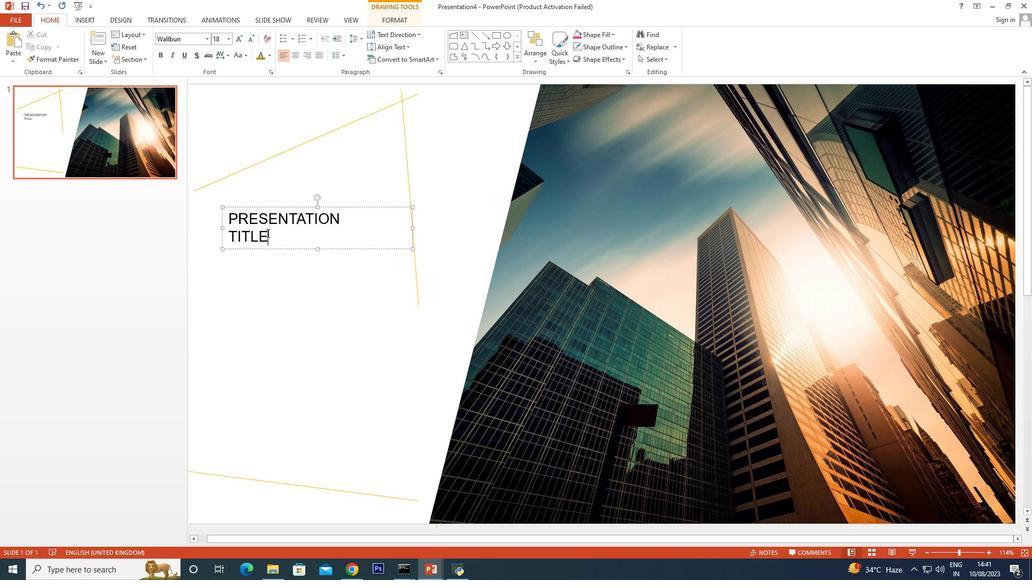 
Action: Key pressed ctrl+A
Screenshot: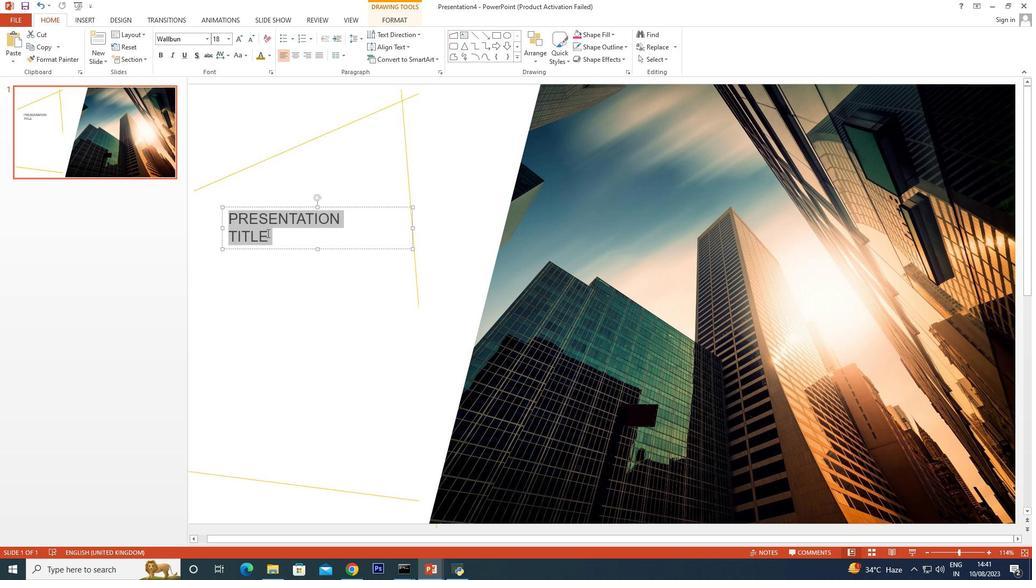 
Action: Mouse moved to (370, 113)
Screenshot: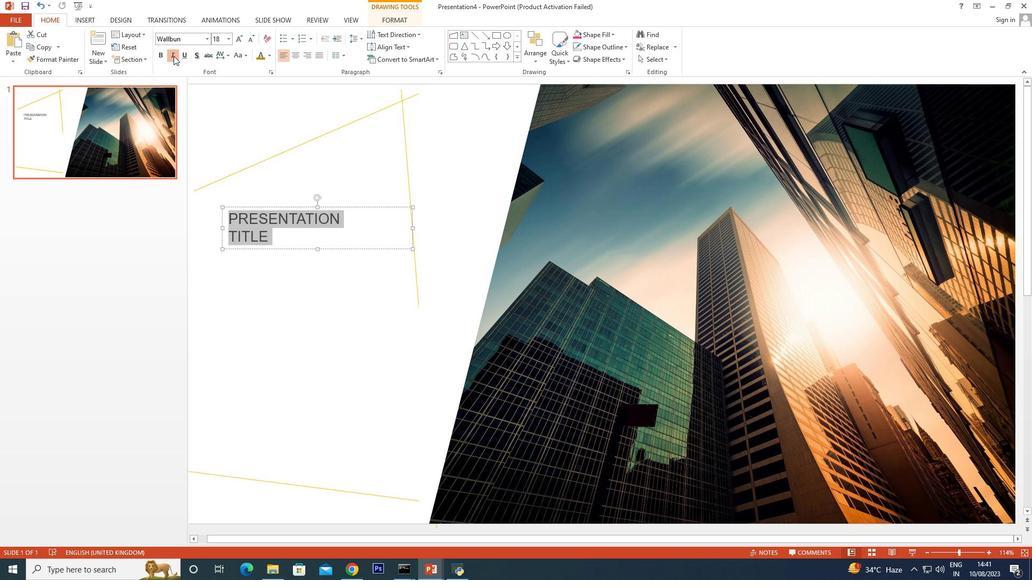 
Action: Mouse pressed left at (370, 113)
Screenshot: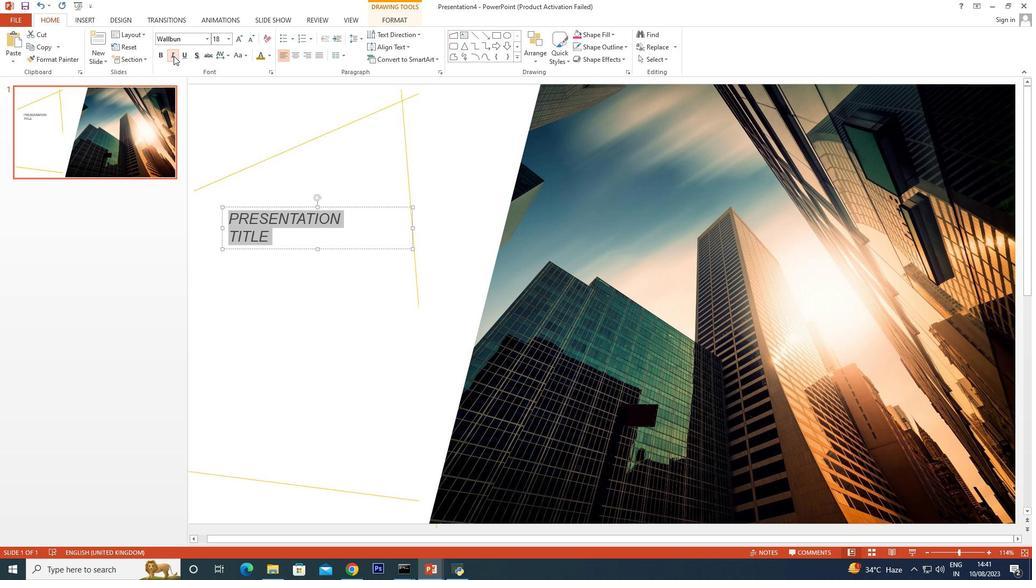 
Action: Mouse moved to (286, 89)
Screenshot: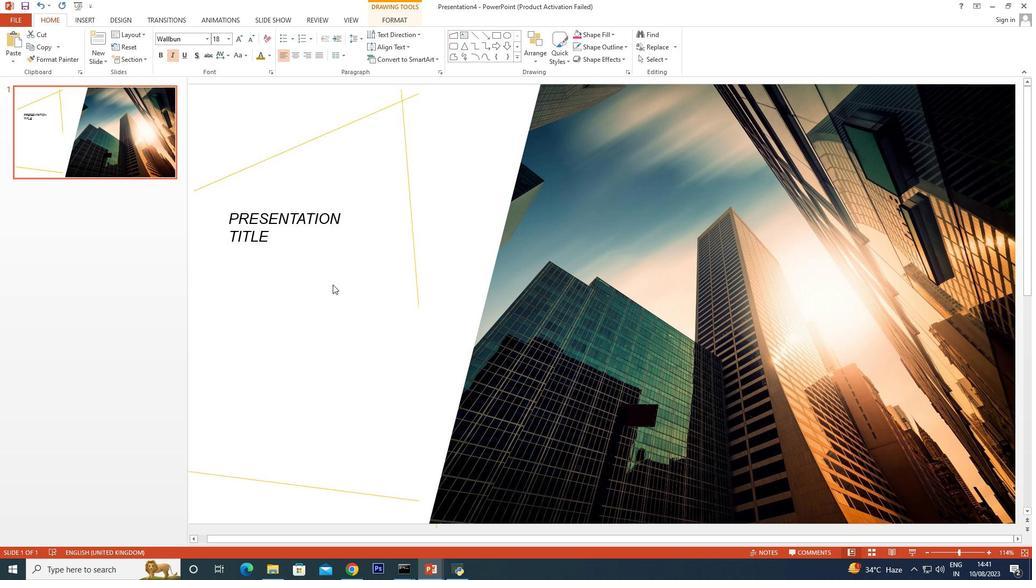 
Action: Mouse pressed left at (286, 89)
Screenshot: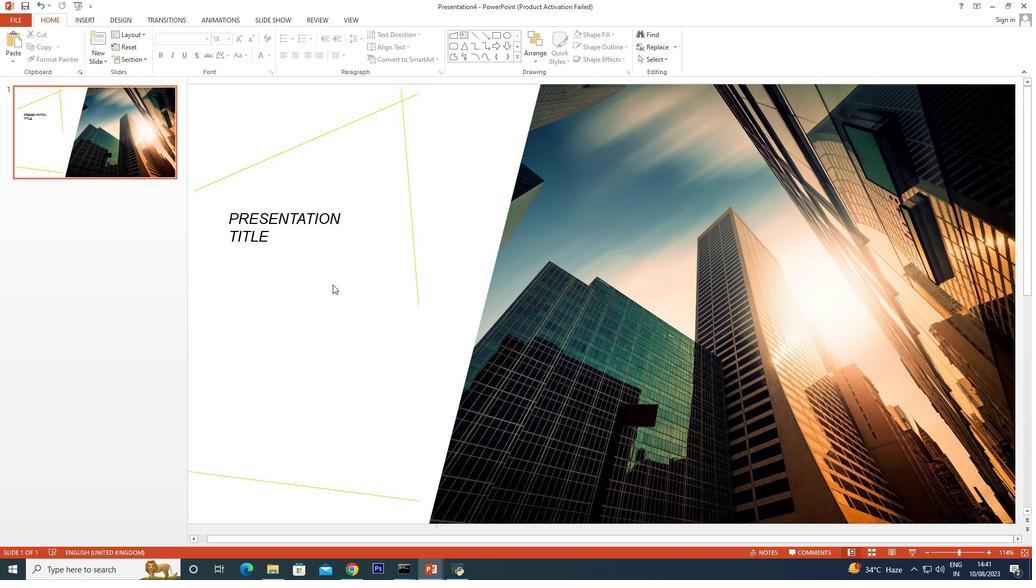 
Action: Mouse moved to (295, 96)
Screenshot: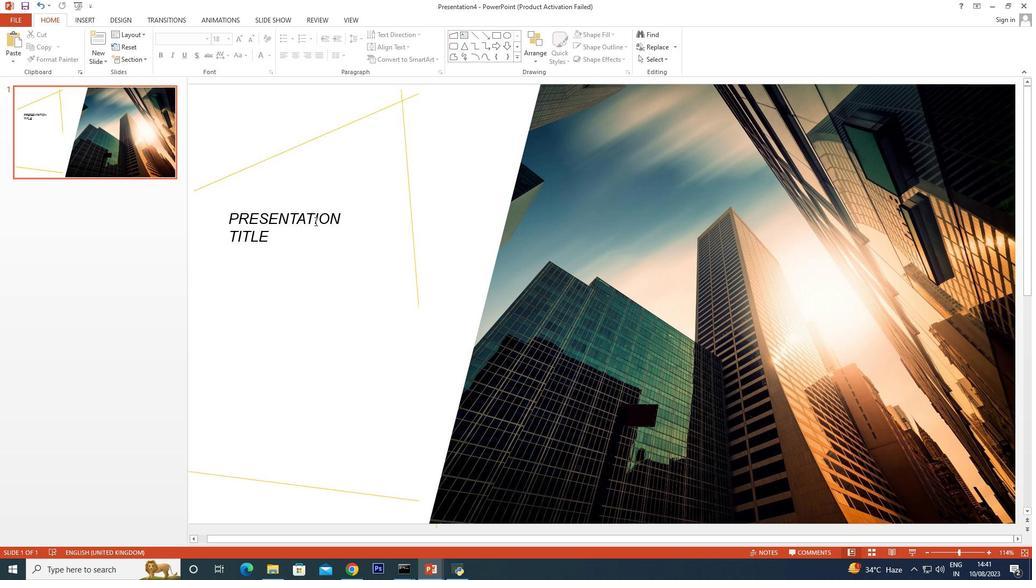 
Action: Mouse pressed left at (295, 96)
Screenshot: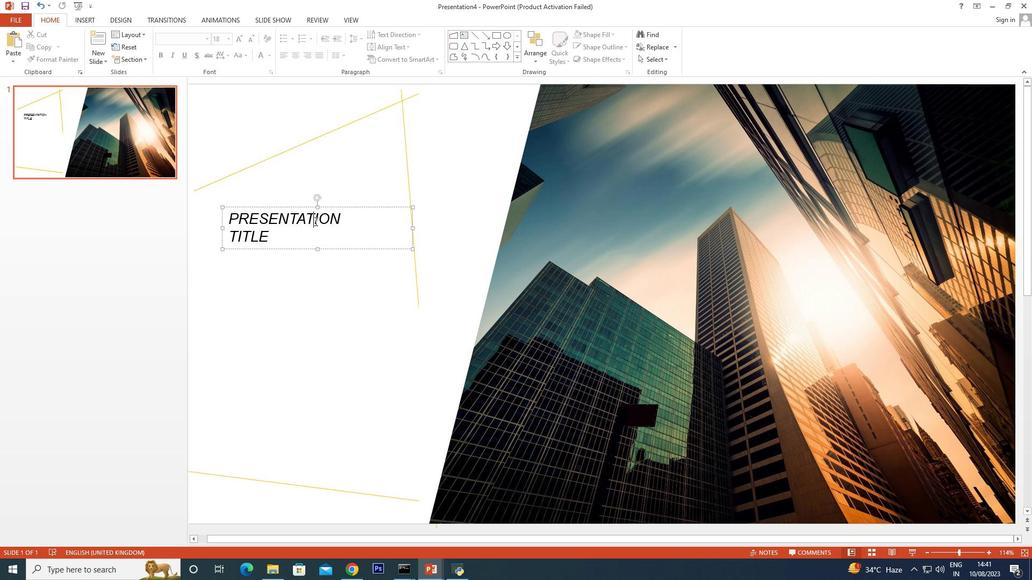 
Action: Mouse moved to (334, 95)
Screenshot: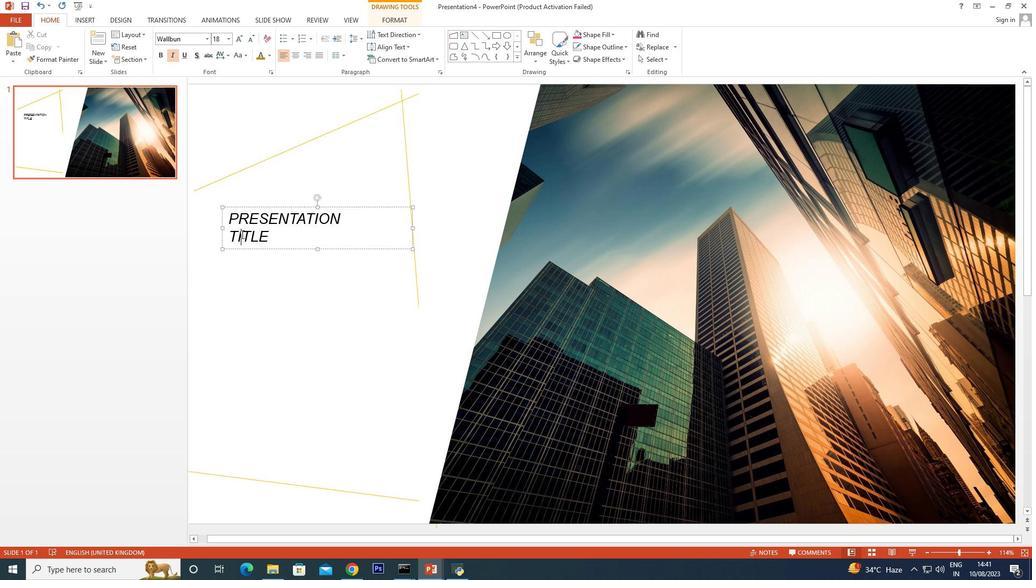 
Action: Mouse pressed left at (334, 95)
Screenshot: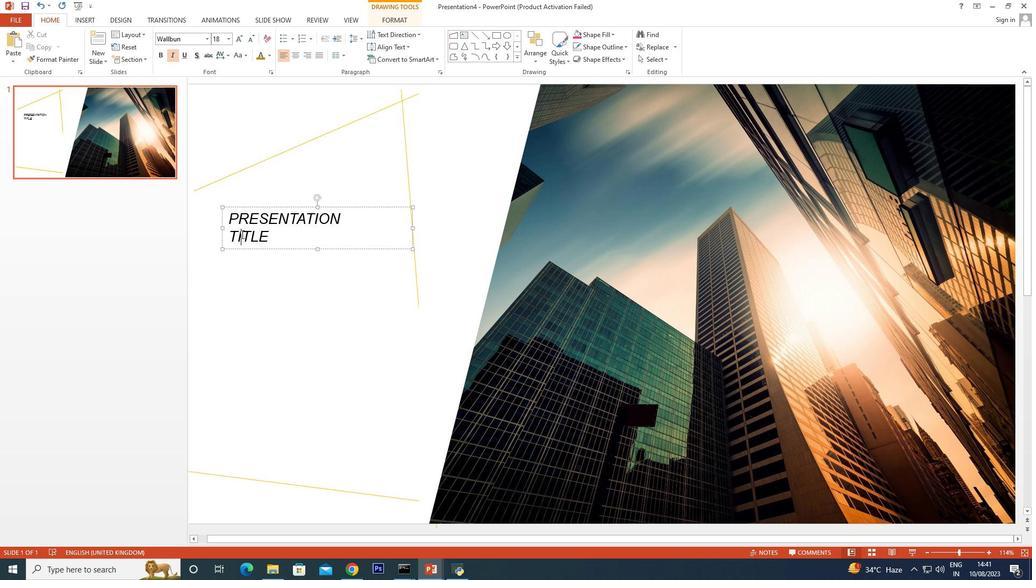 
Action: Mouse pressed left at (334, 95)
Screenshot: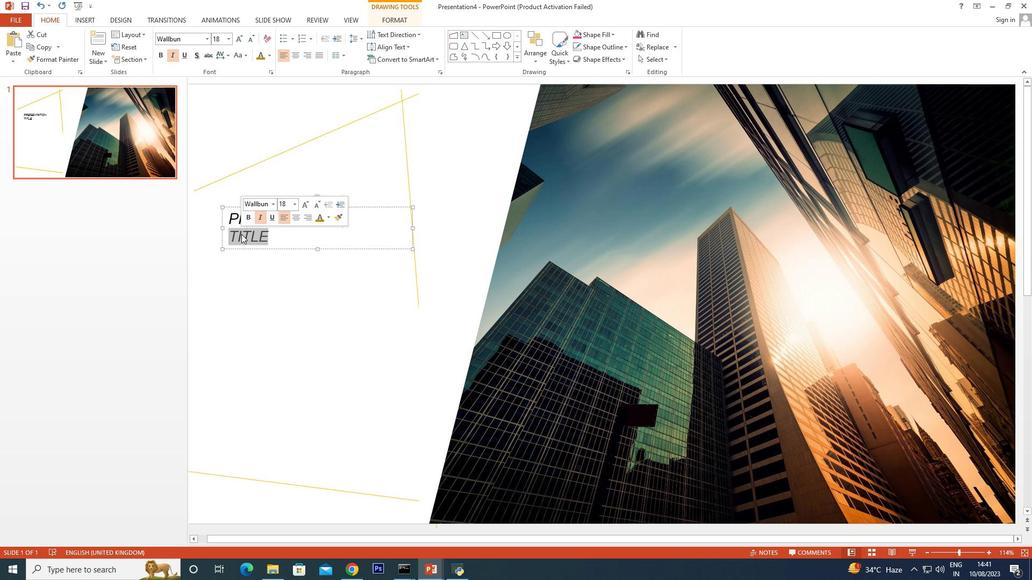 
Action: Mouse pressed left at (334, 95)
Screenshot: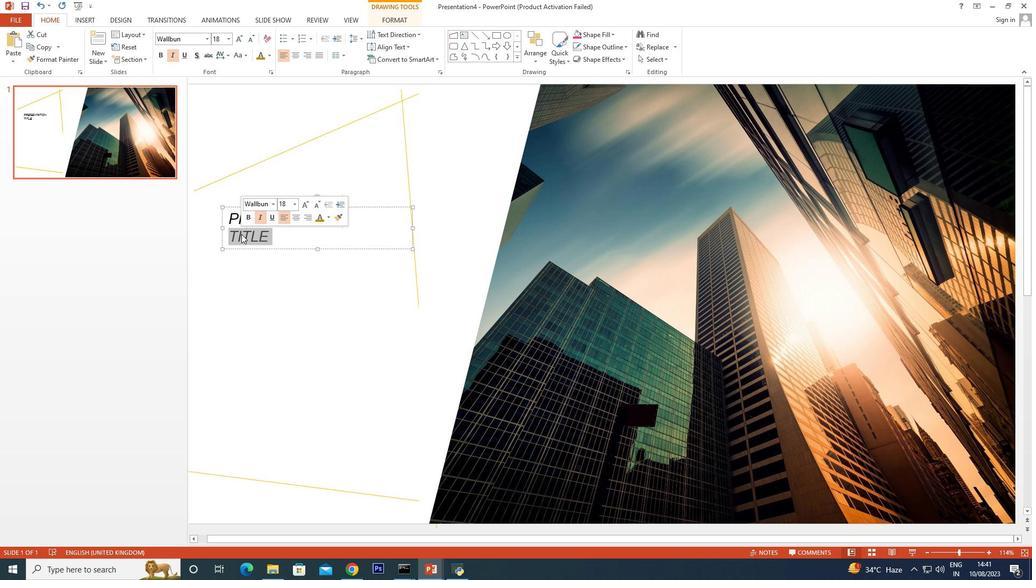 
Action: Mouse moved to (317, 95)
Screenshot: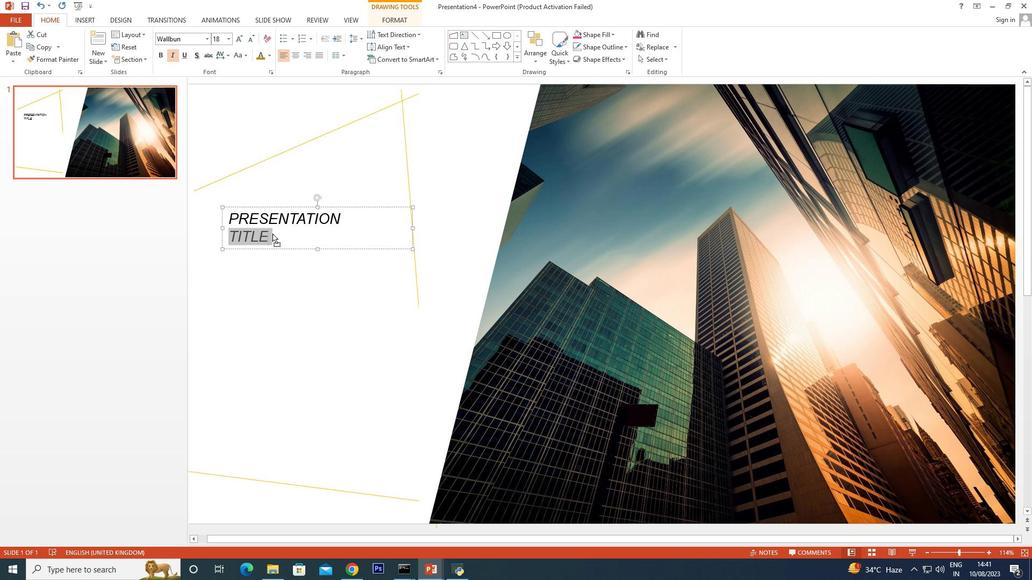 
Action: Mouse pressed left at (317, 95)
Screenshot: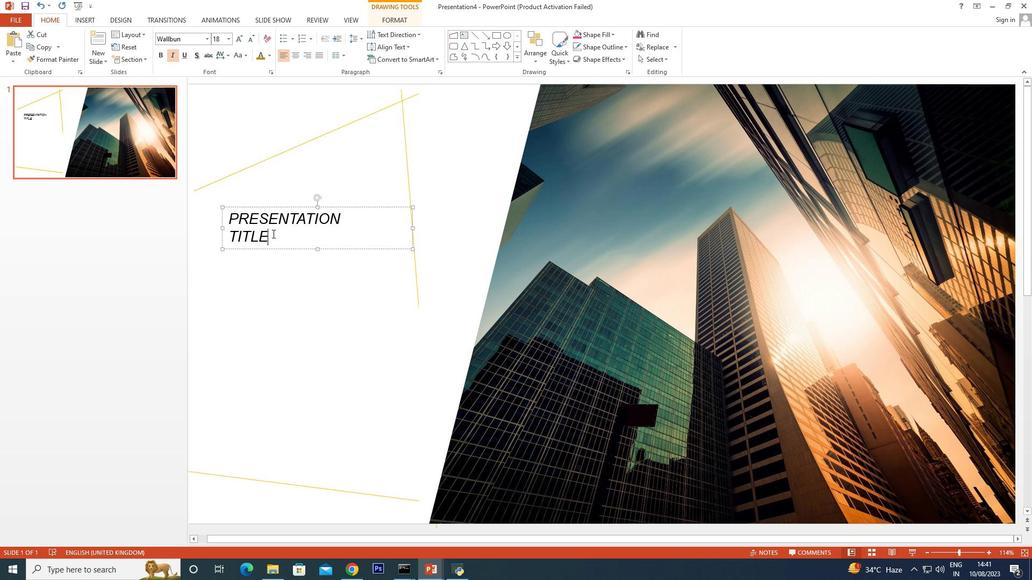 
Action: Mouse moved to (316, 94)
Screenshot: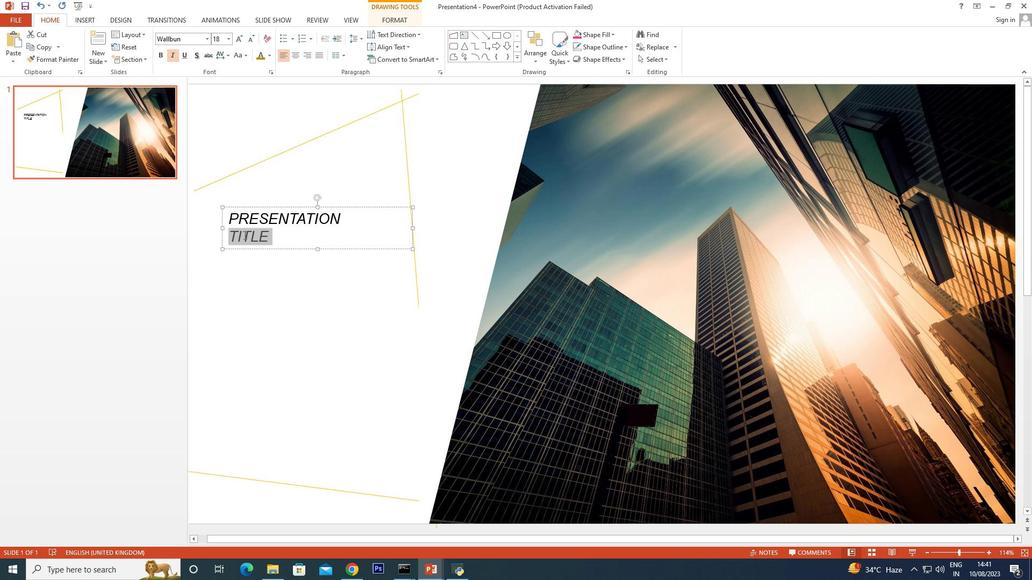 
Action: Mouse pressed left at (316, 94)
Screenshot: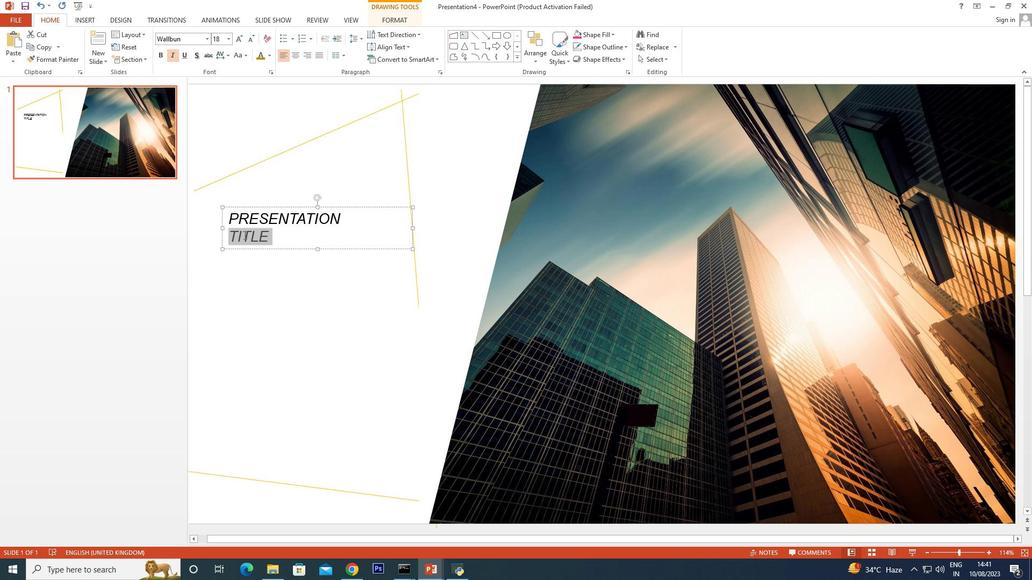 
Action: Mouse moved to (342, 115)
Screenshot: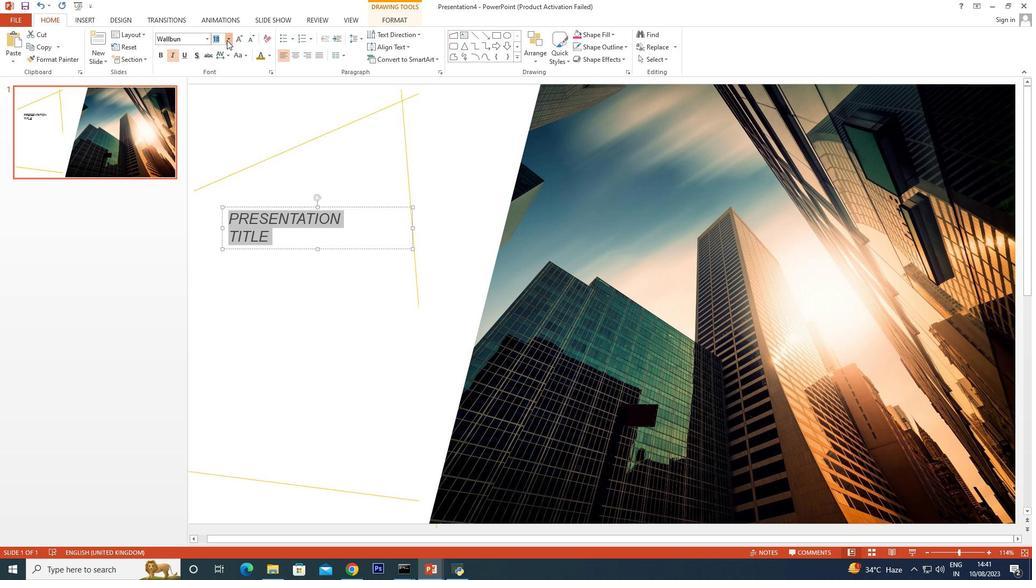 
Action: Mouse pressed left at (342, 115)
Screenshot: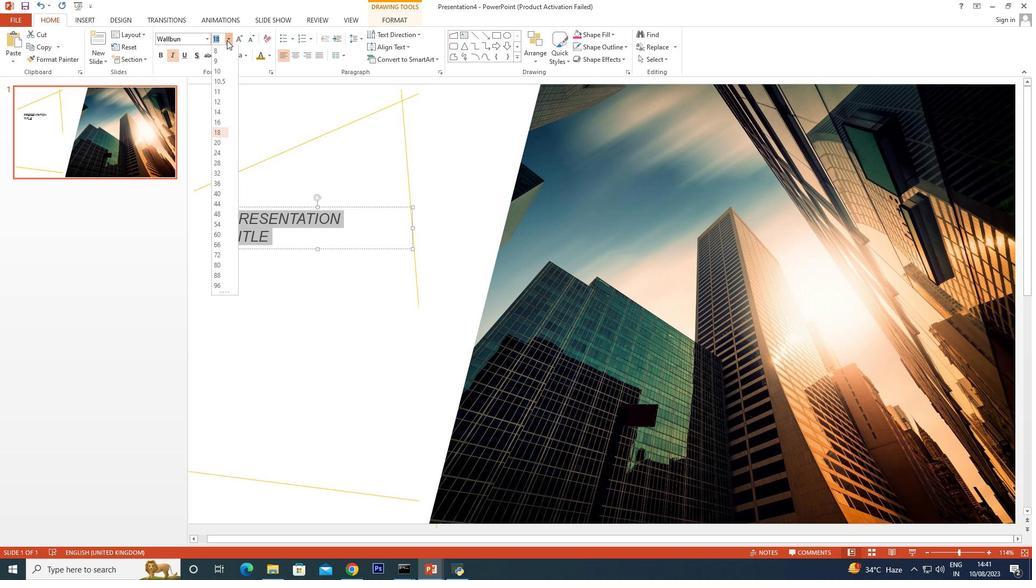 
Action: Mouse moved to (346, 102)
Screenshot: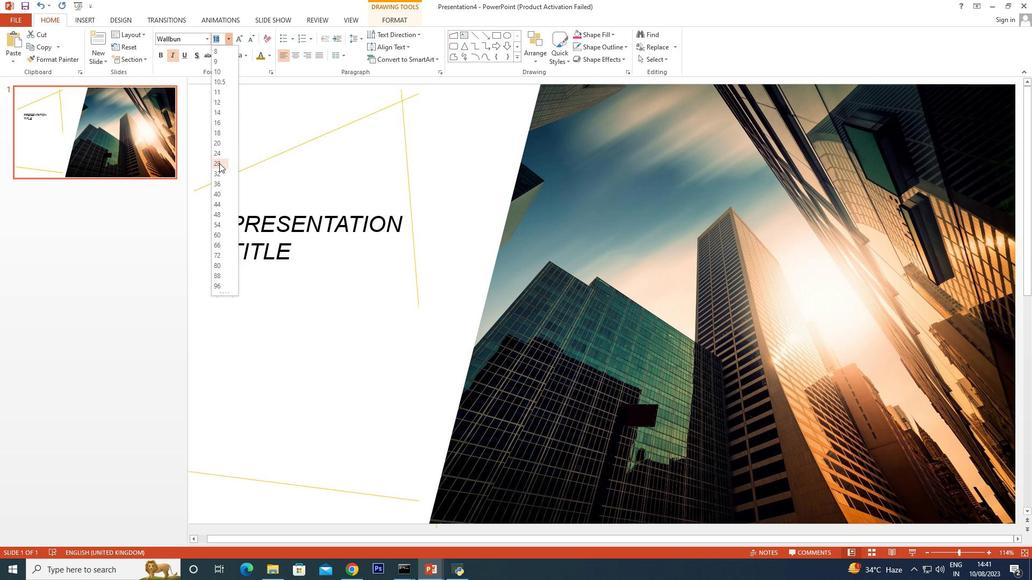 
Action: Mouse pressed left at (346, 102)
Screenshot: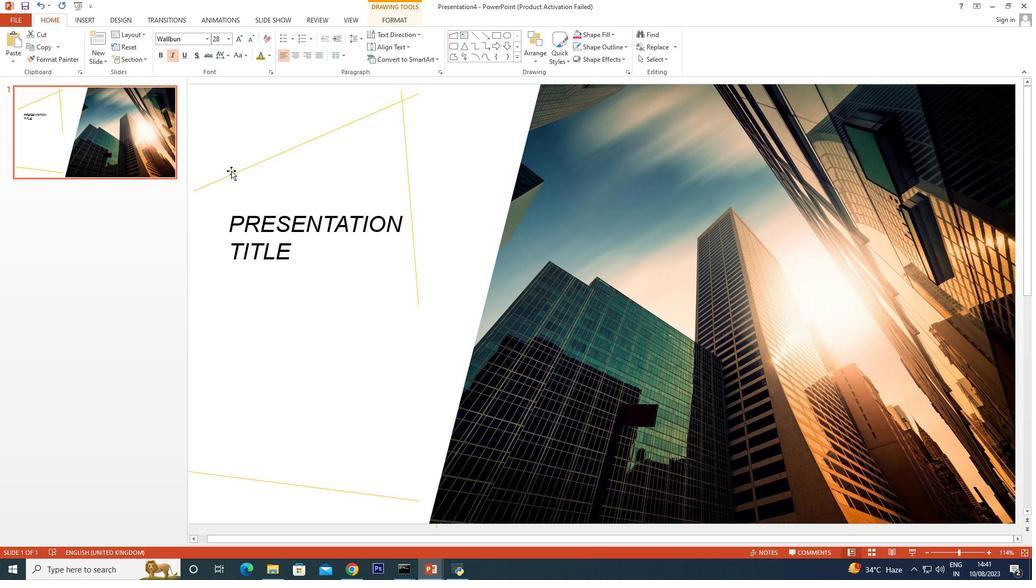 
Action: Mouse moved to (268, 84)
Screenshot: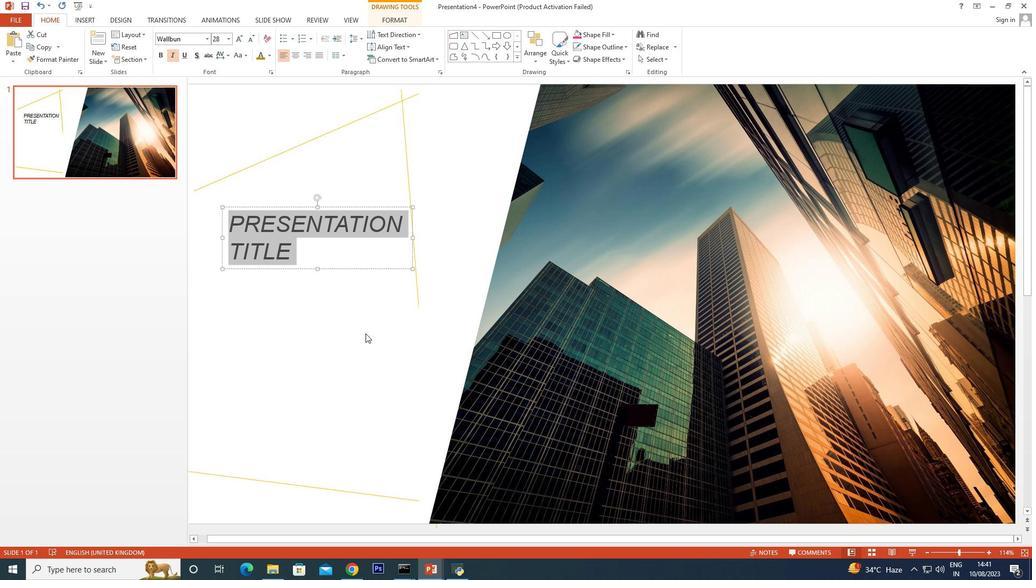 
Action: Mouse pressed left at (268, 84)
Screenshot: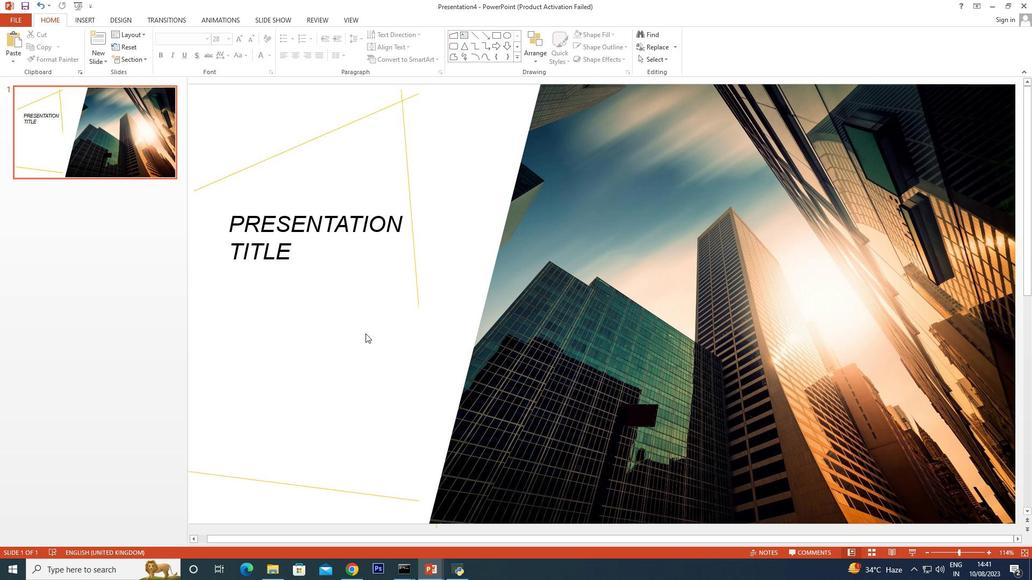 
Action: Mouse moved to (414, 117)
Screenshot: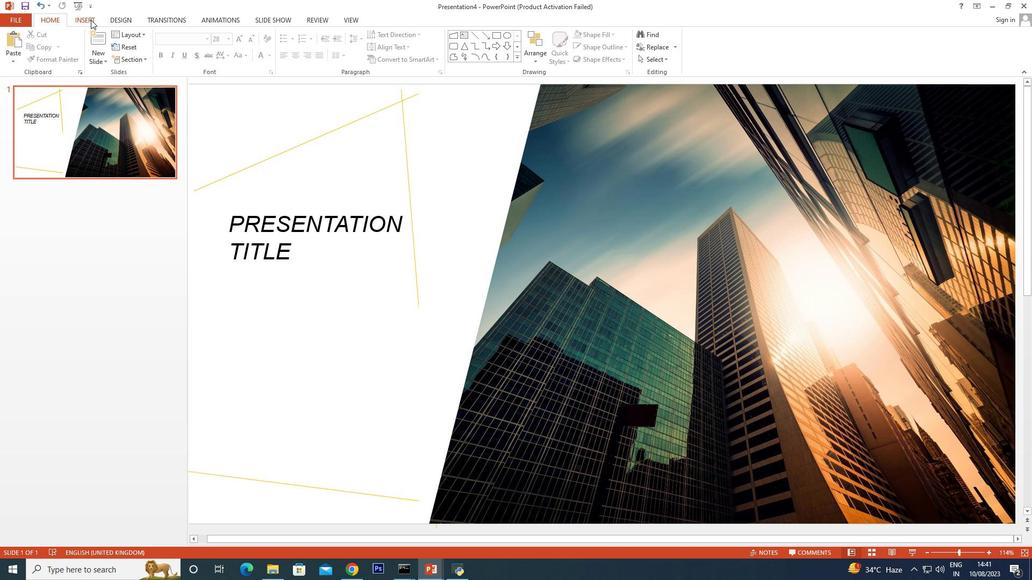 
Action: Mouse pressed left at (414, 117)
Screenshot: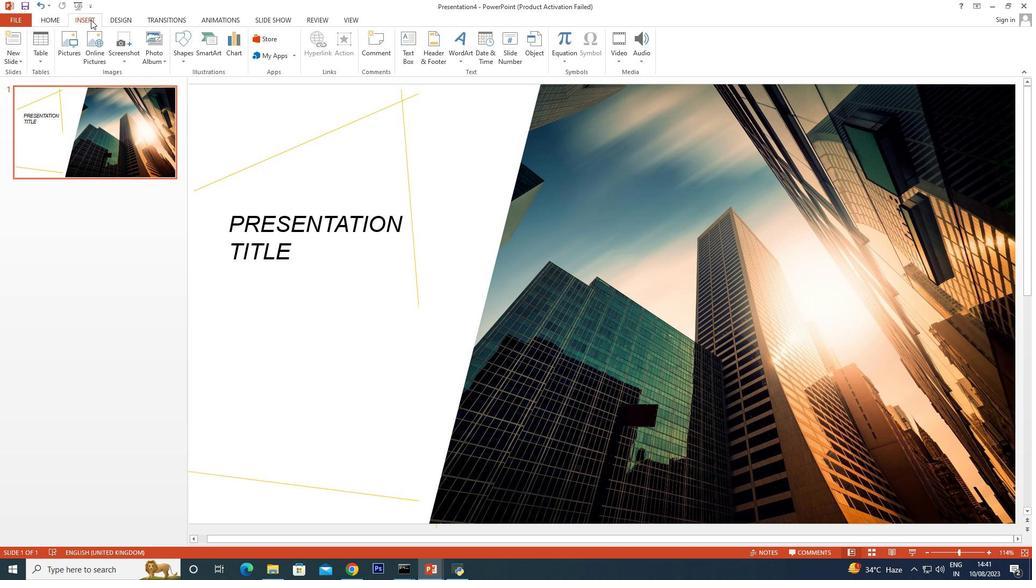 
Action: Mouse moved to (246, 115)
Screenshot: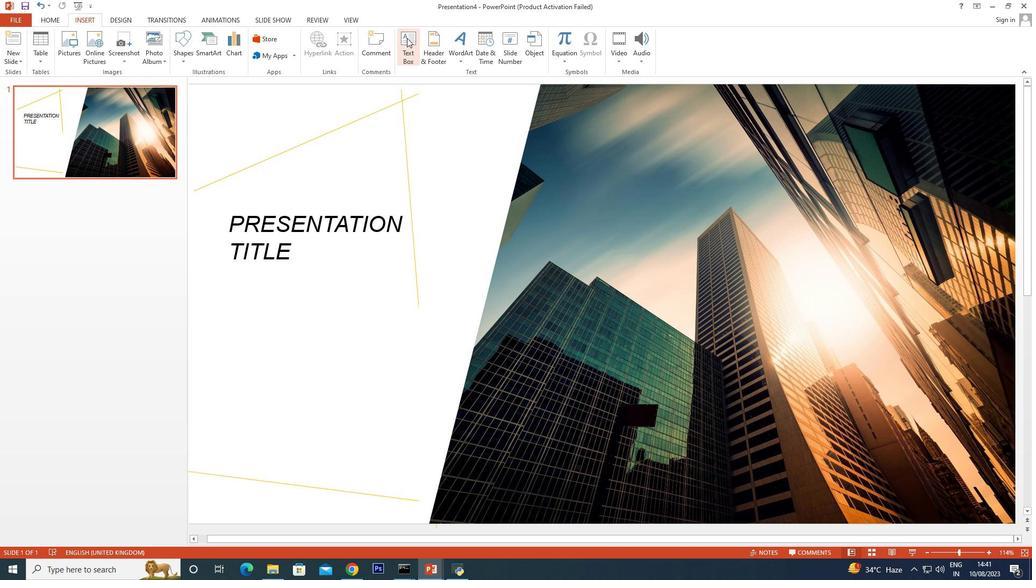 
Action: Mouse pressed left at (246, 115)
Screenshot: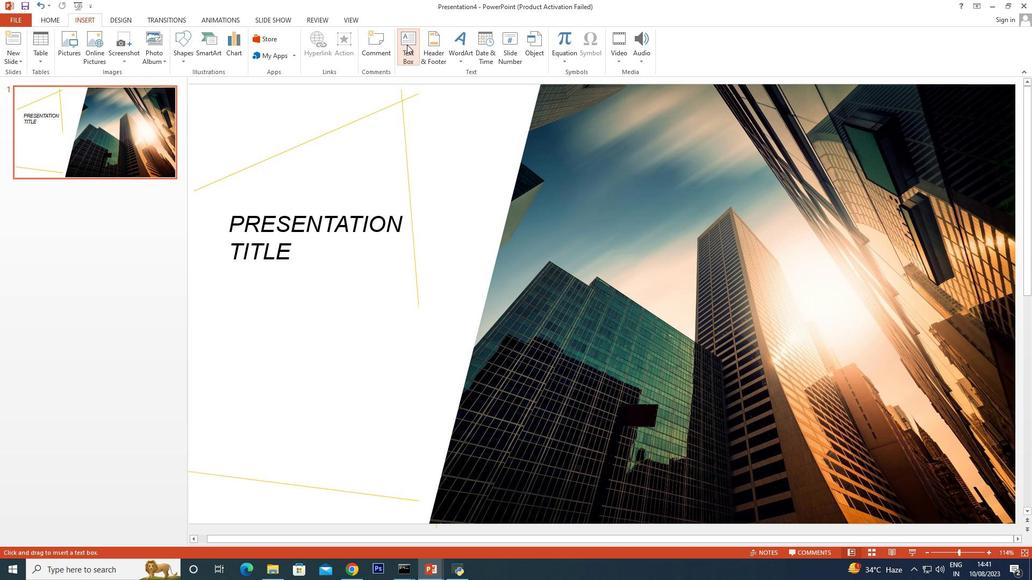 
Action: Mouse moved to (346, 80)
Screenshot: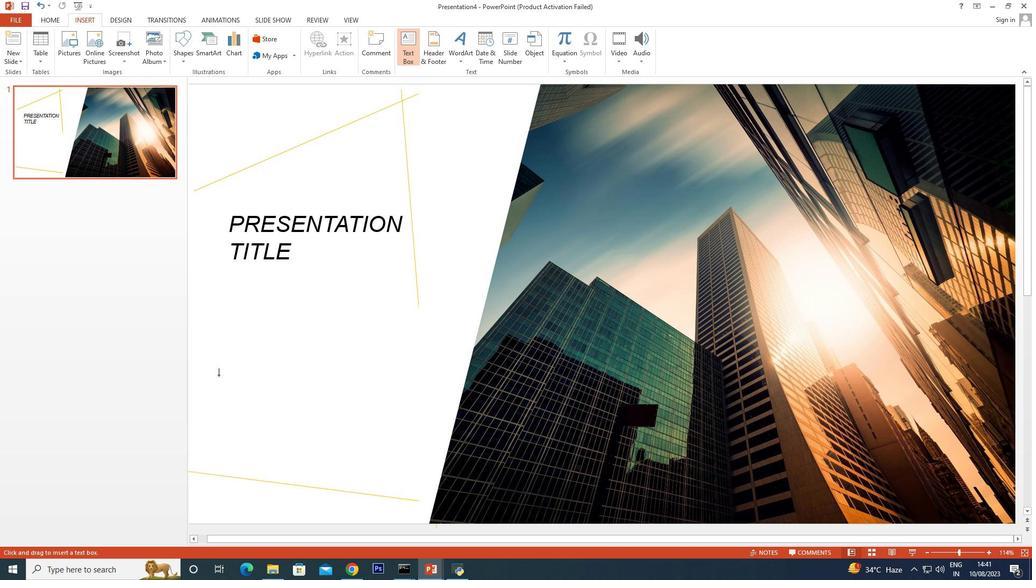 
Action: Mouse pressed left at (346, 80)
